 Task: Research Airbnb accommodation in Zahirabad, India from 5th December, 2023 to 11th December, 2023 for 2 adults.2 bedrooms having 2 beds and 1 bathroom. Property type can be flat. Amenities needed are: washing machine. Booking option can be shelf check-in. Look for 3 properties as per requirement.
Action: Mouse moved to (511, 109)
Screenshot: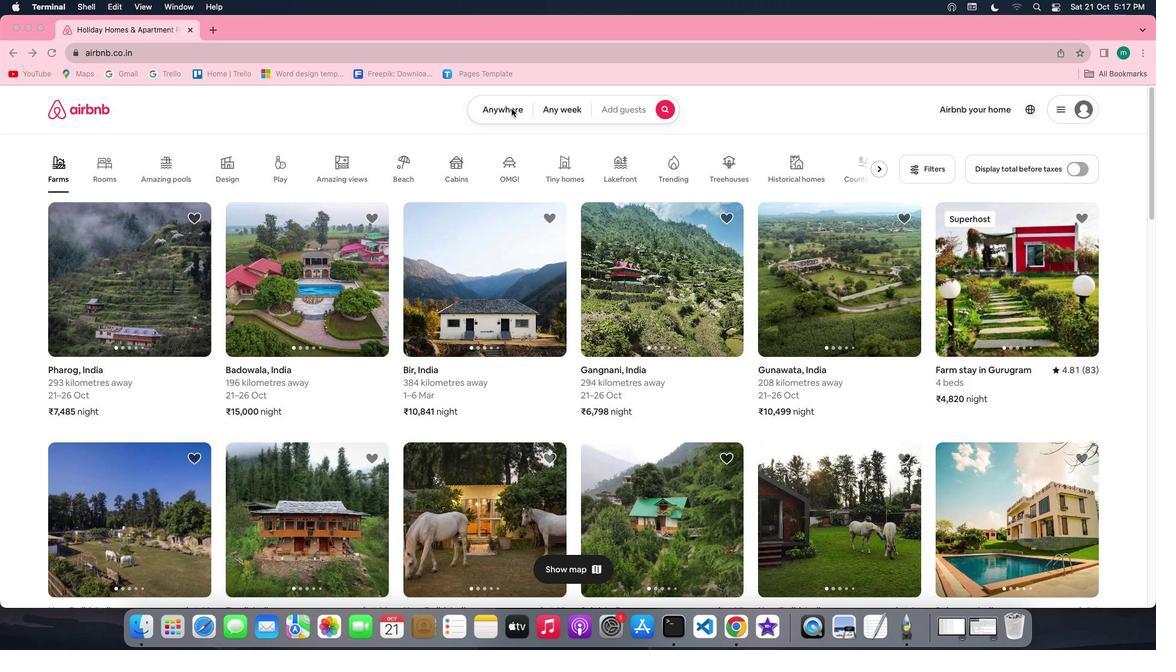 
Action: Mouse pressed left at (511, 109)
Screenshot: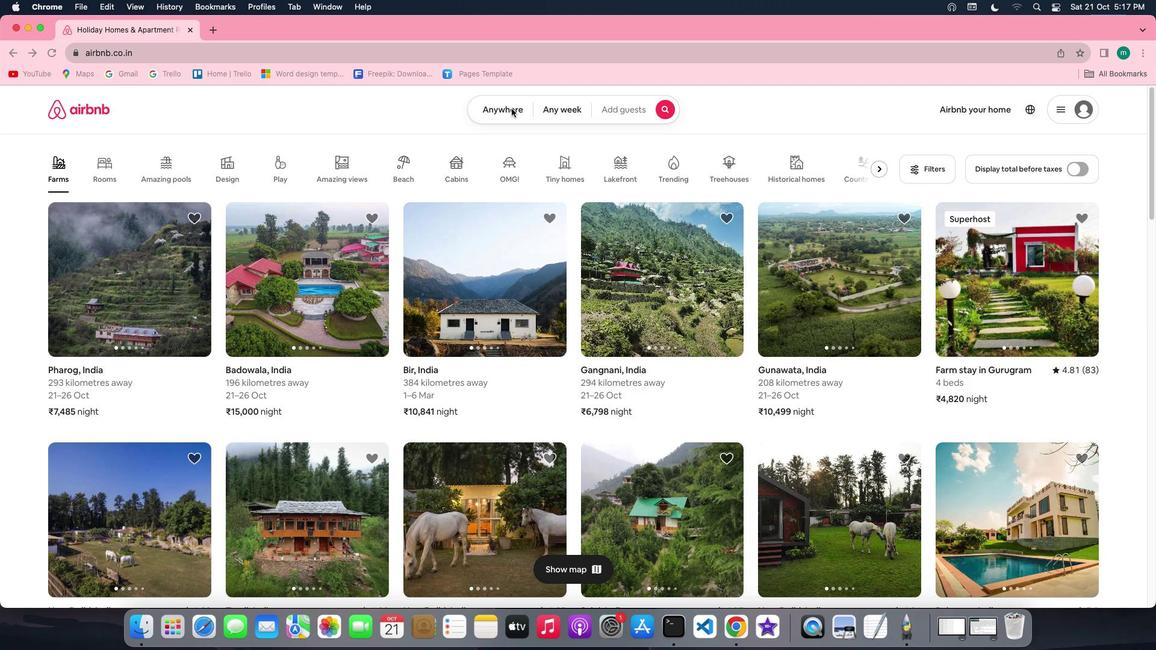 
Action: Mouse pressed left at (511, 109)
Screenshot: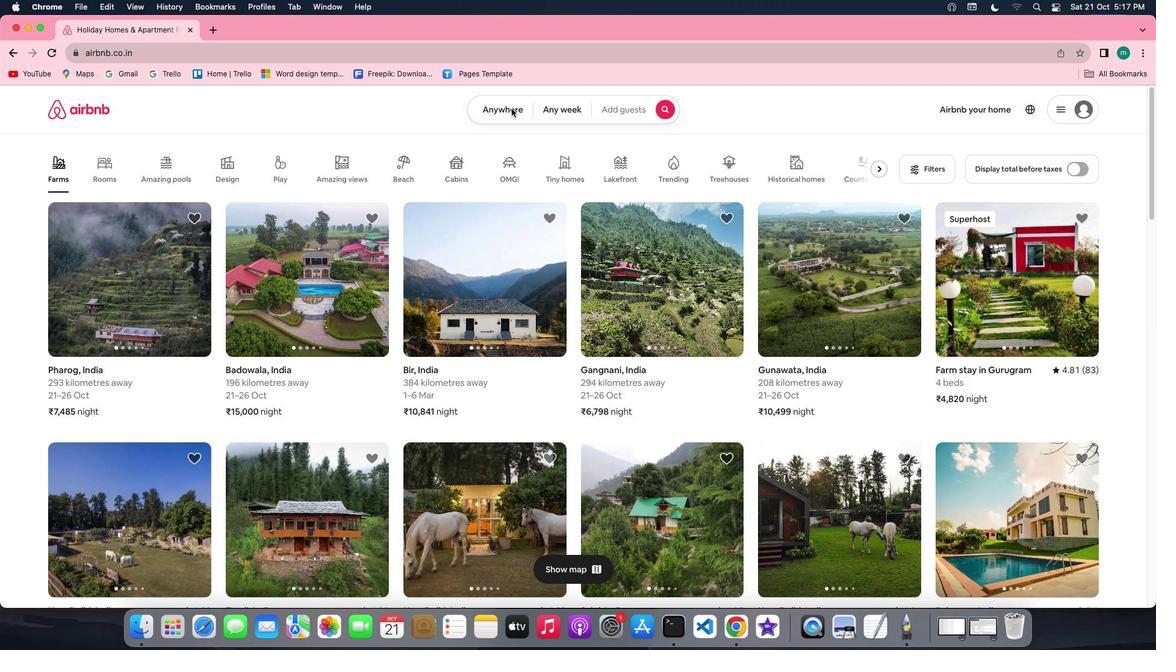 
Action: Mouse moved to (448, 148)
Screenshot: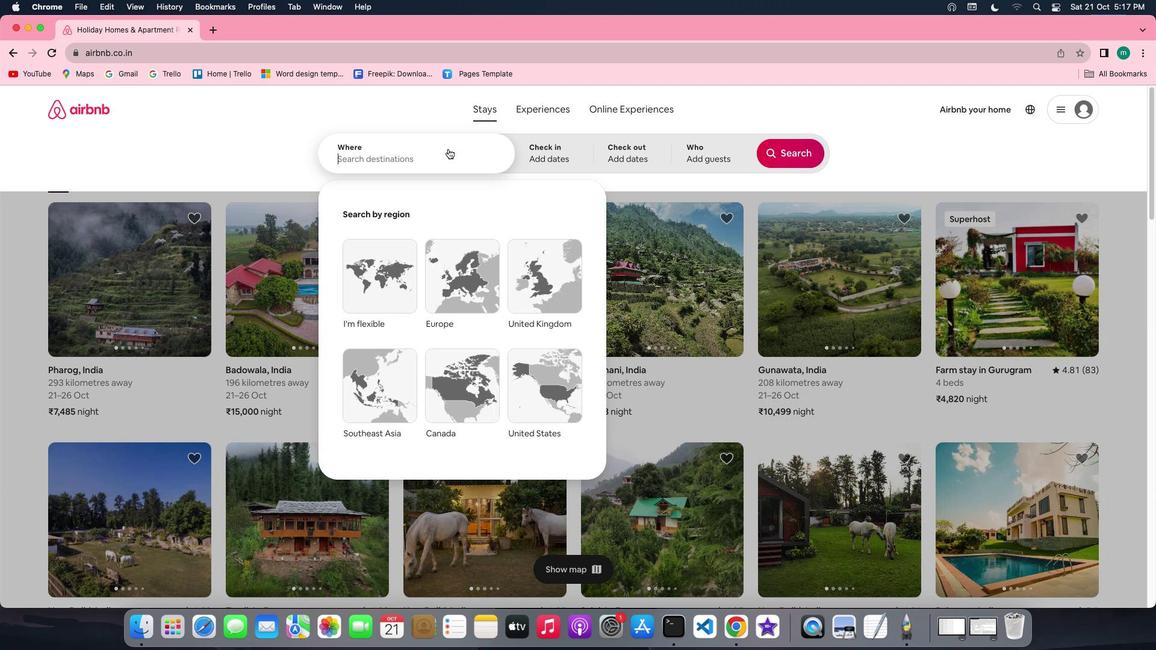 
Action: Key pressed Key.shift'Z''a''h''i''r''a''b''a''d'','Key.spaceKey.shift'i''n''d''i''a'
Screenshot: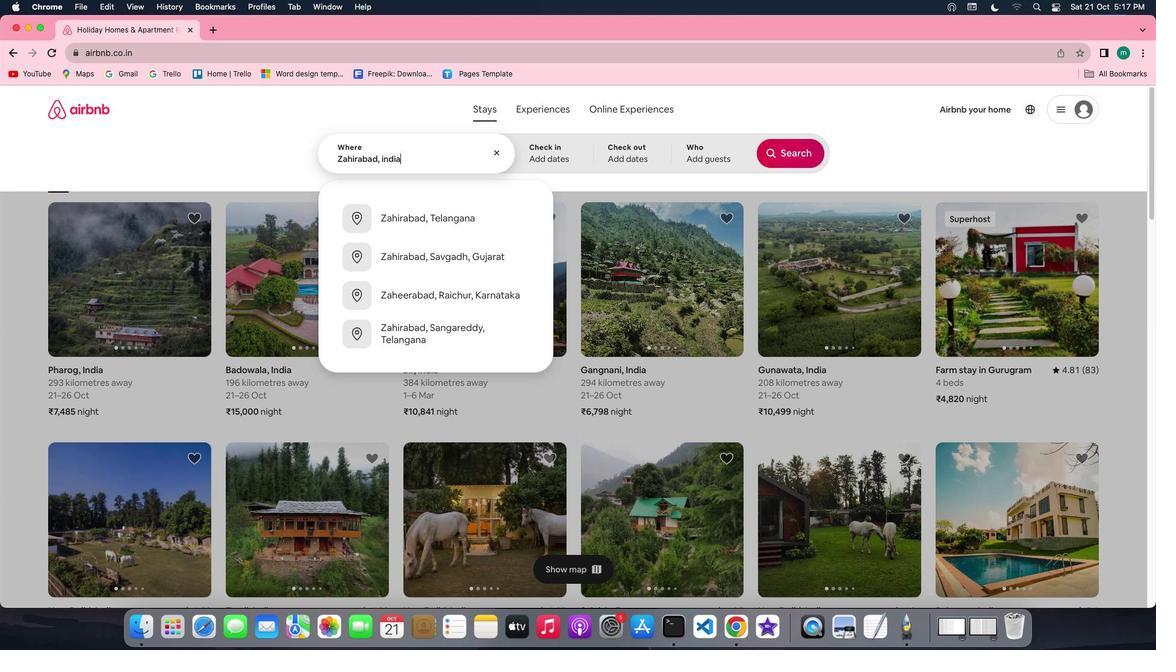 
Action: Mouse moved to (537, 144)
Screenshot: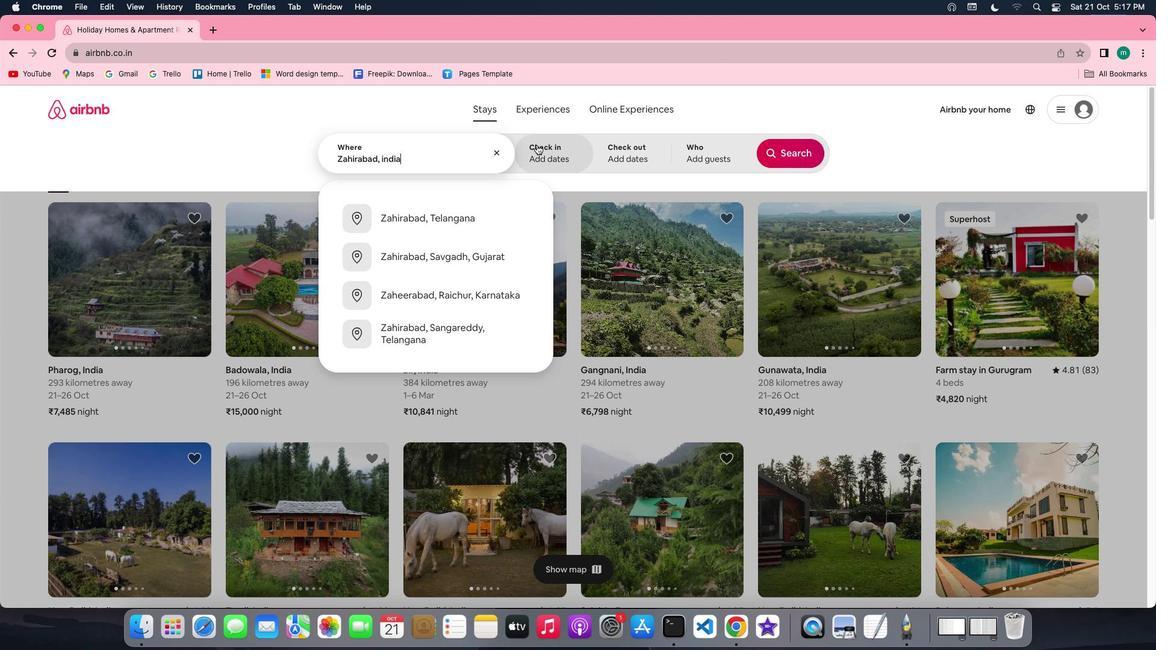 
Action: Mouse pressed left at (537, 144)
Screenshot: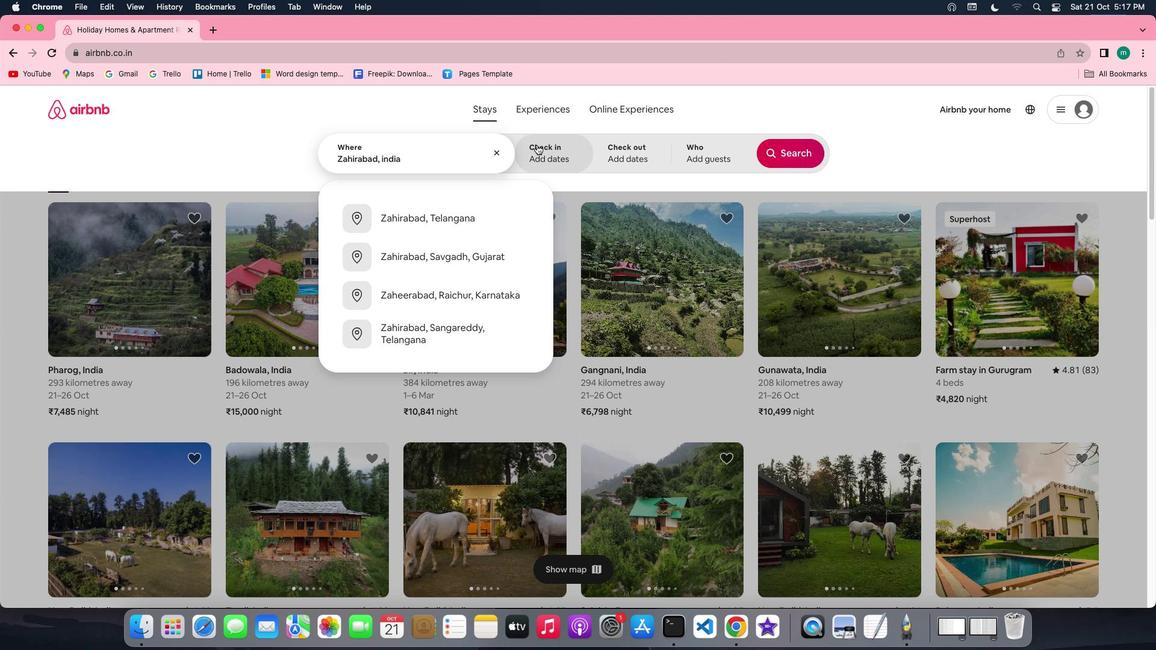 
Action: Mouse moved to (783, 257)
Screenshot: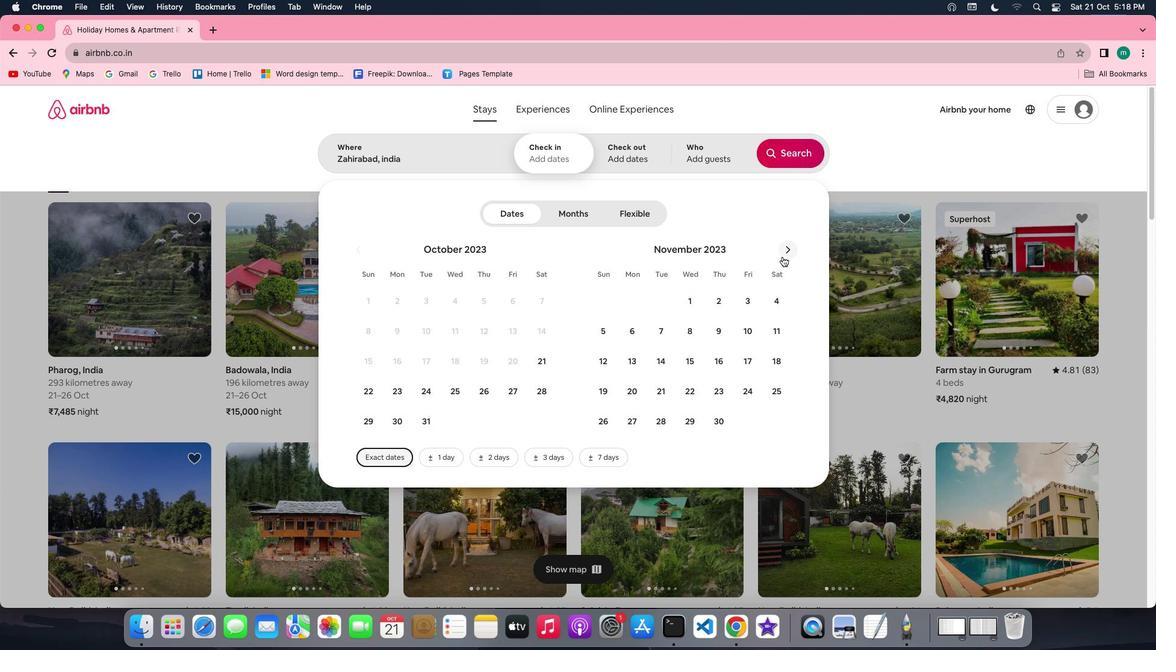 
Action: Mouse pressed left at (783, 257)
Screenshot: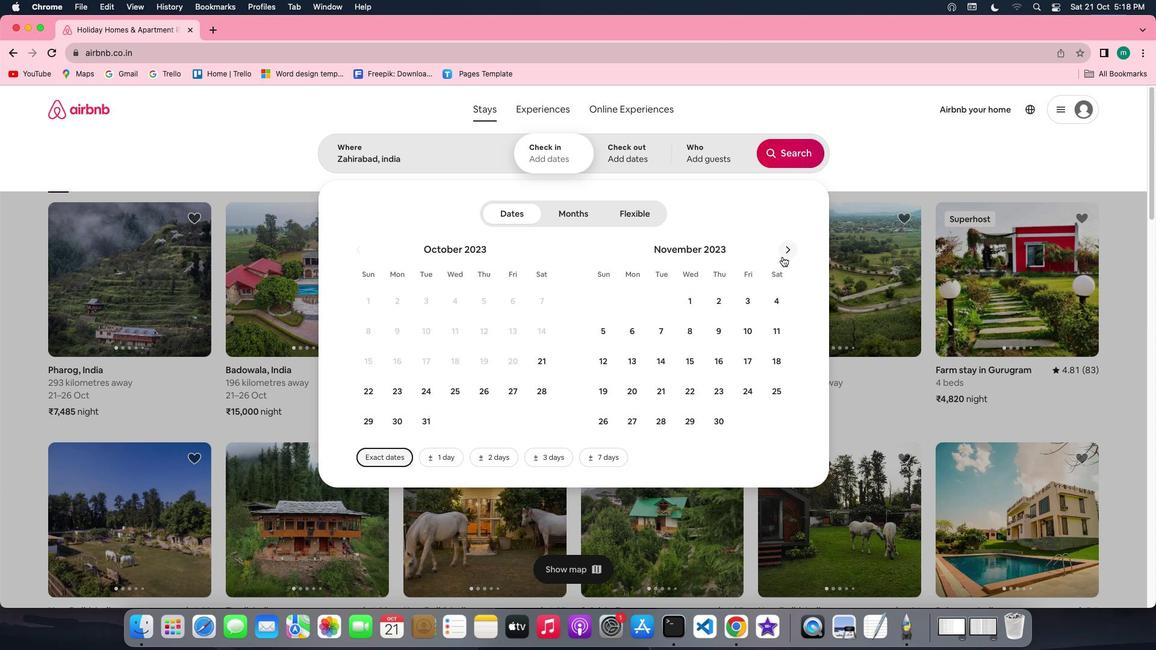 
Action: Mouse moved to (652, 336)
Screenshot: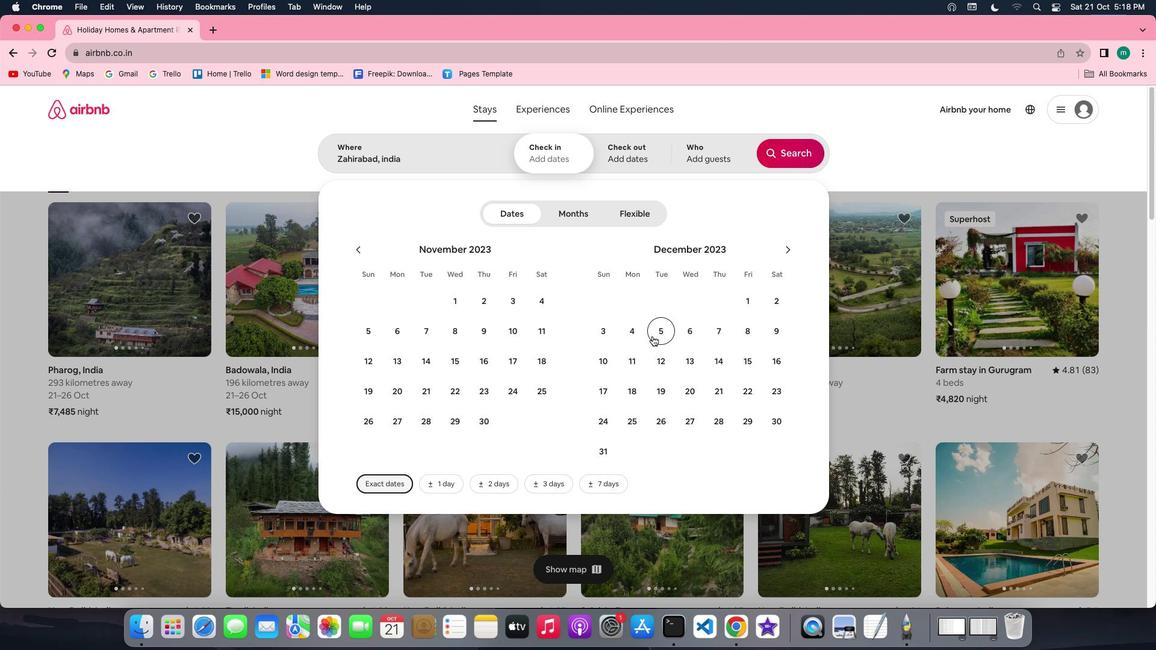 
Action: Mouse pressed left at (652, 336)
Screenshot: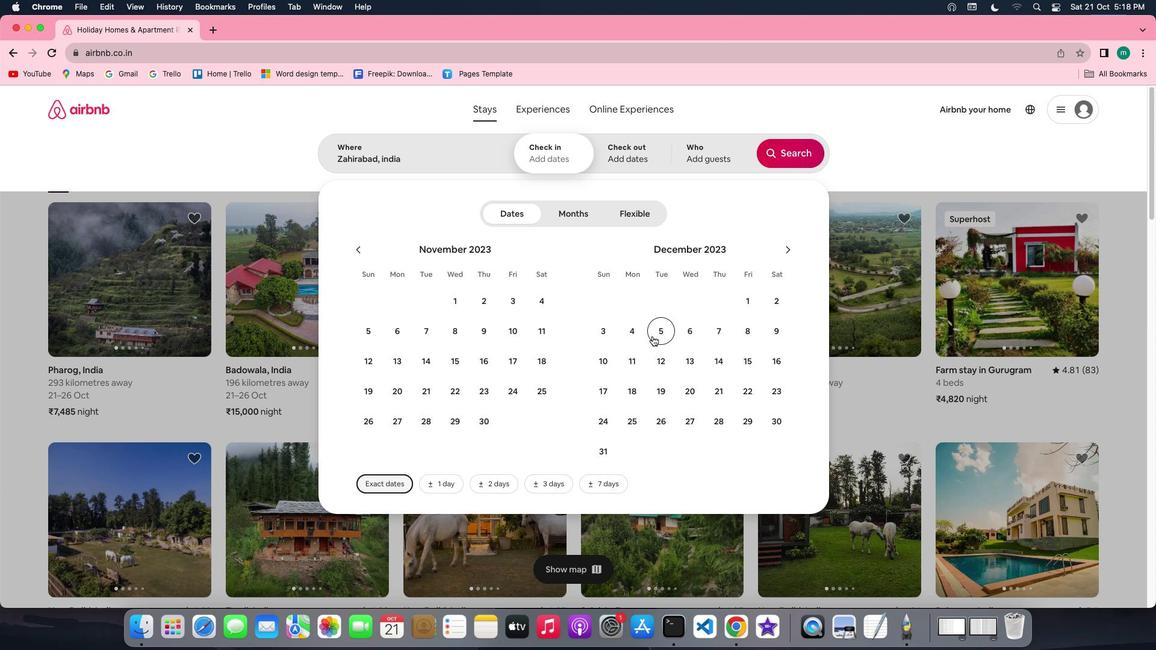 
Action: Mouse moved to (634, 363)
Screenshot: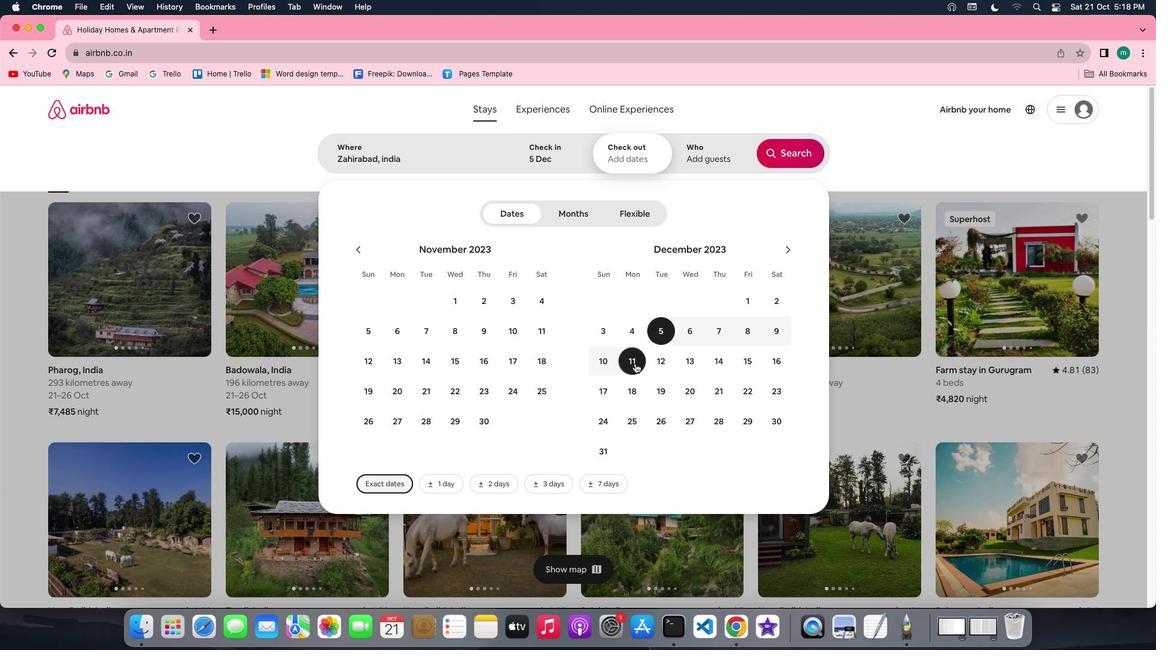 
Action: Mouse pressed left at (634, 363)
Screenshot: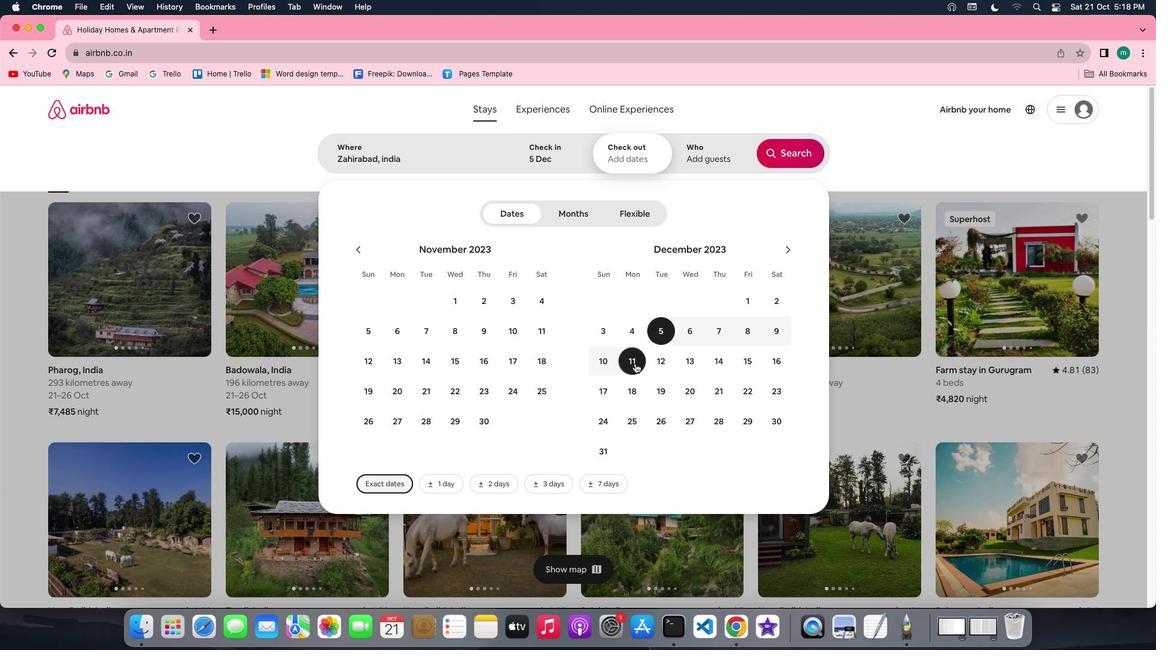 
Action: Mouse moved to (681, 152)
Screenshot: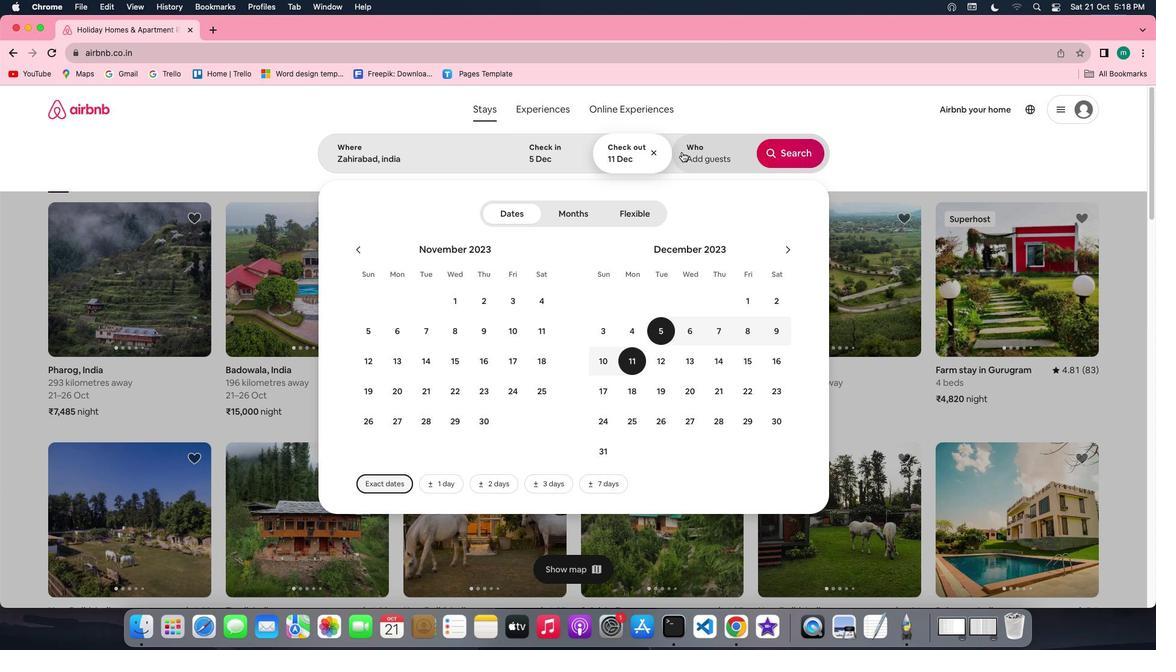 
Action: Mouse pressed left at (681, 152)
Screenshot: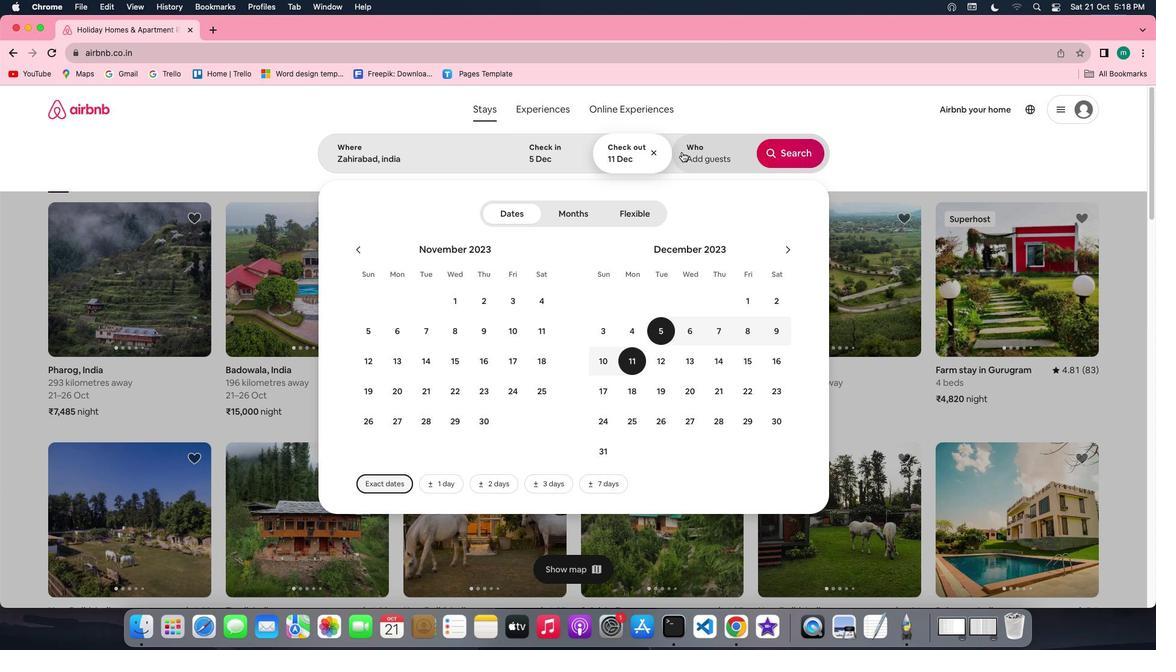 
Action: Mouse moved to (791, 215)
Screenshot: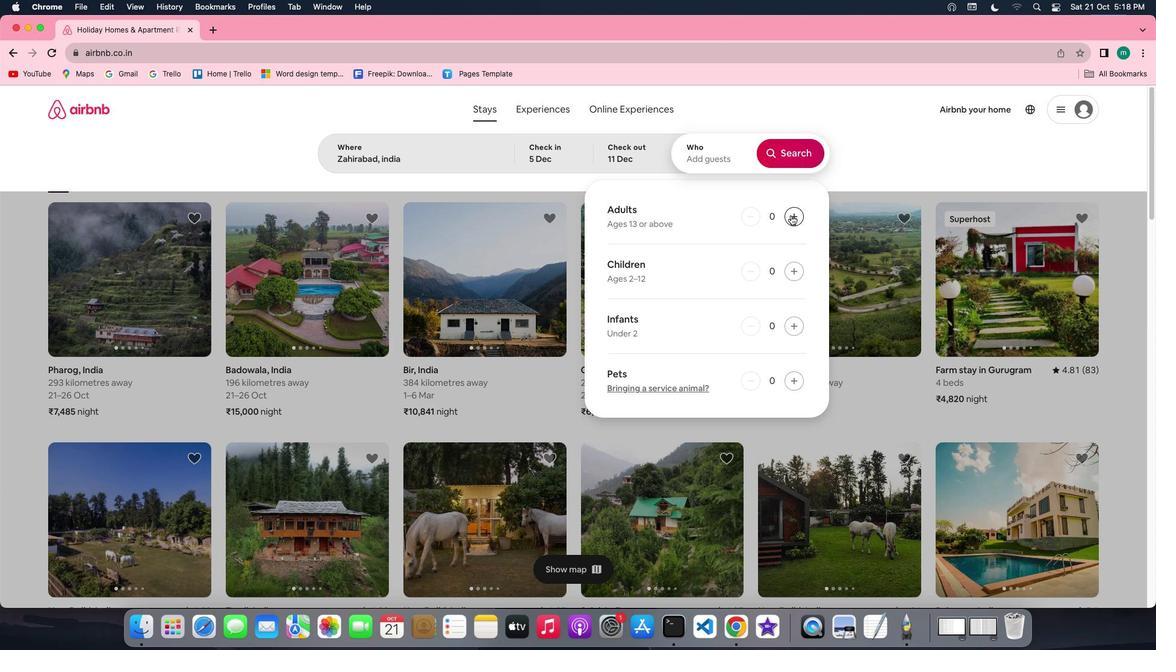 
Action: Mouse pressed left at (791, 215)
Screenshot: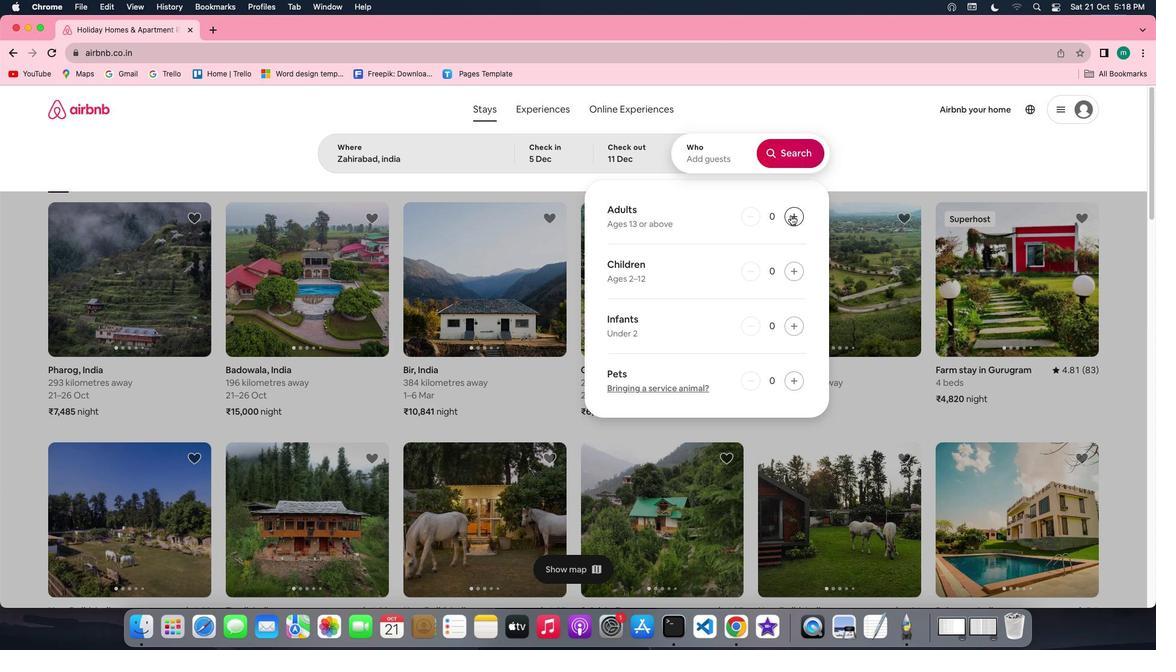 
Action: Mouse pressed left at (791, 215)
Screenshot: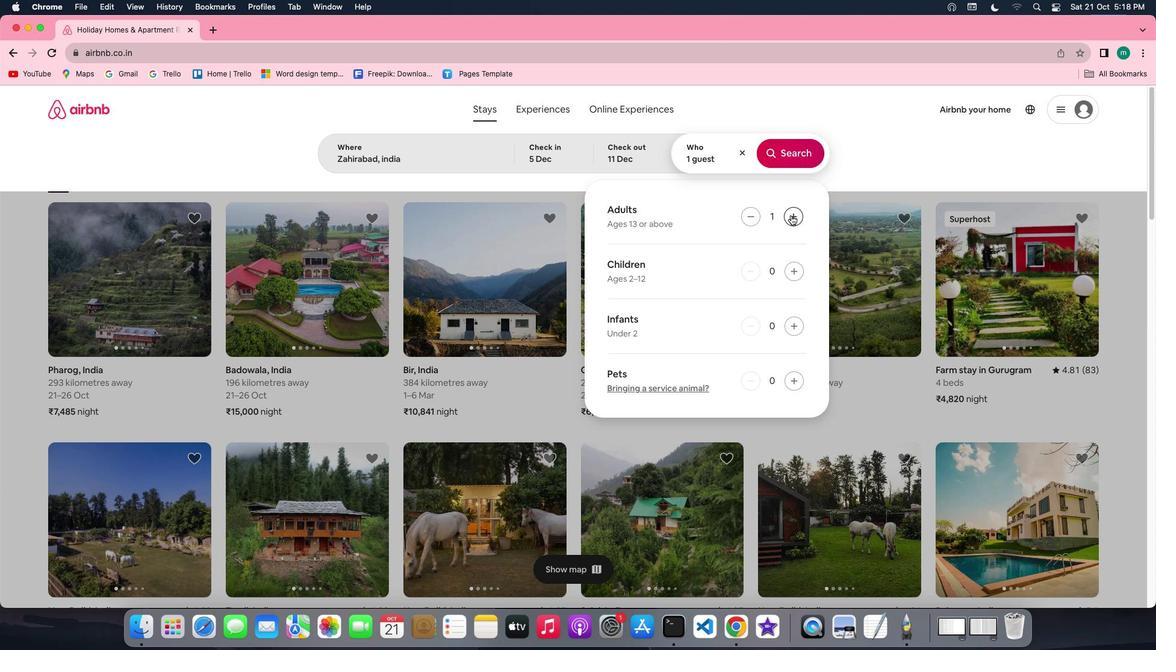 
Action: Mouse moved to (789, 146)
Screenshot: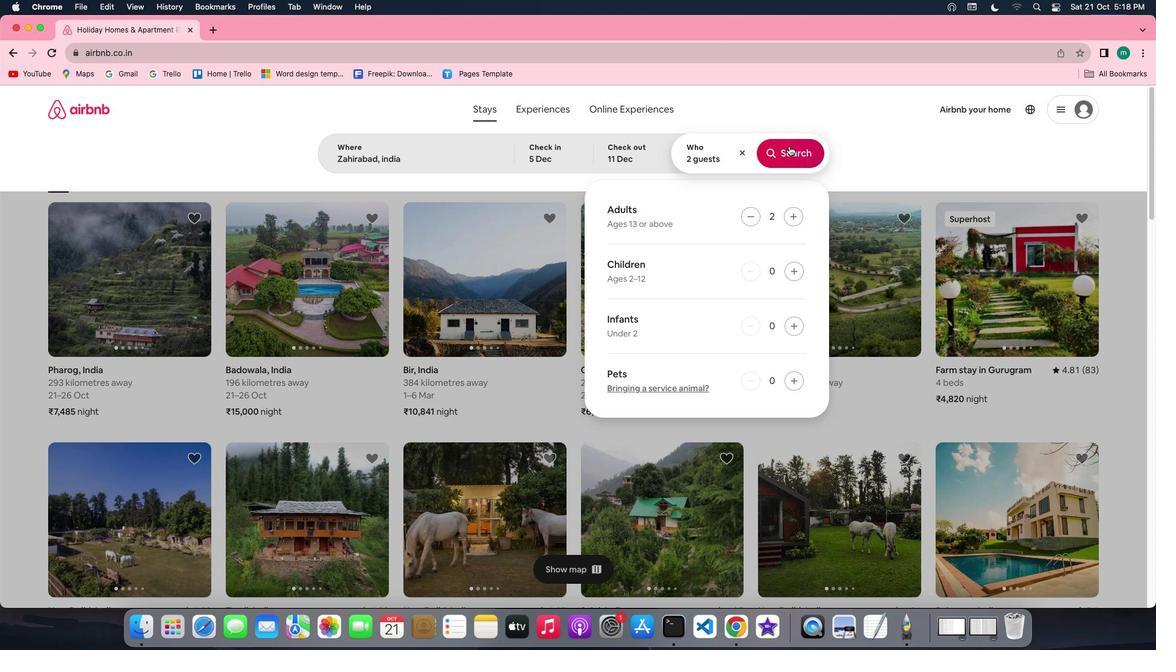 
Action: Mouse pressed left at (789, 146)
Screenshot: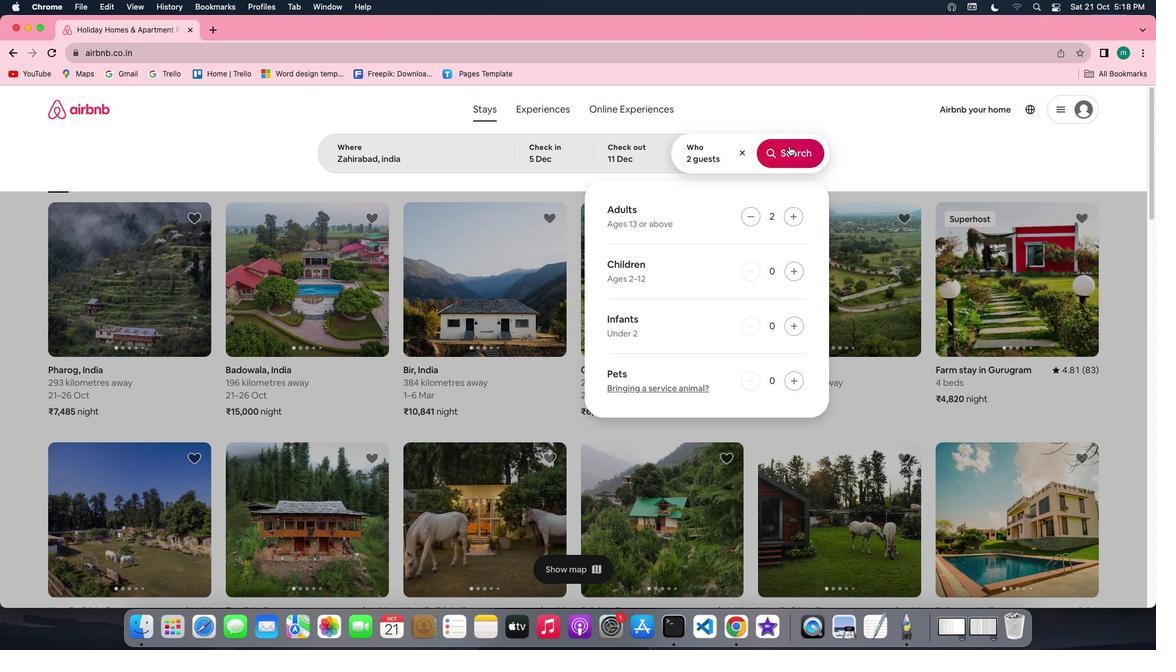 
Action: Mouse moved to (955, 156)
Screenshot: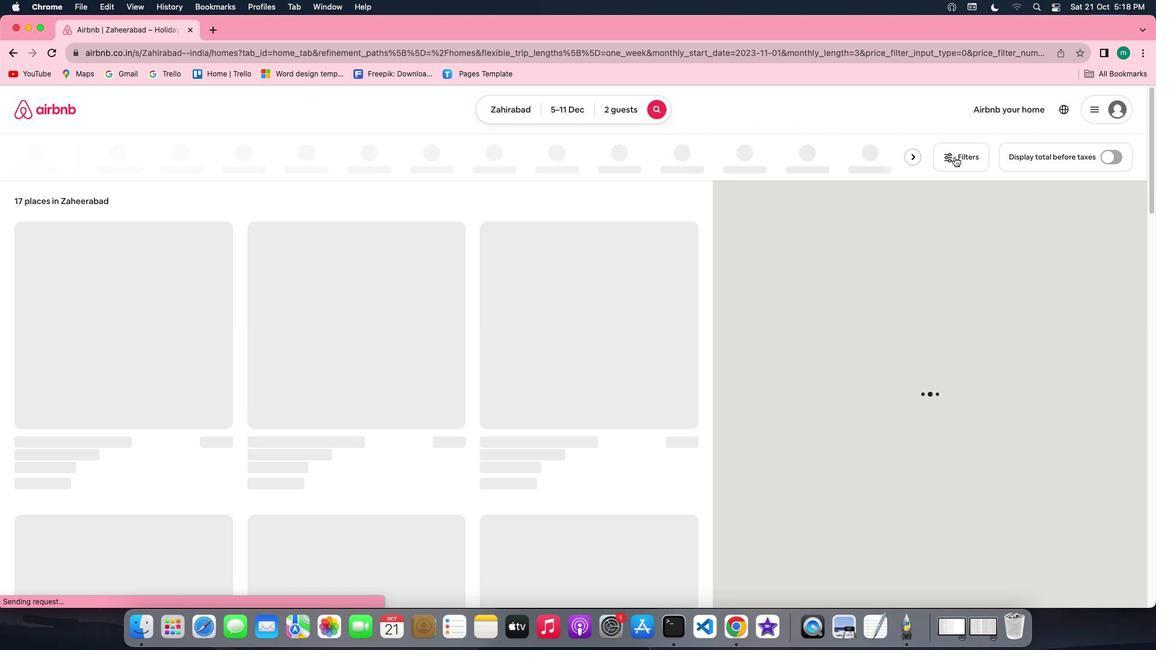 
Action: Mouse pressed left at (955, 156)
Screenshot: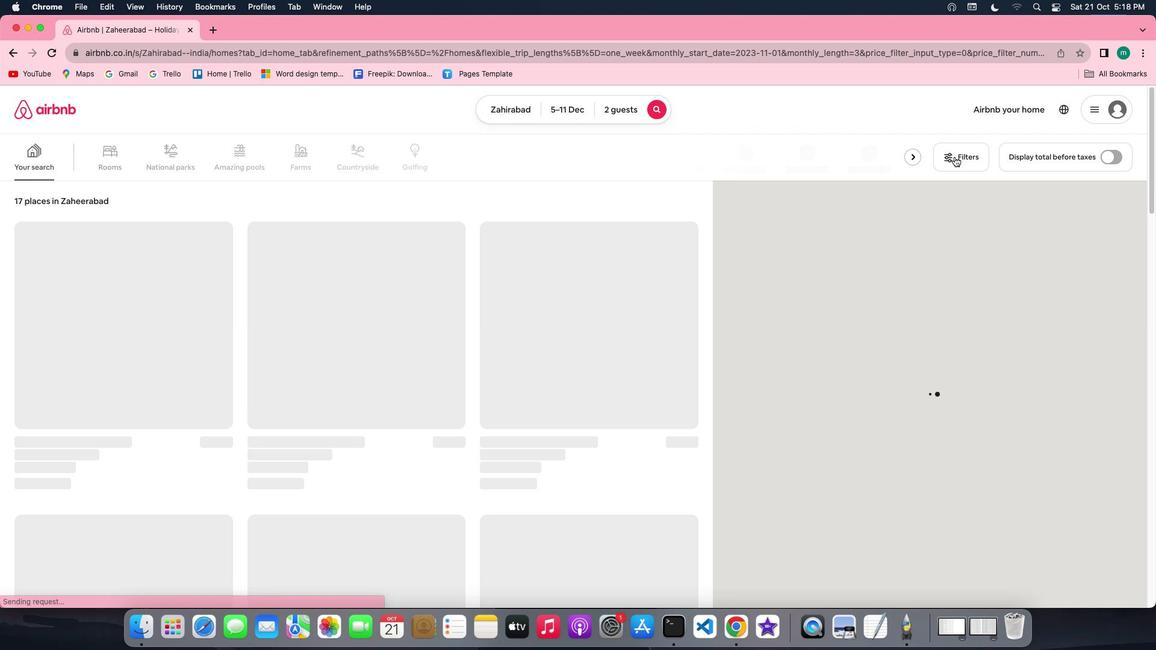 
Action: Mouse moved to (561, 318)
Screenshot: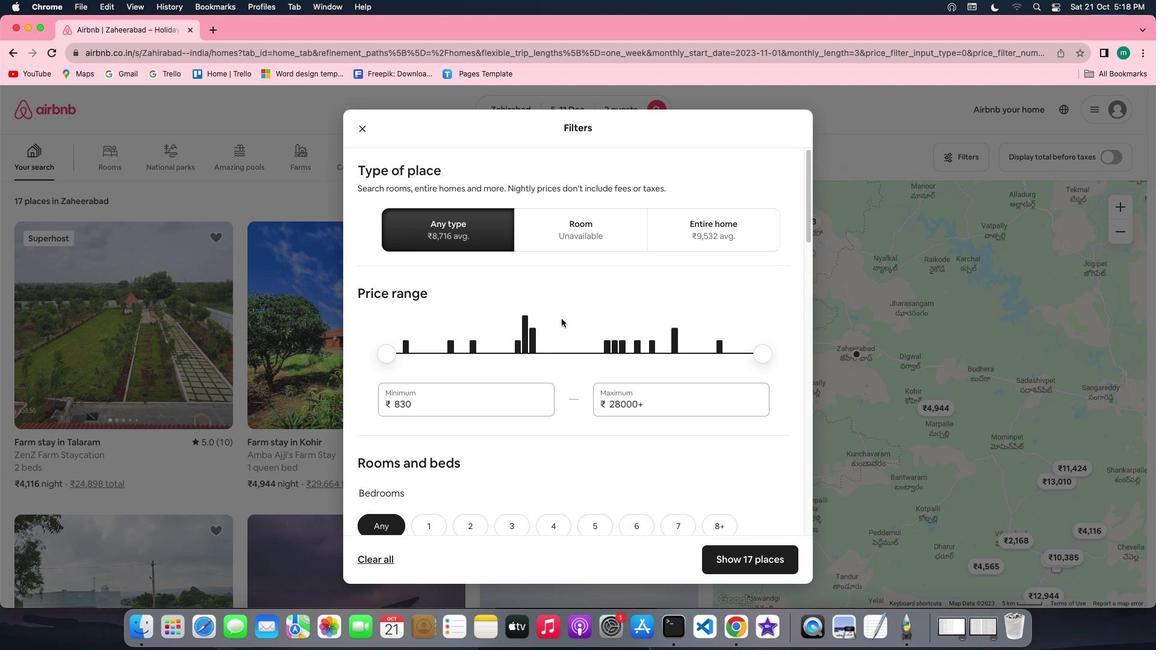 
Action: Mouse scrolled (561, 318) with delta (0, 0)
Screenshot: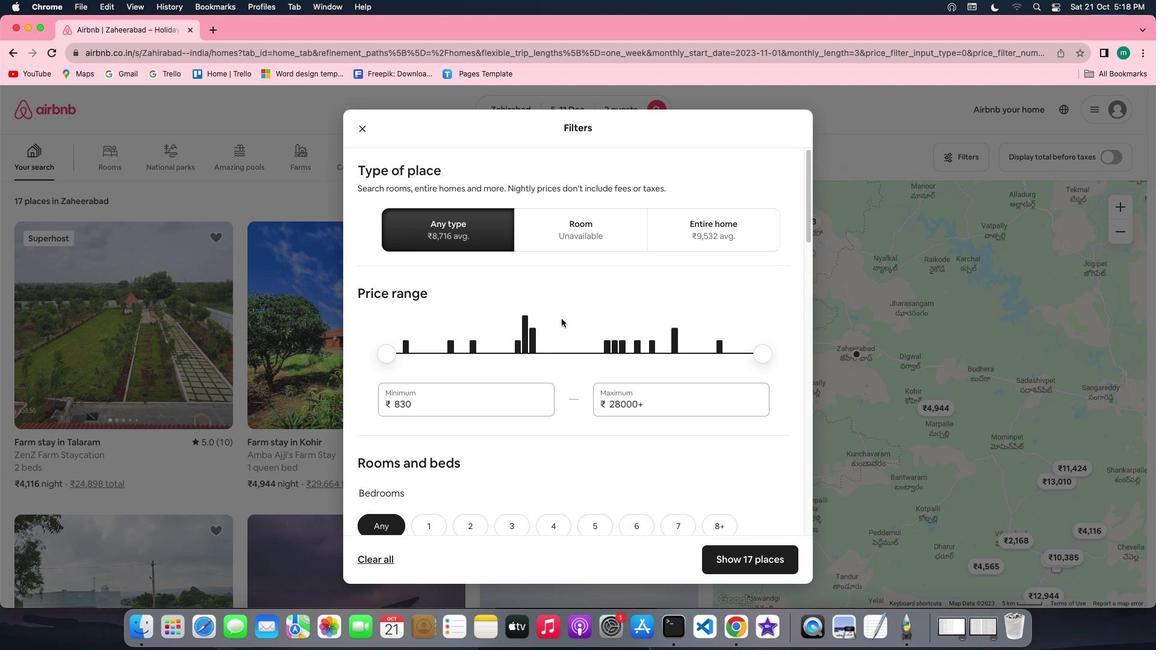 
Action: Mouse scrolled (561, 318) with delta (0, 0)
Screenshot: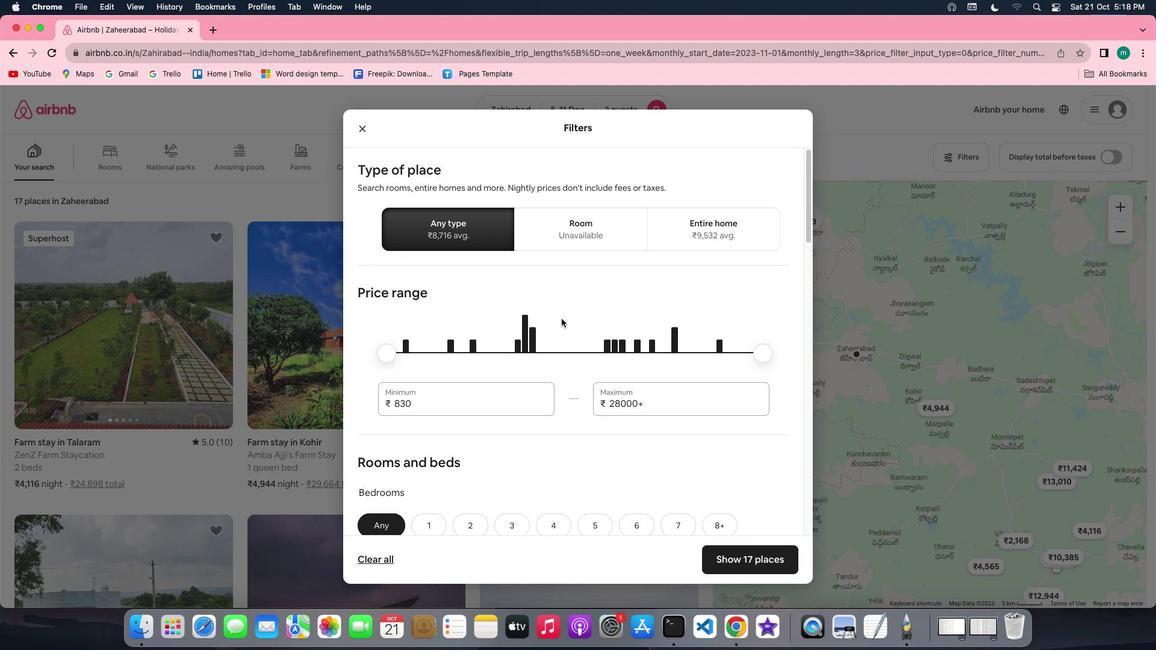 
Action: Mouse scrolled (561, 318) with delta (0, -1)
Screenshot: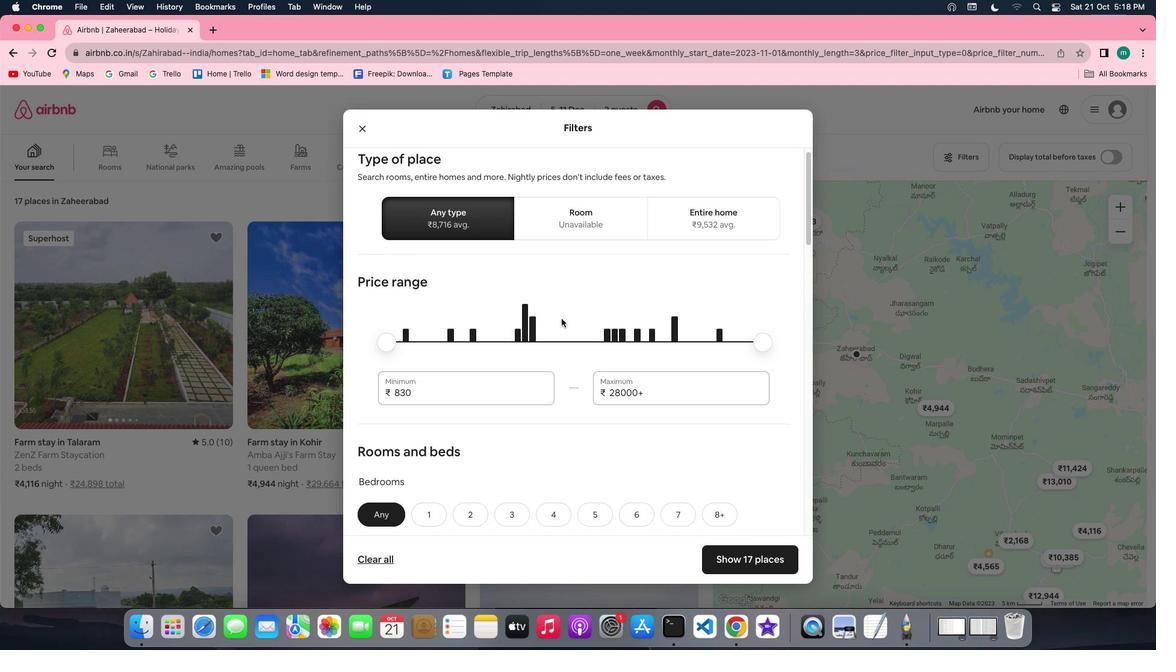 
Action: Mouse scrolled (561, 318) with delta (0, 0)
Screenshot: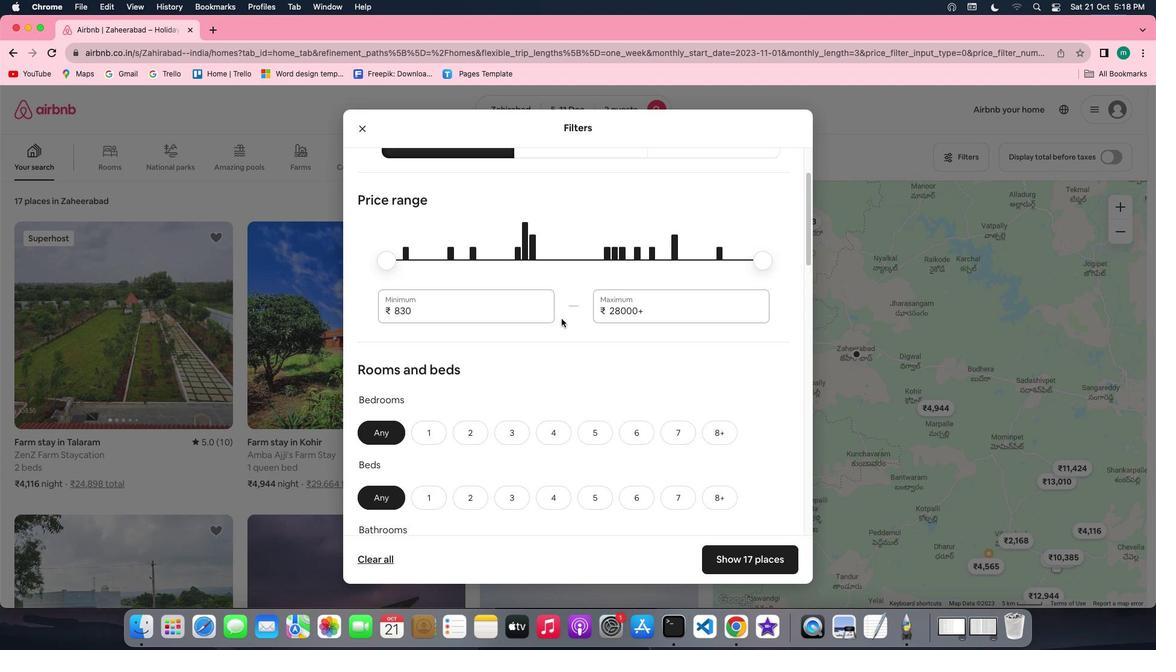 
Action: Mouse scrolled (561, 318) with delta (0, 0)
Screenshot: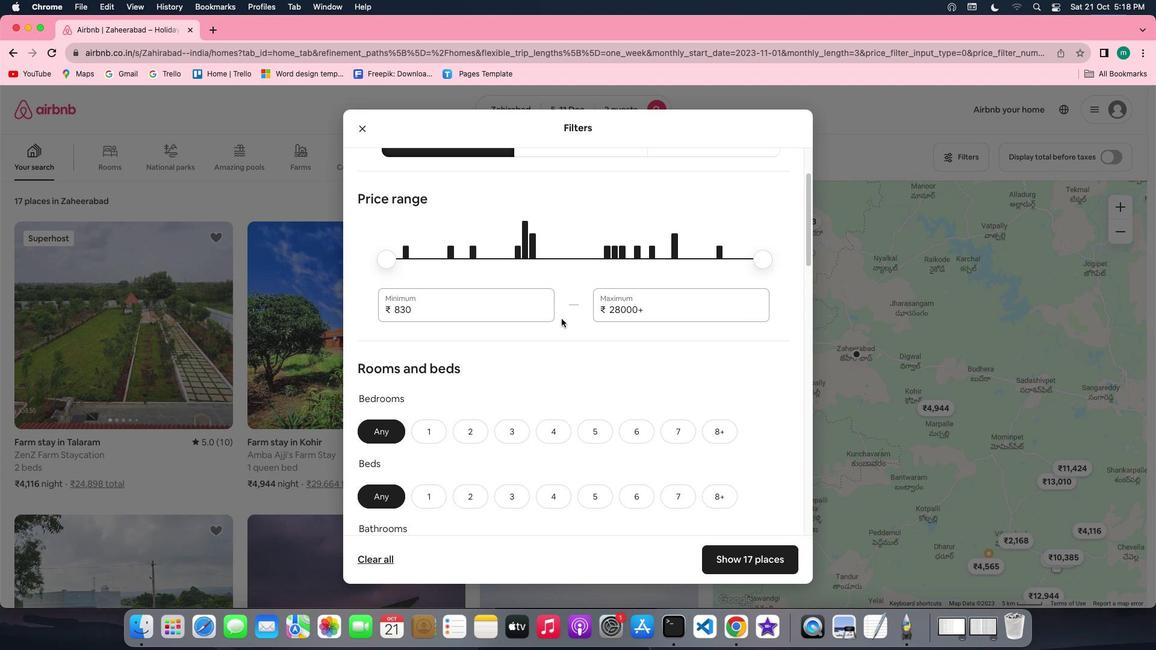 
Action: Mouse scrolled (561, 318) with delta (0, 0)
Screenshot: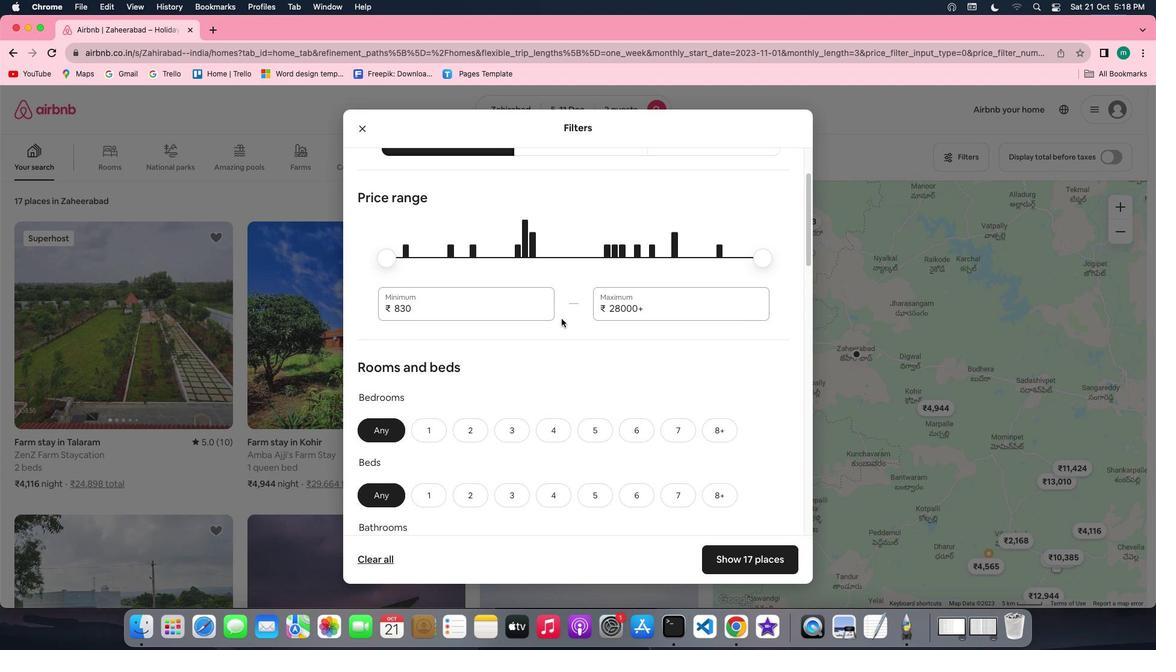 
Action: Mouse scrolled (561, 318) with delta (0, 0)
Screenshot: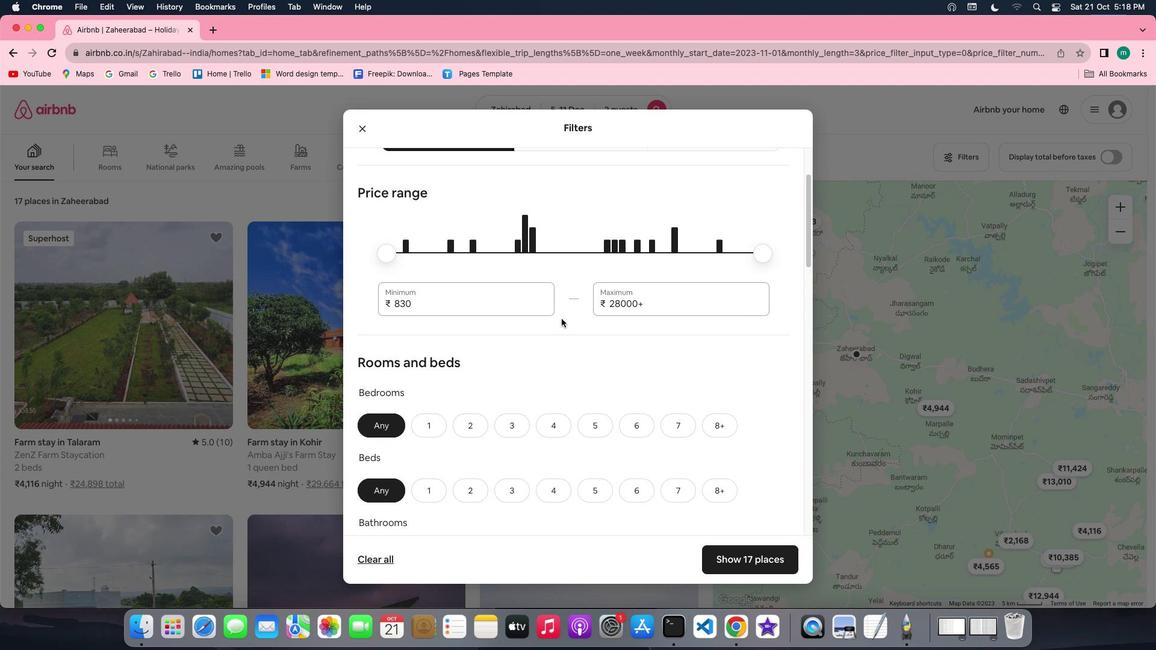 
Action: Mouse scrolled (561, 318) with delta (0, 0)
Screenshot: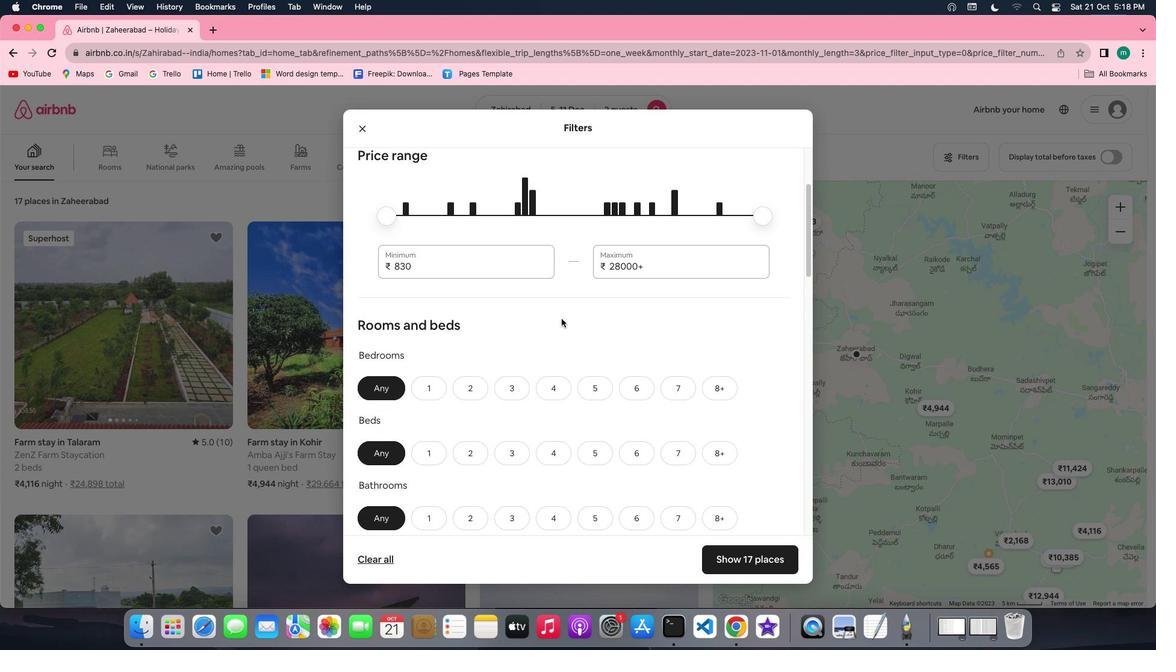 
Action: Mouse scrolled (561, 318) with delta (0, 0)
Screenshot: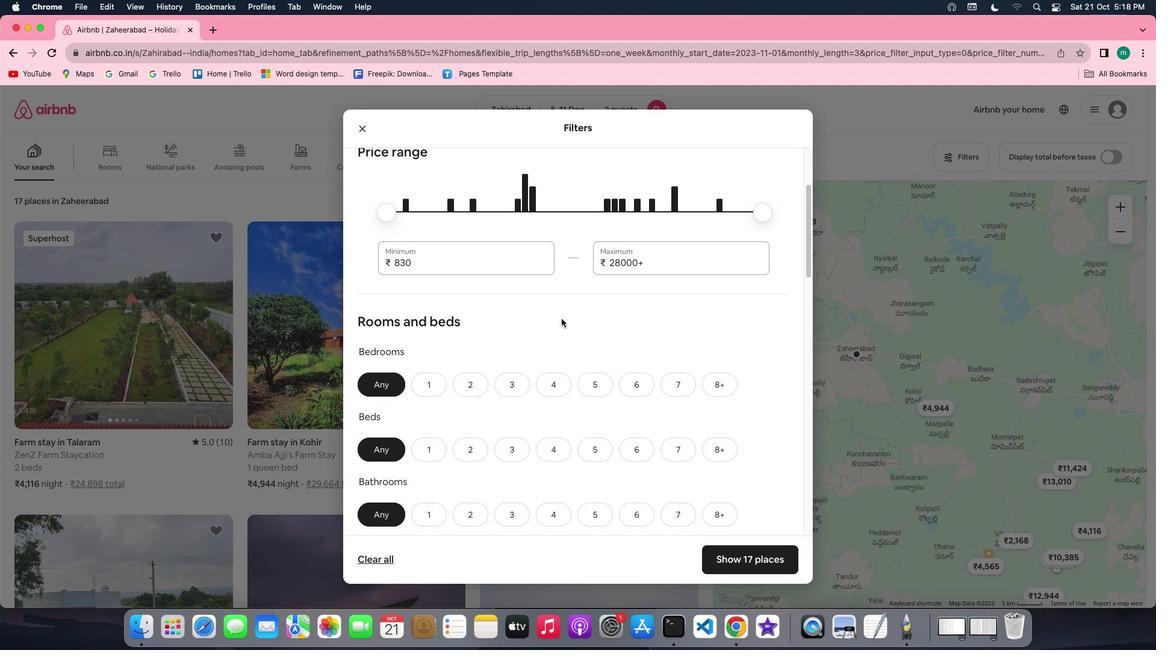 
Action: Mouse scrolled (561, 318) with delta (0, 0)
Screenshot: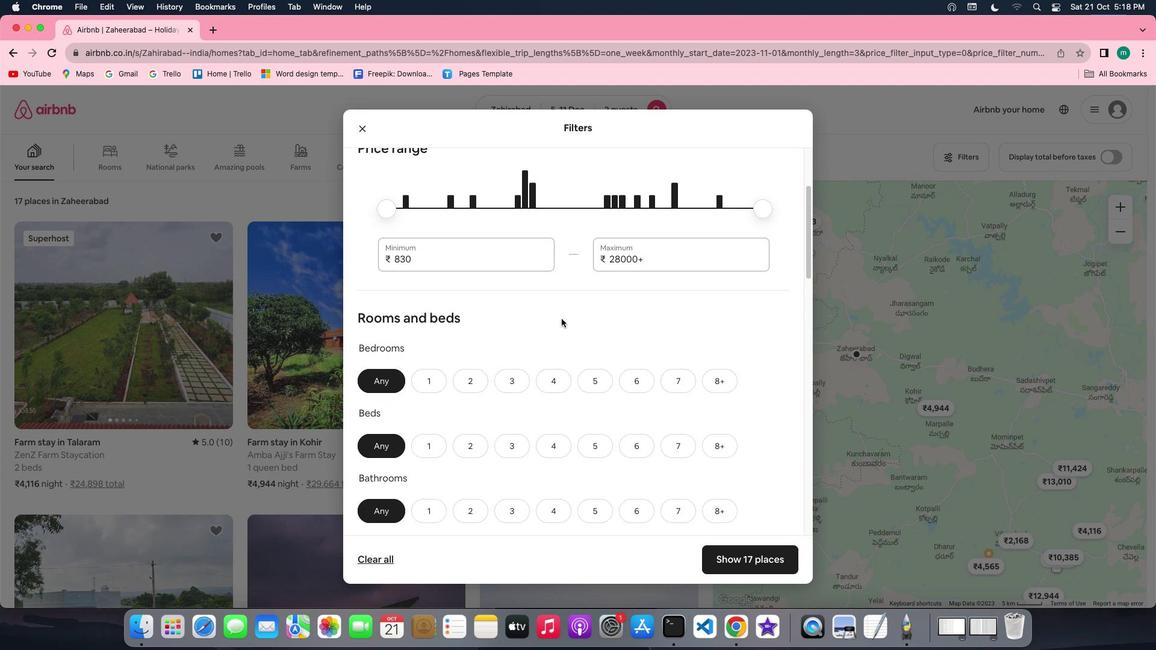 
Action: Mouse scrolled (561, 318) with delta (0, 0)
Screenshot: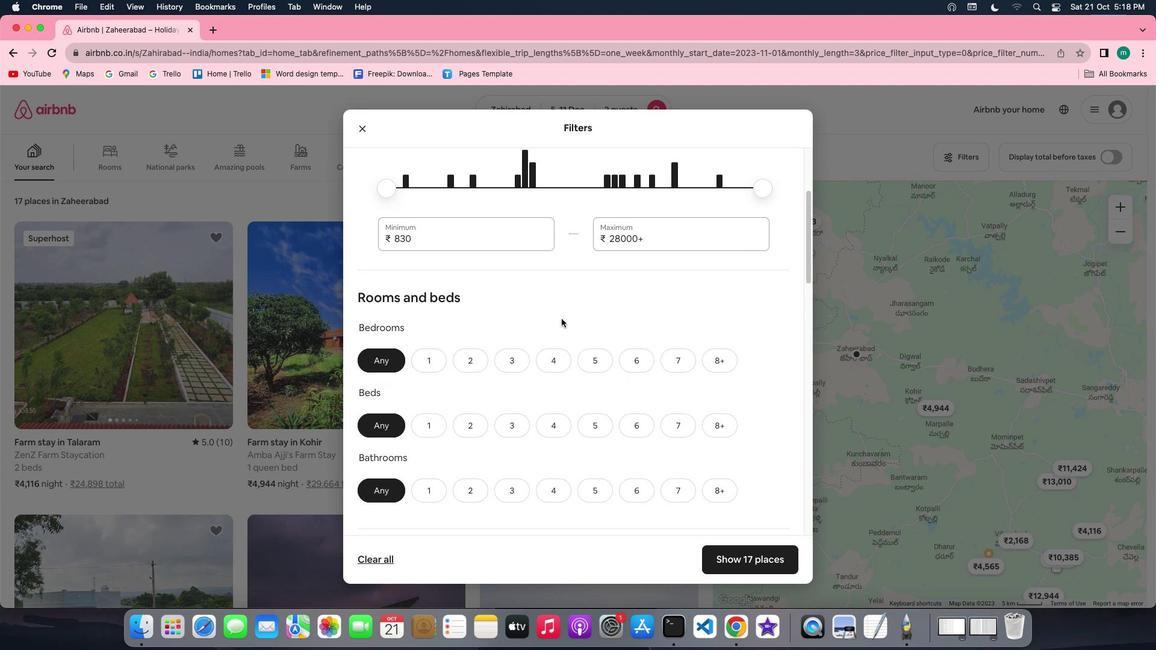 
Action: Mouse scrolled (561, 318) with delta (0, 0)
Screenshot: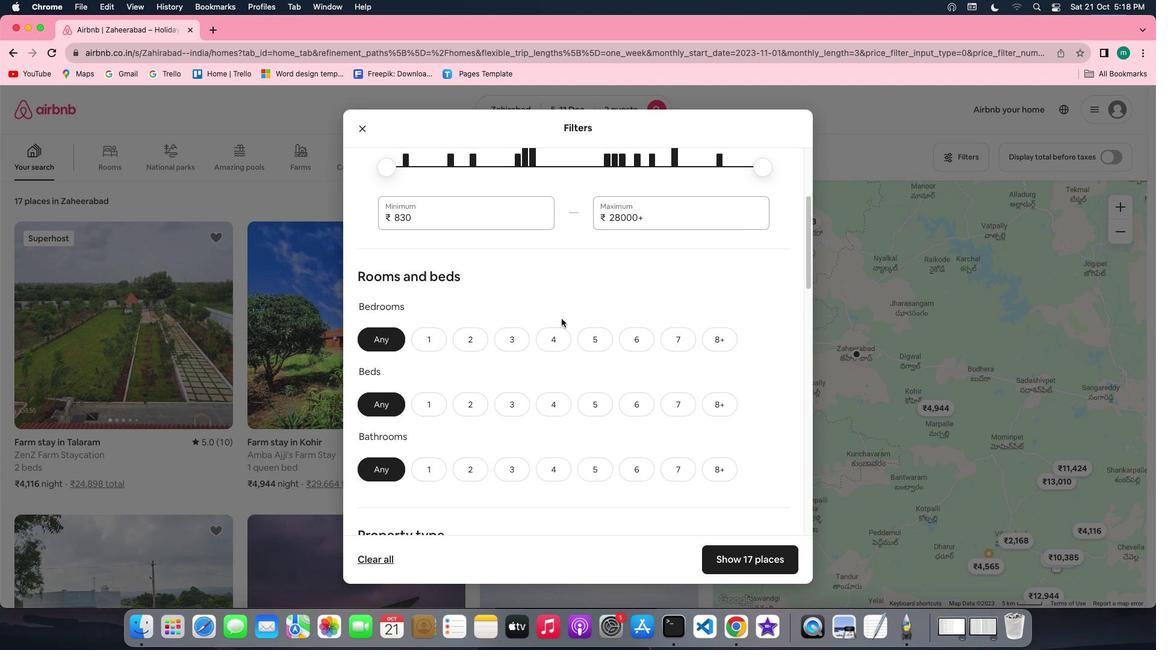 
Action: Mouse scrolled (561, 318) with delta (0, 0)
Screenshot: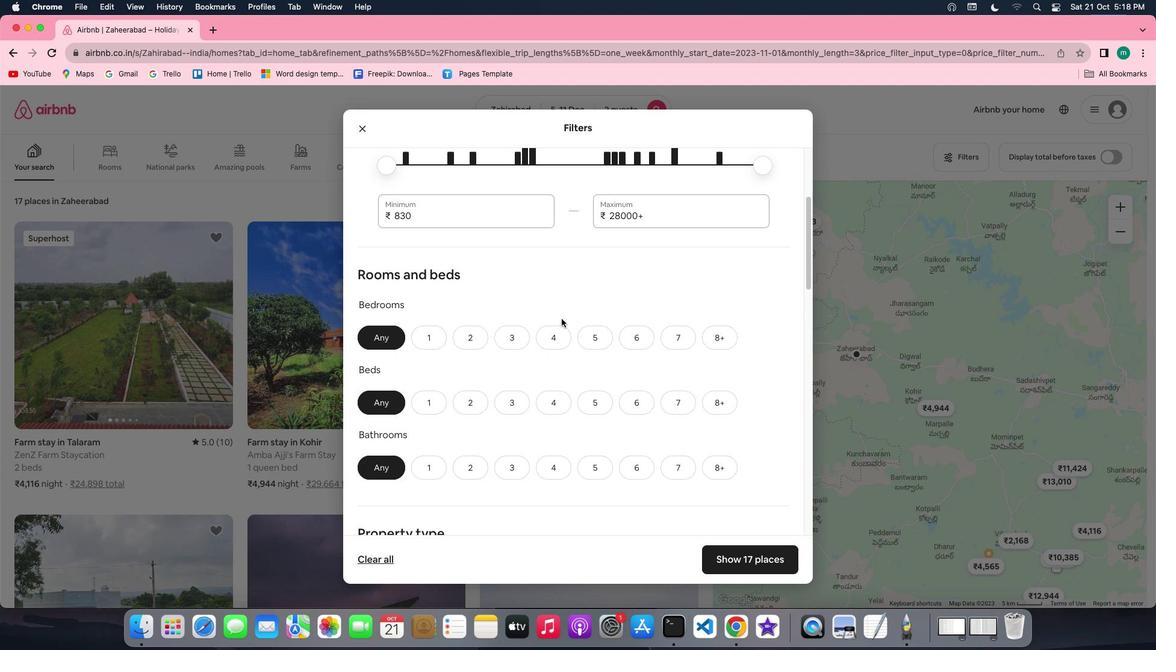 
Action: Mouse scrolled (561, 318) with delta (0, 0)
Screenshot: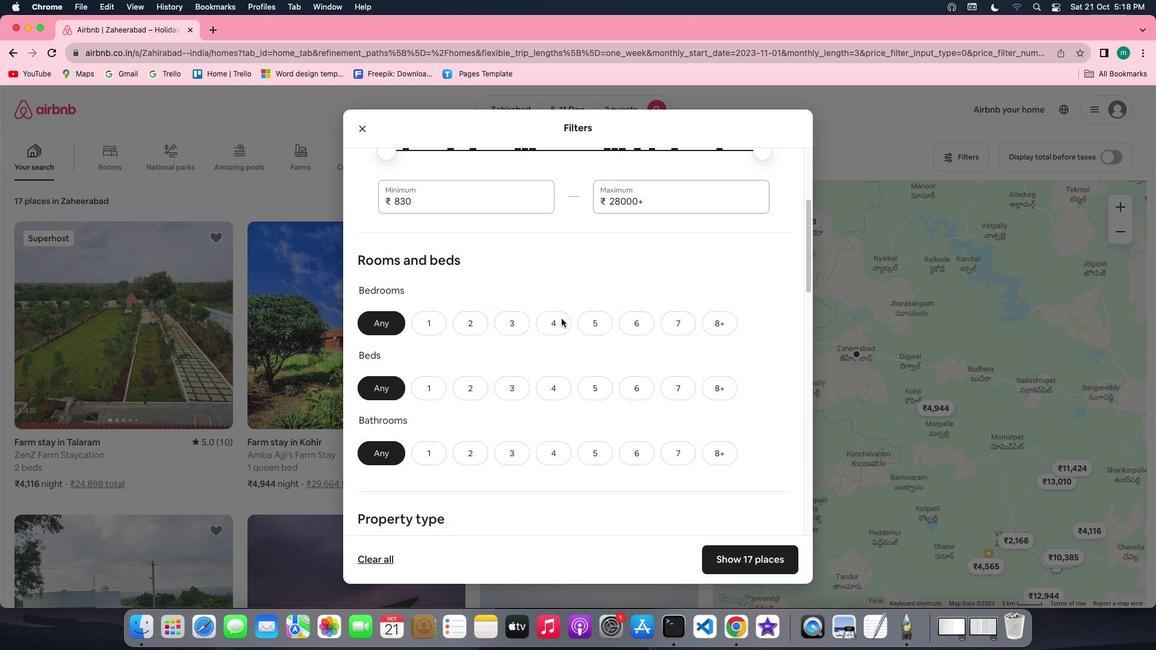 
Action: Mouse scrolled (561, 318) with delta (0, 0)
Screenshot: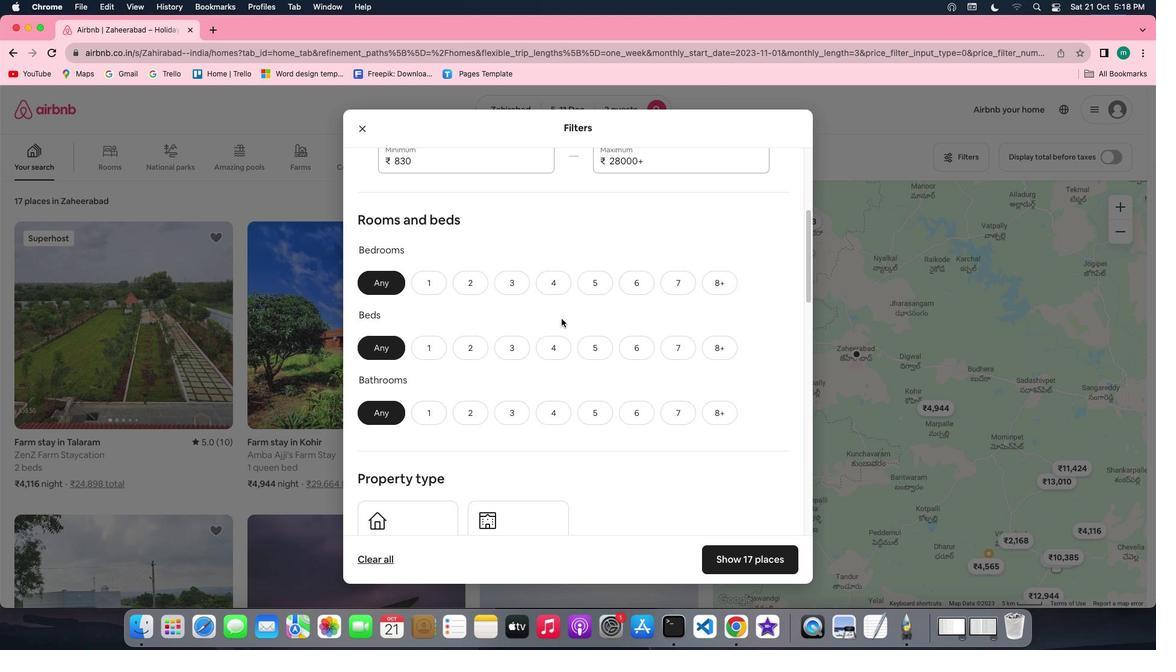 
Action: Mouse scrolled (561, 318) with delta (0, 0)
Screenshot: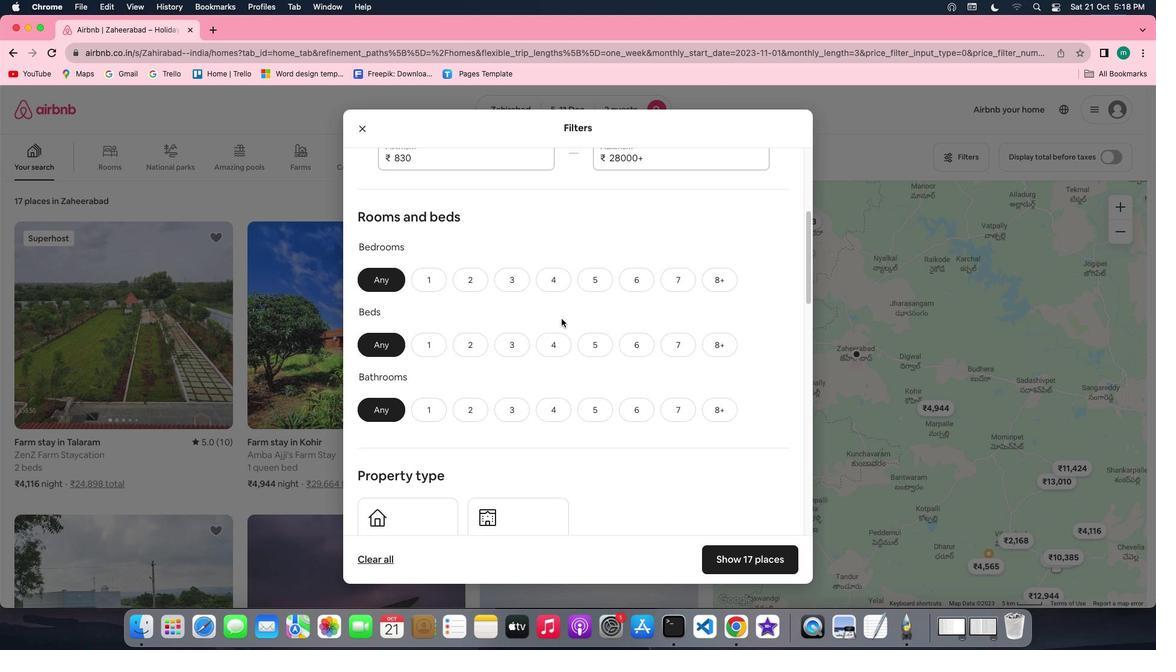 
Action: Mouse scrolled (561, 318) with delta (0, 0)
Screenshot: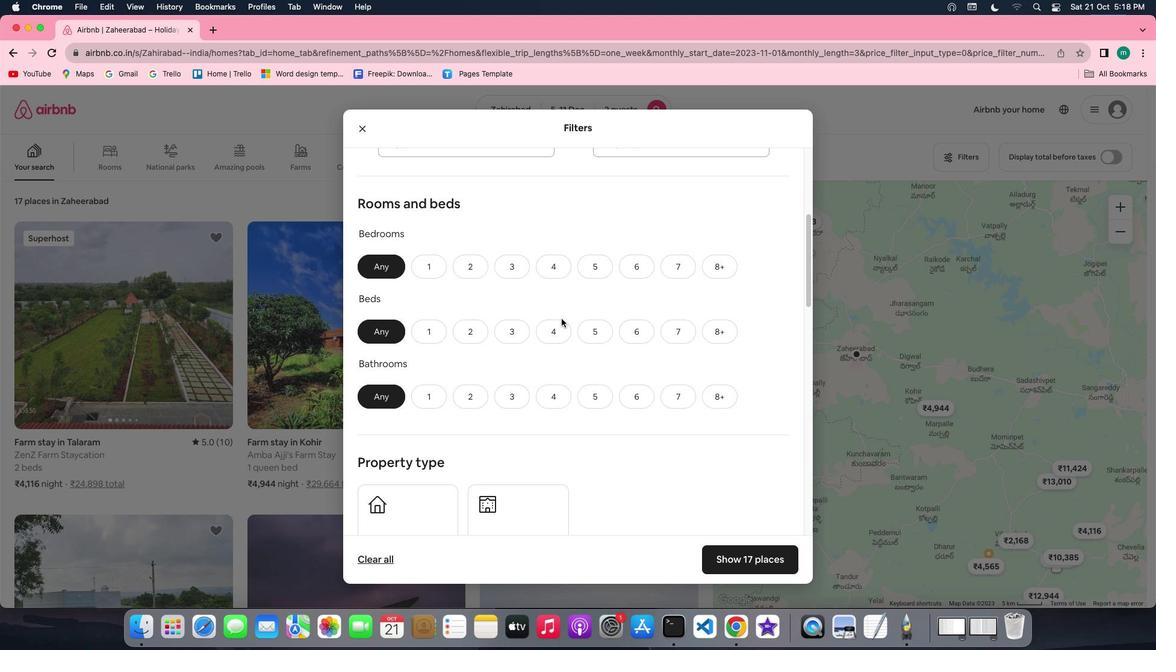 
Action: Mouse scrolled (561, 318) with delta (0, 0)
Screenshot: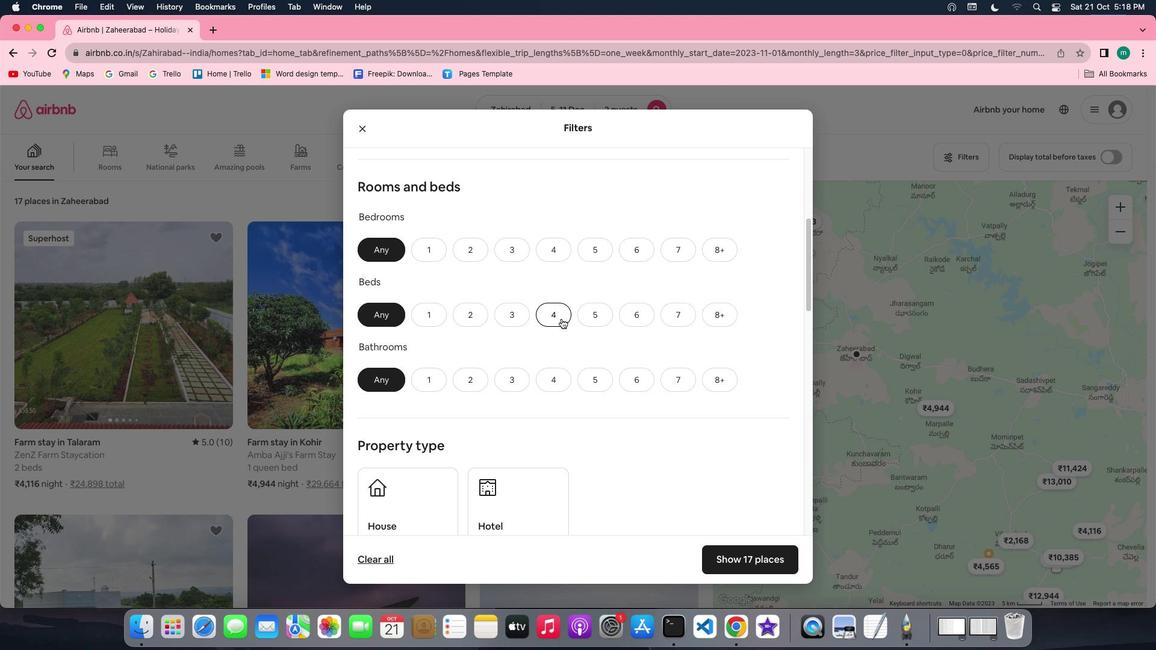 
Action: Mouse scrolled (561, 318) with delta (0, 0)
Screenshot: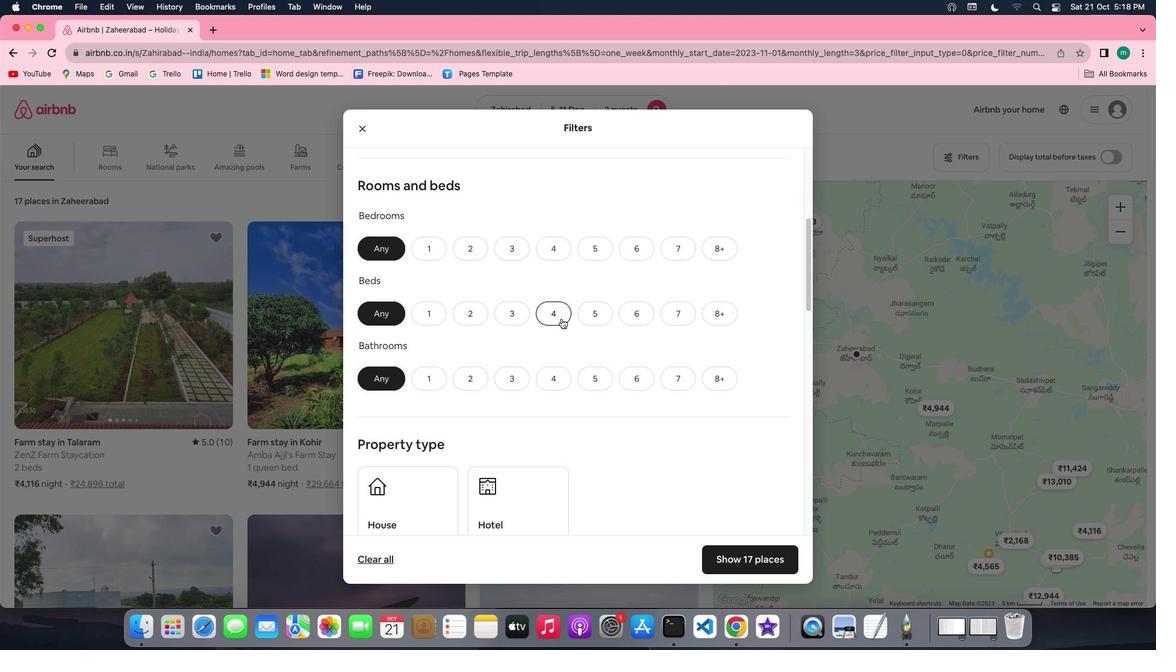 
Action: Mouse scrolled (561, 318) with delta (0, 0)
Screenshot: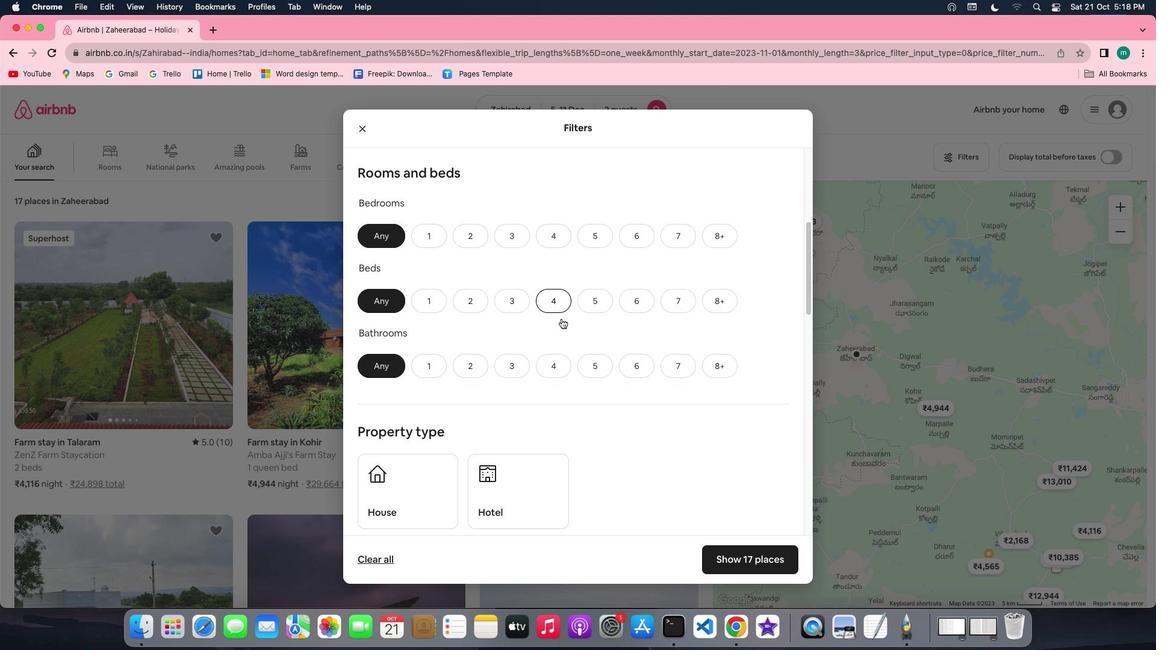 
Action: Mouse scrolled (561, 318) with delta (0, 0)
Screenshot: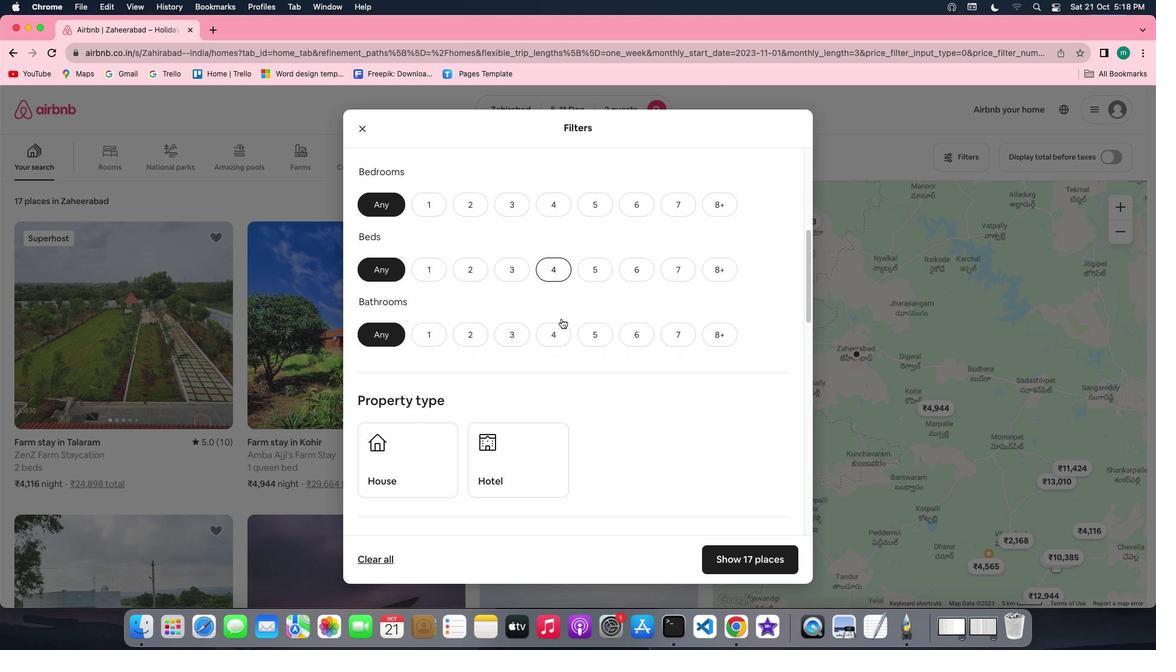 
Action: Mouse scrolled (561, 318) with delta (0, 0)
Screenshot: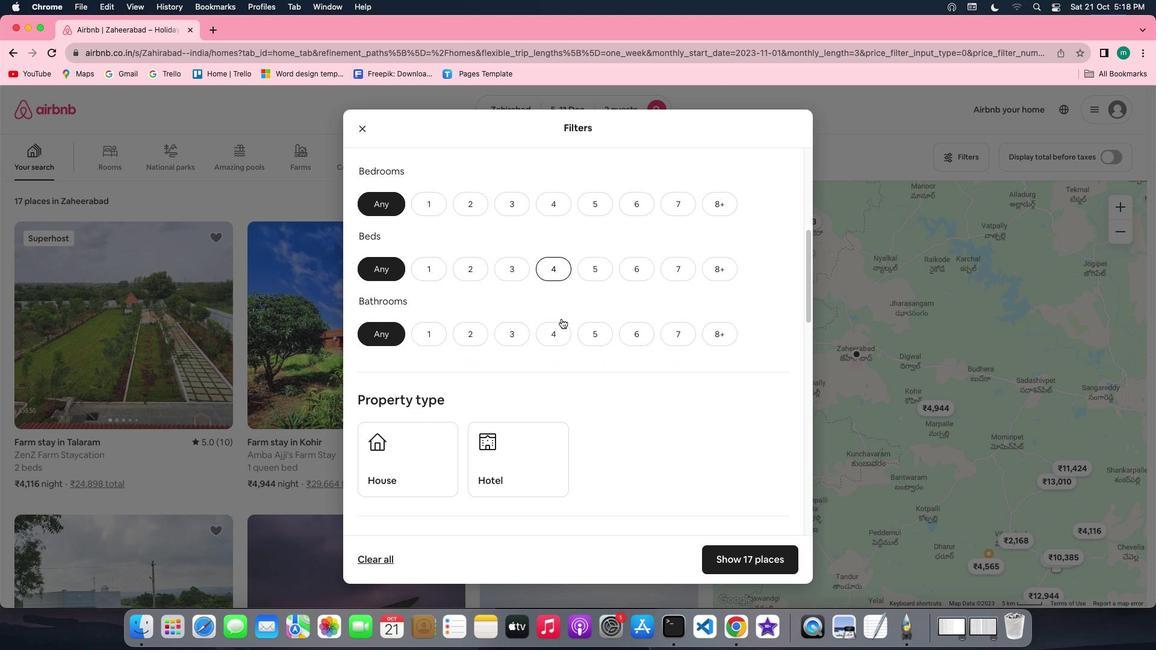 
Action: Mouse scrolled (561, 318) with delta (0, 0)
Screenshot: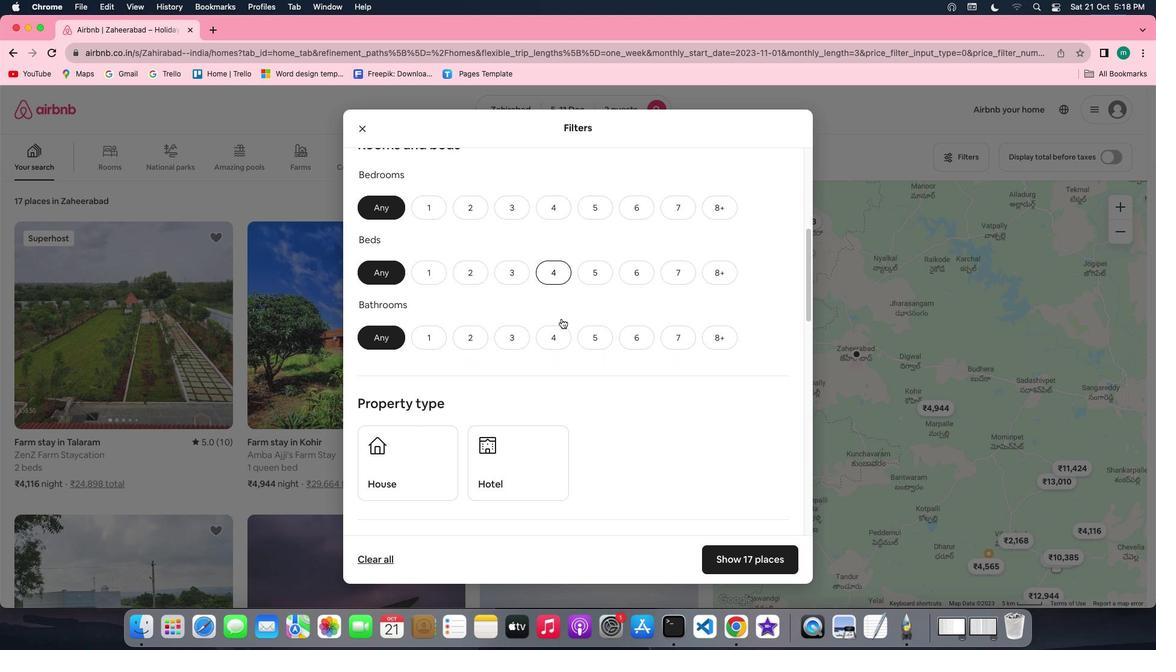 
Action: Mouse moved to (469, 218)
Screenshot: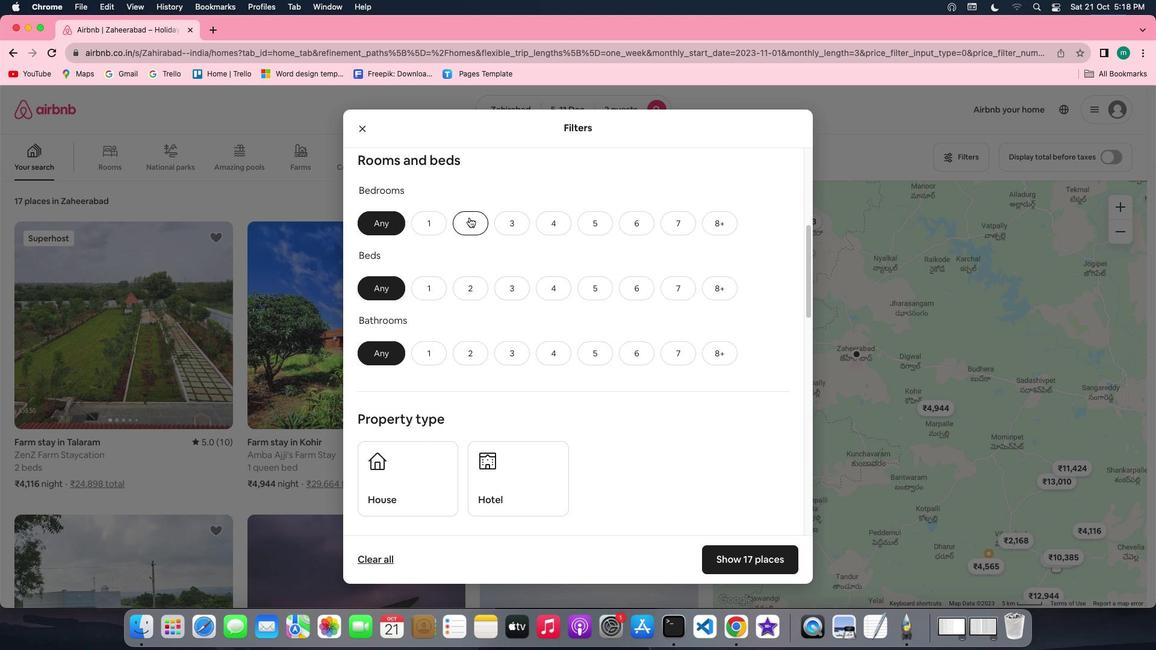 
Action: Mouse pressed left at (469, 218)
Screenshot: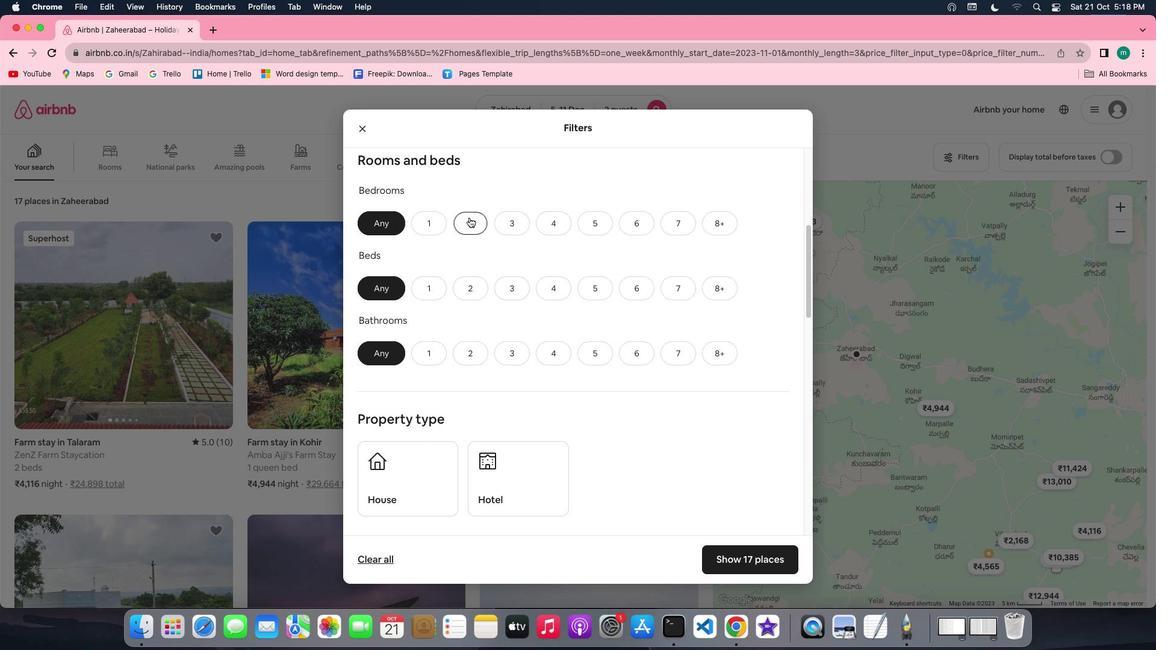 
Action: Mouse moved to (472, 280)
Screenshot: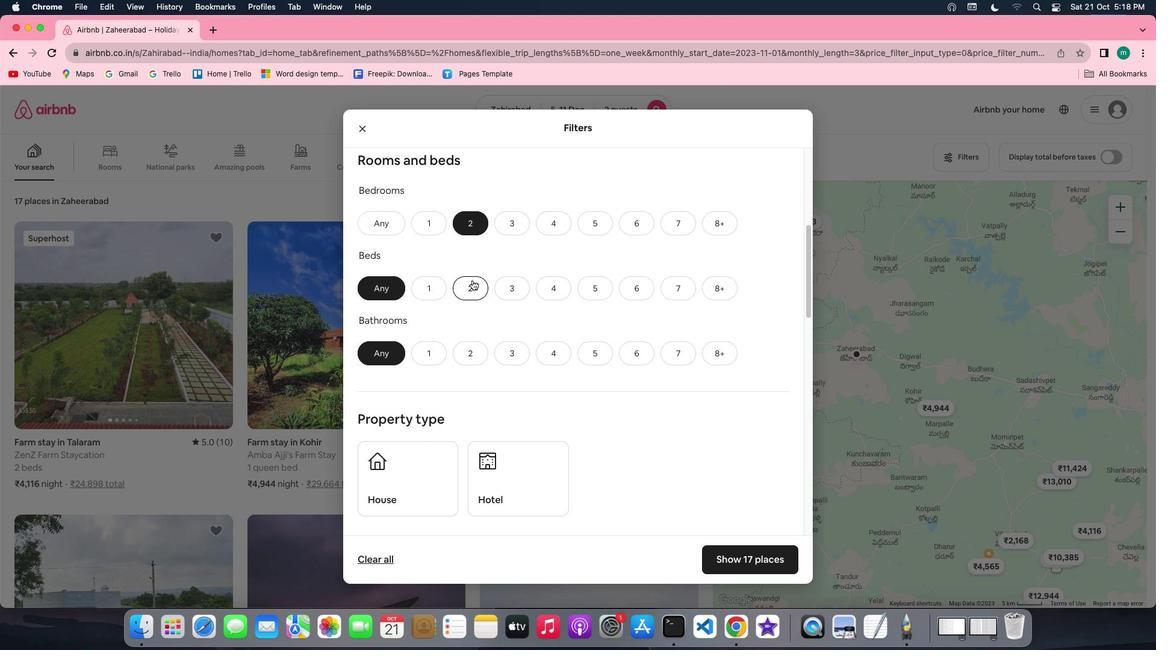 
Action: Mouse pressed left at (472, 280)
Screenshot: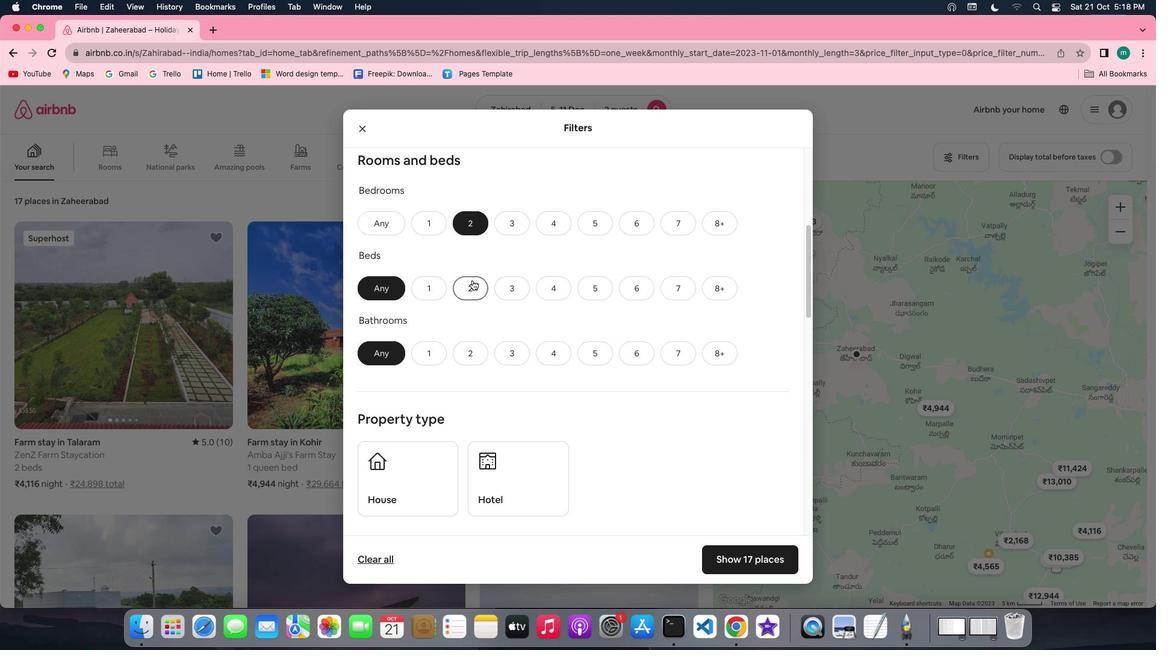 
Action: Mouse moved to (437, 357)
Screenshot: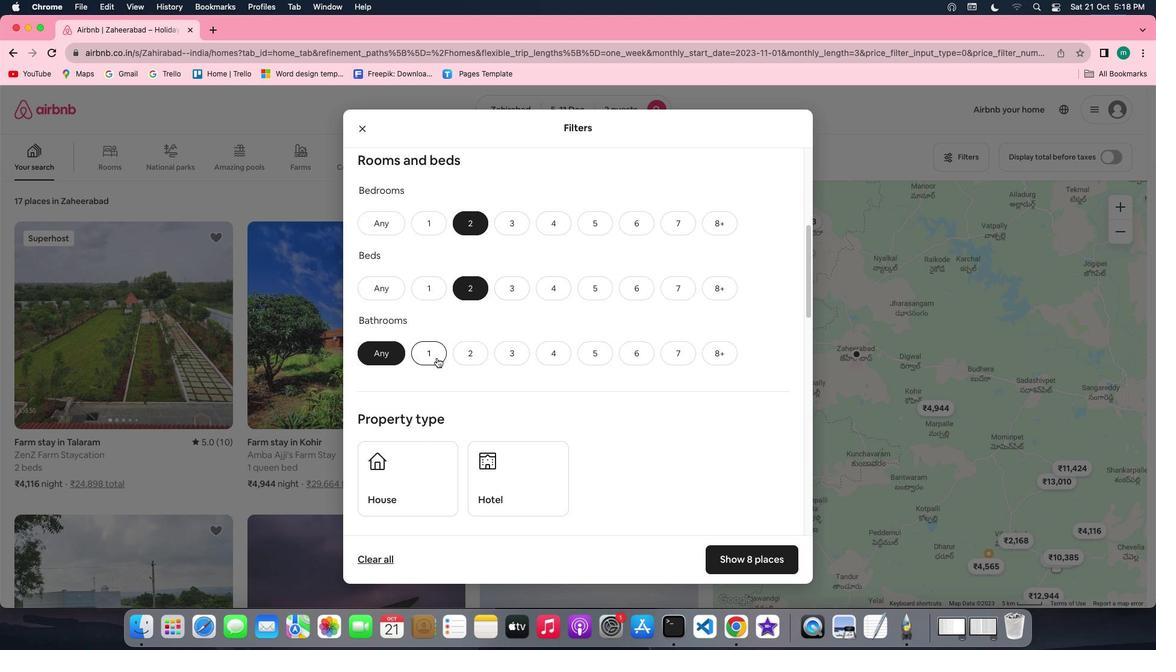 
Action: Mouse pressed left at (437, 357)
Screenshot: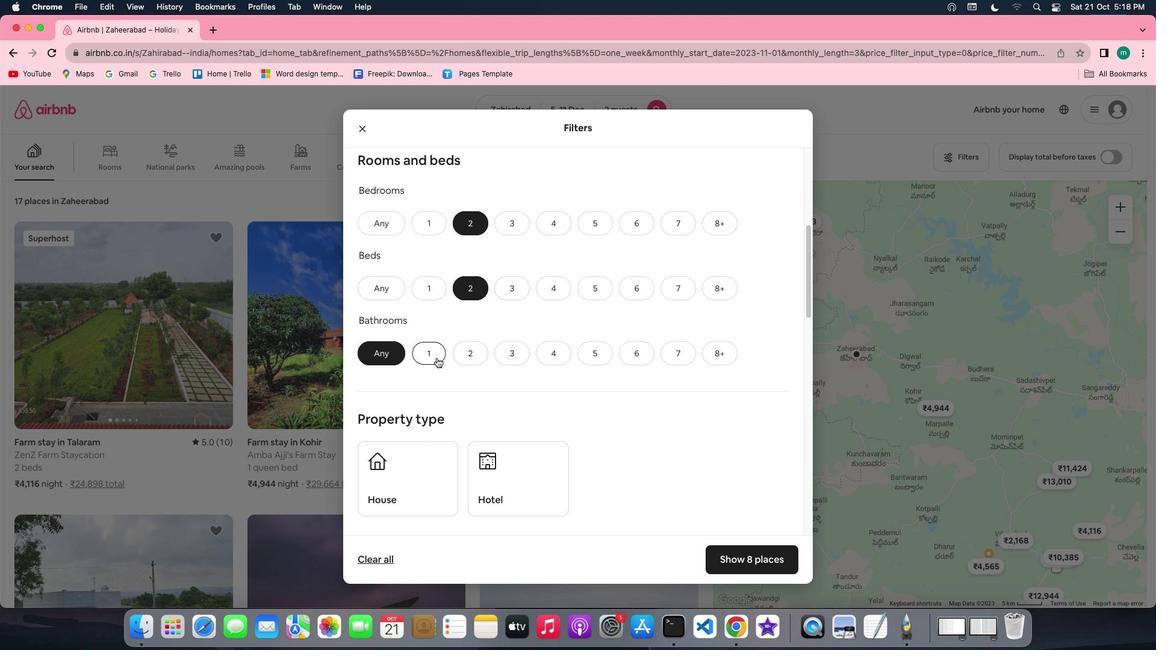 
Action: Mouse moved to (598, 391)
Screenshot: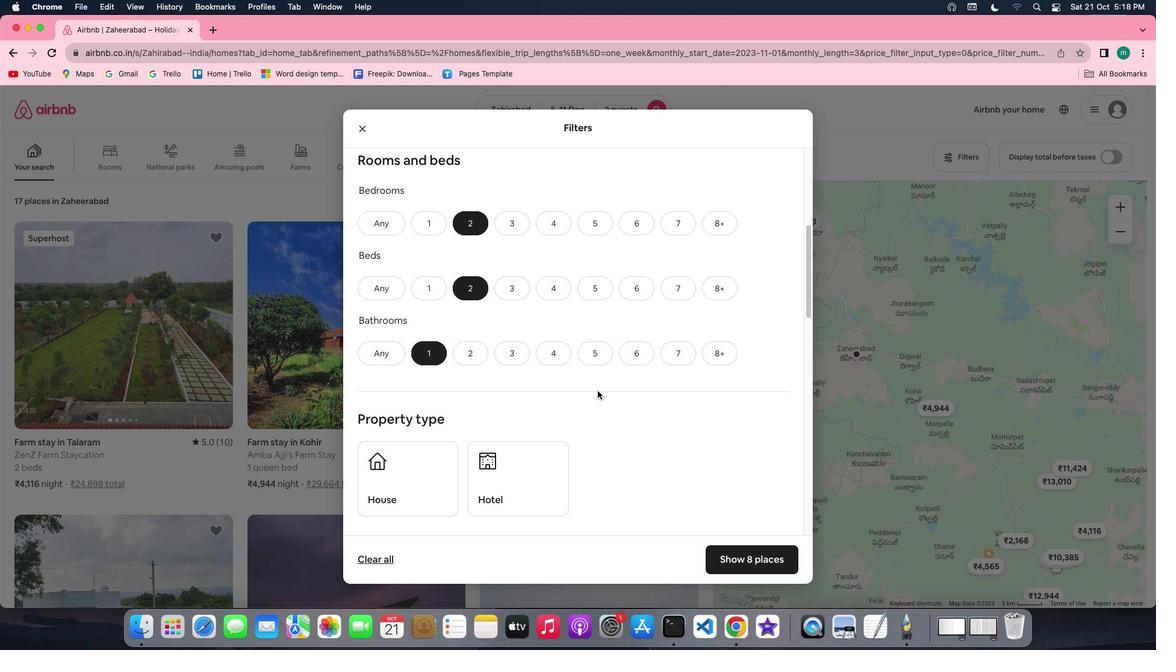 
Action: Mouse scrolled (598, 391) with delta (0, 0)
Screenshot: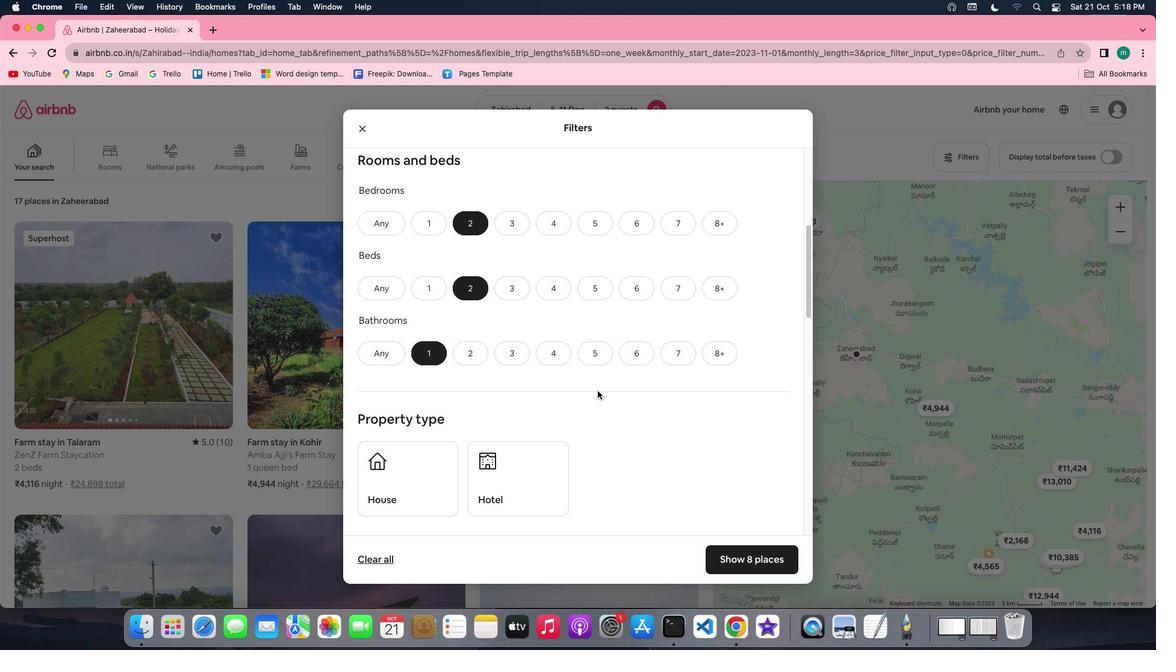
Action: Mouse scrolled (598, 391) with delta (0, 0)
Screenshot: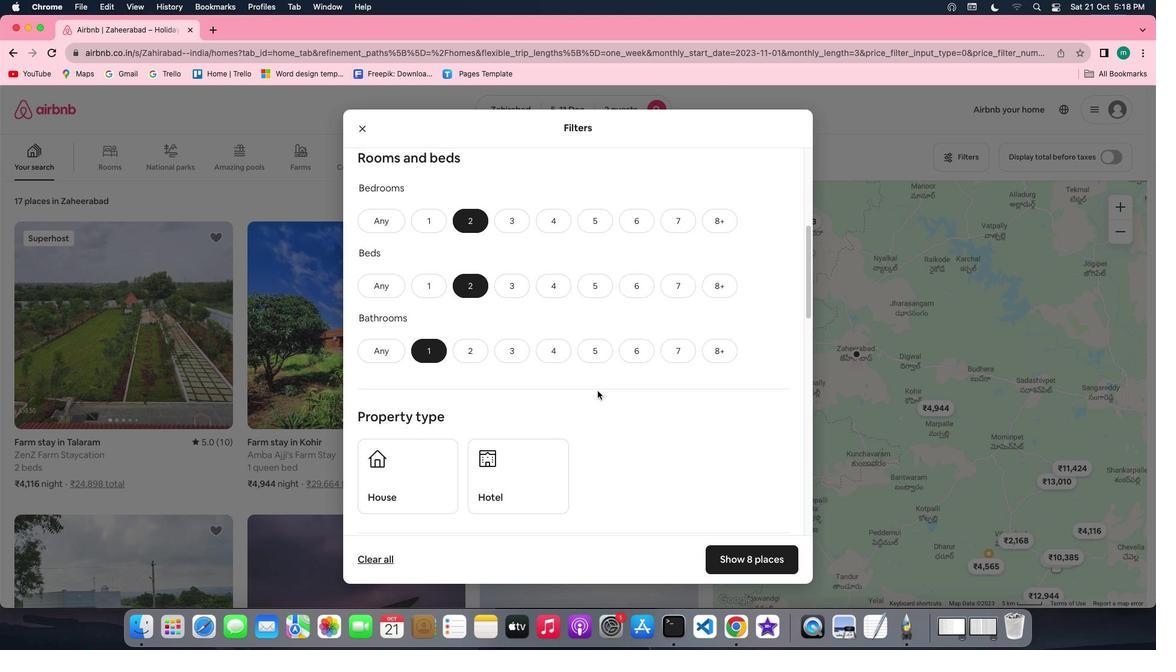 
Action: Mouse scrolled (598, 391) with delta (0, -1)
Screenshot: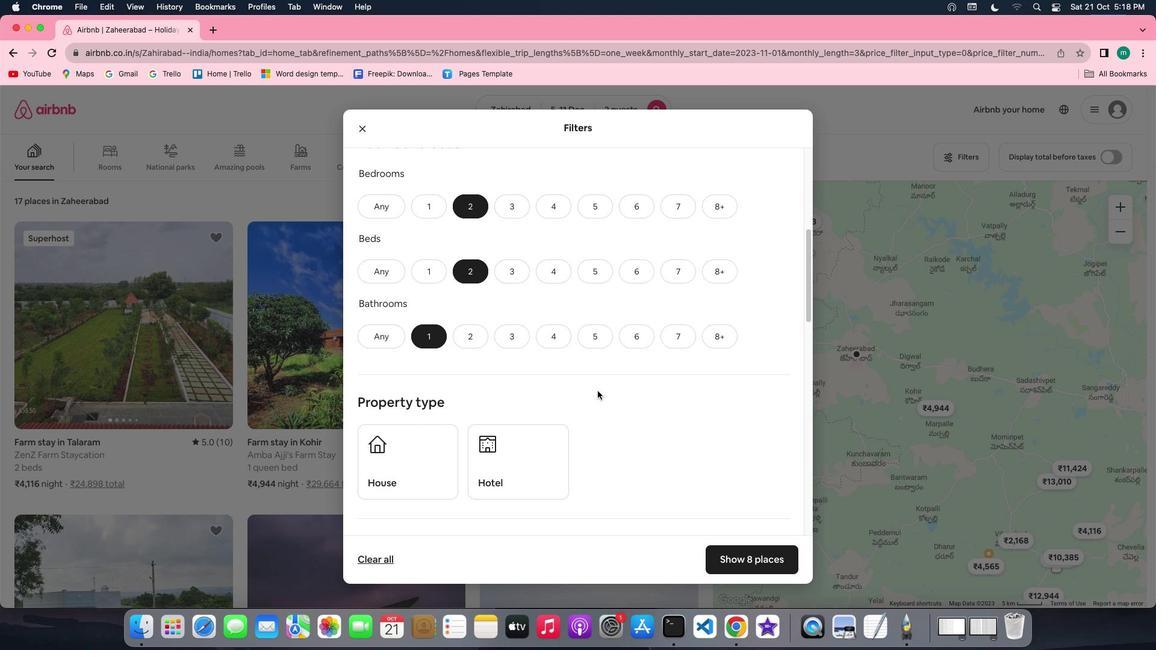 
Action: Mouse scrolled (598, 391) with delta (0, 0)
Screenshot: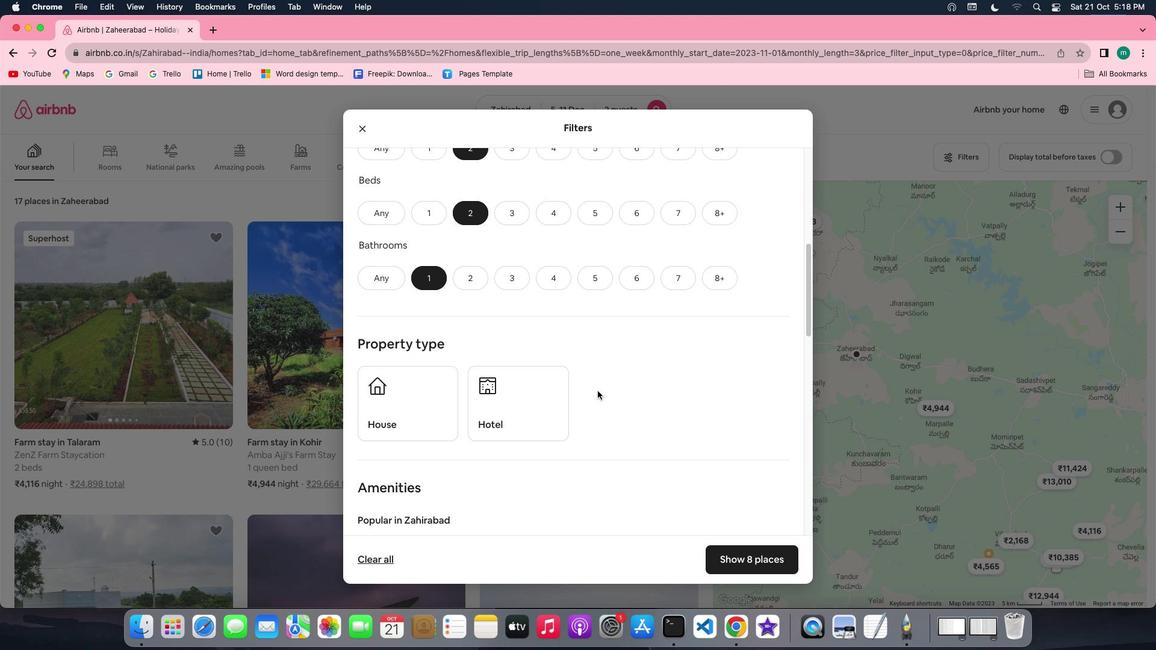 
Action: Mouse scrolled (598, 391) with delta (0, 0)
Screenshot: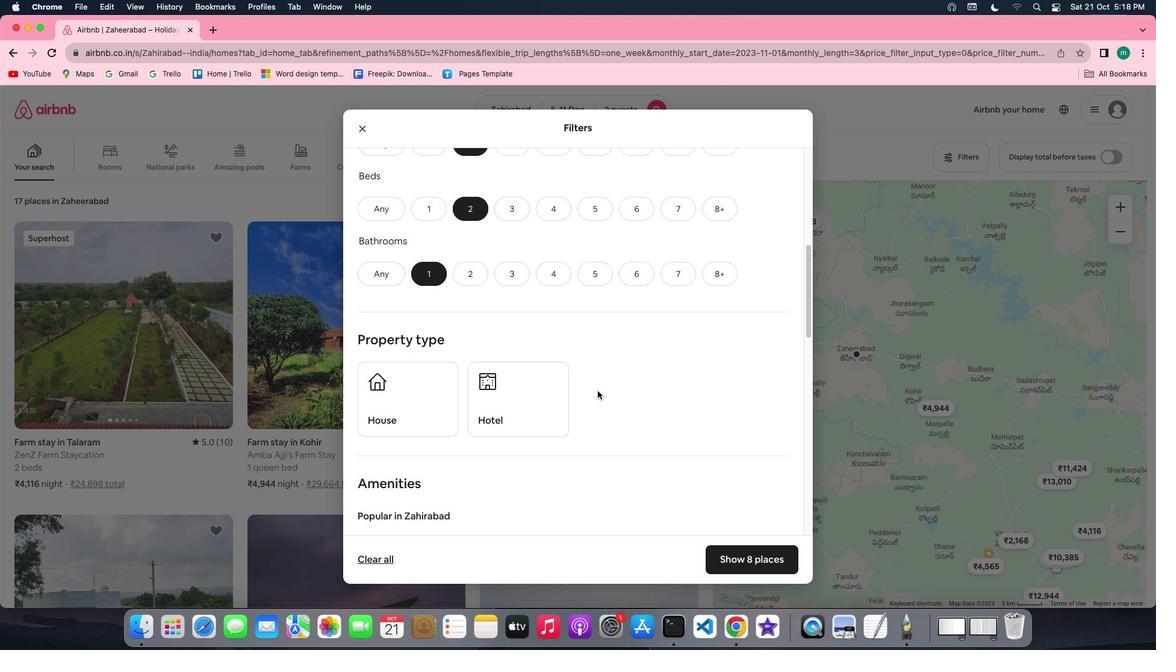 
Action: Mouse scrolled (598, 391) with delta (0, 0)
Screenshot: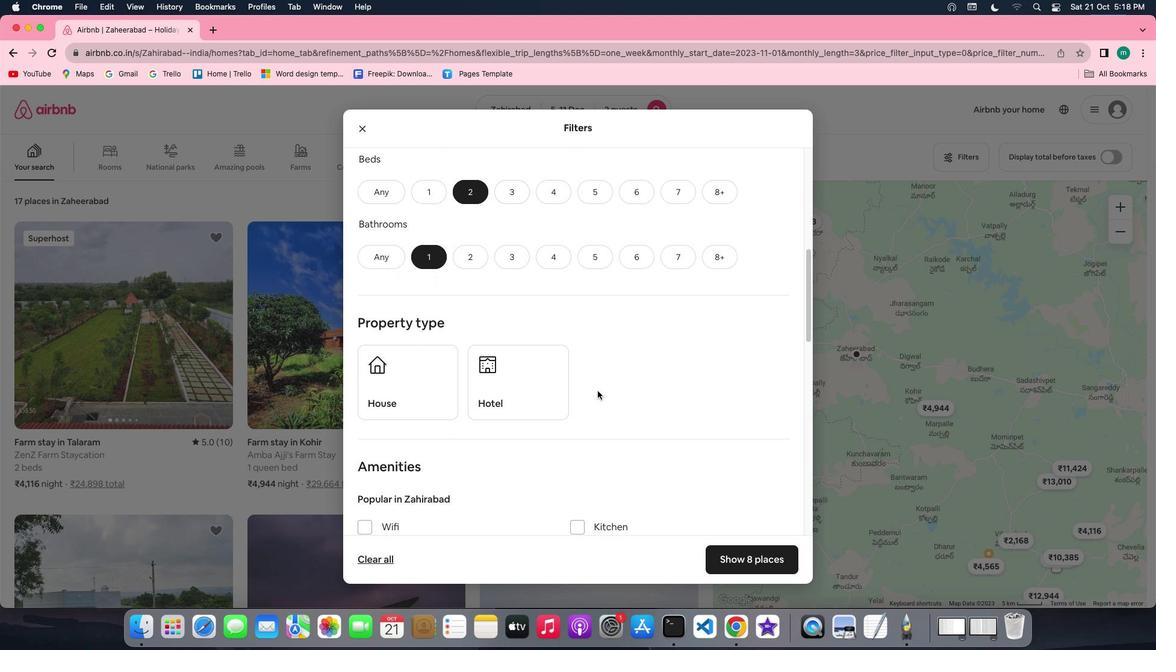 
Action: Mouse scrolled (598, 391) with delta (0, 0)
Screenshot: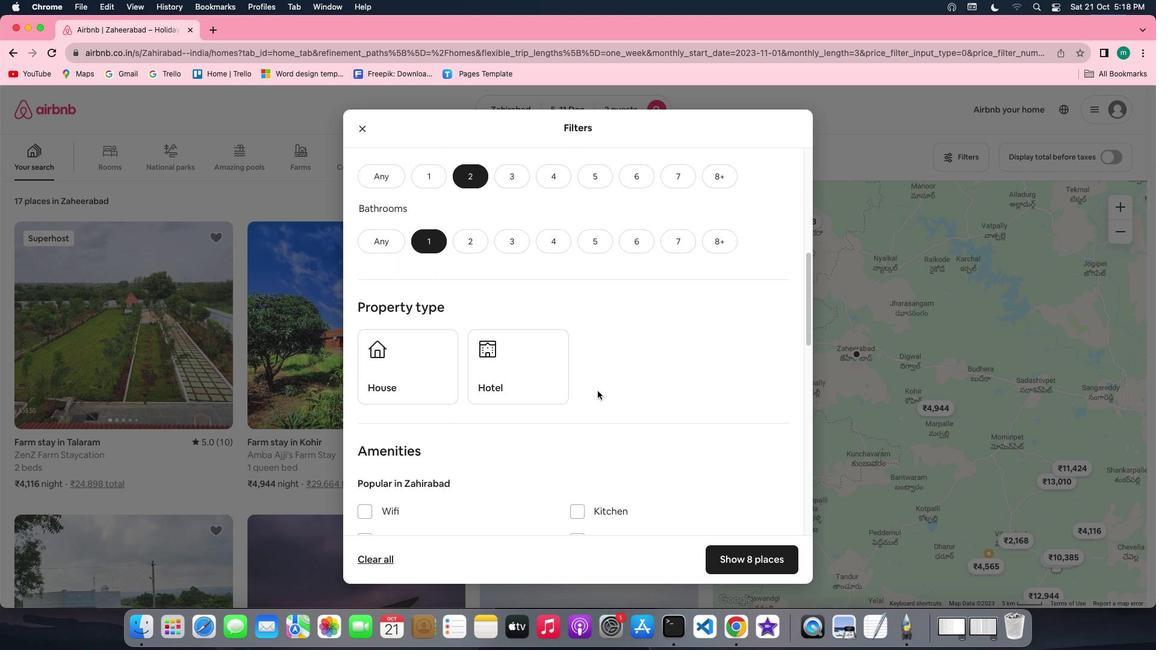 
Action: Mouse scrolled (598, 391) with delta (0, 0)
Screenshot: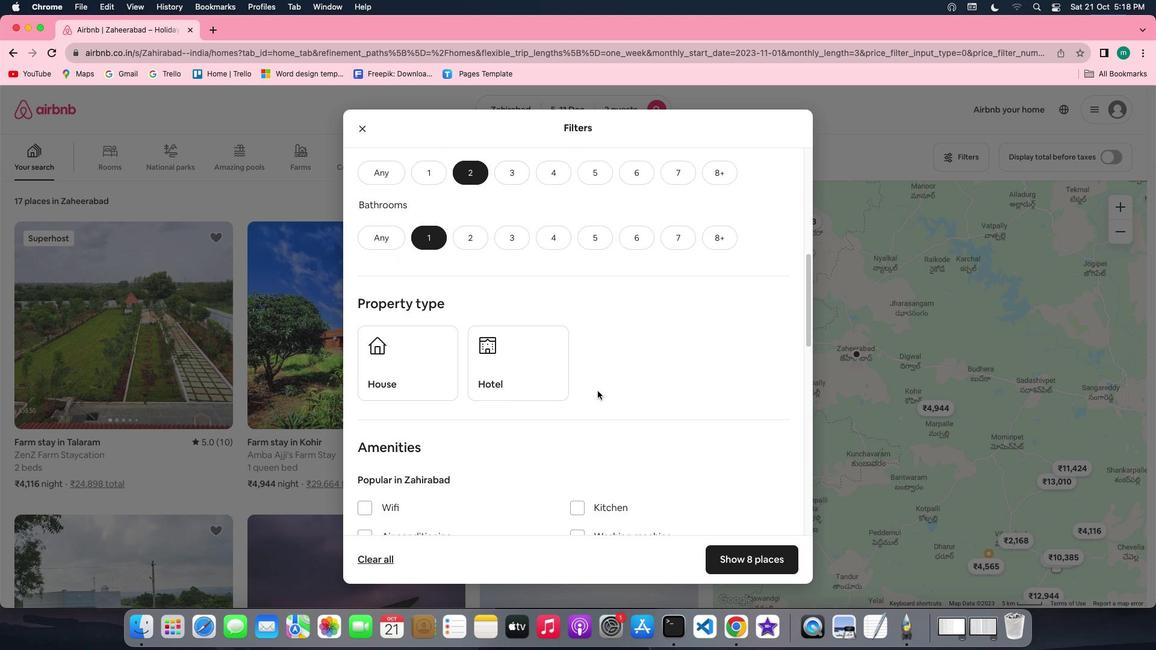 
Action: Mouse scrolled (598, 391) with delta (0, 0)
Screenshot: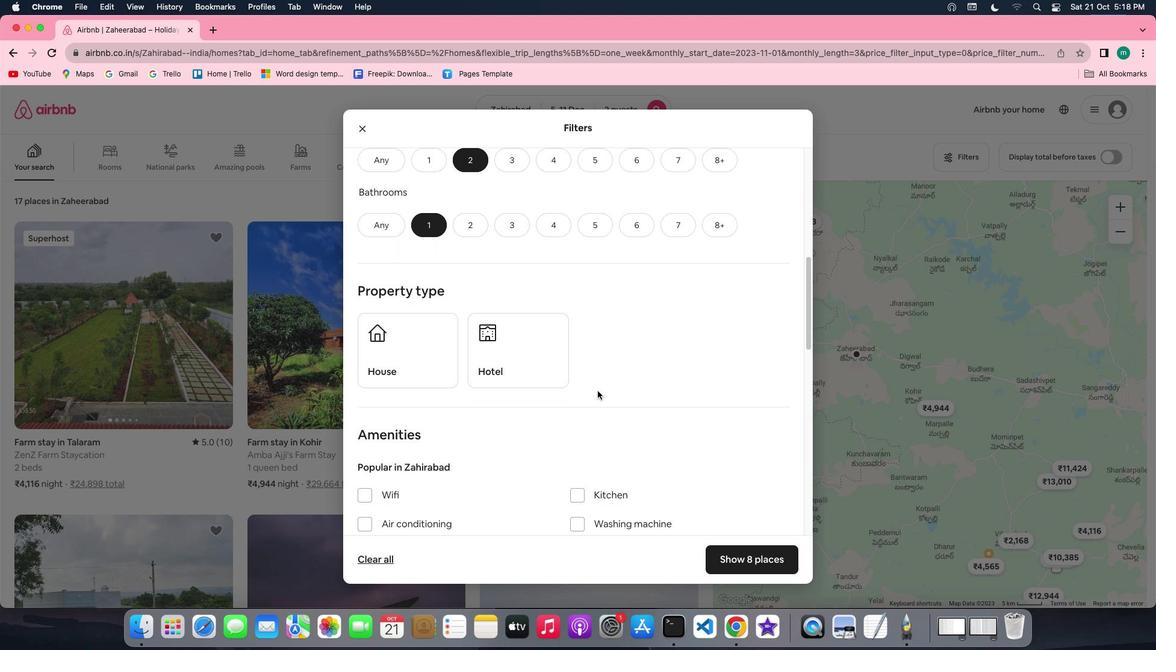 
Action: Mouse scrolled (598, 391) with delta (0, 0)
Screenshot: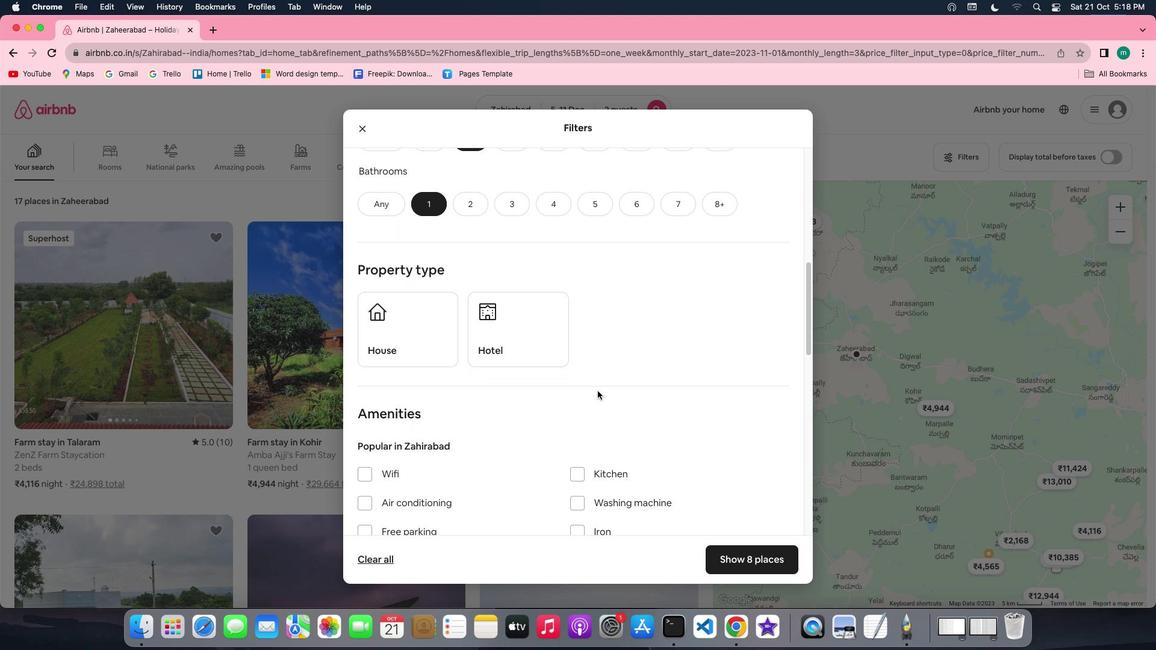 
Action: Mouse scrolled (598, 391) with delta (0, 0)
Screenshot: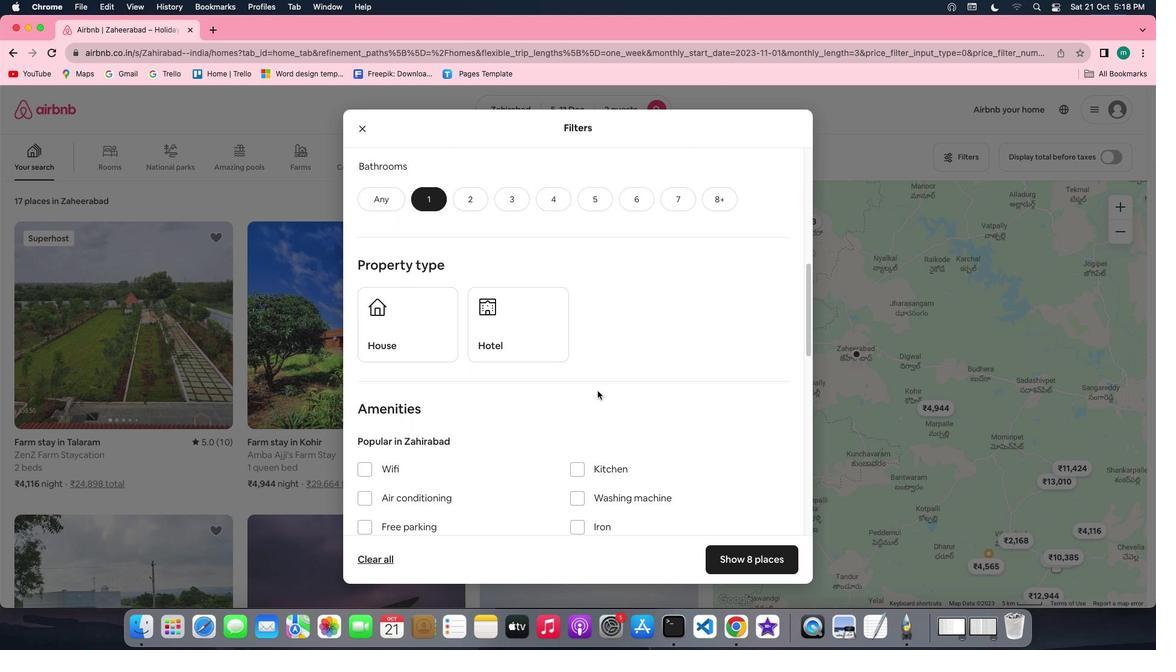 
Action: Mouse scrolled (598, 391) with delta (0, 0)
Screenshot: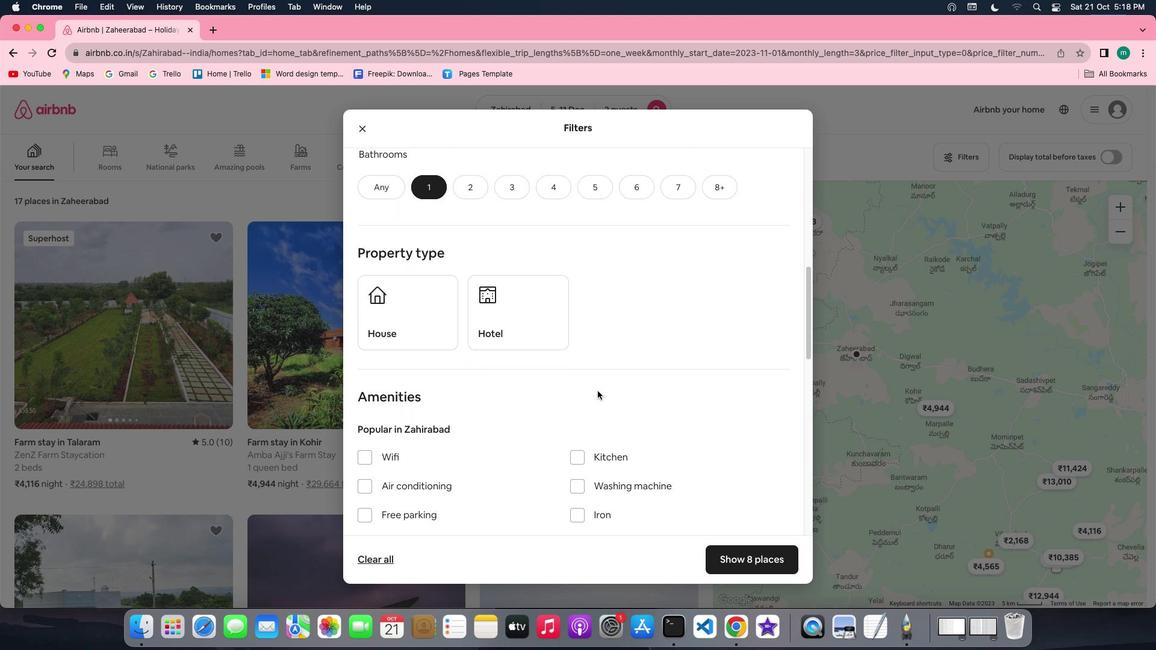 
Action: Mouse scrolled (598, 391) with delta (0, 0)
Screenshot: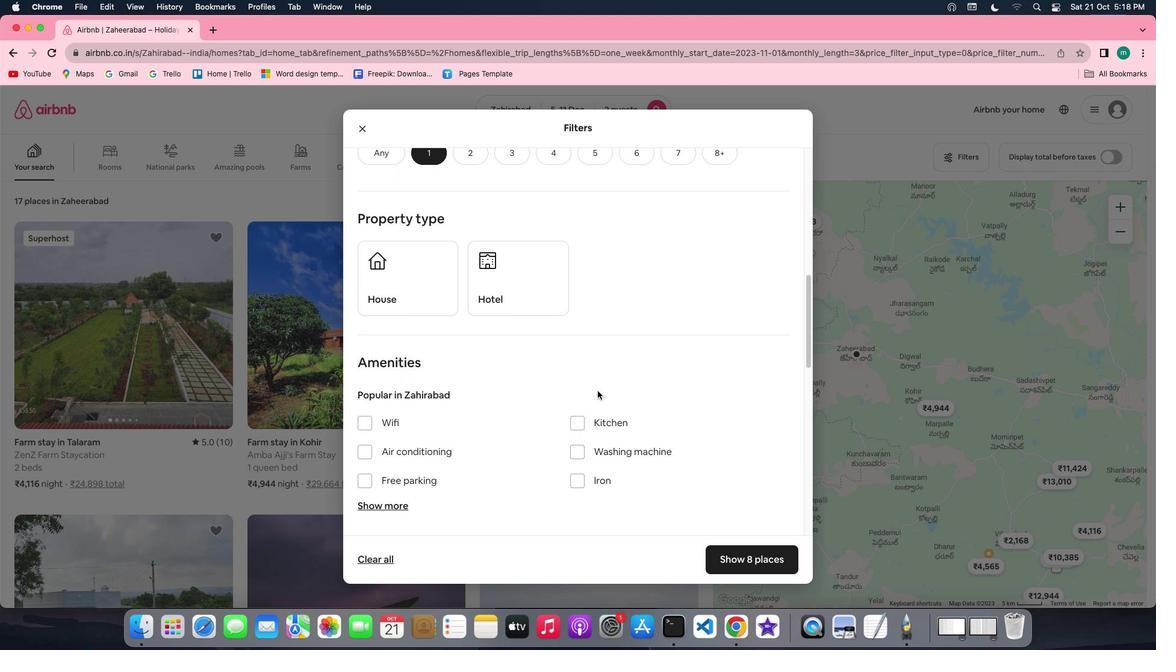 
Action: Mouse scrolled (598, 391) with delta (0, 0)
Screenshot: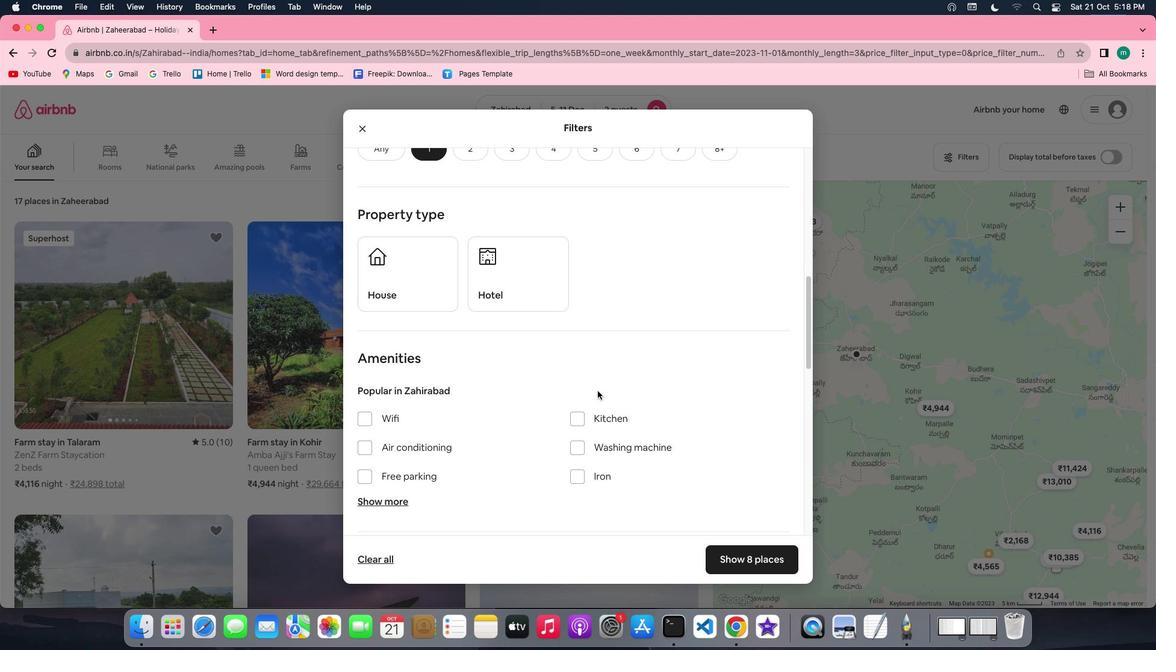 
Action: Mouse scrolled (598, 391) with delta (0, 0)
Screenshot: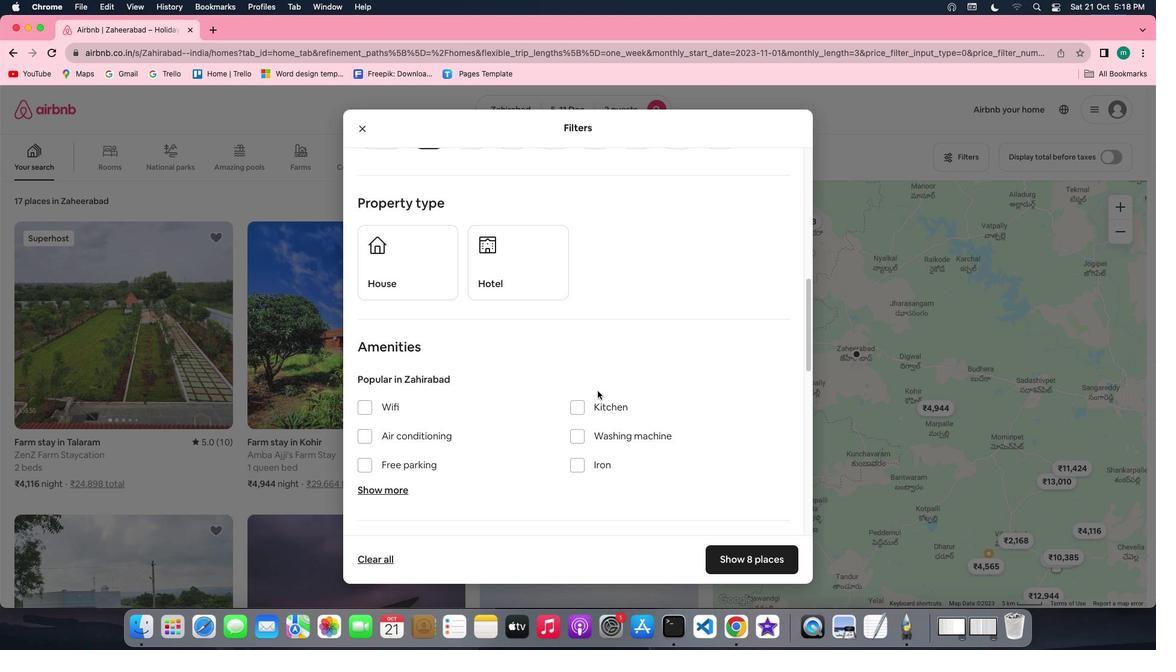 
Action: Mouse scrolled (598, 391) with delta (0, 0)
Screenshot: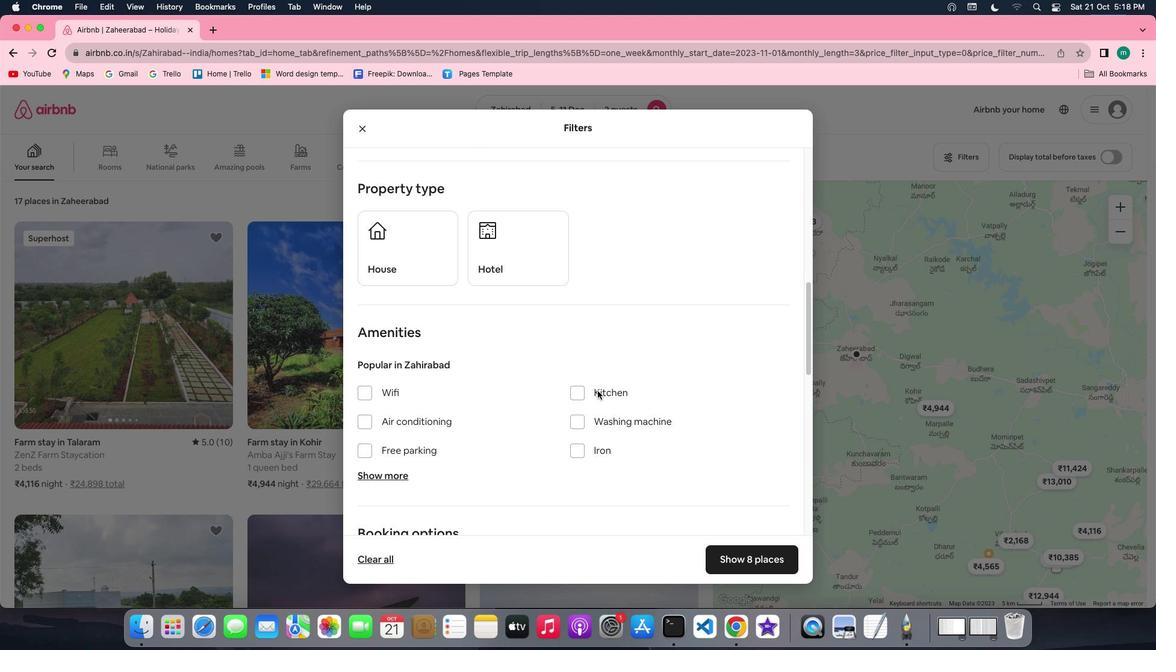 
Action: Mouse scrolled (598, 391) with delta (0, 0)
Screenshot: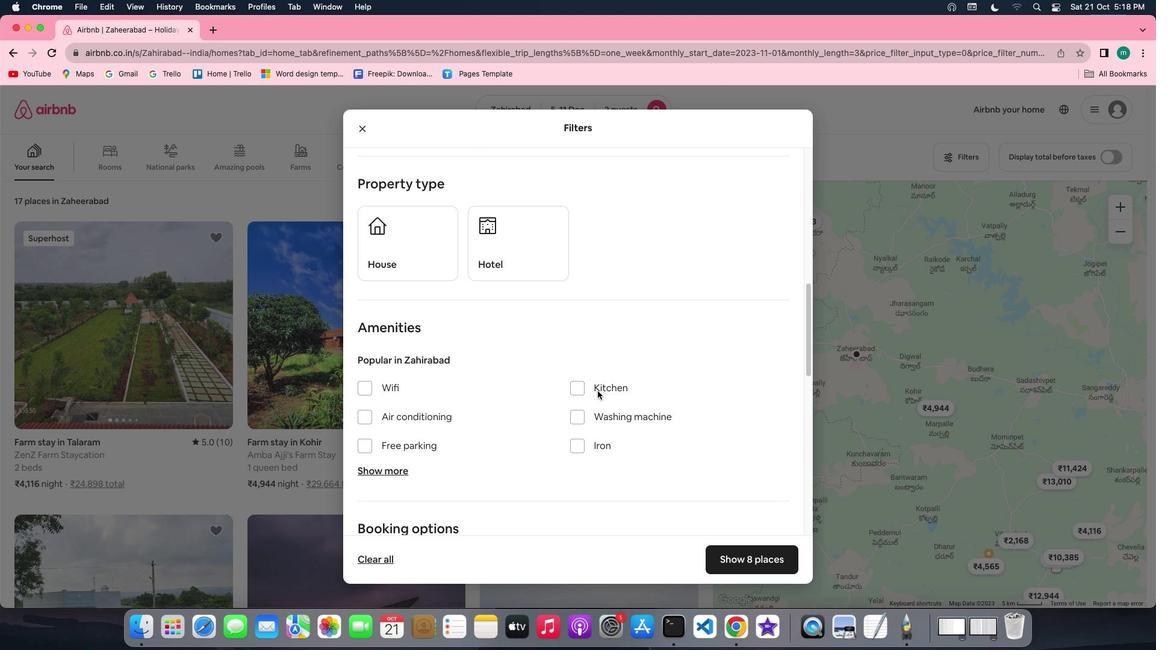 
Action: Mouse scrolled (598, 391) with delta (0, 0)
Screenshot: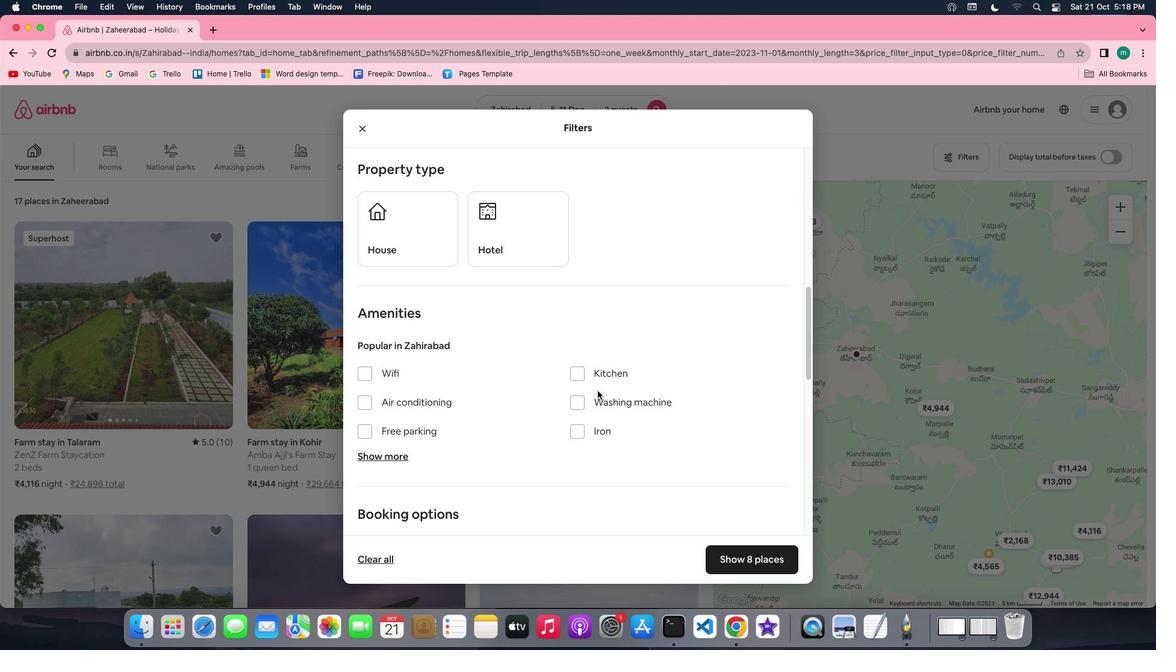 
Action: Mouse scrolled (598, 391) with delta (0, 0)
Screenshot: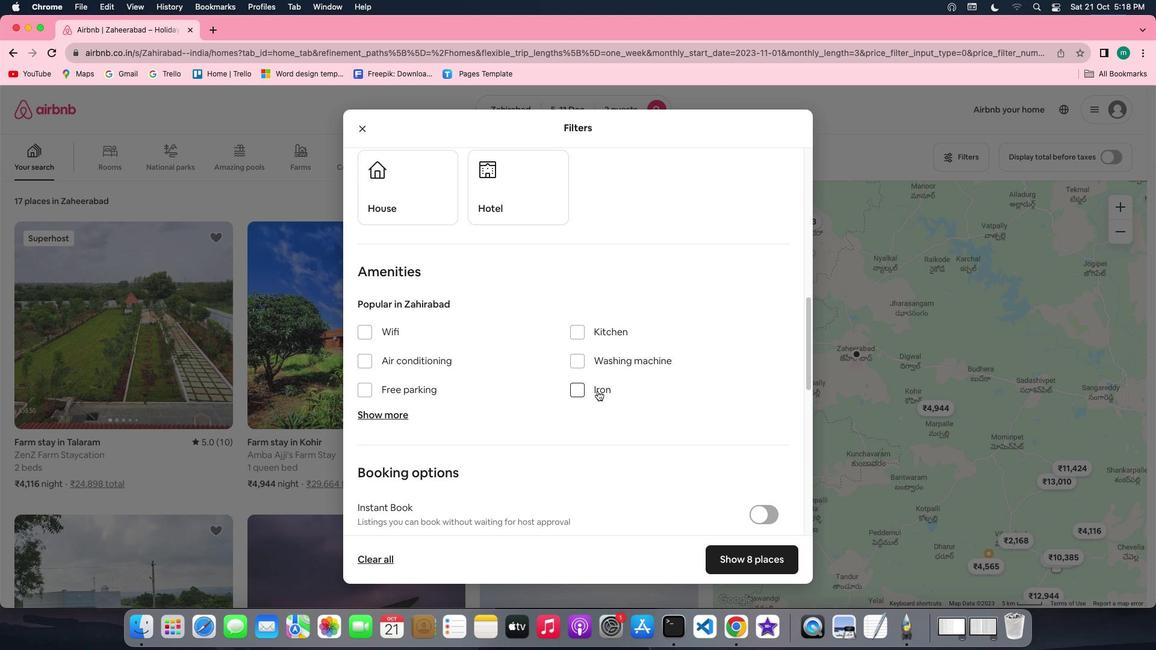 
Action: Mouse scrolled (598, 391) with delta (0, 0)
Screenshot: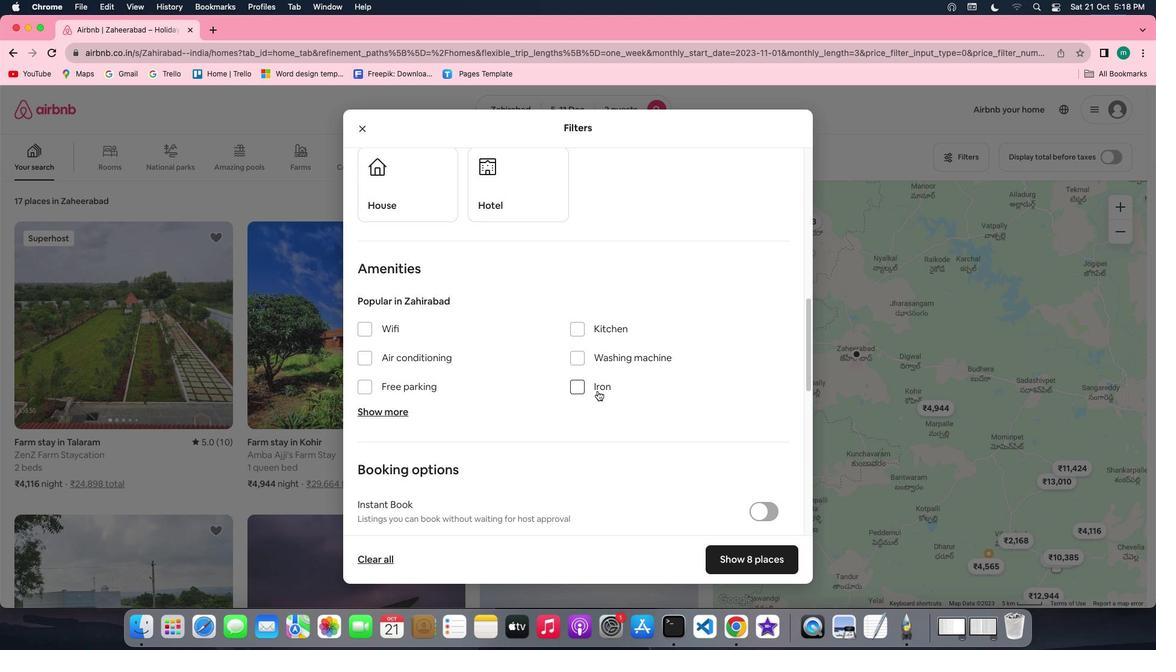 
Action: Mouse scrolled (598, 391) with delta (0, 0)
Screenshot: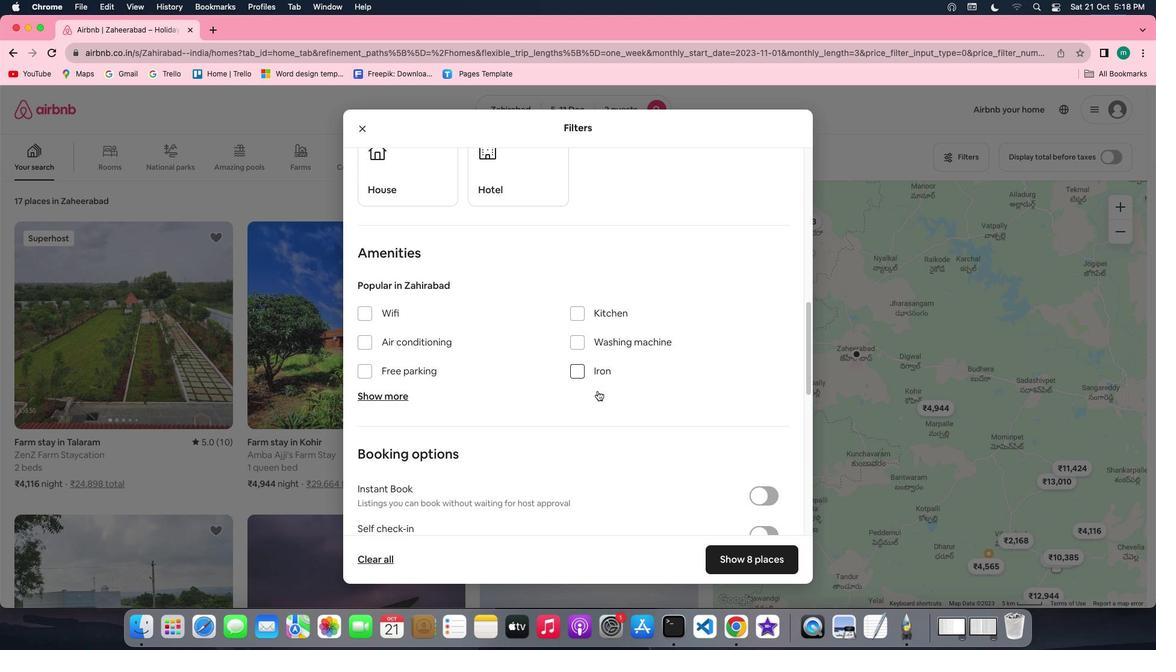 
Action: Mouse scrolled (598, 391) with delta (0, 0)
Screenshot: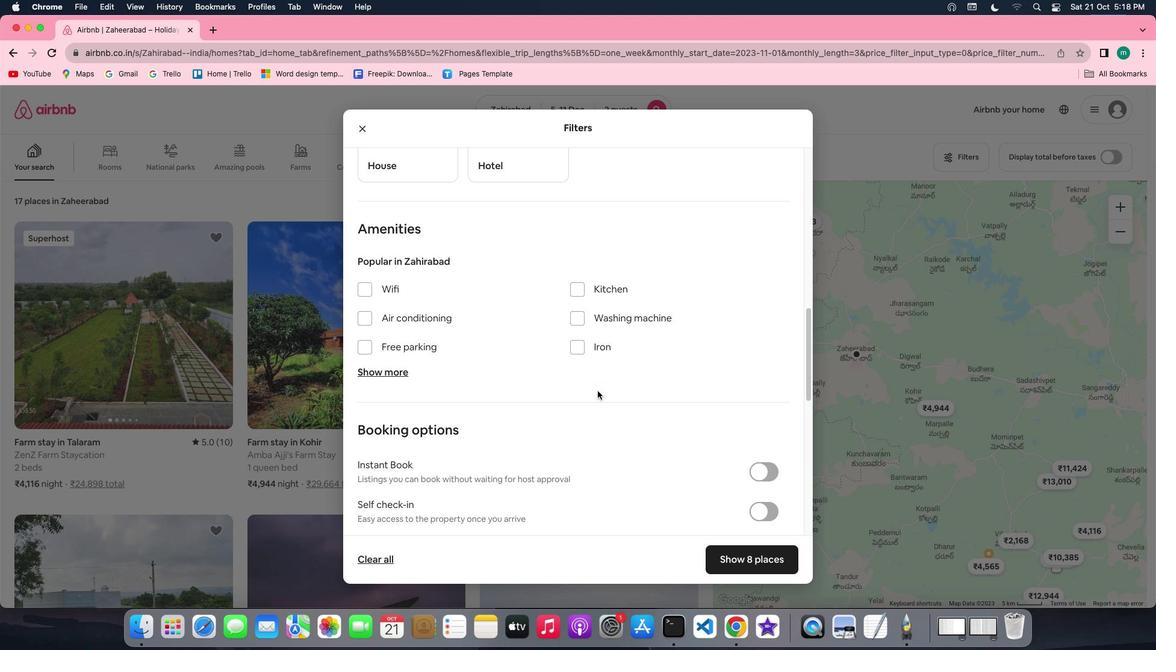 
Action: Mouse scrolled (598, 391) with delta (0, 0)
Screenshot: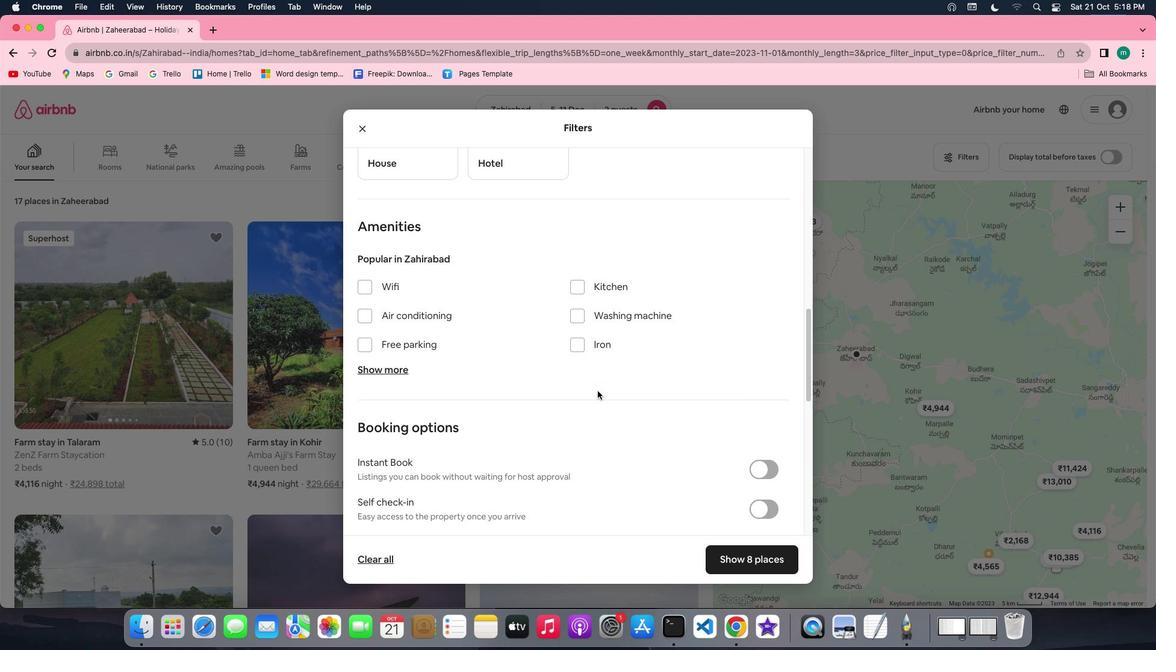
Action: Mouse scrolled (598, 391) with delta (0, 0)
Screenshot: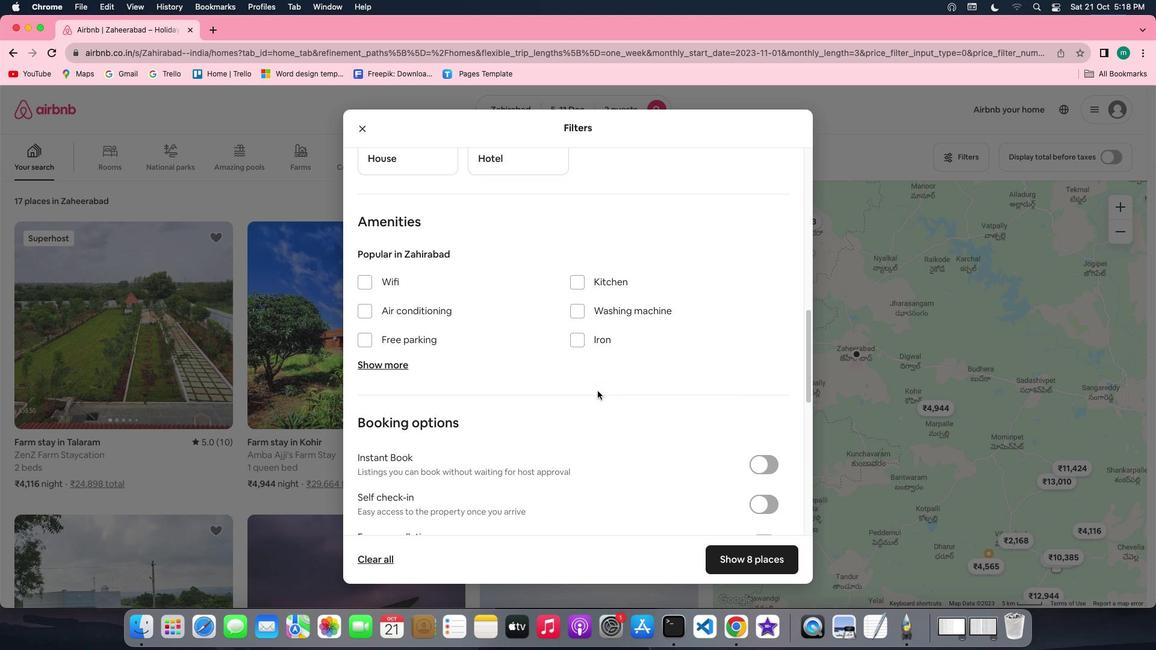 
Action: Mouse moved to (614, 304)
Screenshot: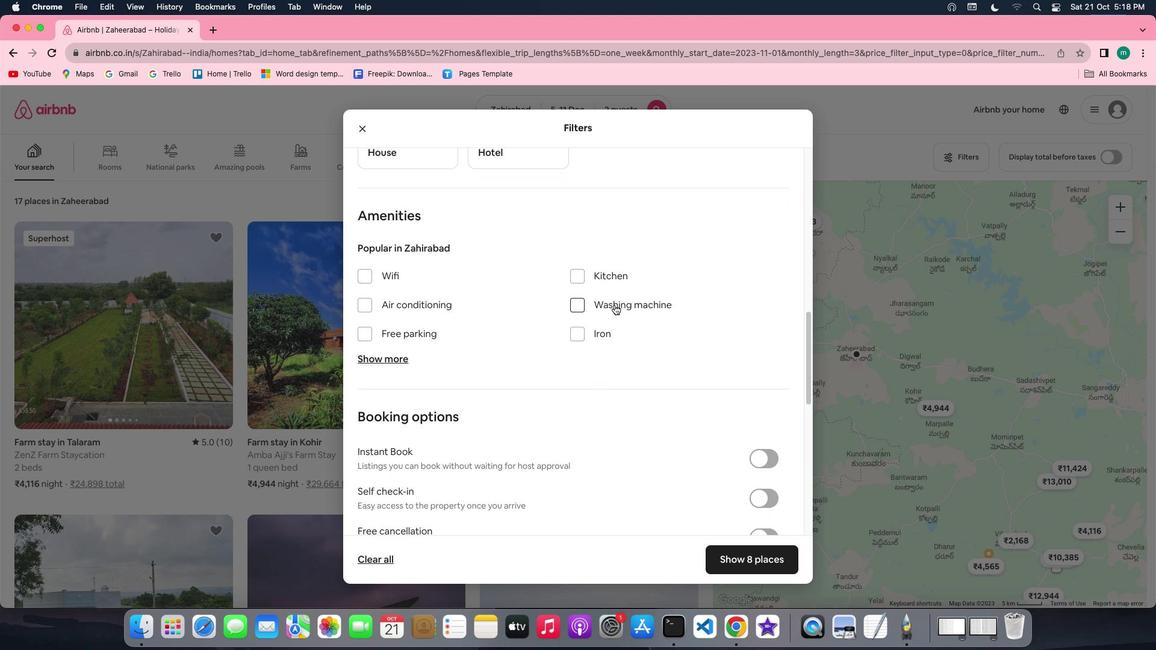 
Action: Mouse pressed left at (614, 304)
Screenshot: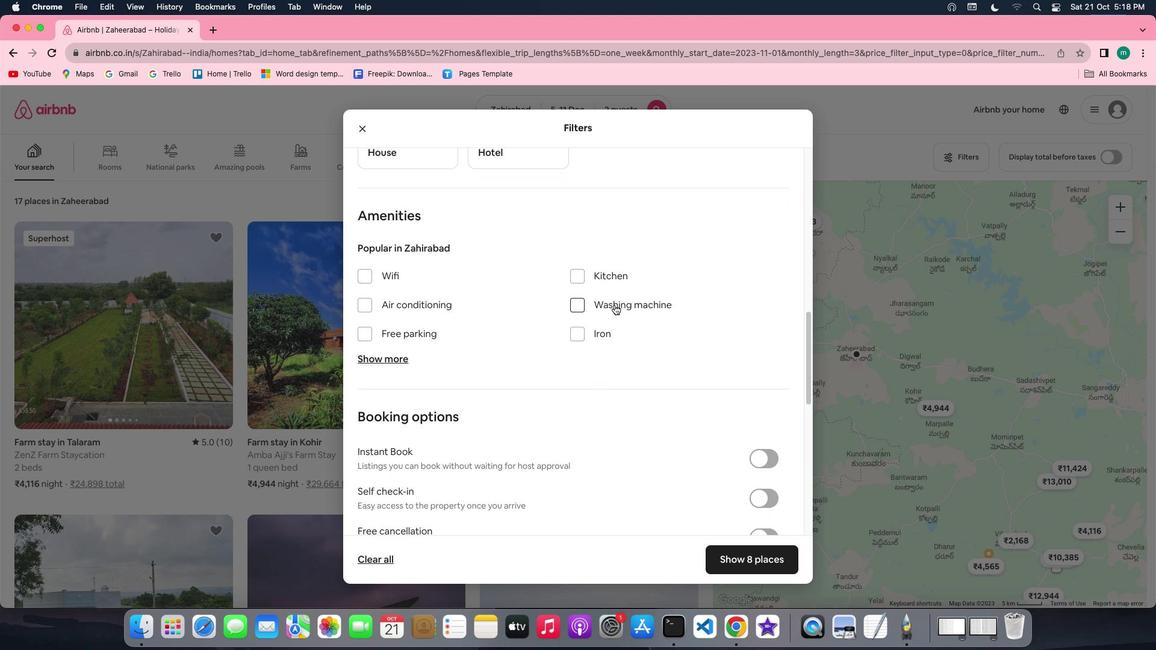 
Action: Mouse moved to (704, 404)
Screenshot: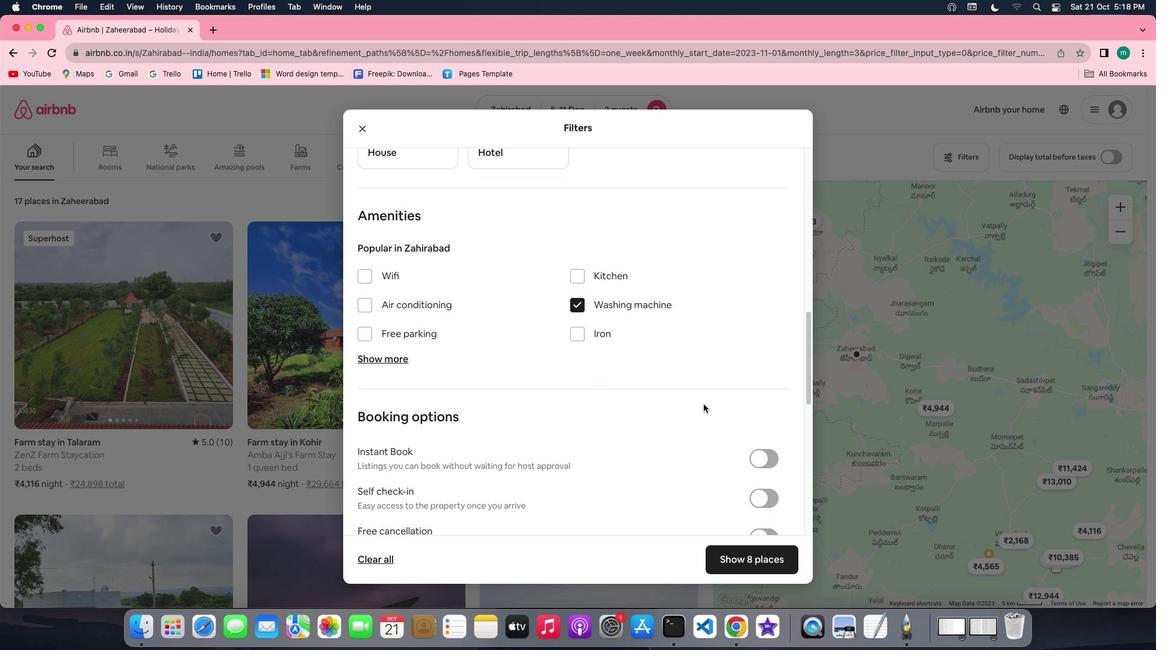 
Action: Mouse scrolled (704, 404) with delta (0, 0)
Screenshot: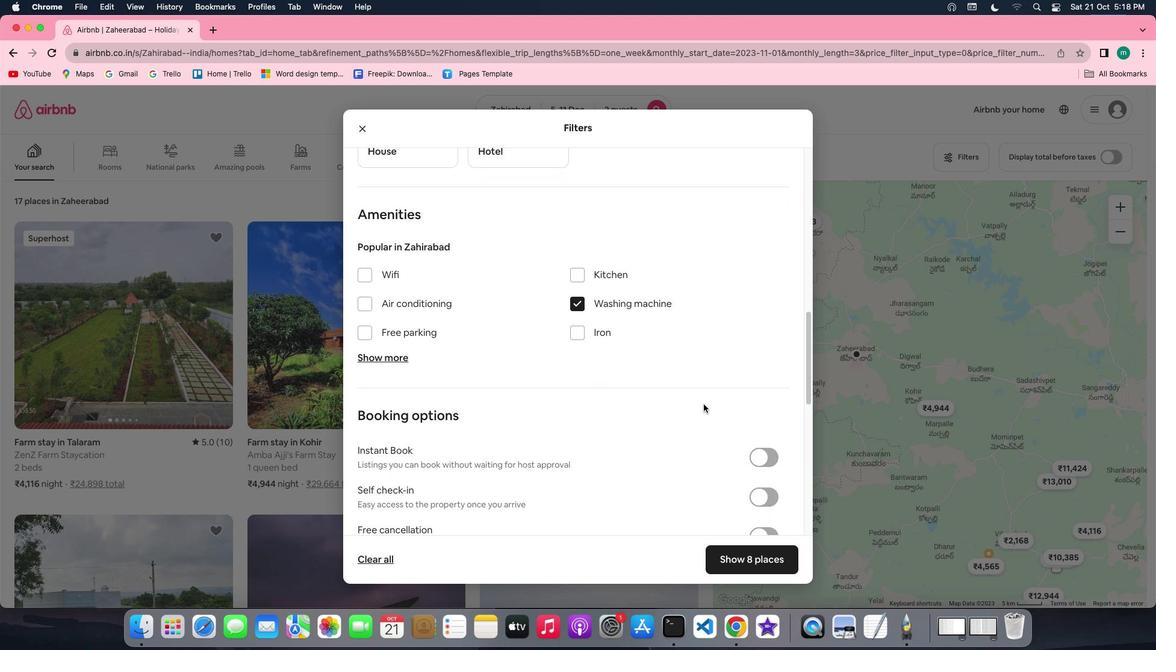 
Action: Mouse scrolled (704, 404) with delta (0, 0)
Screenshot: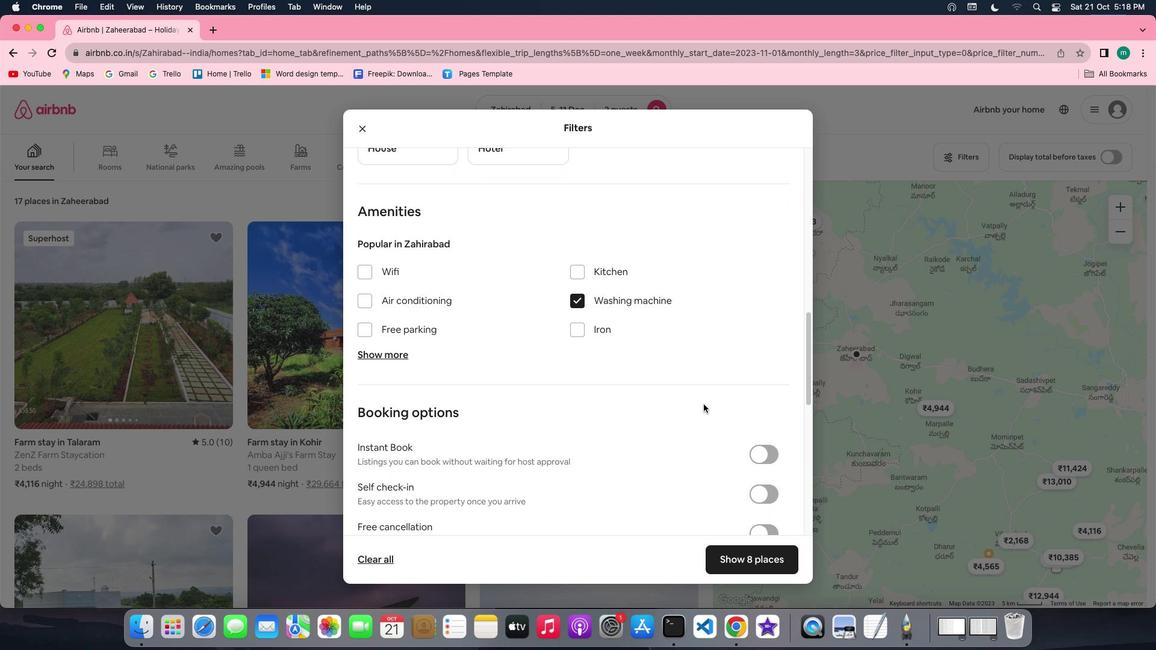 
Action: Mouse scrolled (704, 404) with delta (0, -1)
Screenshot: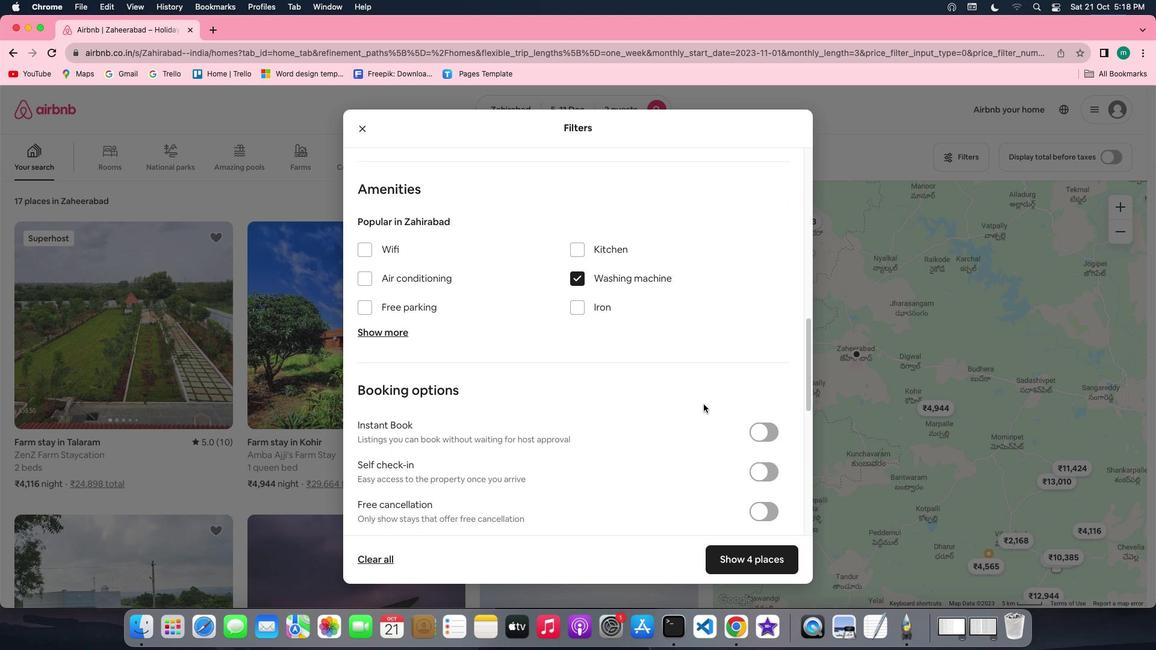 
Action: Mouse scrolled (704, 404) with delta (0, 0)
Screenshot: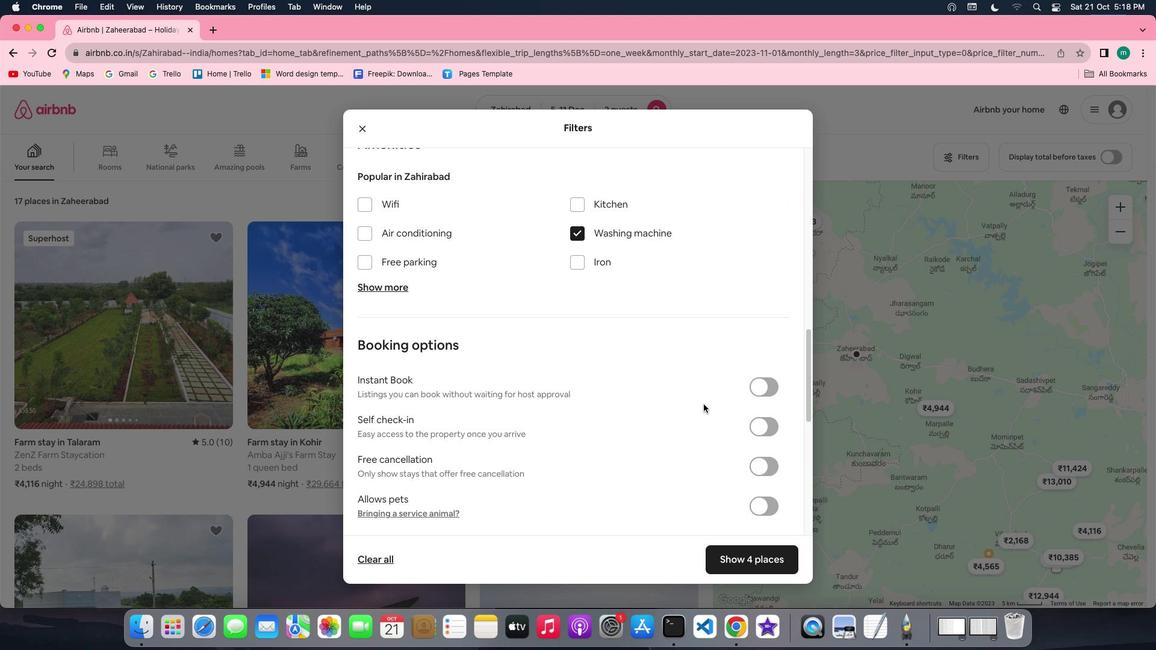 
Action: Mouse scrolled (704, 404) with delta (0, 0)
Screenshot: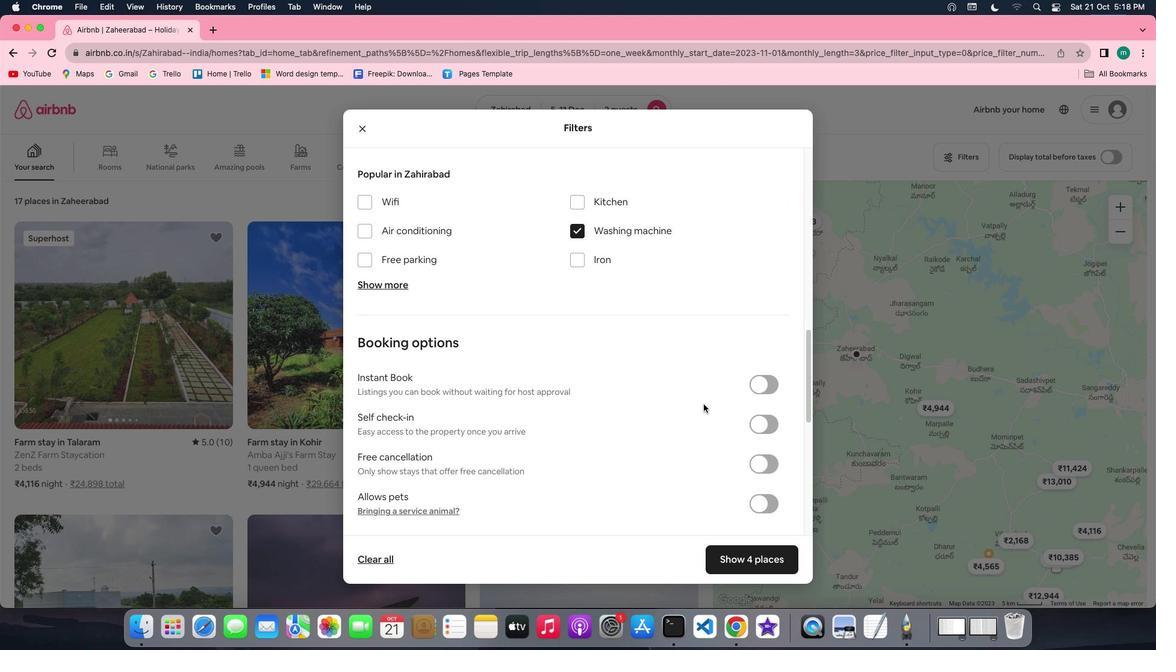 
Action: Mouse moved to (704, 404)
Screenshot: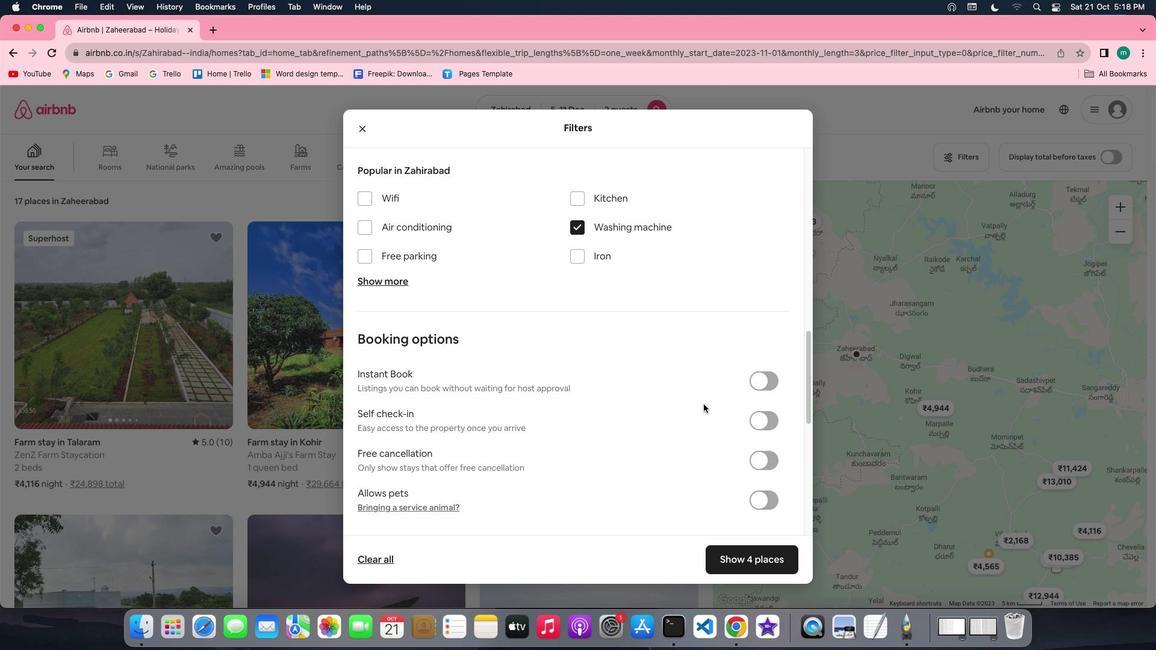 
Action: Mouse scrolled (704, 404) with delta (0, 0)
Screenshot: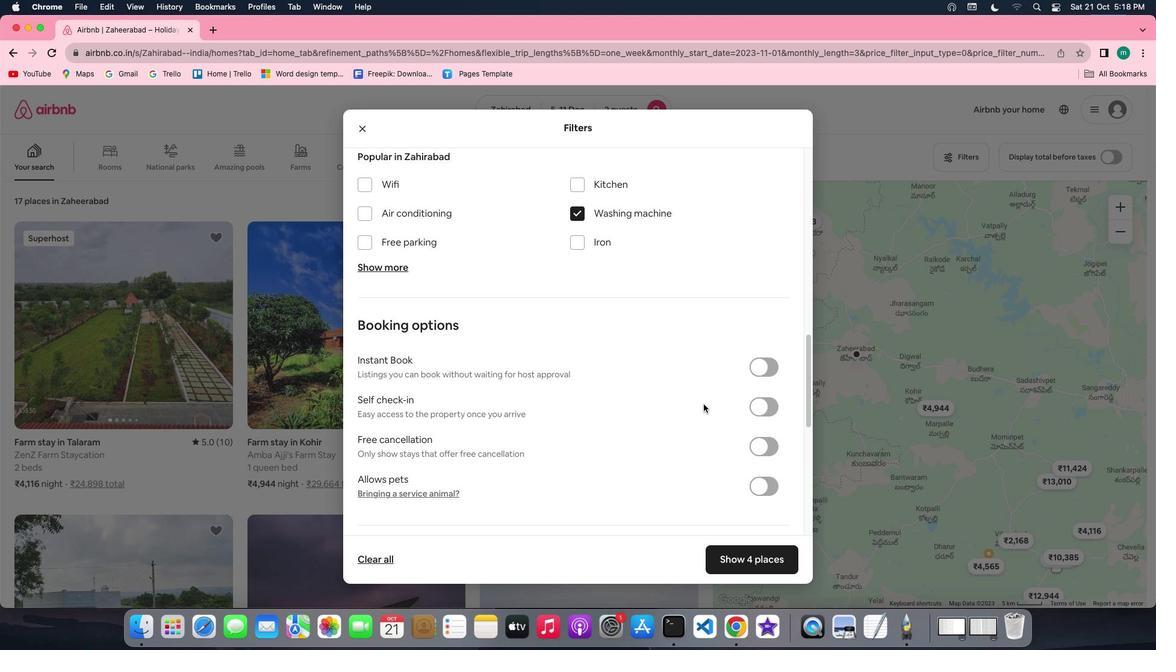 
Action: Mouse scrolled (704, 404) with delta (0, 0)
Screenshot: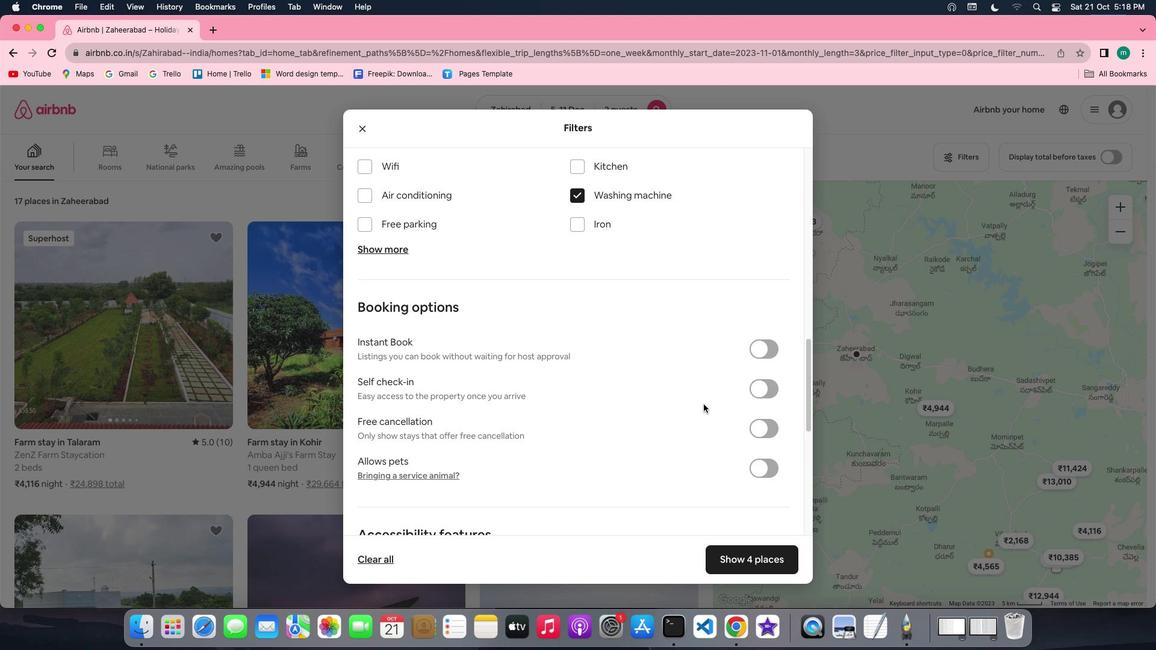 
Action: Mouse scrolled (704, 404) with delta (0, 0)
Screenshot: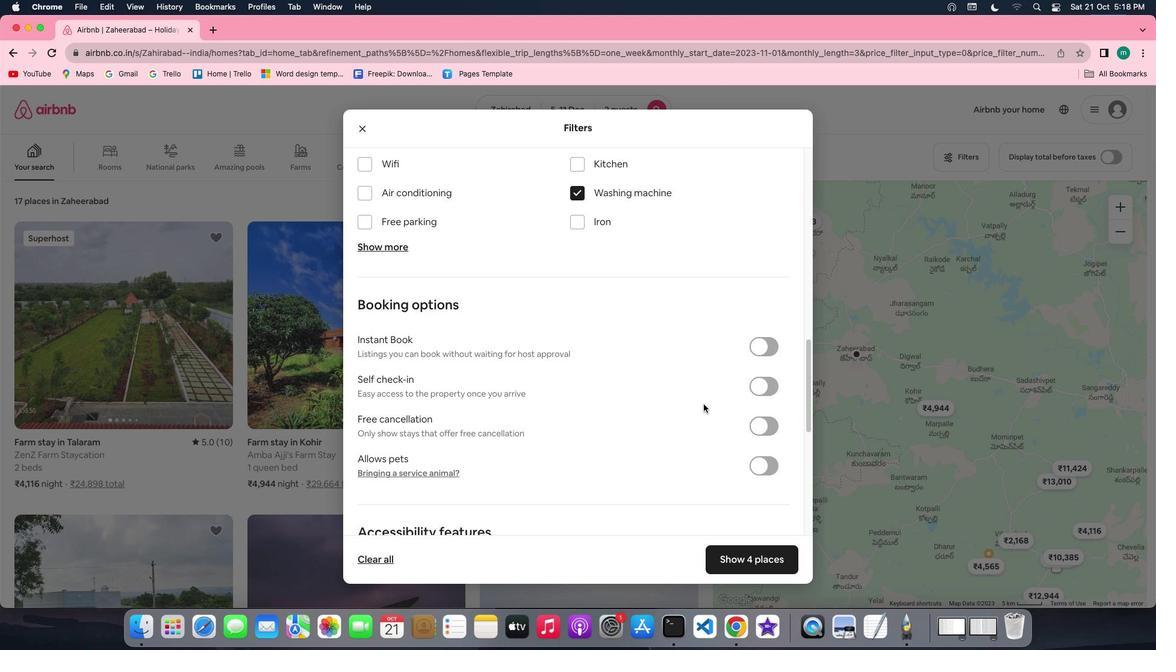 
Action: Mouse scrolled (704, 404) with delta (0, 0)
Screenshot: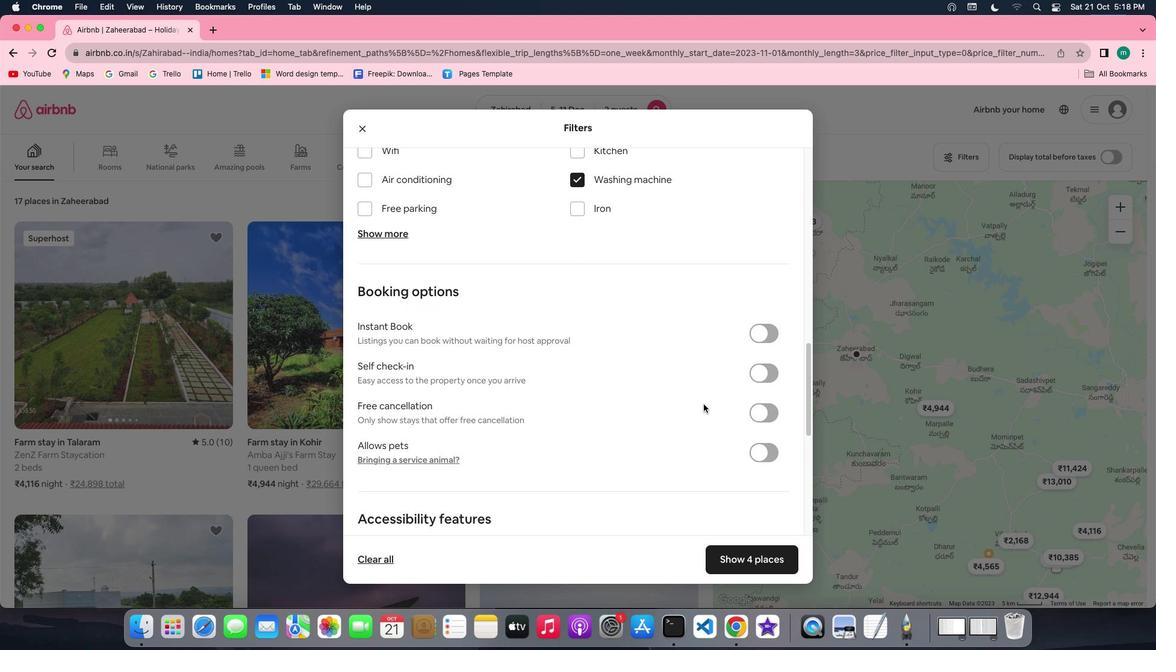 
Action: Mouse scrolled (704, 404) with delta (0, 0)
Screenshot: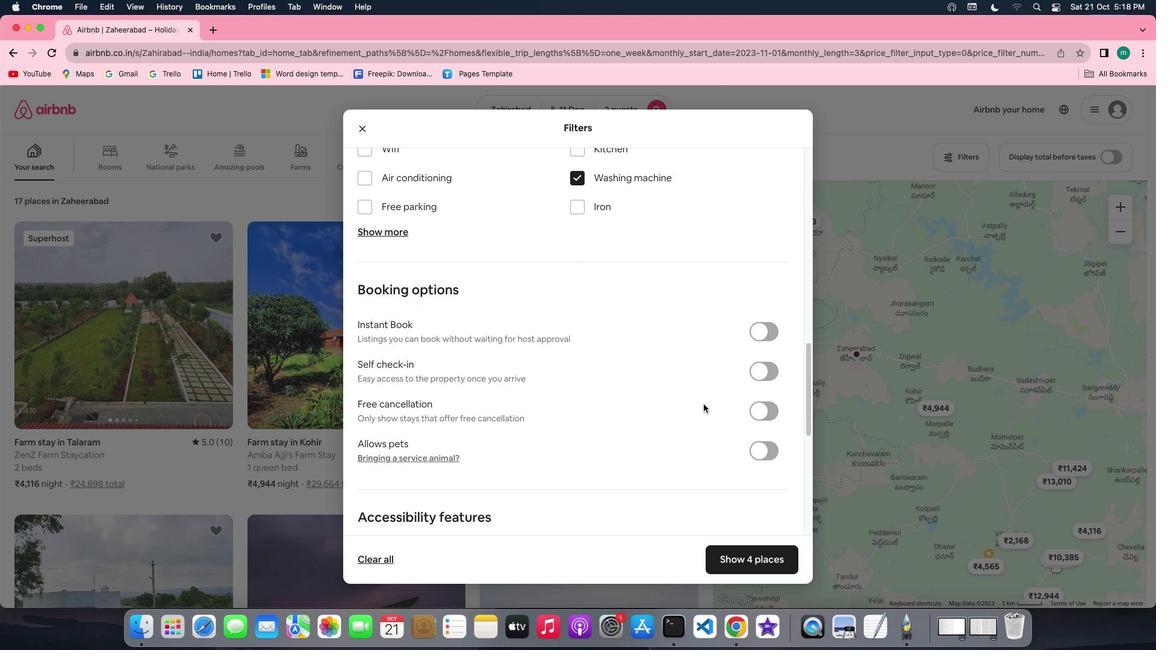 
Action: Mouse scrolled (704, 404) with delta (0, 0)
Screenshot: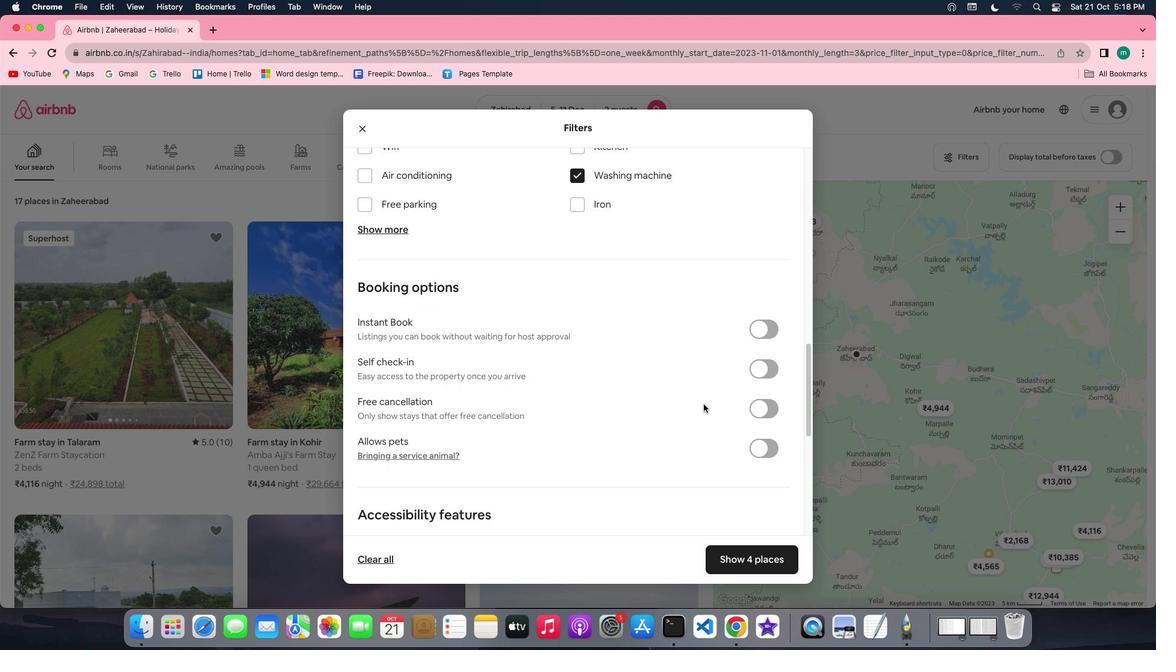
Action: Mouse scrolled (704, 404) with delta (0, 0)
Screenshot: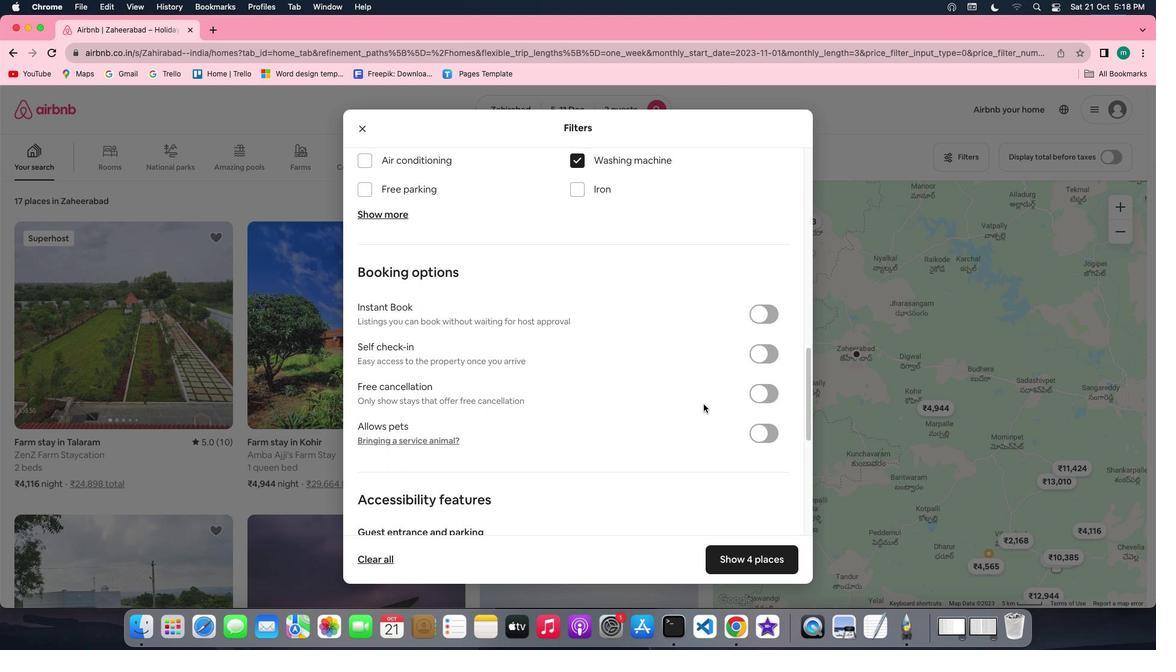 
Action: Mouse scrolled (704, 404) with delta (0, 0)
Screenshot: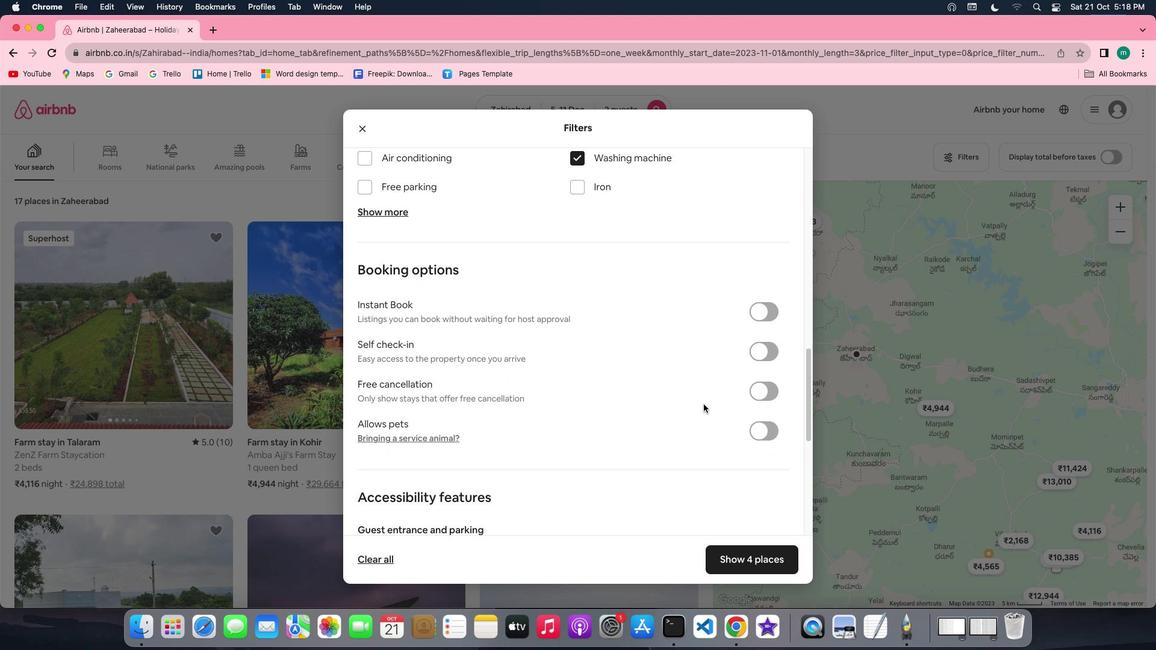 
Action: Mouse scrolled (704, 404) with delta (0, 0)
Screenshot: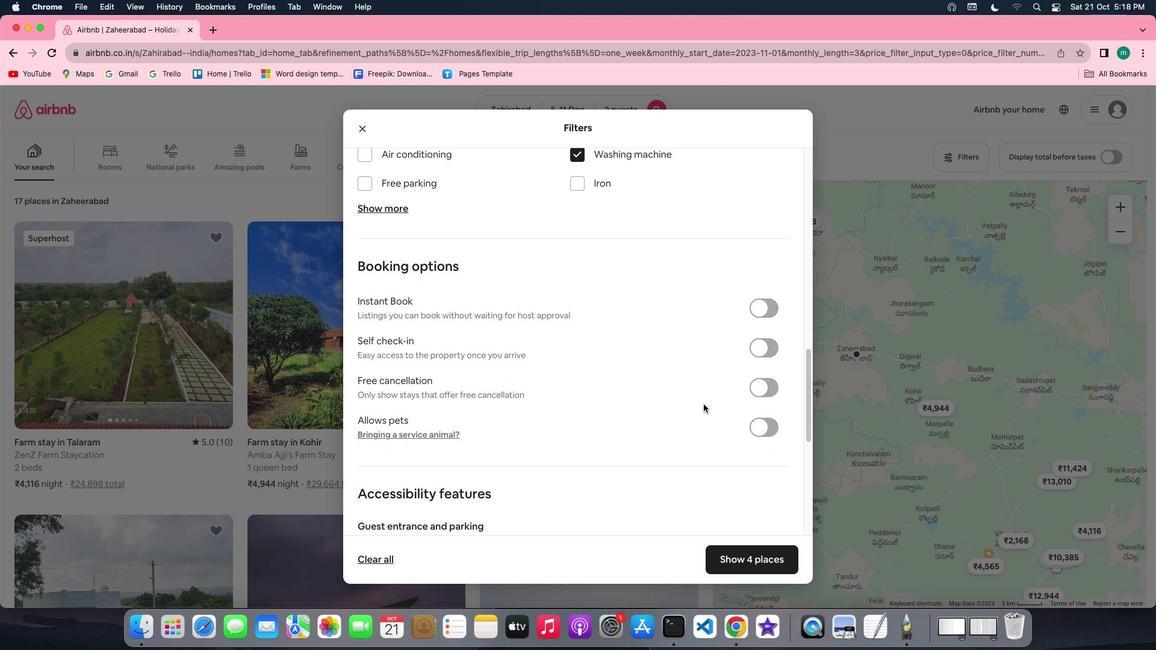 
Action: Mouse moved to (762, 334)
Screenshot: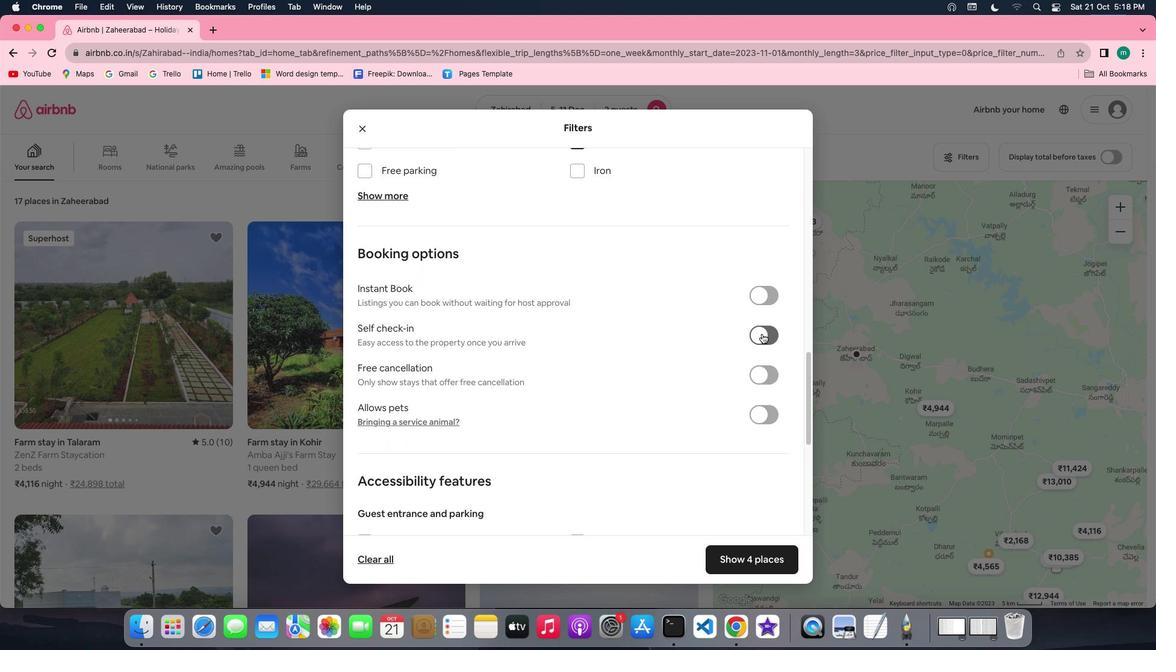 
Action: Mouse pressed left at (762, 334)
Screenshot: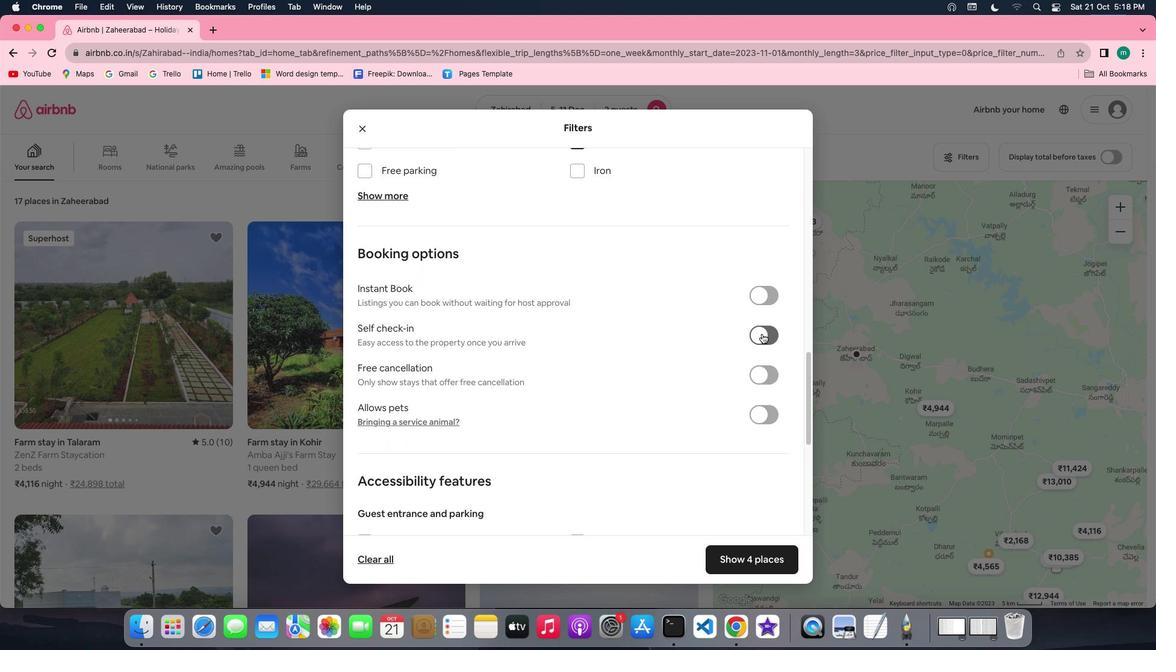 
Action: Mouse moved to (696, 421)
Screenshot: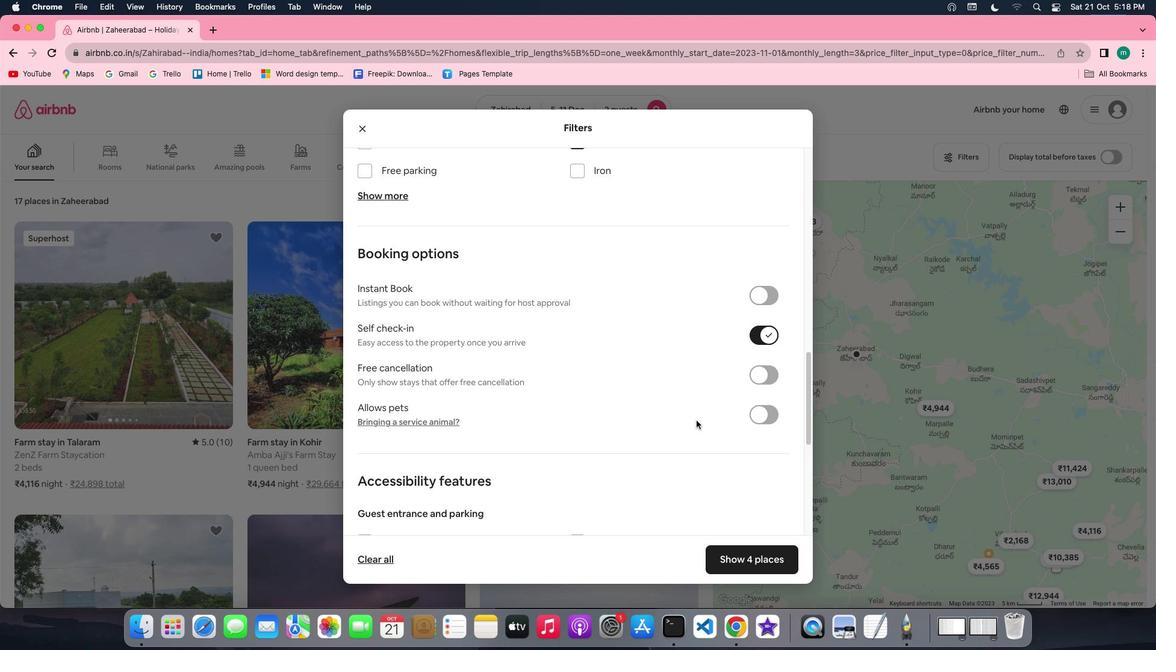 
Action: Mouse scrolled (696, 421) with delta (0, 0)
Screenshot: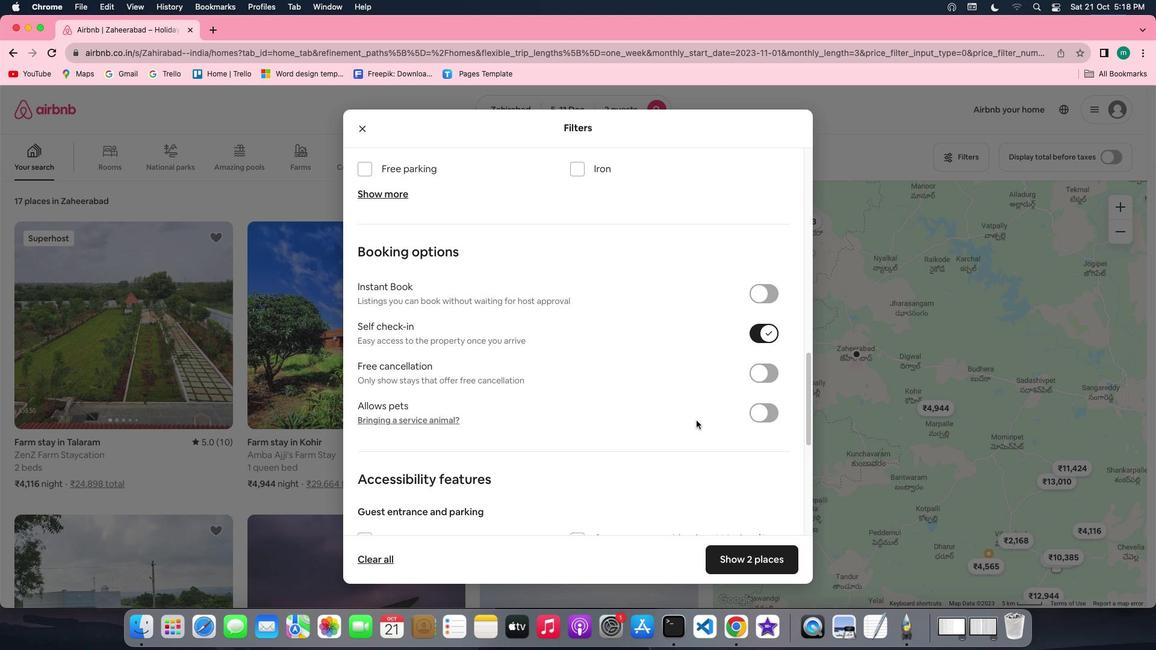
Action: Mouse scrolled (696, 421) with delta (0, 0)
Screenshot: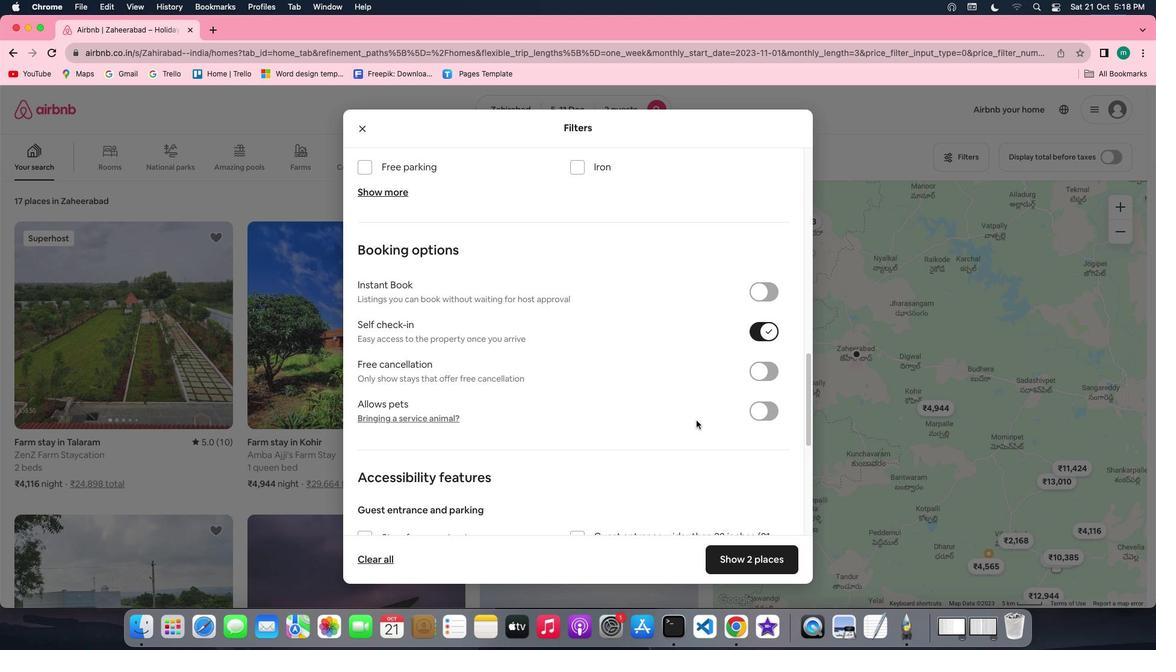 
Action: Mouse scrolled (696, 421) with delta (0, -1)
Screenshot: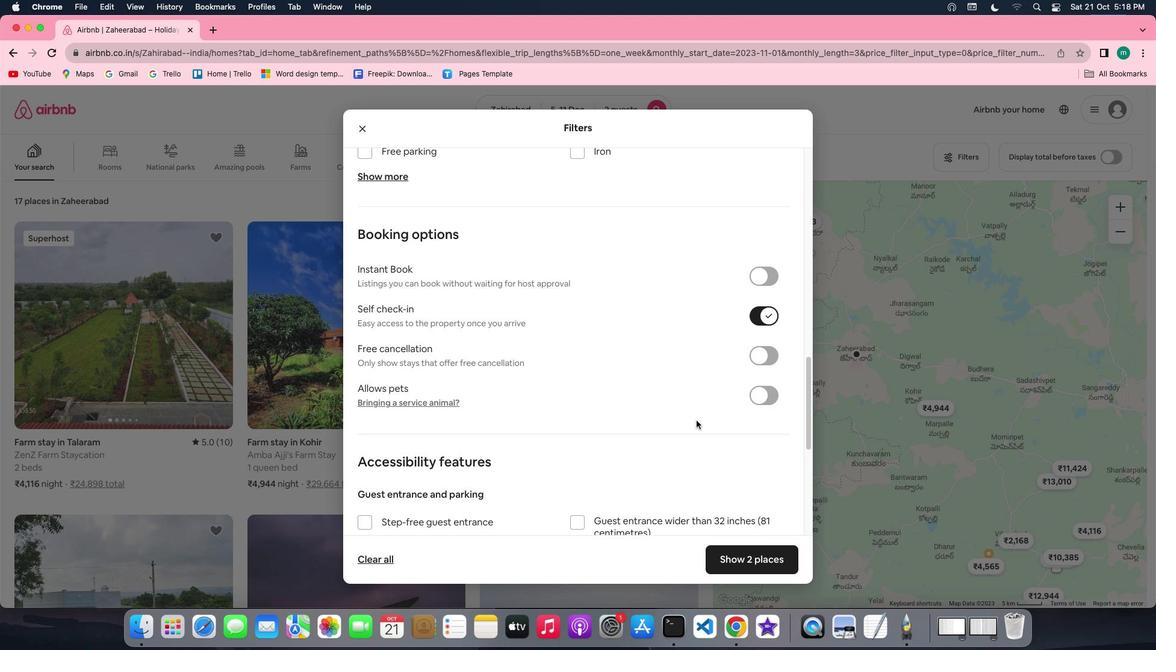 
Action: Mouse scrolled (696, 421) with delta (0, -1)
Screenshot: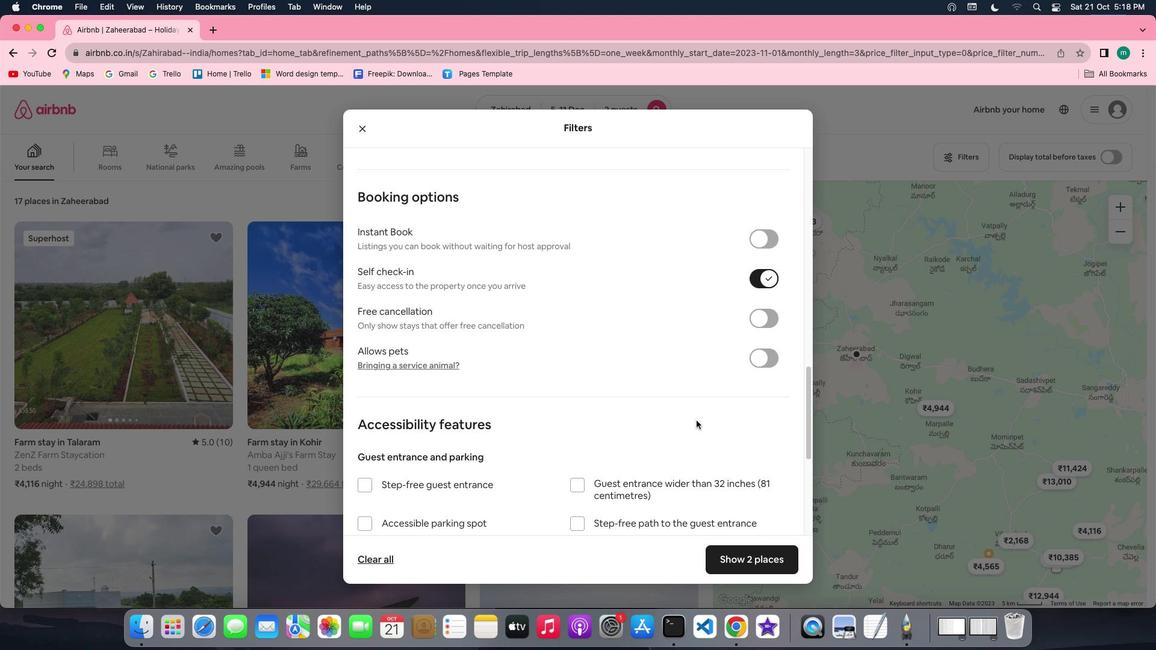 
Action: Mouse scrolled (696, 421) with delta (0, -1)
Screenshot: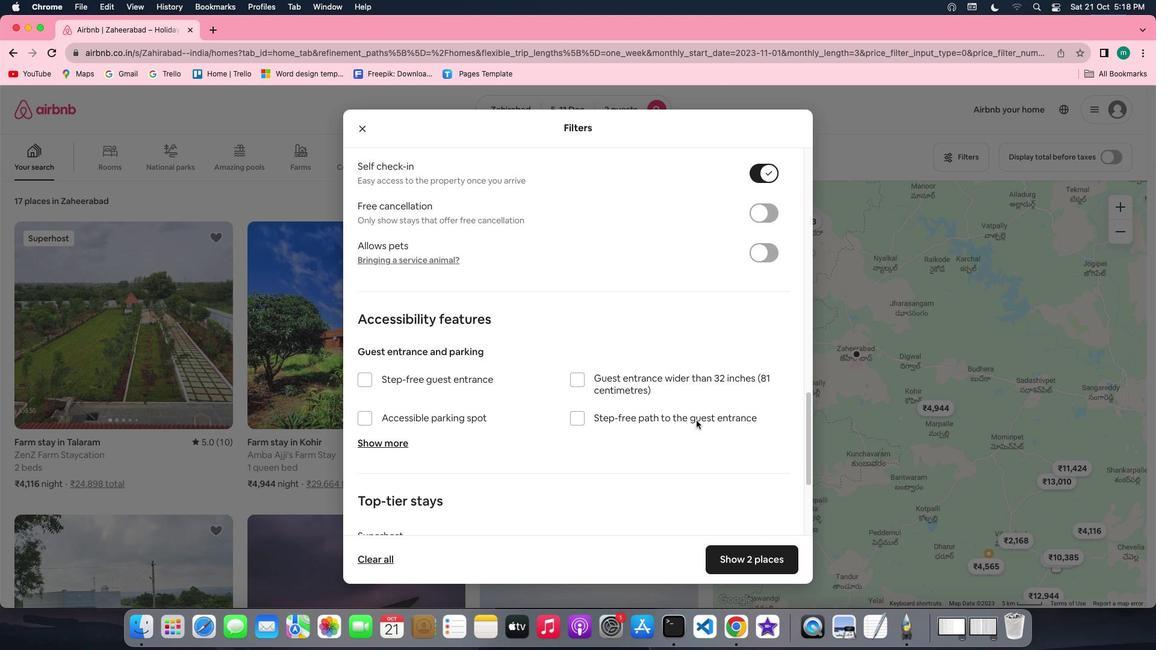 
Action: Mouse scrolled (696, 421) with delta (0, 0)
Screenshot: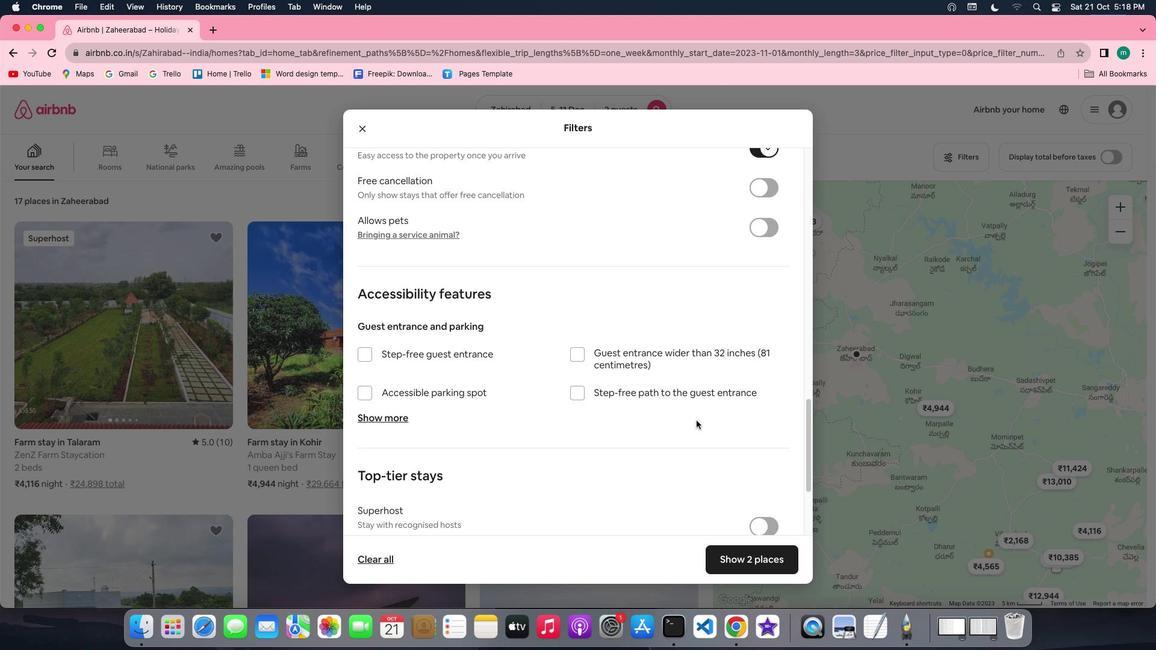 
Action: Mouse scrolled (696, 421) with delta (0, 0)
Screenshot: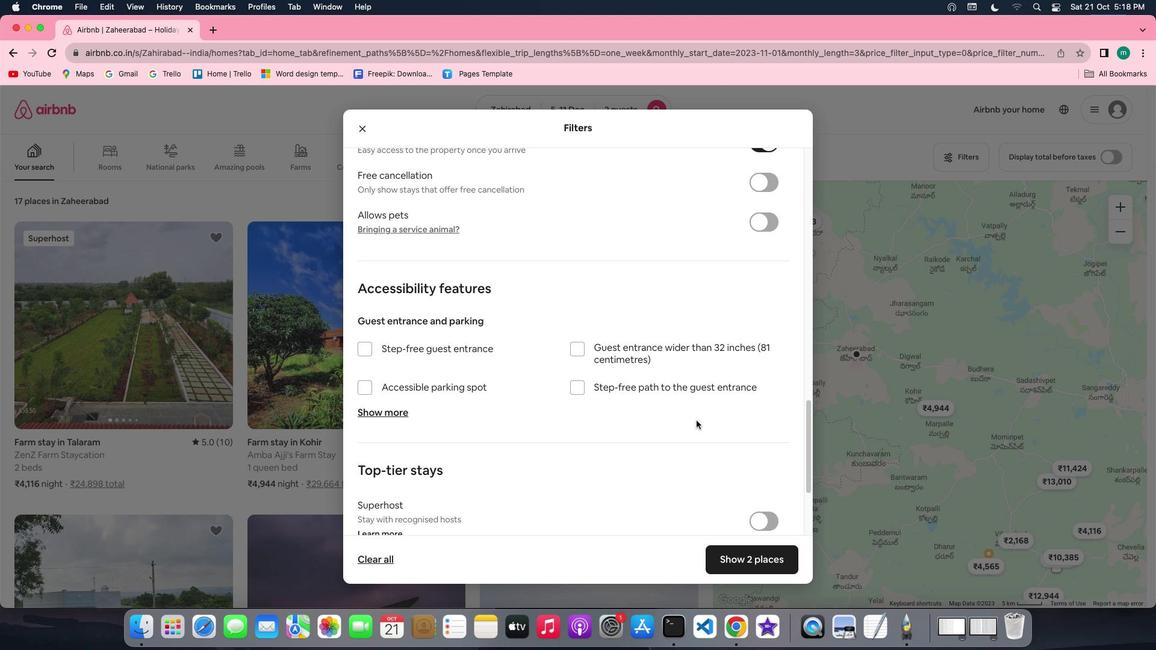 
Action: Mouse scrolled (696, 421) with delta (0, -1)
Screenshot: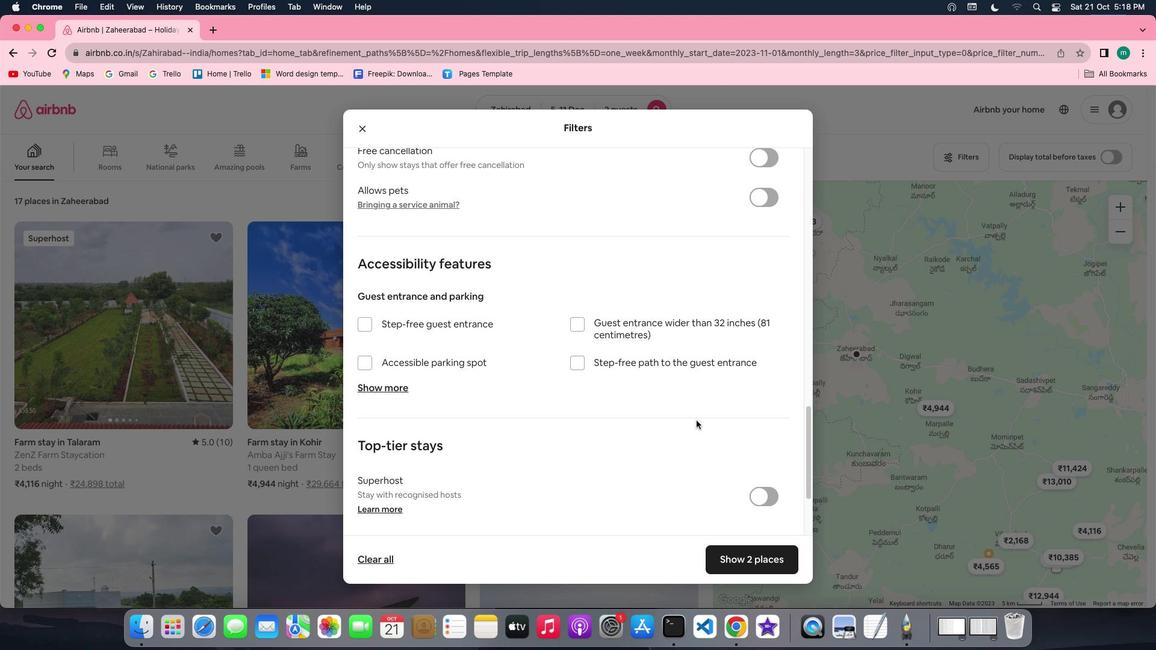 
Action: Mouse scrolled (696, 421) with delta (0, -1)
Screenshot: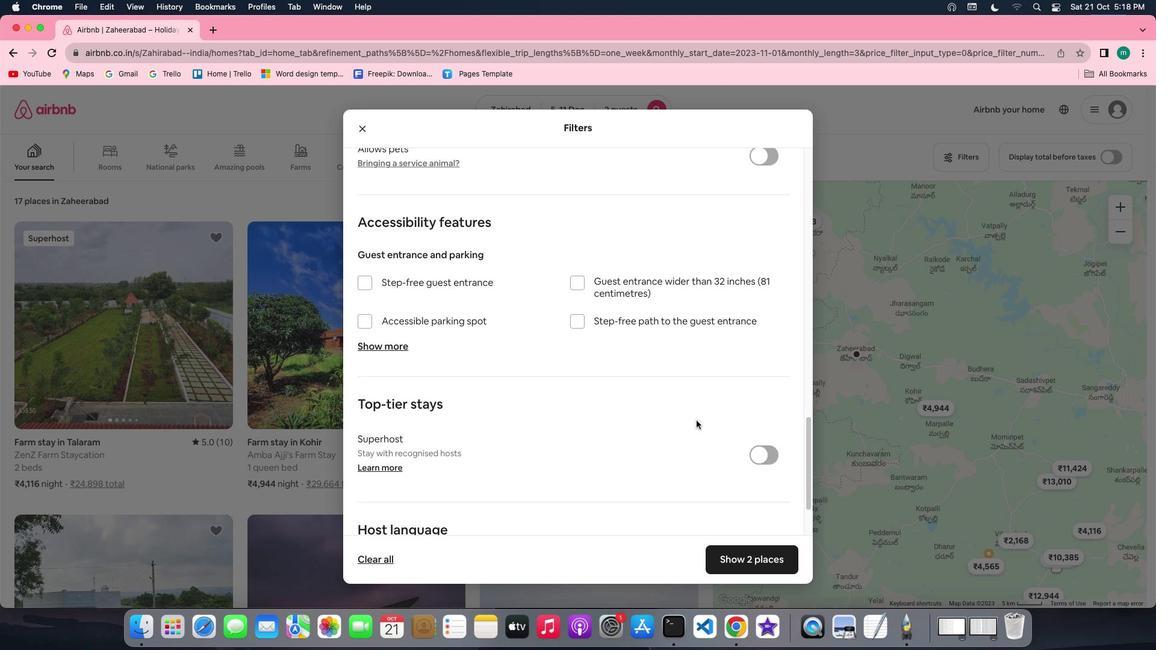 
Action: Mouse scrolled (696, 421) with delta (0, 0)
Screenshot: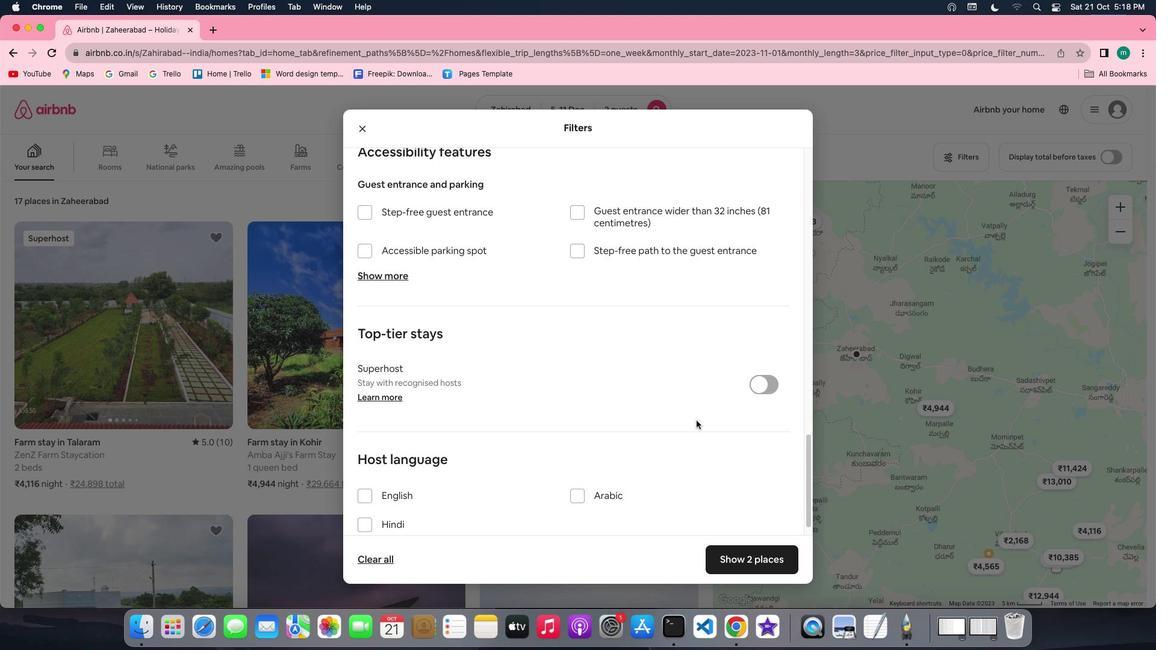 
Action: Mouse scrolled (696, 421) with delta (0, 0)
Screenshot: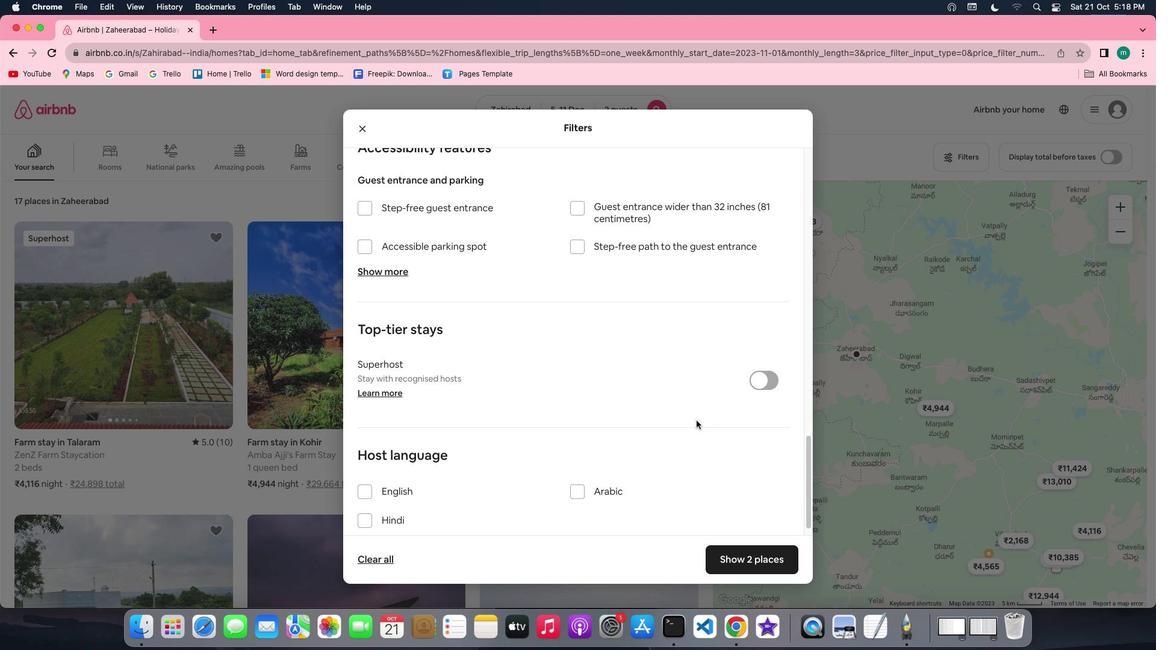 
Action: Mouse scrolled (696, 421) with delta (0, -1)
Screenshot: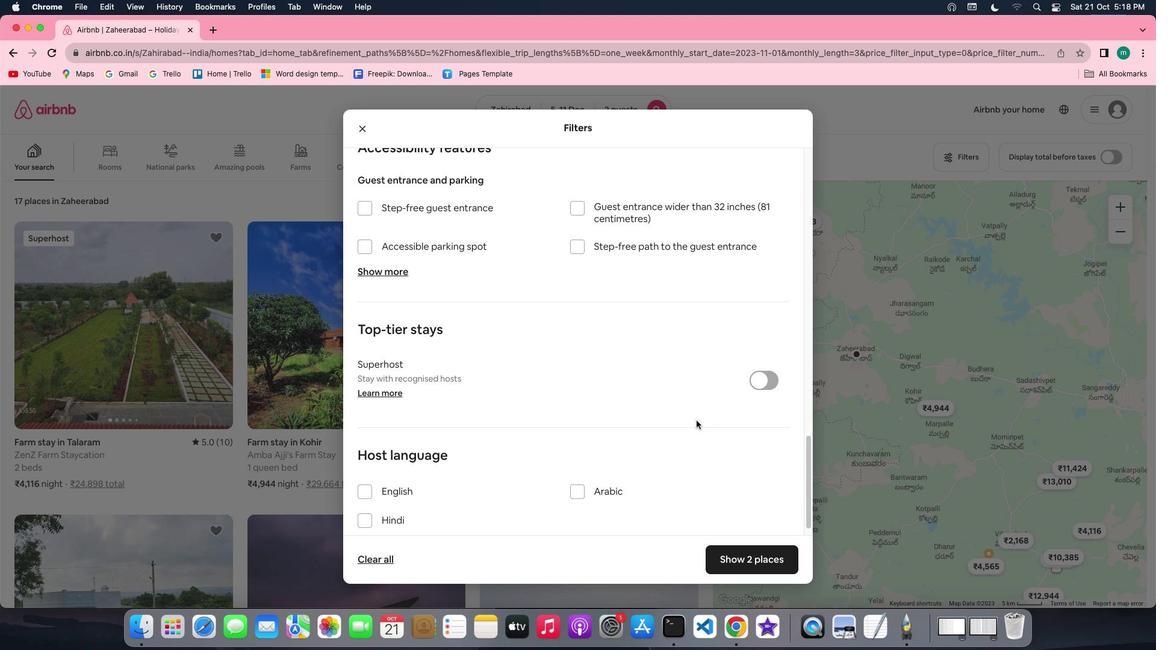 
Action: Mouse scrolled (696, 421) with delta (0, -3)
Screenshot: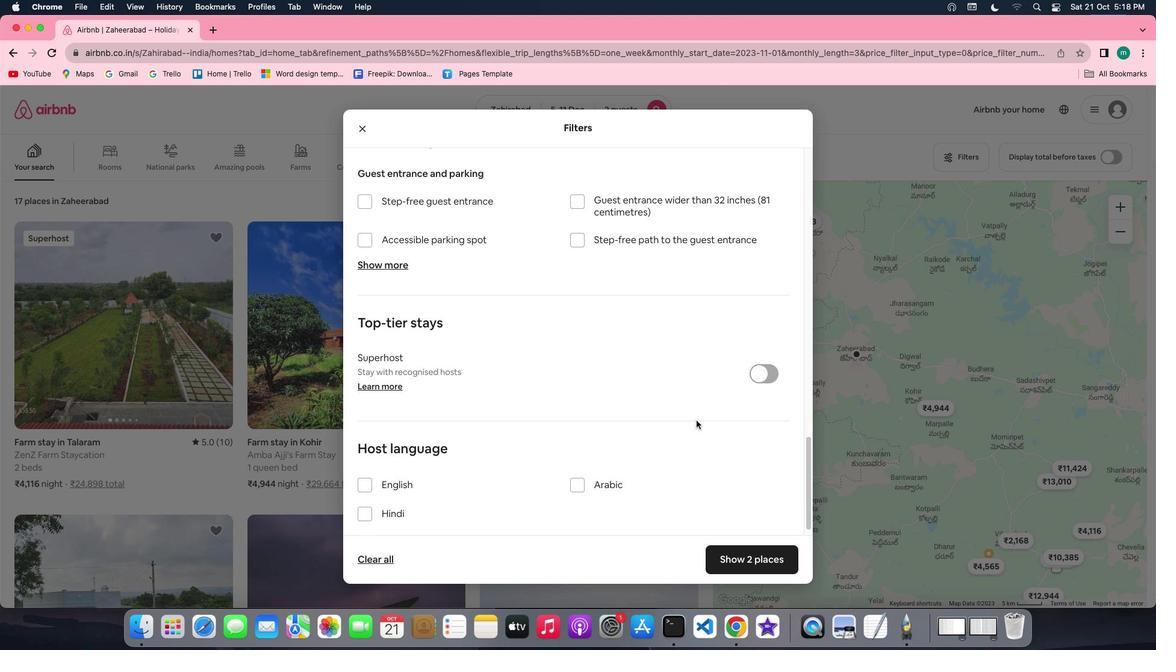 
Action: Mouse scrolled (696, 421) with delta (0, -3)
Screenshot: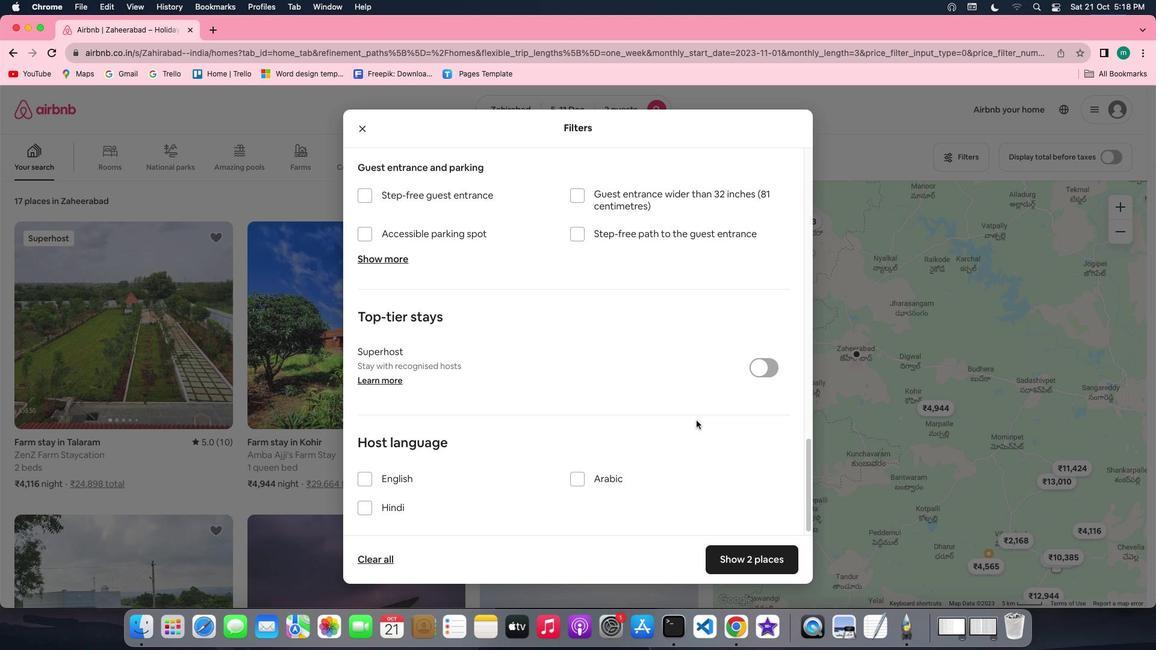 
Action: Mouse scrolled (696, 421) with delta (0, 0)
Screenshot: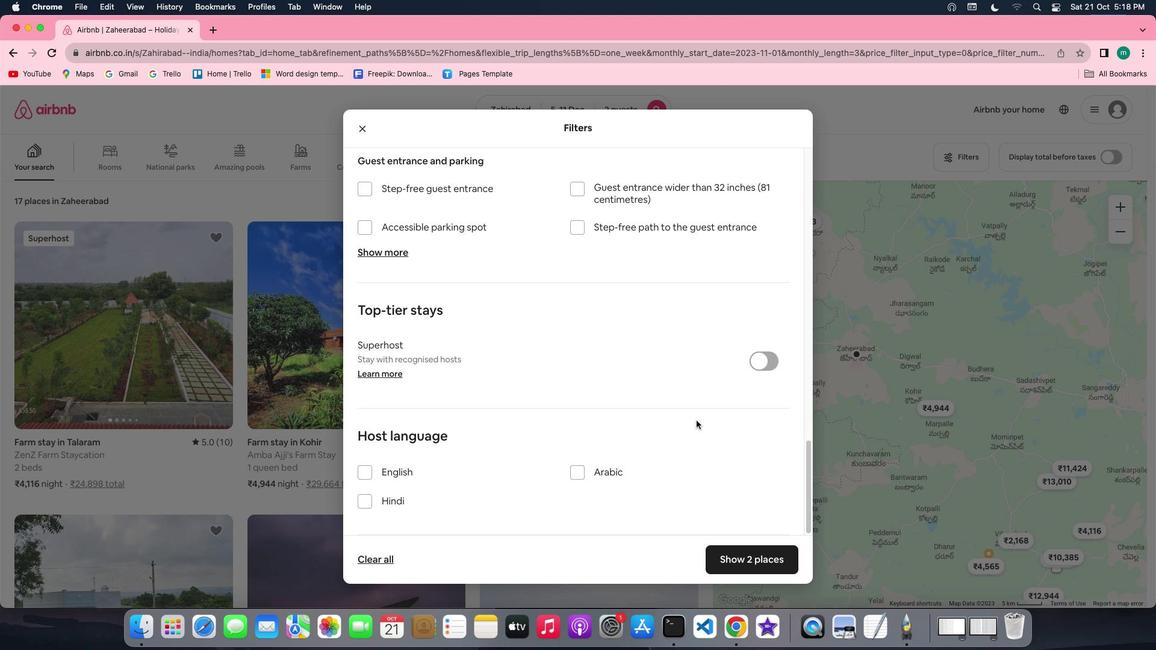 
Action: Mouse moved to (763, 555)
Screenshot: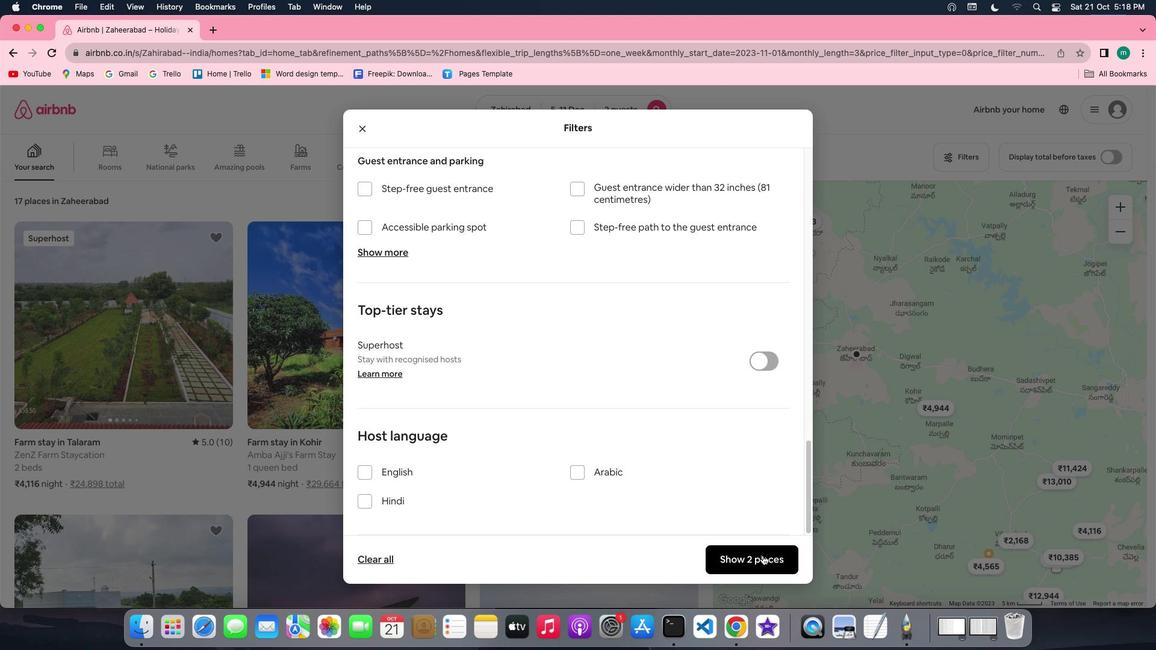 
Action: Mouse pressed left at (763, 555)
Screenshot: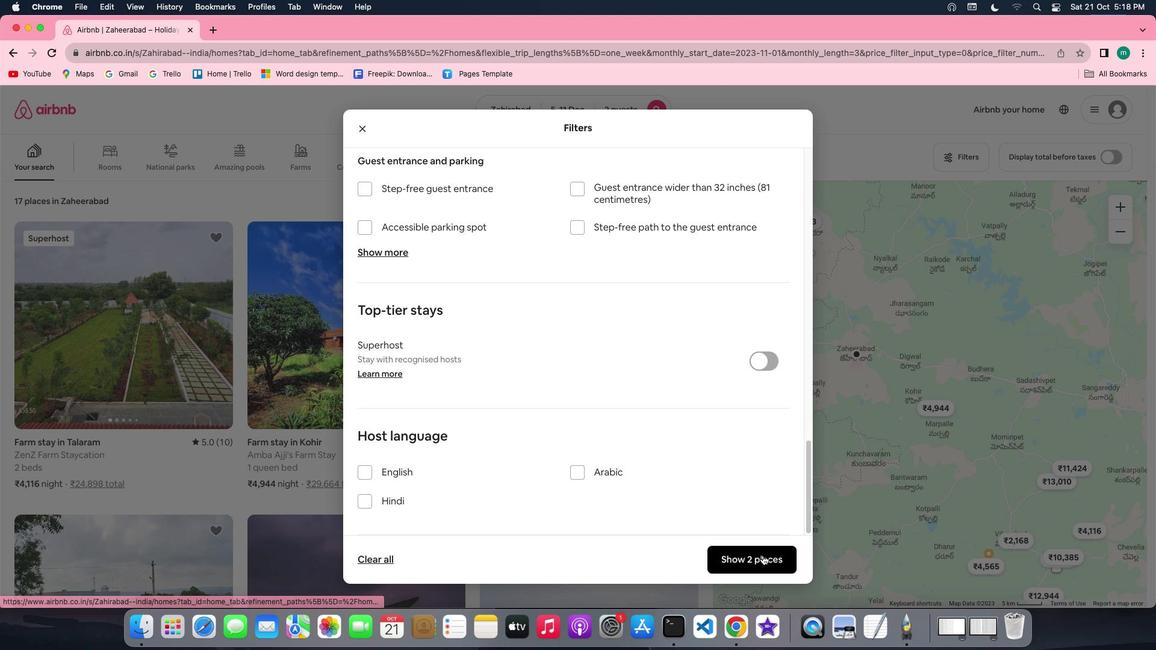 
Action: Mouse moved to (198, 408)
Screenshot: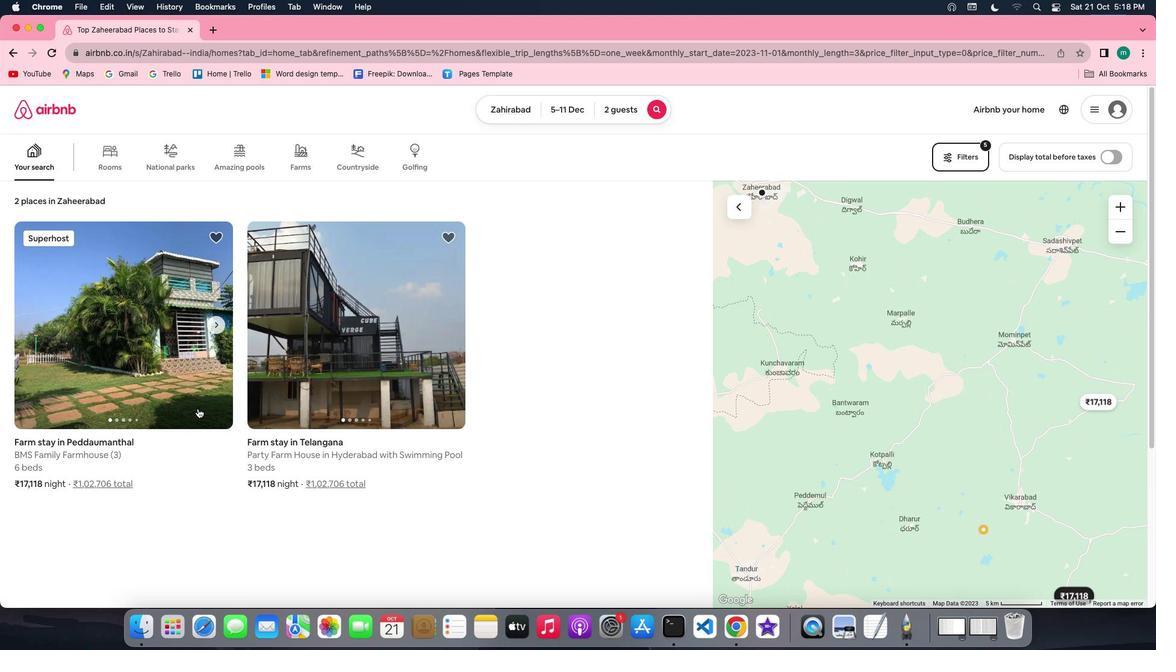 
Action: Mouse pressed left at (198, 408)
Screenshot: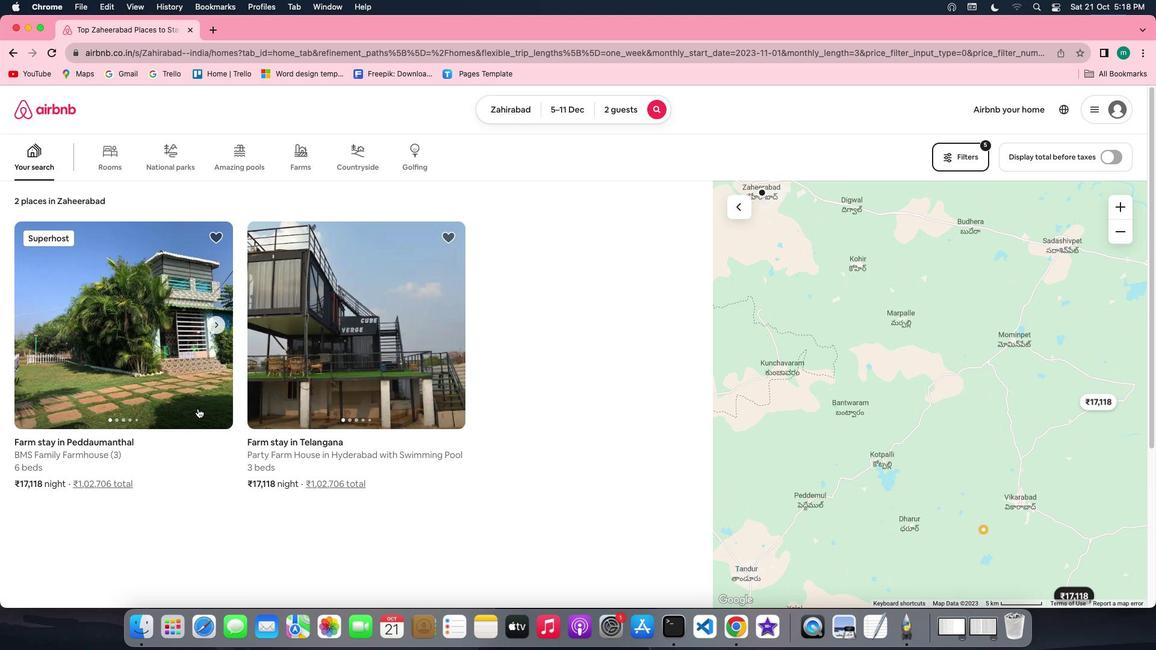 
Action: Mouse moved to (829, 446)
Screenshot: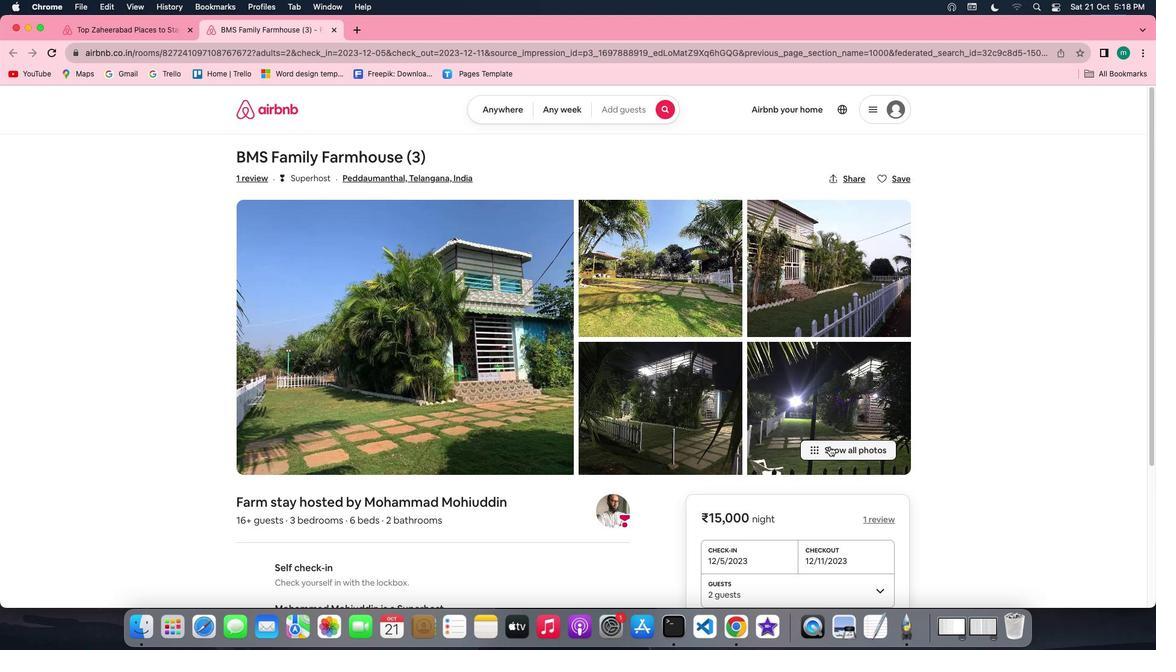 
Action: Mouse pressed left at (829, 446)
Screenshot: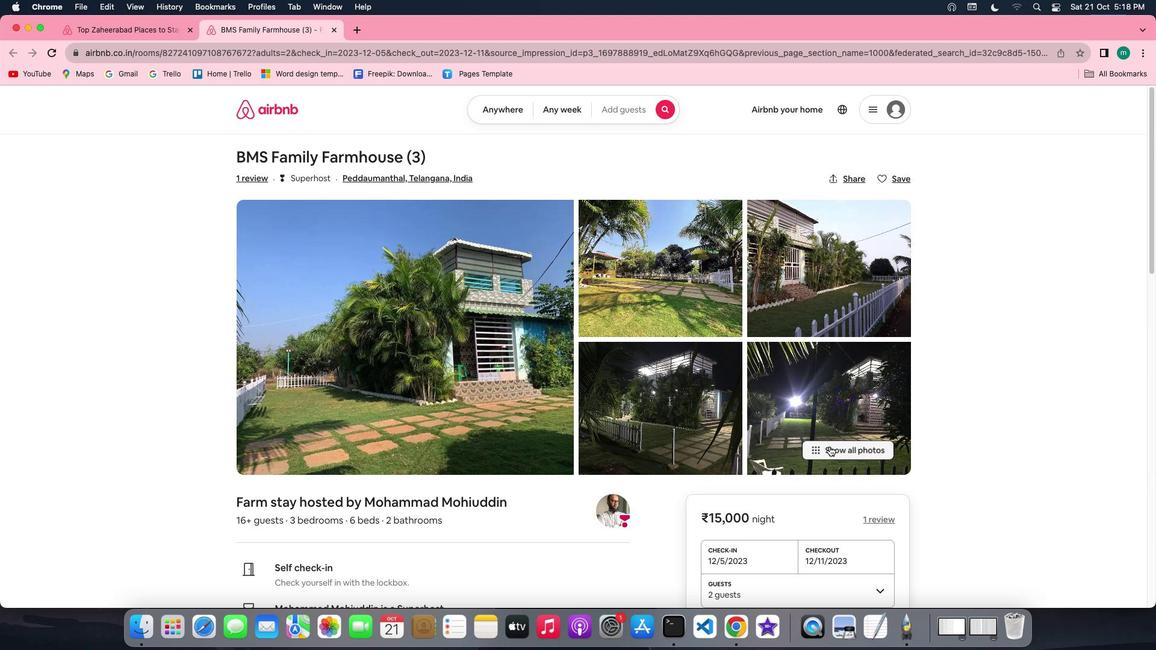 
Action: Mouse moved to (562, 484)
Screenshot: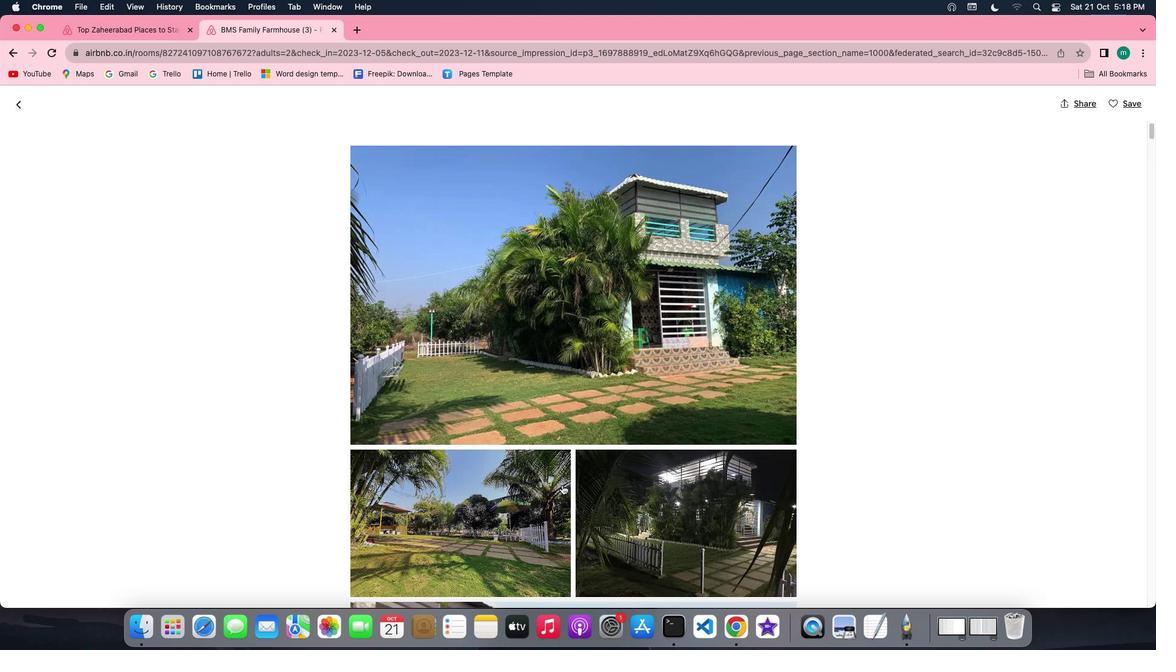 
Action: Mouse scrolled (562, 484) with delta (0, 0)
Screenshot: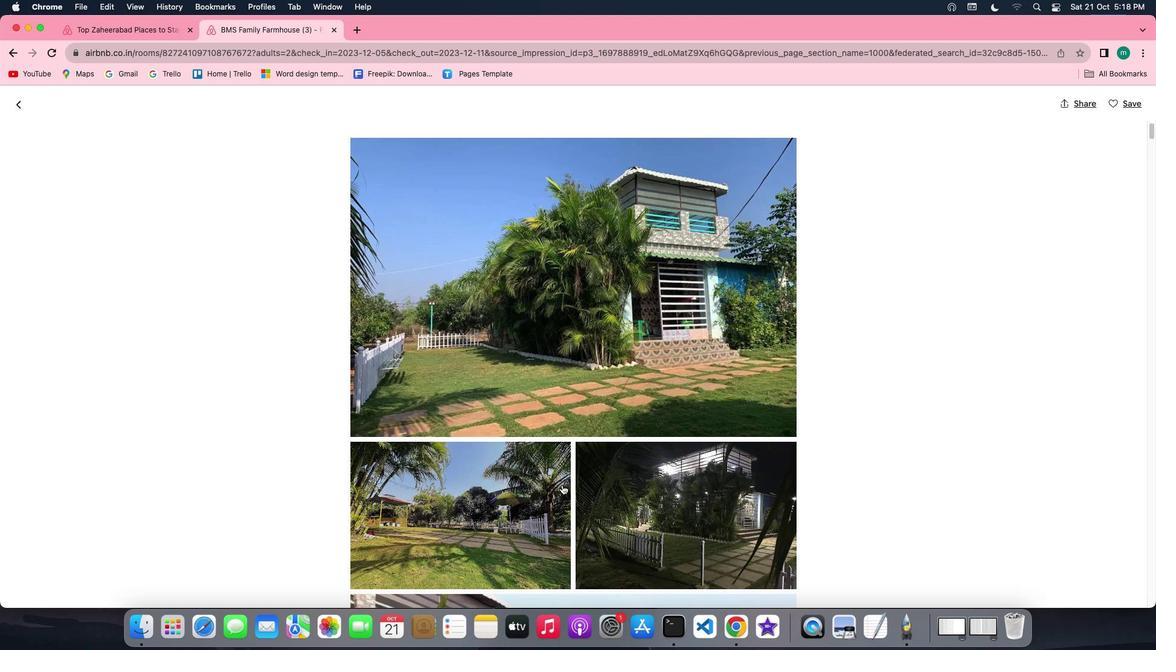 
Action: Mouse scrolled (562, 484) with delta (0, 0)
Screenshot: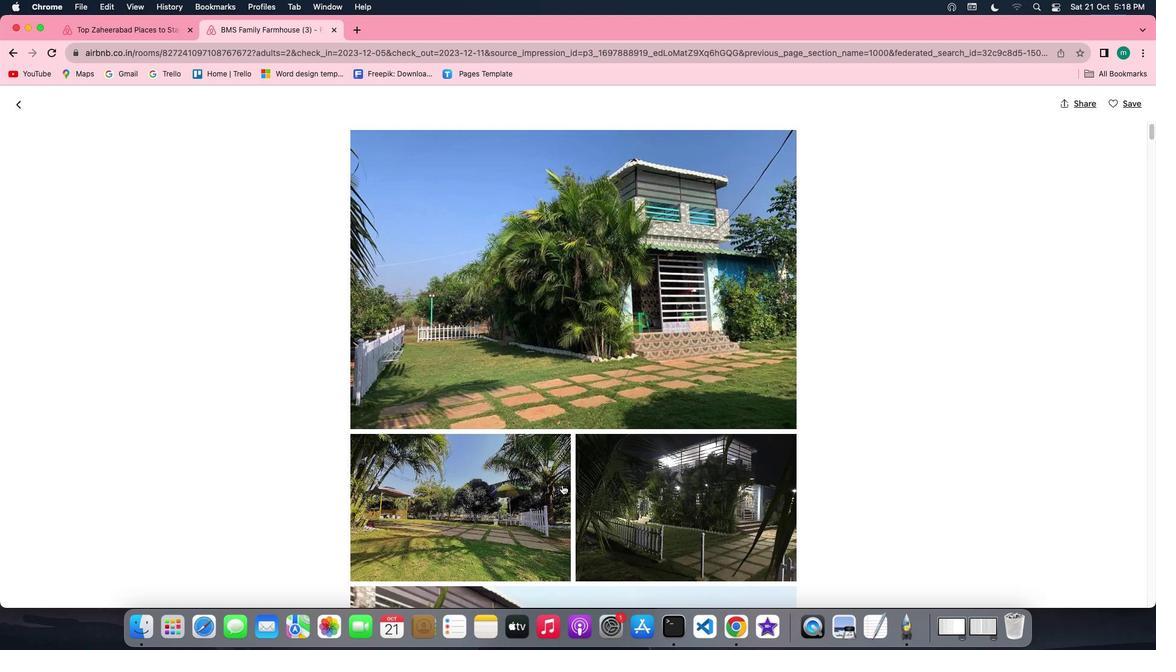 
Action: Mouse scrolled (562, 484) with delta (0, -1)
Screenshot: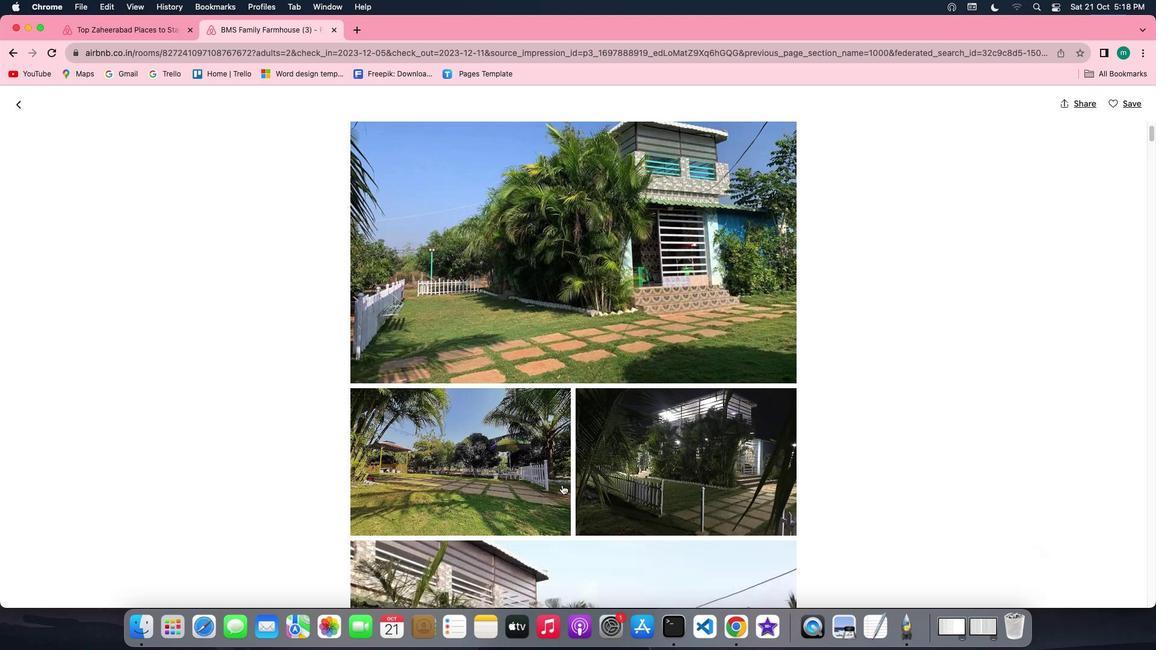 
Action: Mouse scrolled (562, 484) with delta (0, -2)
Screenshot: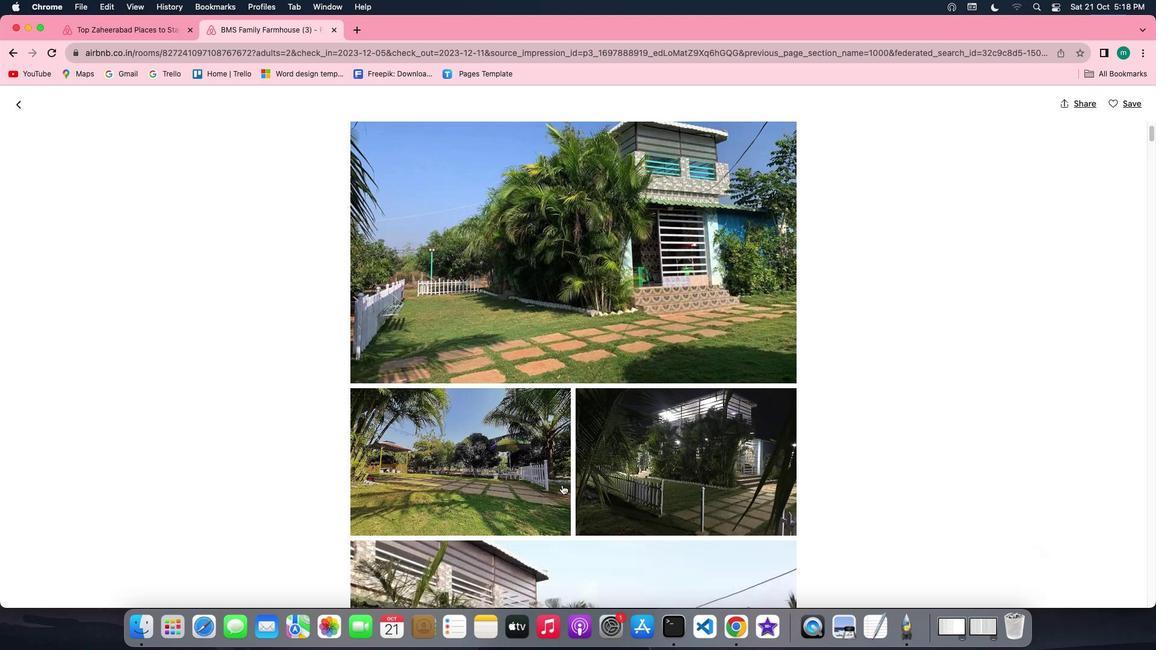 
Action: Mouse scrolled (562, 484) with delta (0, -3)
Screenshot: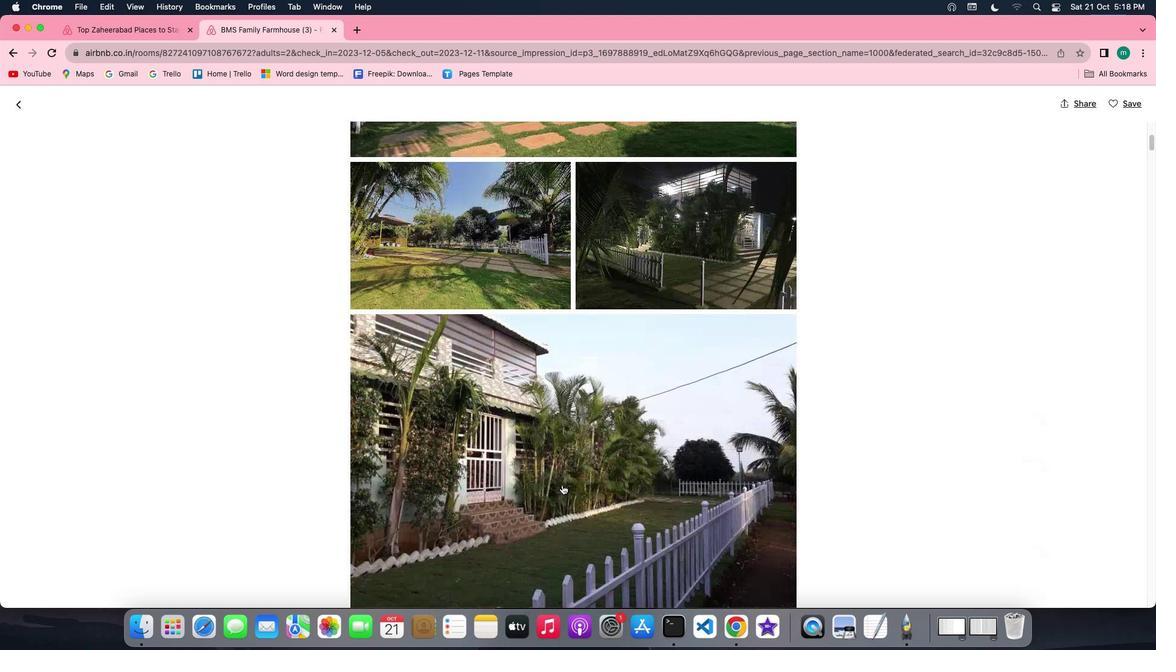 
Action: Mouse scrolled (562, 484) with delta (0, 0)
Screenshot: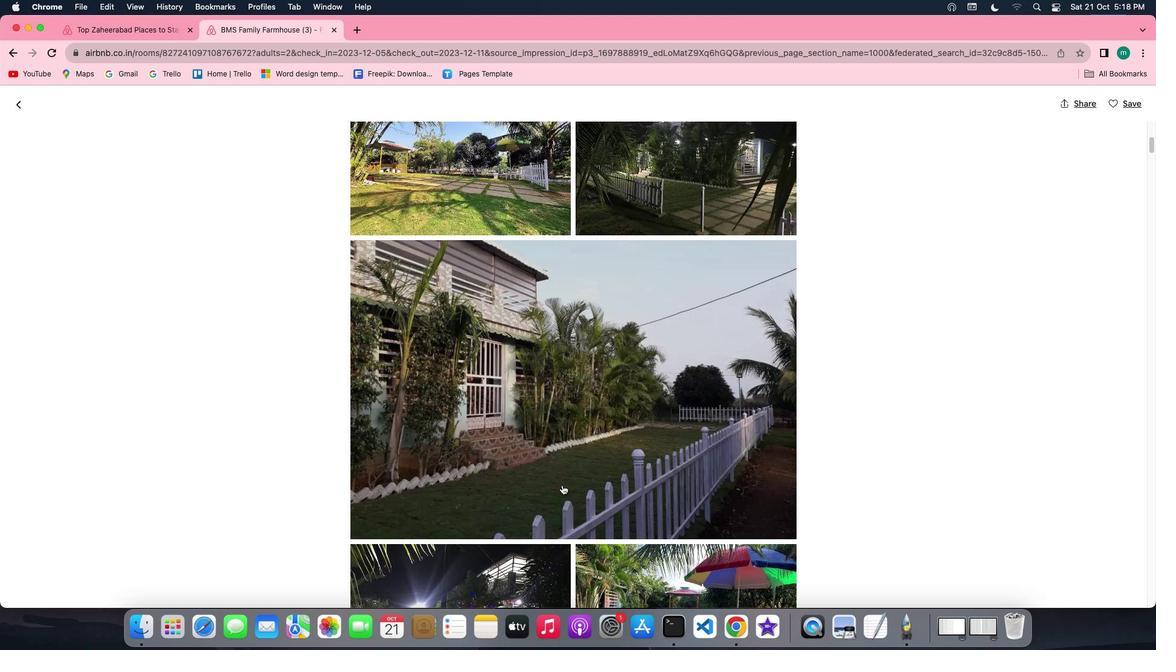 
Action: Mouse scrolled (562, 484) with delta (0, 0)
Screenshot: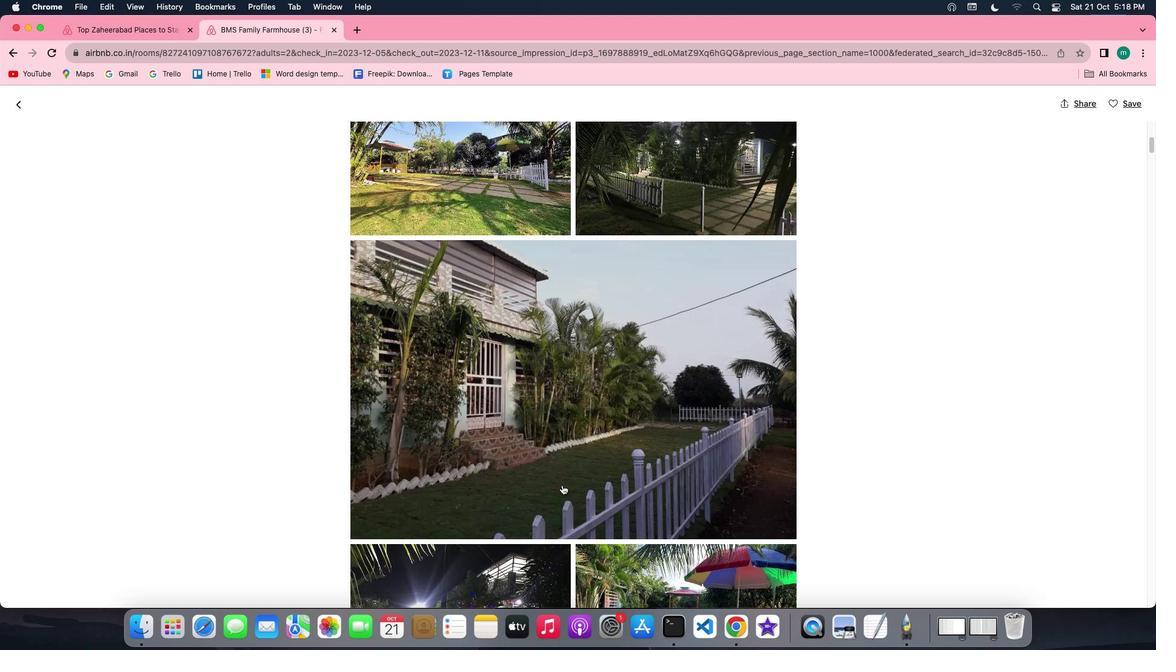 
Action: Mouse scrolled (562, 484) with delta (0, -1)
Screenshot: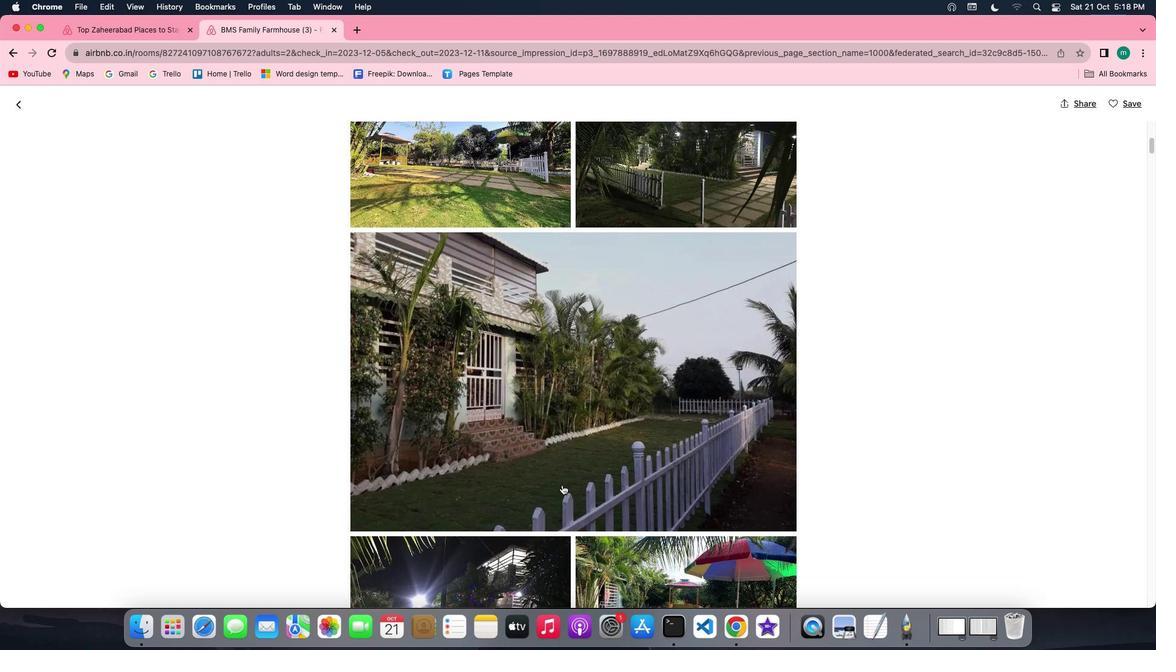 
Action: Mouse scrolled (562, 484) with delta (0, -3)
Screenshot: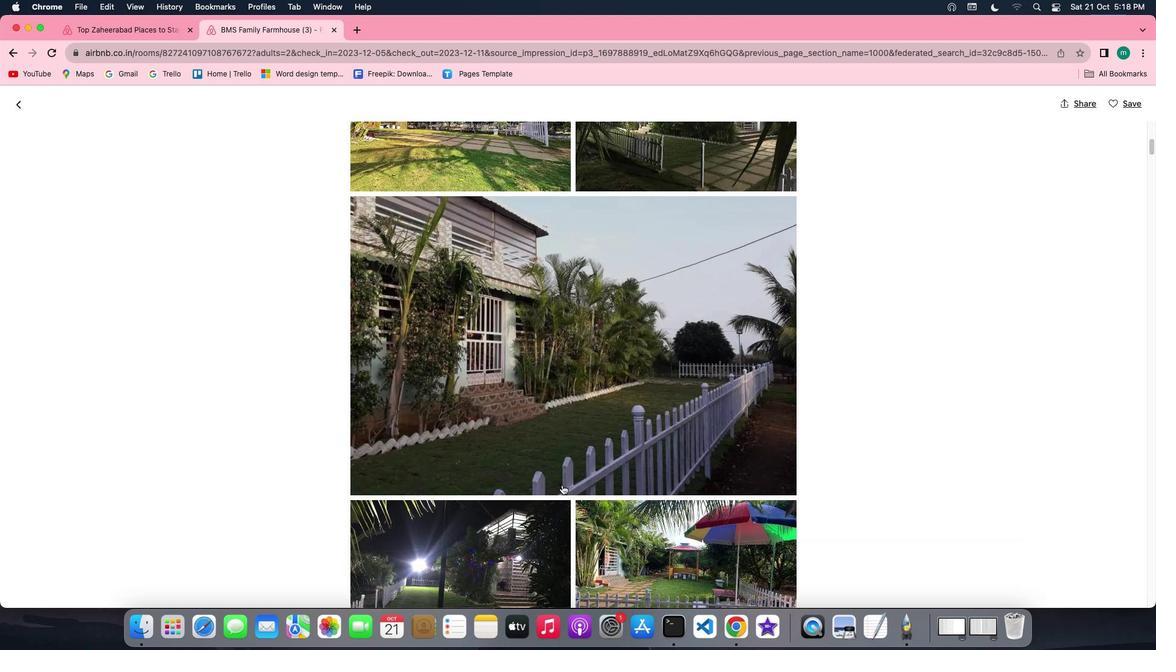 
Action: Mouse scrolled (562, 484) with delta (0, -3)
Screenshot: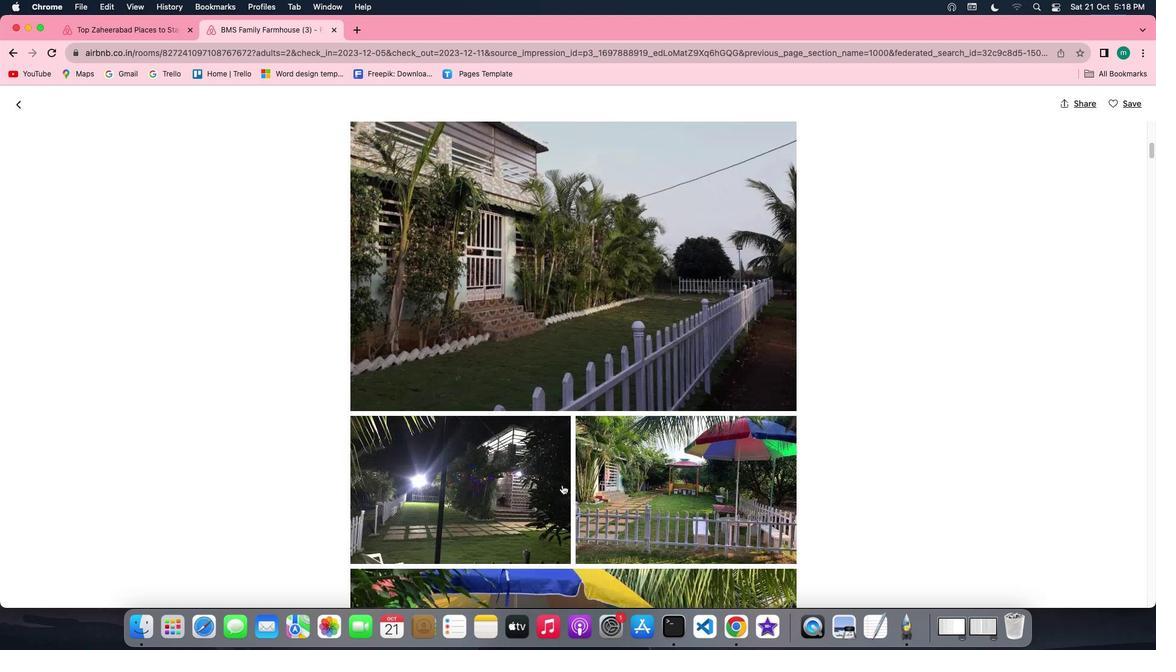 
Action: Mouse scrolled (562, 484) with delta (0, 0)
Screenshot: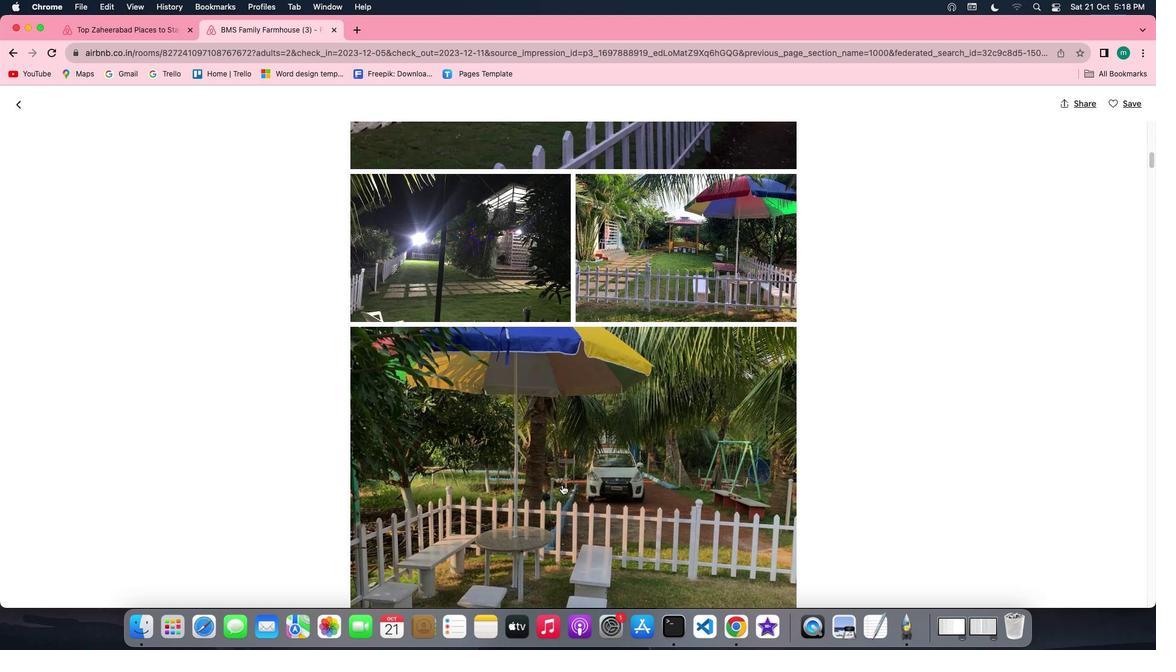 
Action: Mouse scrolled (562, 484) with delta (0, 0)
Screenshot: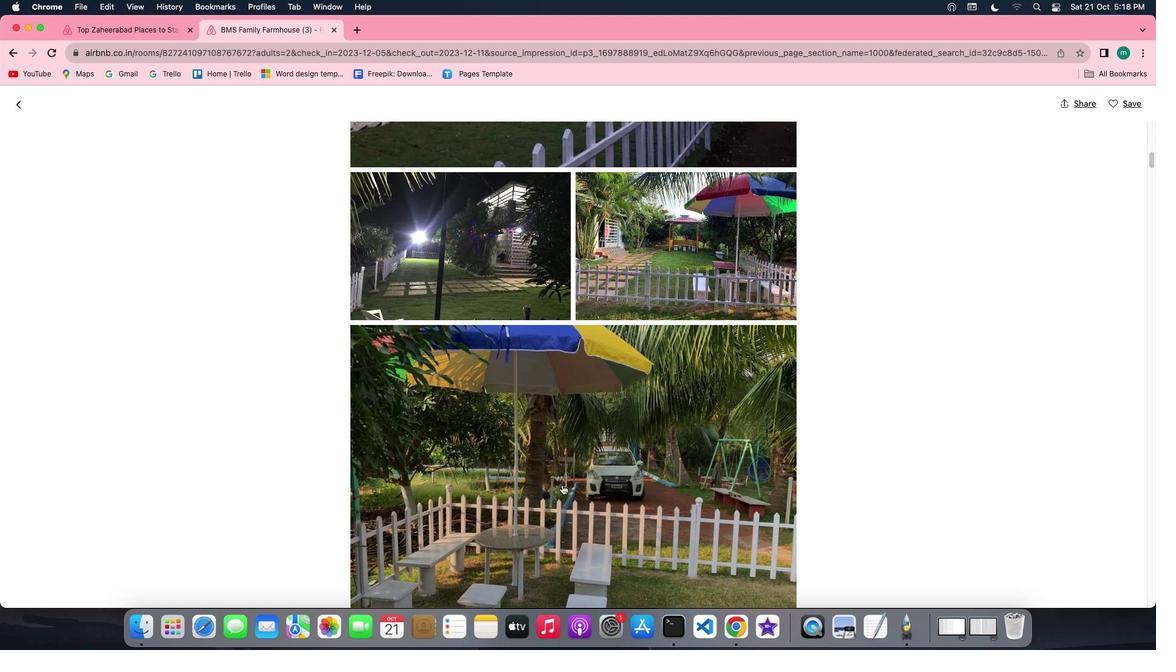 
Action: Mouse scrolled (562, 484) with delta (0, -1)
Screenshot: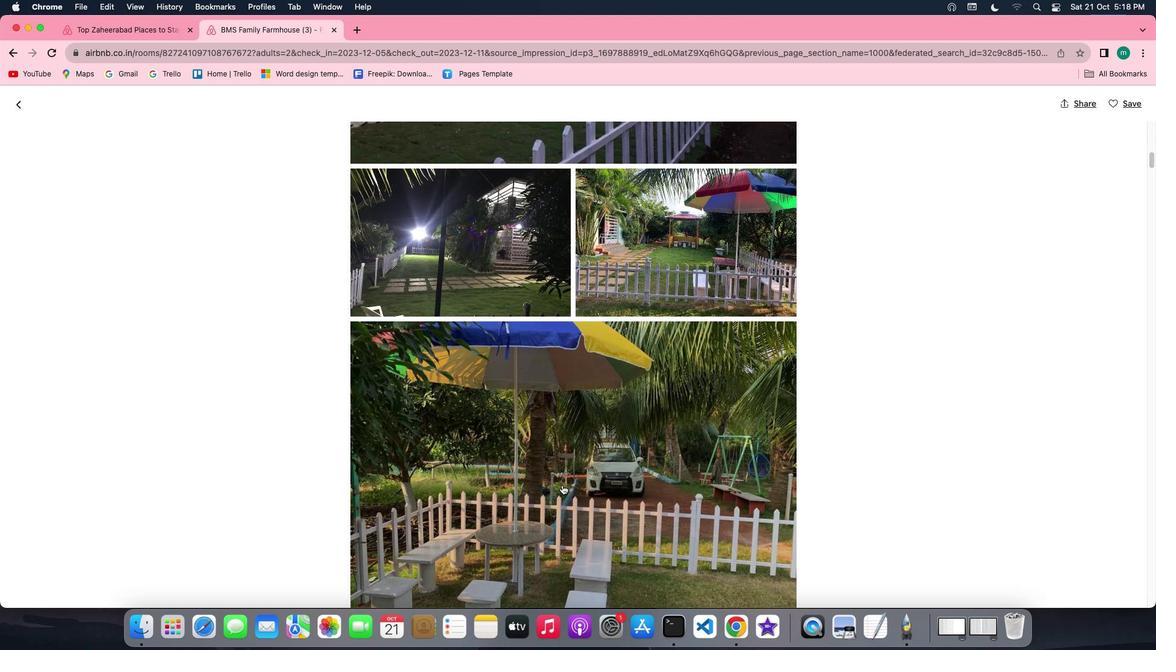 
Action: Mouse scrolled (562, 484) with delta (0, -2)
Screenshot: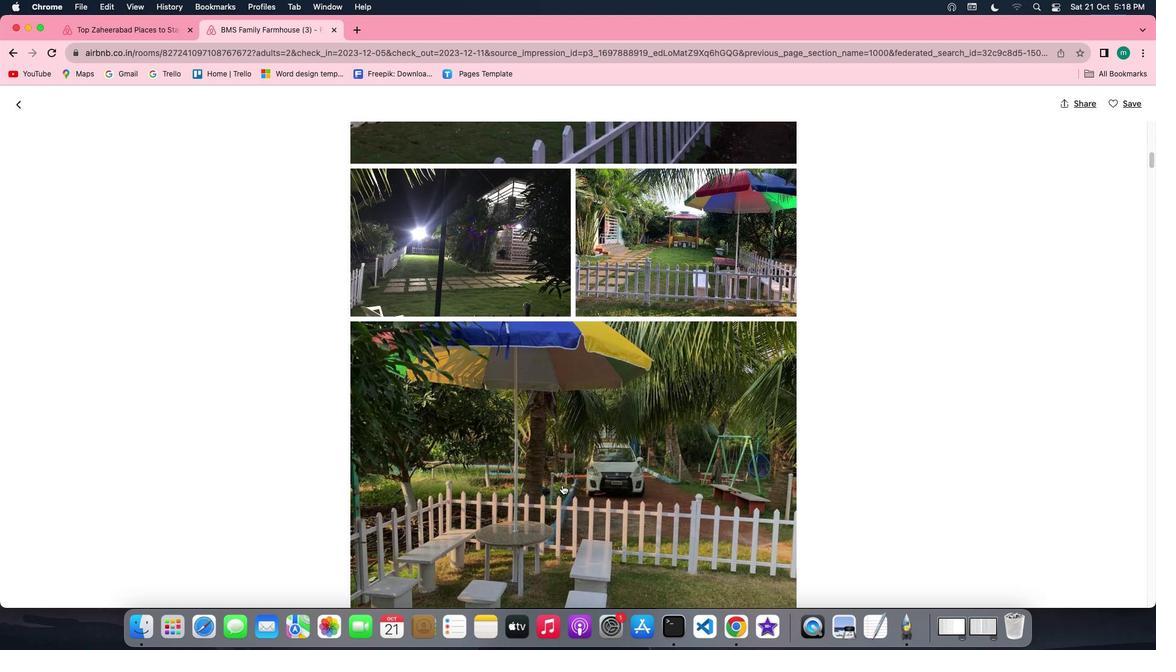 
Action: Mouse scrolled (562, 484) with delta (0, 0)
Screenshot: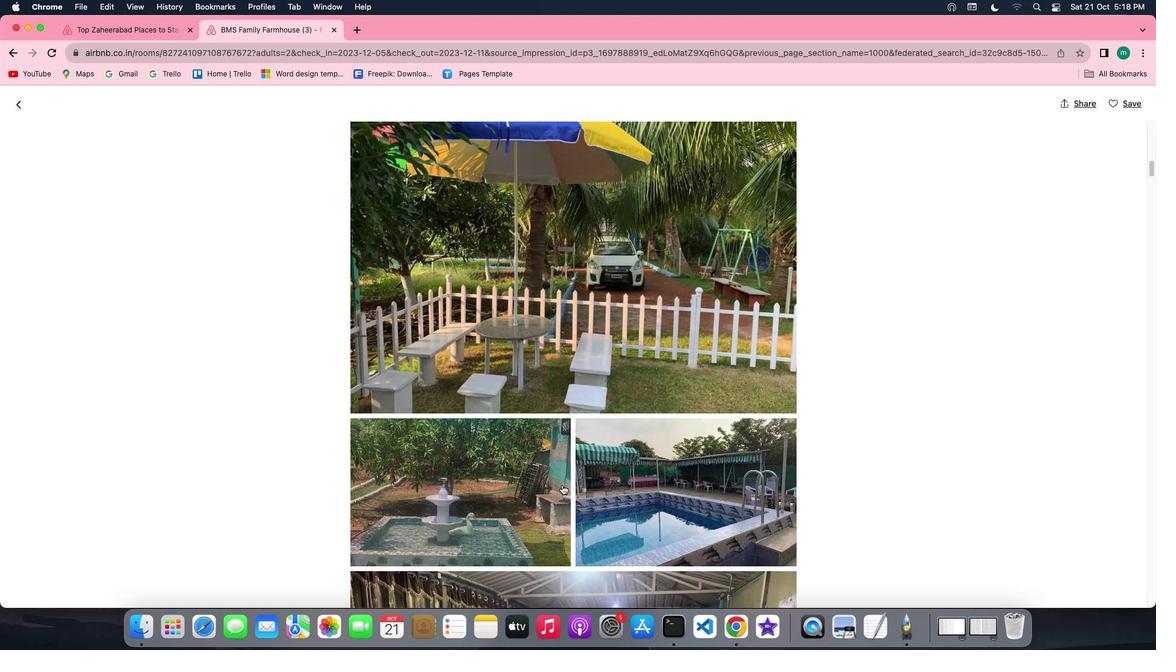 
Action: Mouse scrolled (562, 484) with delta (0, 0)
Screenshot: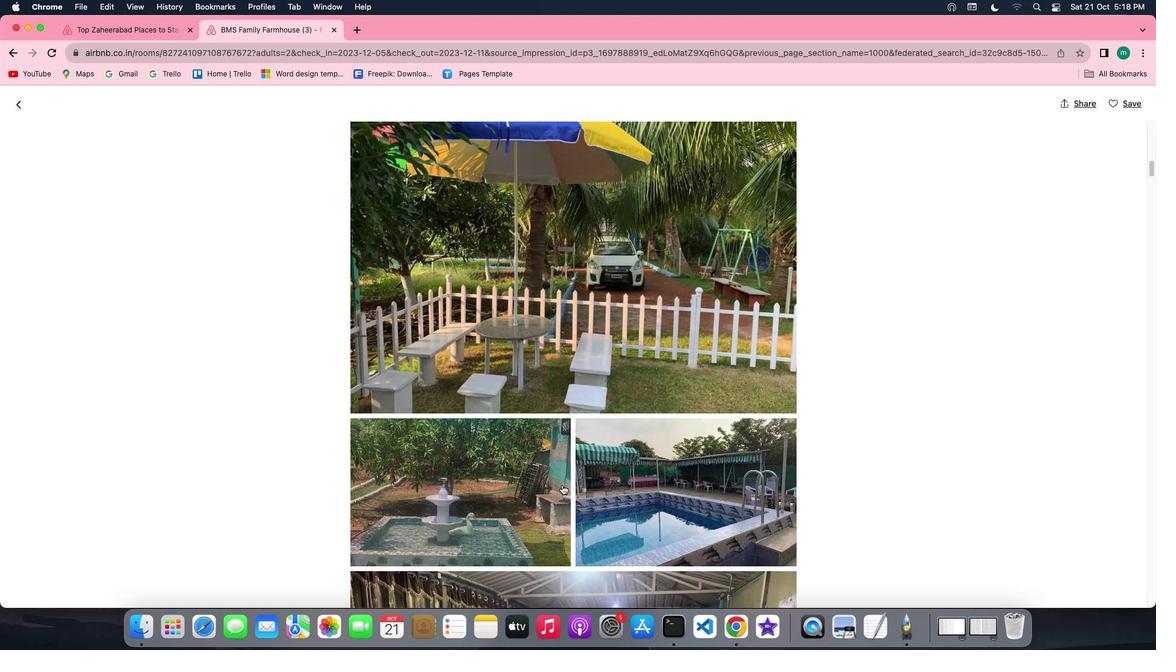 
Action: Mouse scrolled (562, 484) with delta (0, -1)
Screenshot: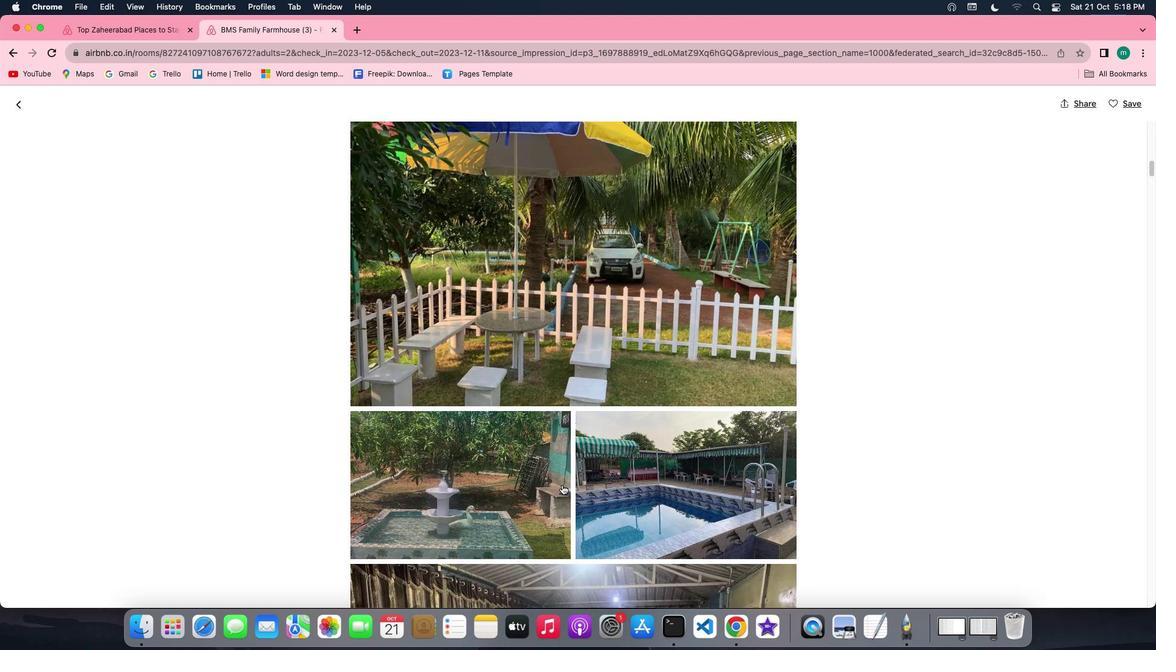 
Action: Mouse scrolled (562, 484) with delta (0, -2)
Screenshot: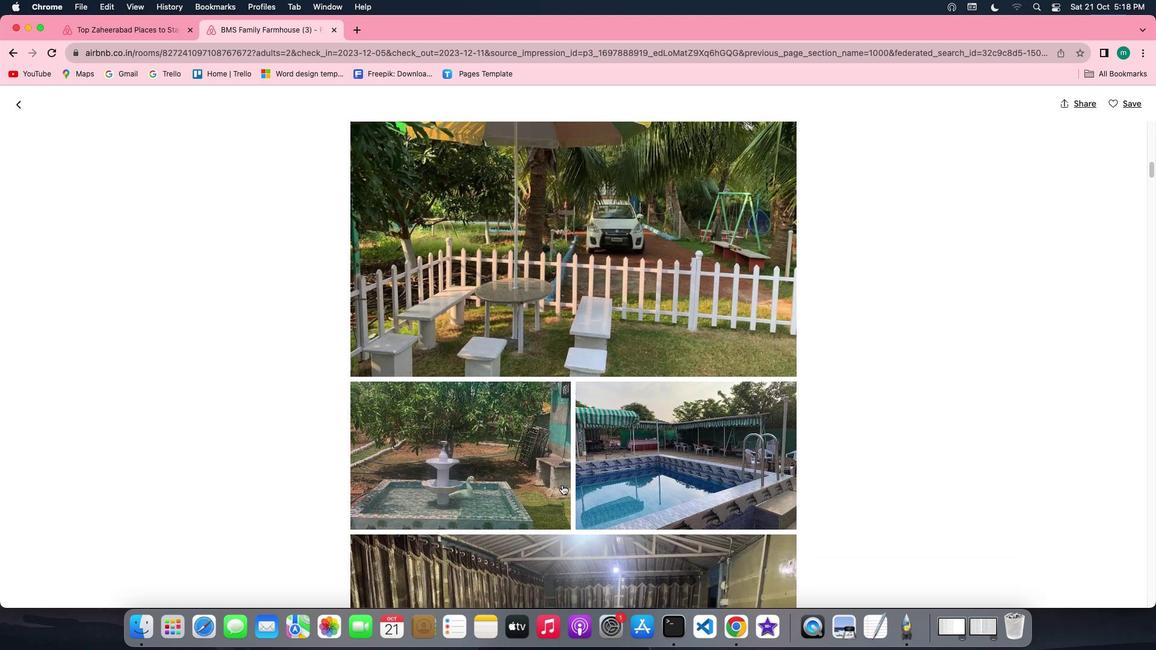 
Action: Mouse scrolled (562, 484) with delta (0, -3)
Screenshot: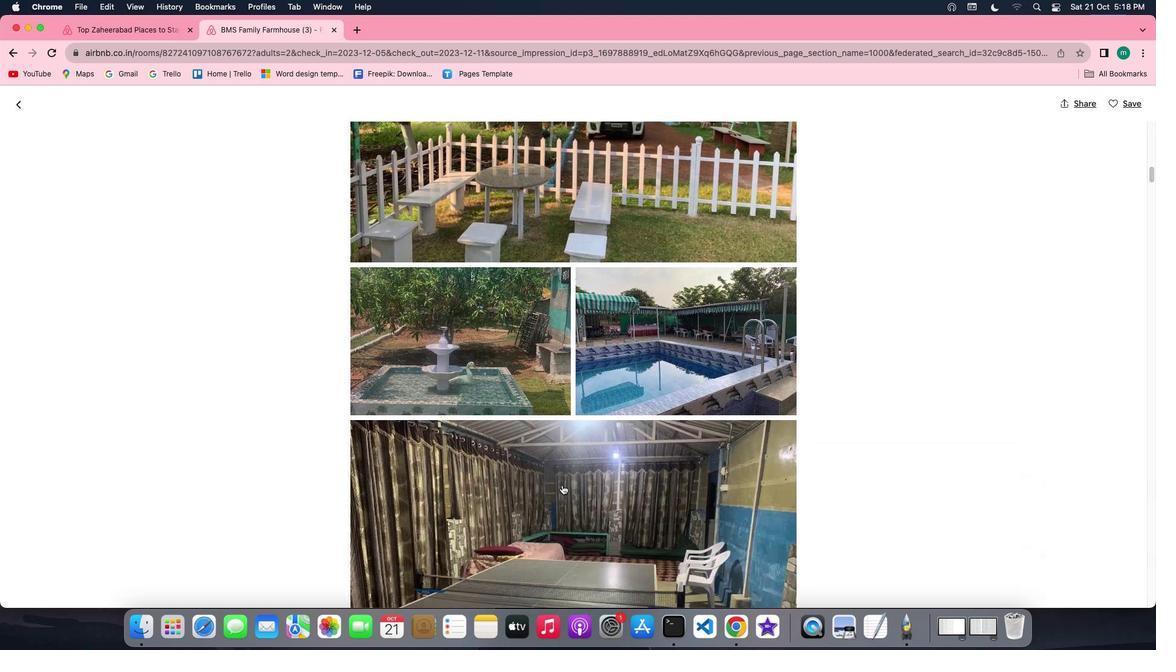 
Action: Mouse scrolled (562, 484) with delta (0, 0)
Screenshot: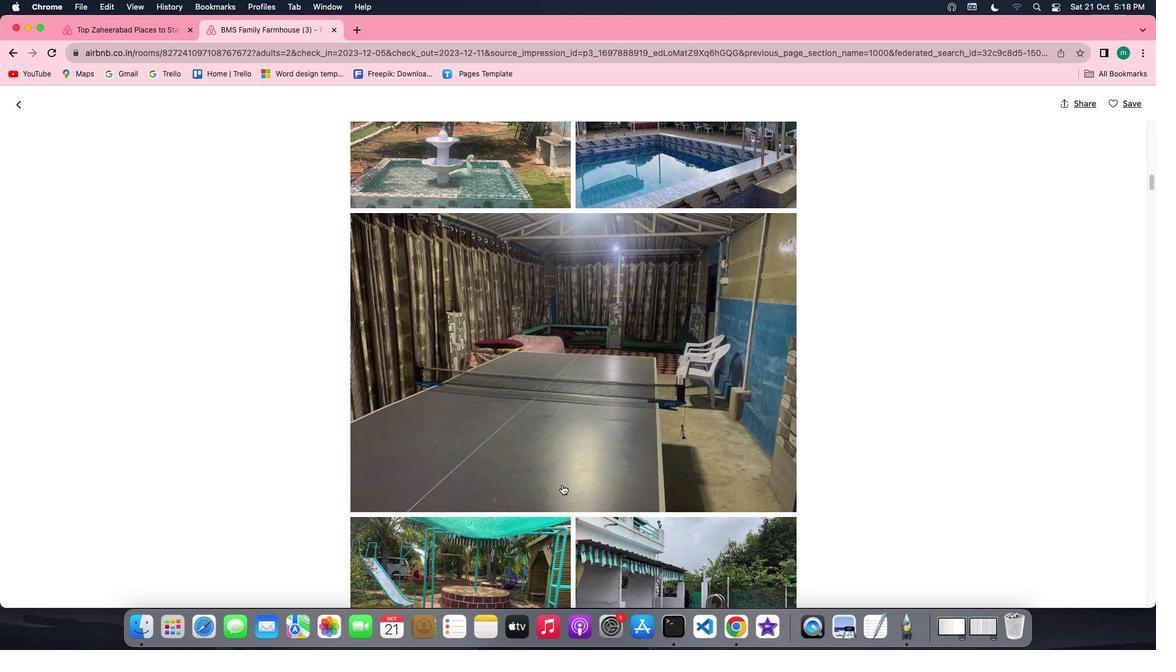
Action: Mouse scrolled (562, 484) with delta (0, 0)
Screenshot: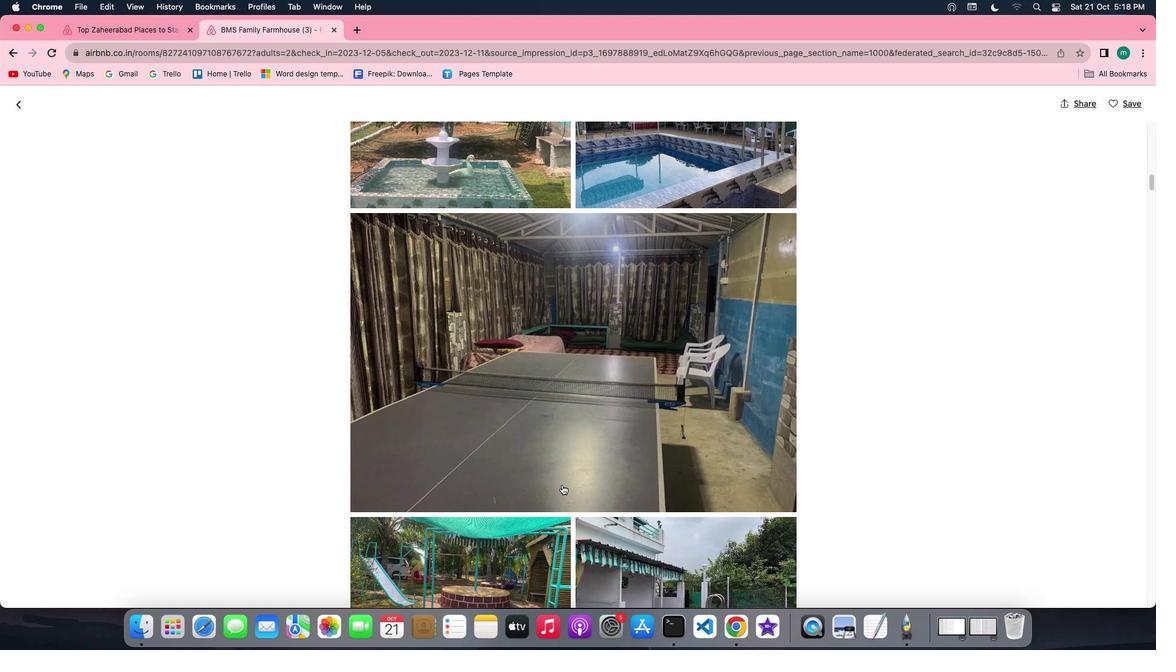 
Action: Mouse scrolled (562, 484) with delta (0, -1)
Screenshot: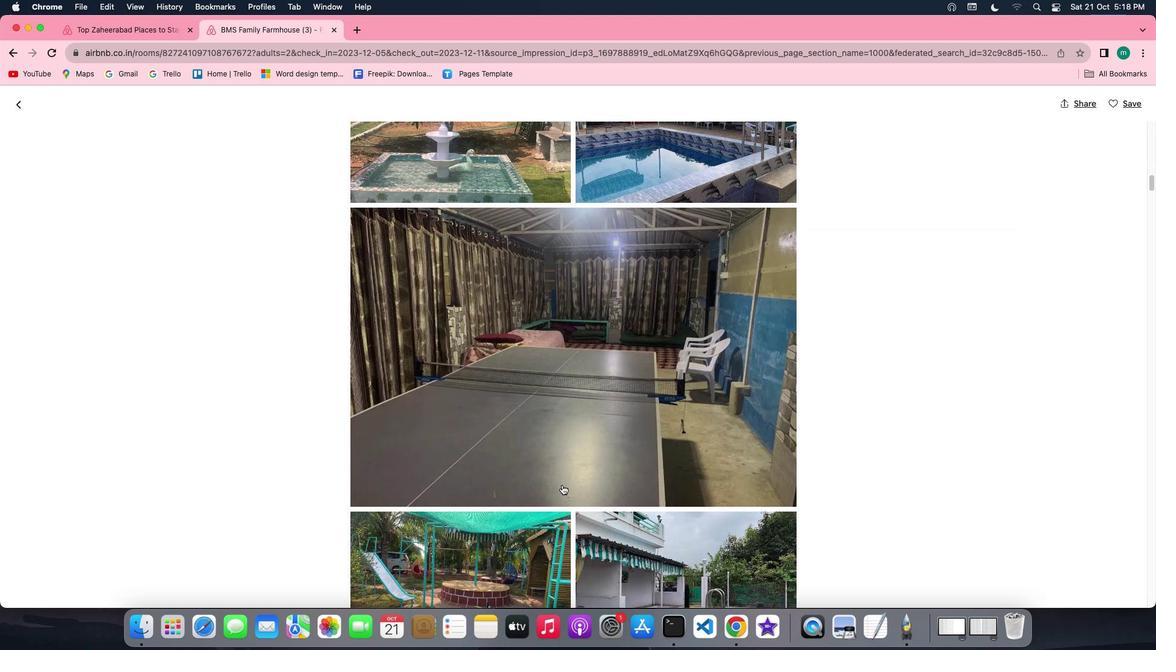 
Action: Mouse scrolled (562, 484) with delta (0, -2)
Screenshot: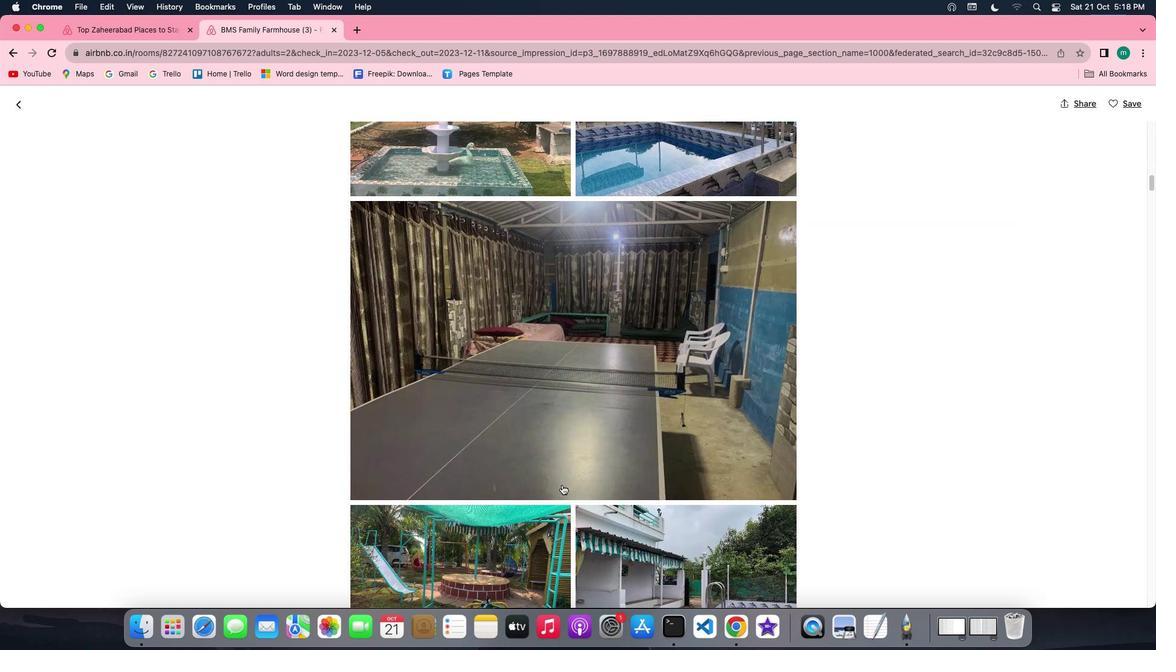 
Action: Mouse scrolled (562, 484) with delta (0, -3)
Screenshot: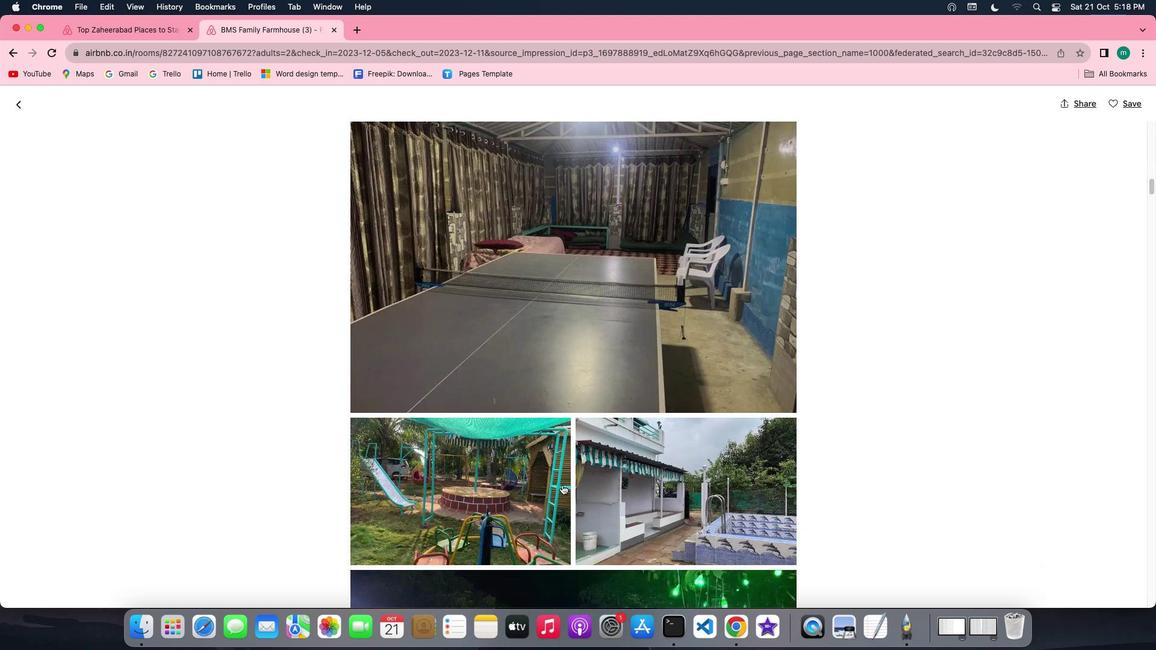 
Action: Mouse scrolled (562, 484) with delta (0, 0)
Screenshot: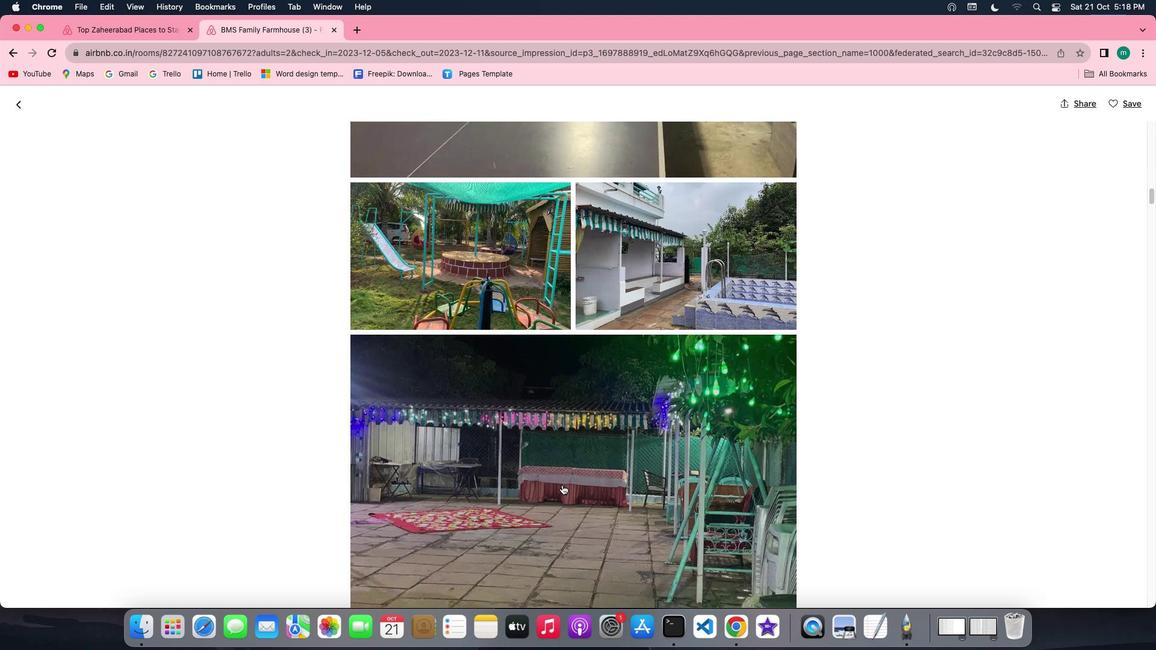 
Action: Mouse scrolled (562, 484) with delta (0, 0)
Screenshot: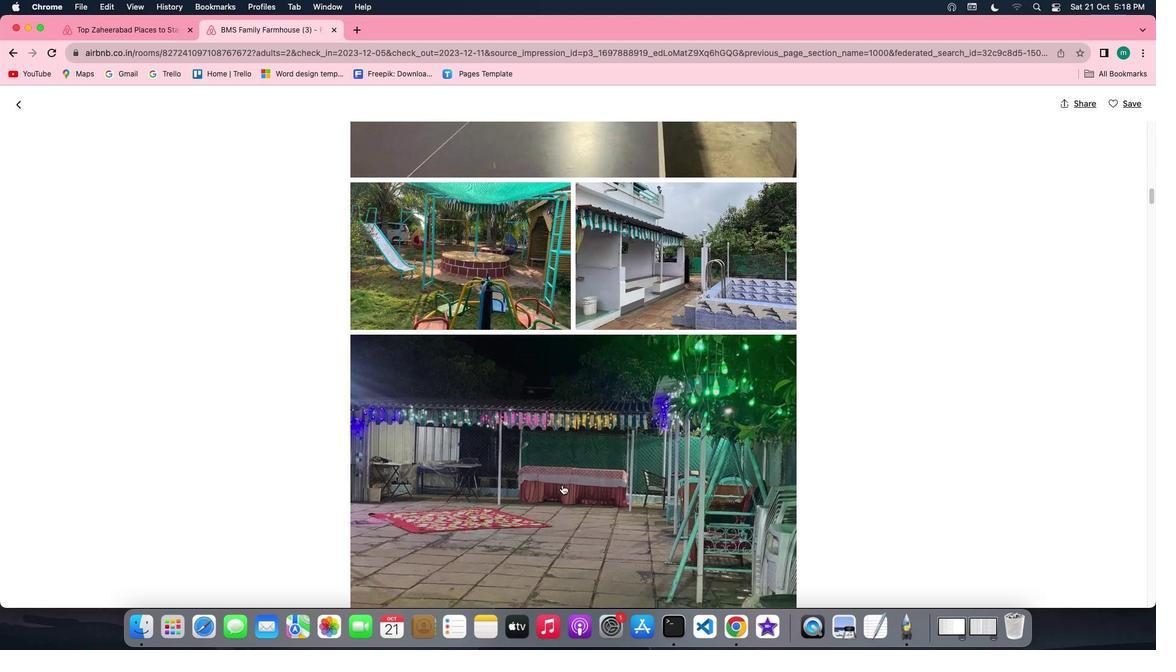 
Action: Mouse scrolled (562, 484) with delta (0, -1)
Screenshot: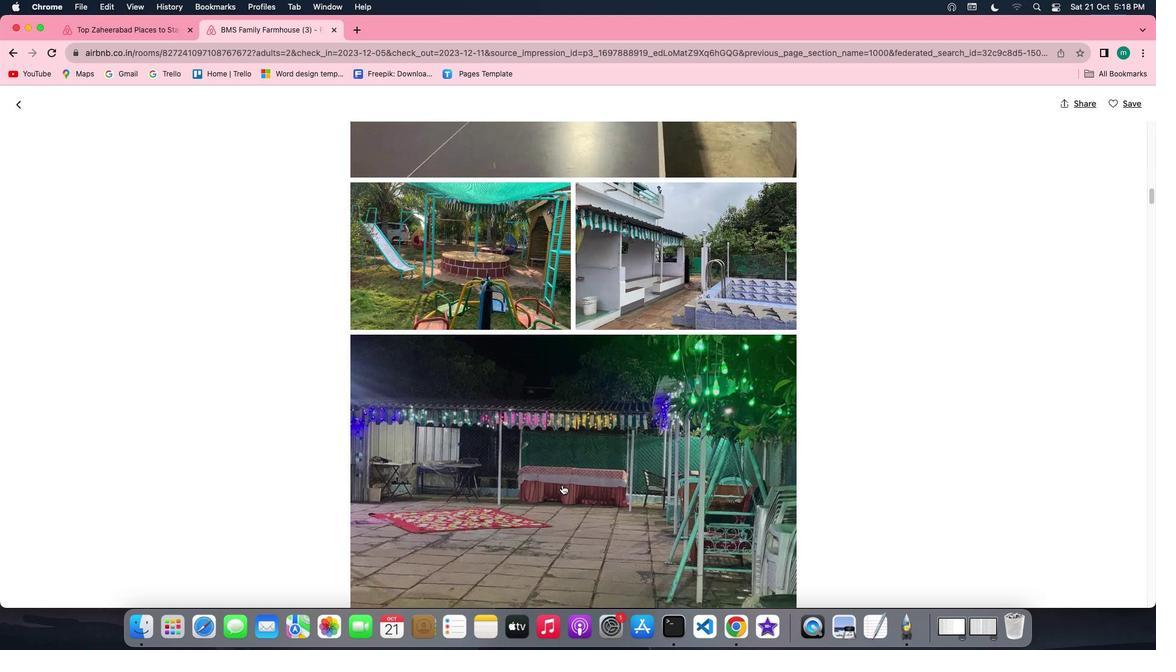
Action: Mouse scrolled (562, 484) with delta (0, -3)
Screenshot: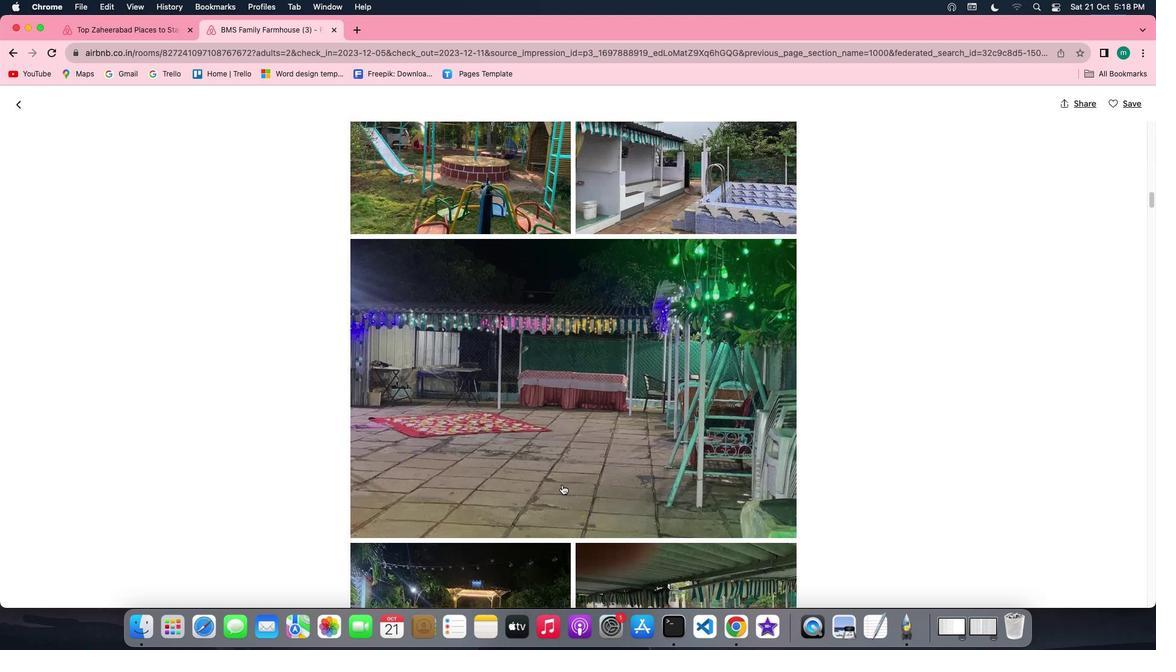 
Action: Mouse scrolled (562, 484) with delta (0, -3)
Screenshot: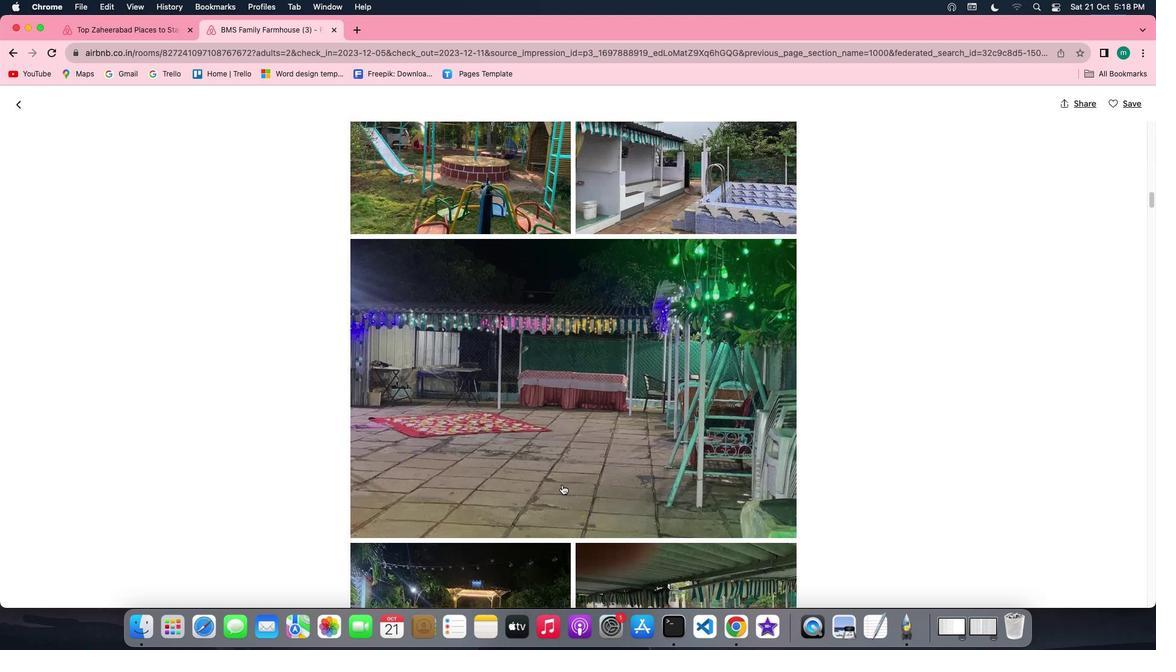 
Action: Mouse scrolled (562, 484) with delta (0, -3)
Screenshot: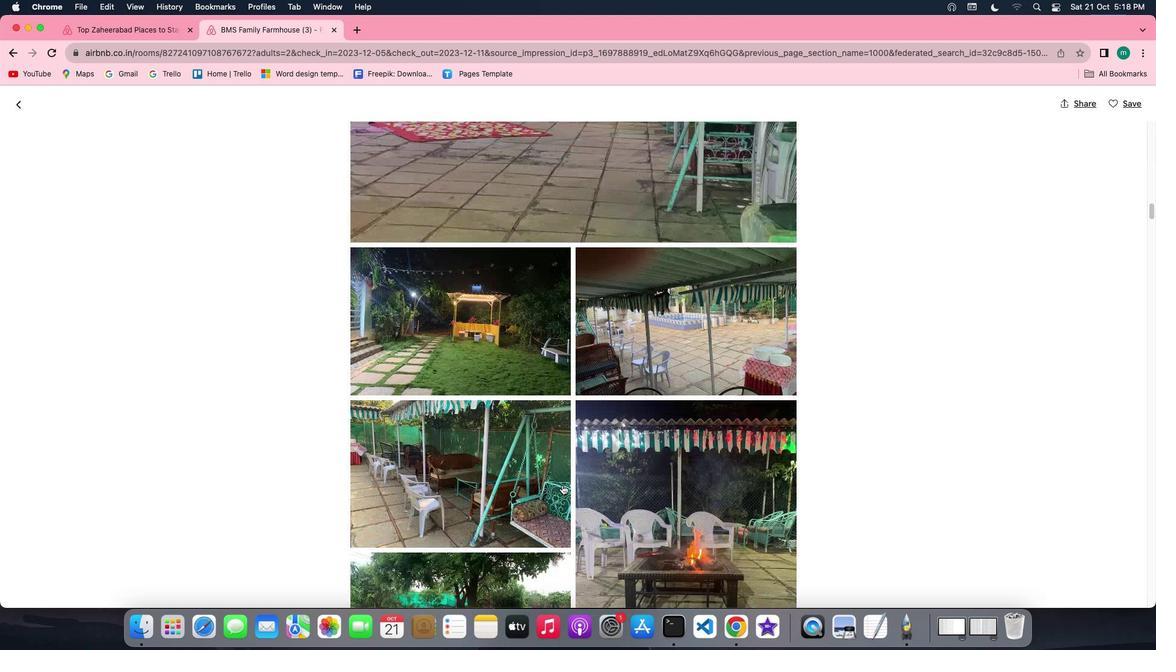 
Action: Mouse scrolled (562, 484) with delta (0, 0)
Screenshot: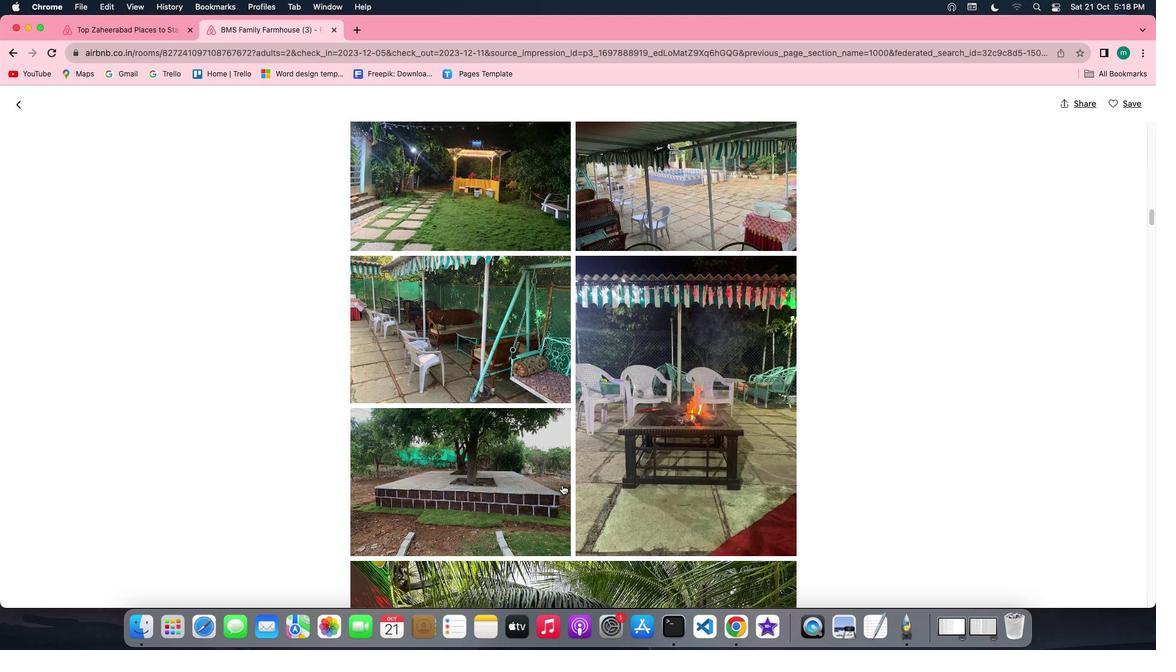 
Action: Mouse scrolled (562, 484) with delta (0, 0)
Screenshot: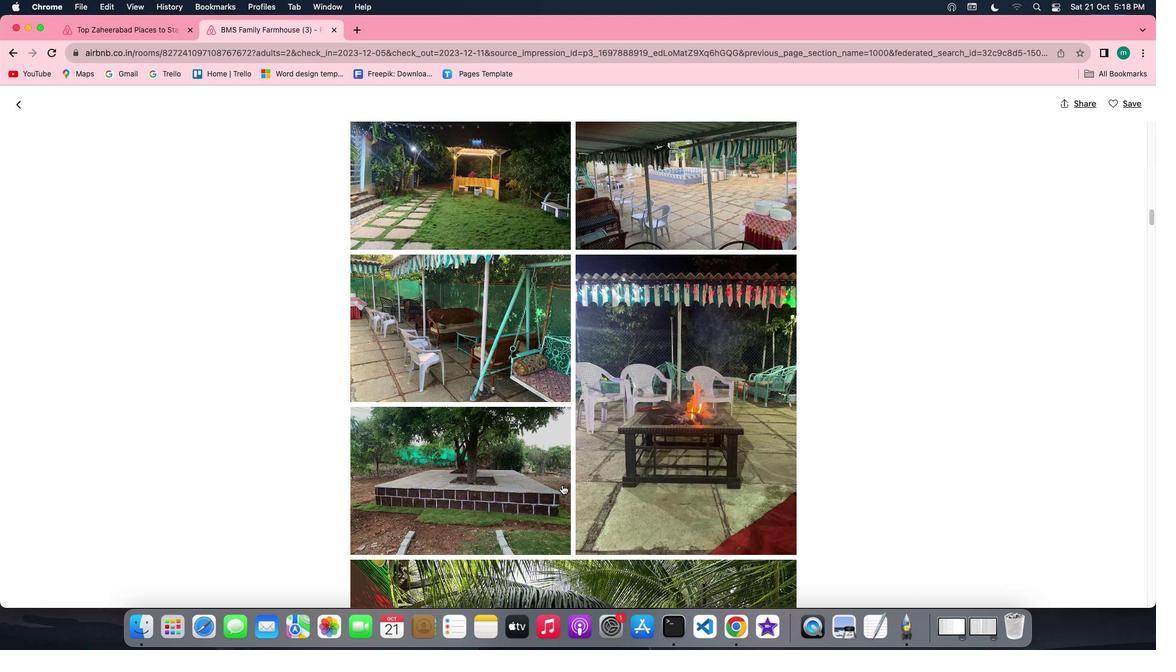 
Action: Mouse scrolled (562, 484) with delta (0, -1)
Screenshot: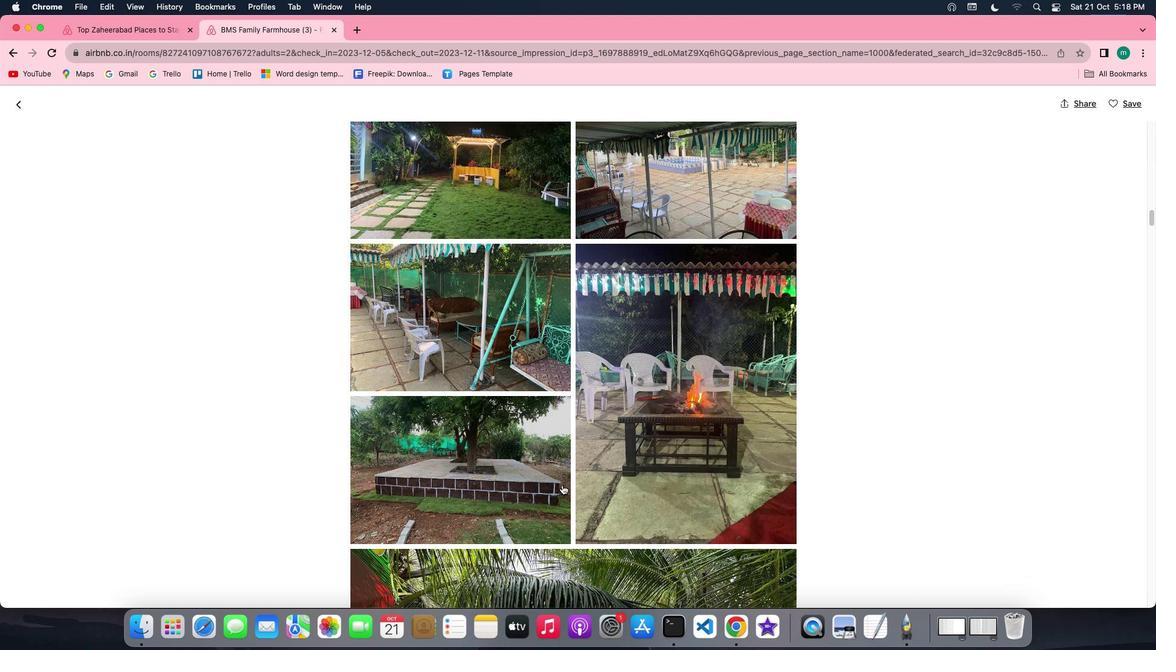 
Action: Mouse scrolled (562, 484) with delta (0, -3)
Screenshot: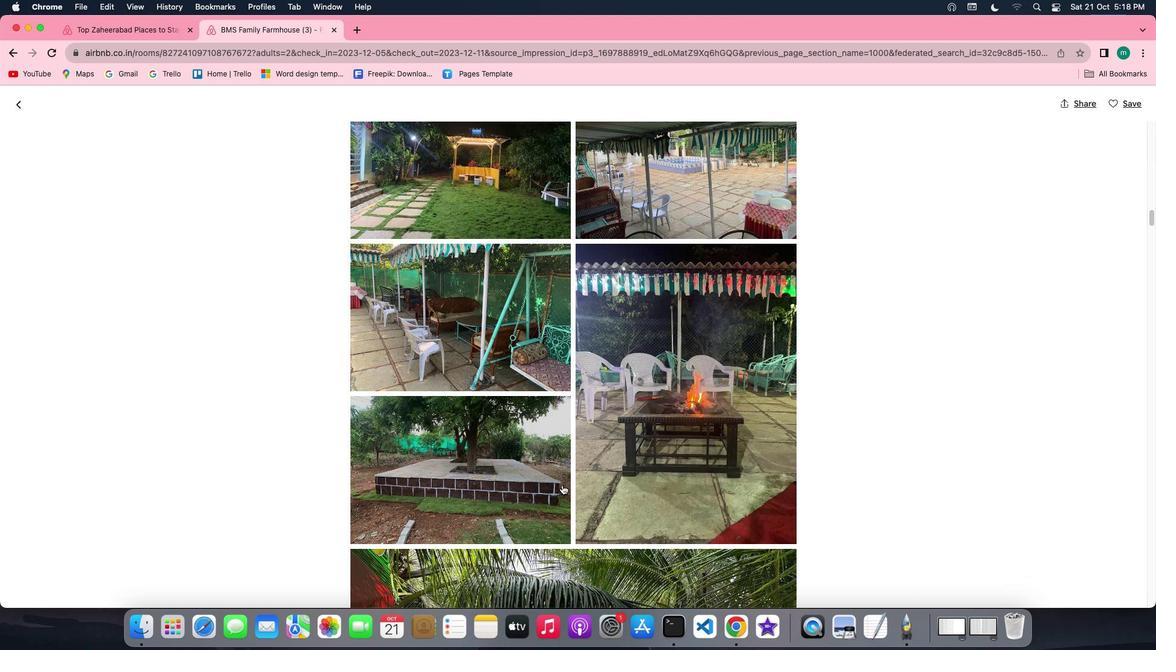 
Action: Mouse scrolled (562, 484) with delta (0, -3)
Screenshot: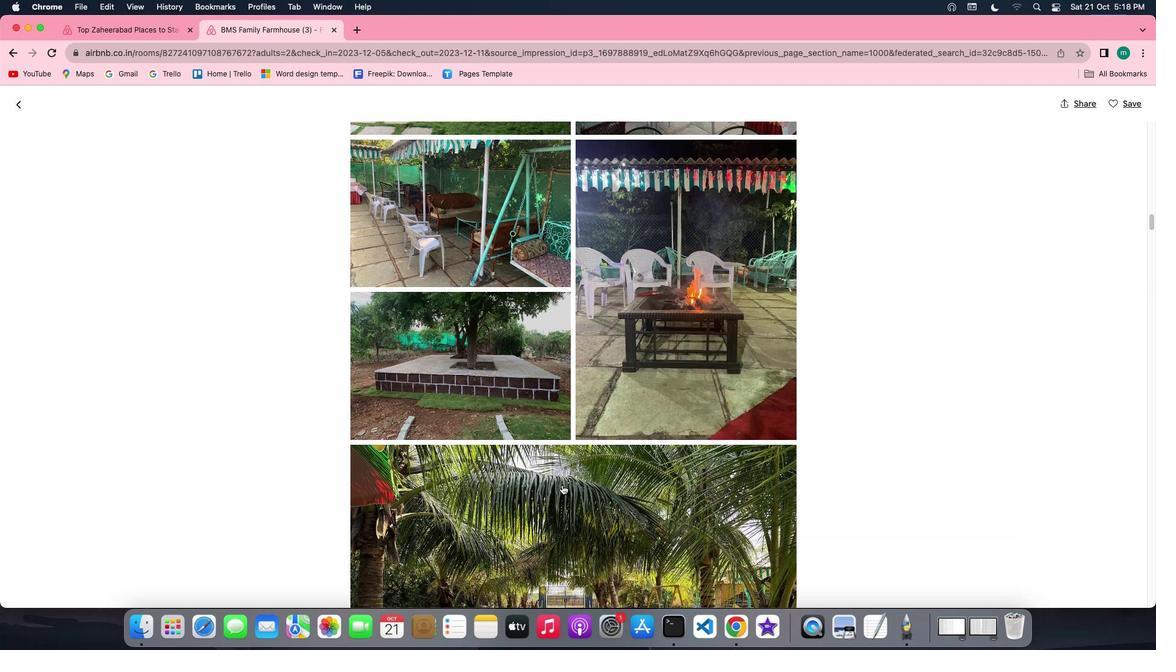 
Action: Mouse scrolled (562, 484) with delta (0, 0)
Screenshot: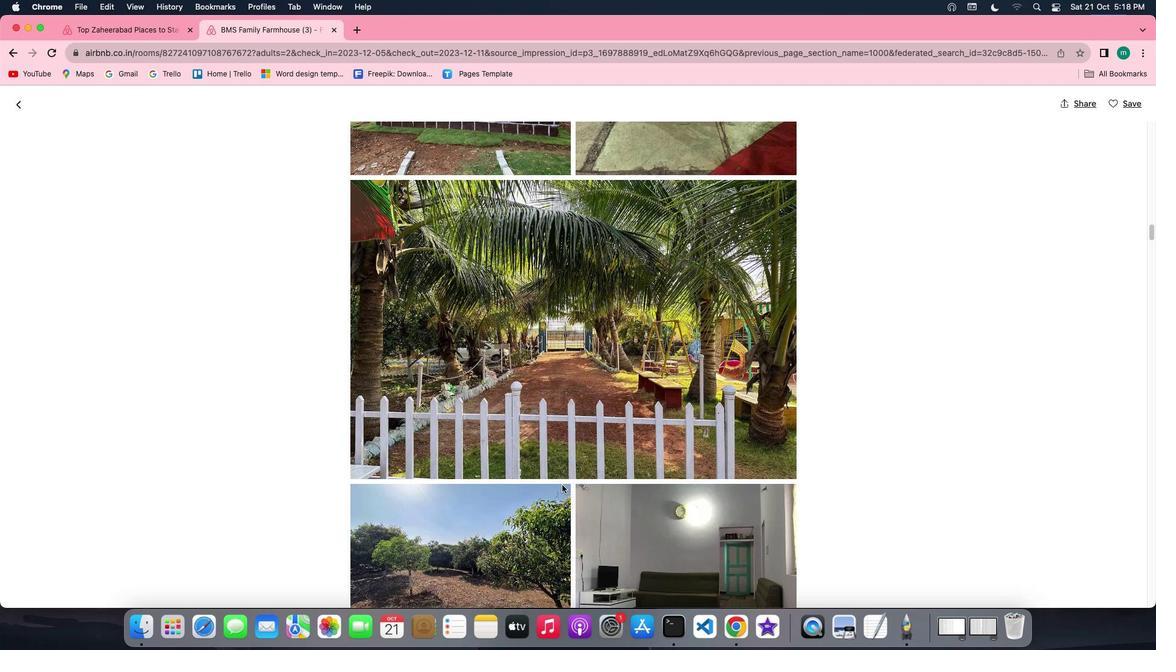
Action: Mouse scrolled (562, 484) with delta (0, 0)
Screenshot: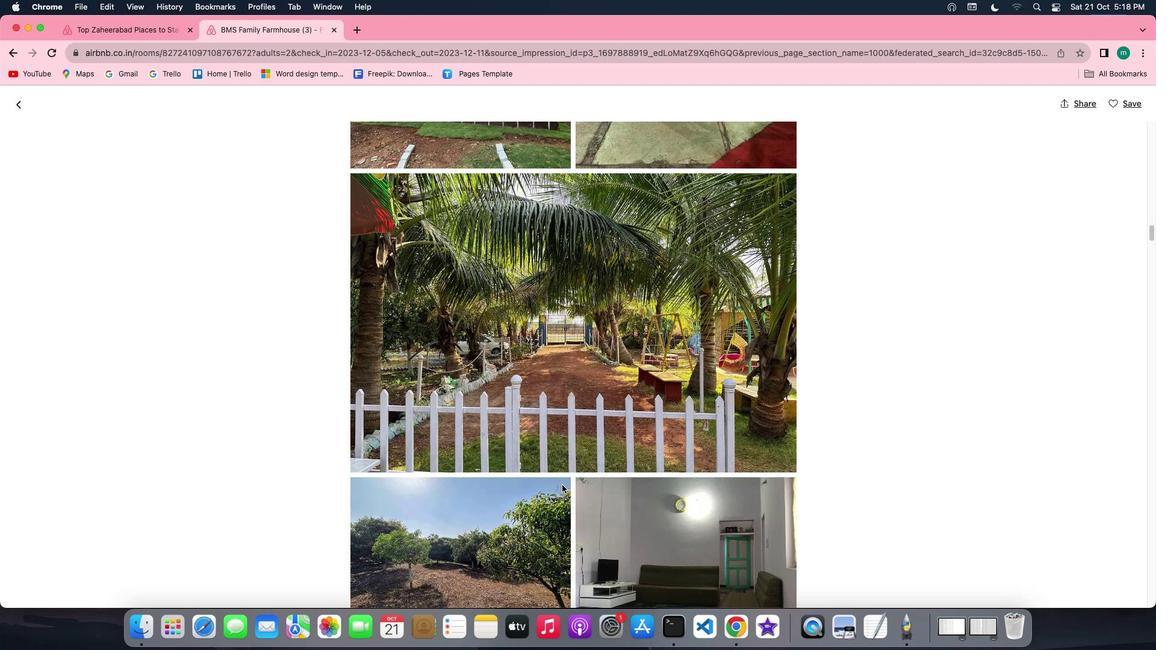 
Action: Mouse scrolled (562, 484) with delta (0, -1)
Screenshot: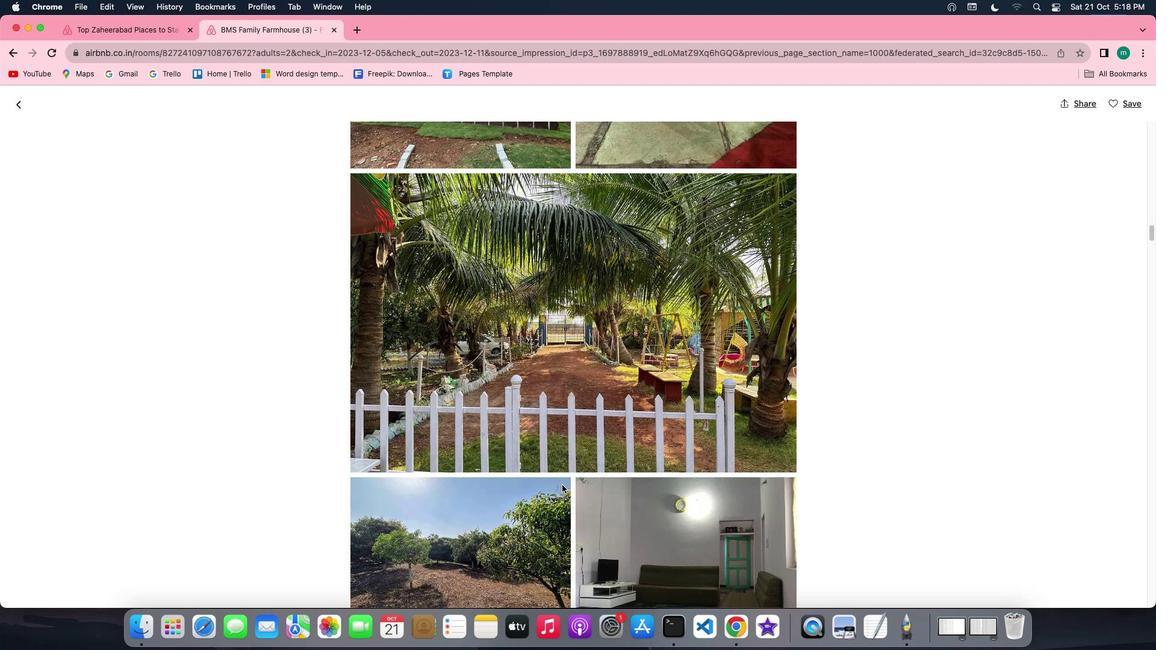 
Action: Mouse scrolled (562, 484) with delta (0, -3)
Screenshot: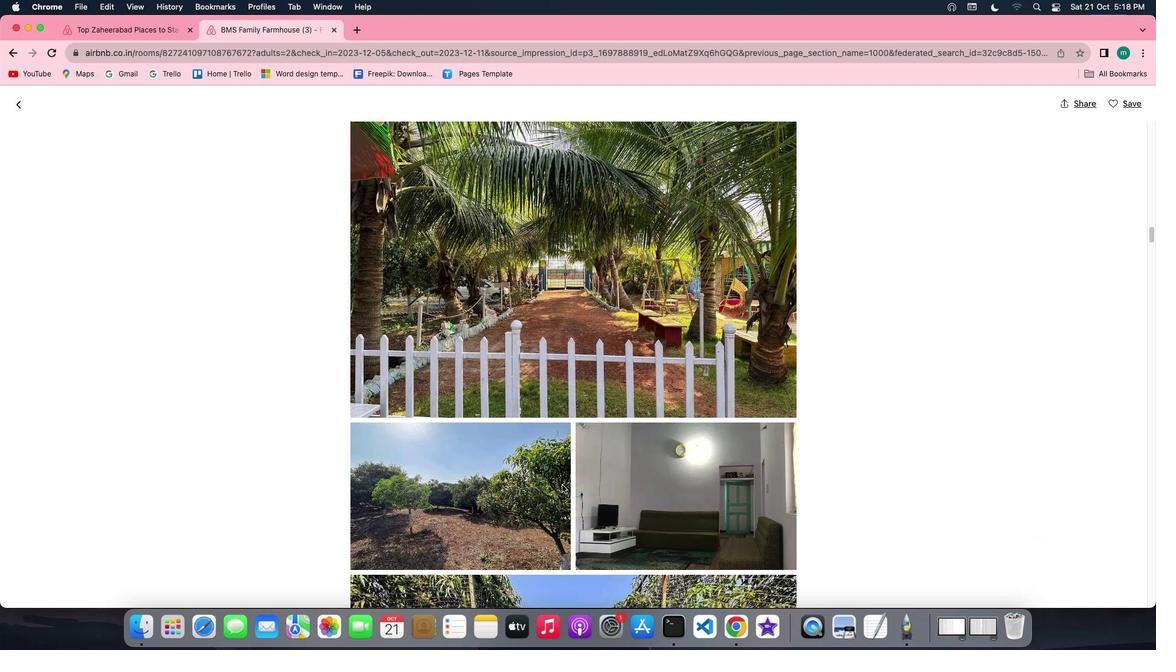 
Action: Mouse scrolled (562, 484) with delta (0, -3)
Screenshot: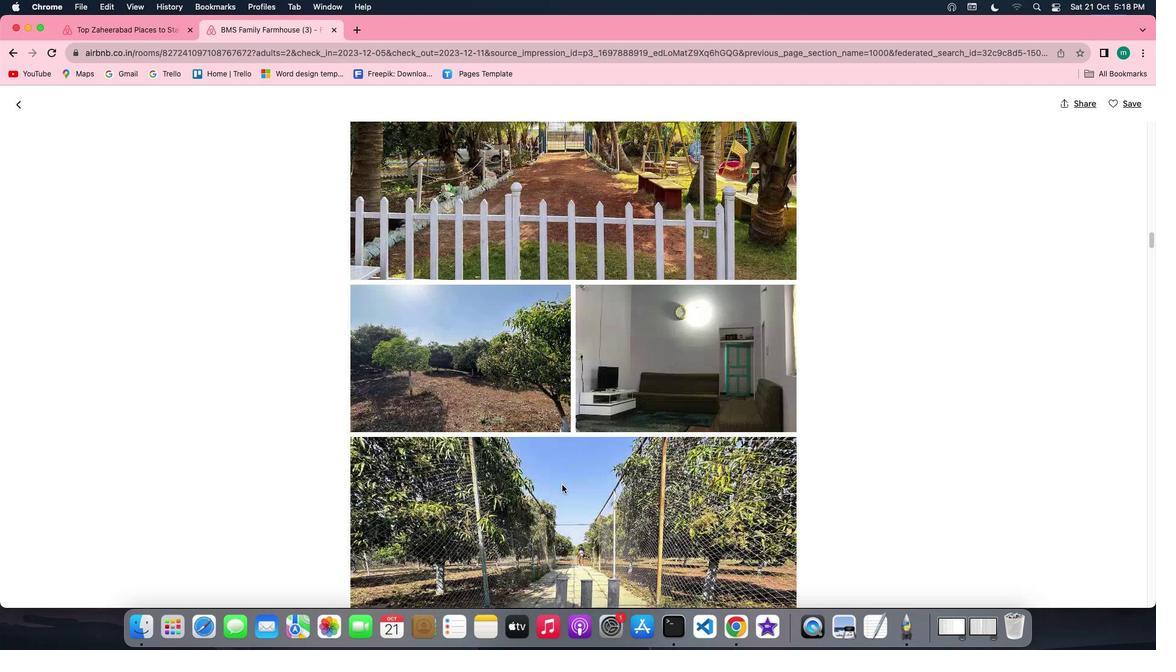 
Action: Mouse scrolled (562, 484) with delta (0, -3)
Screenshot: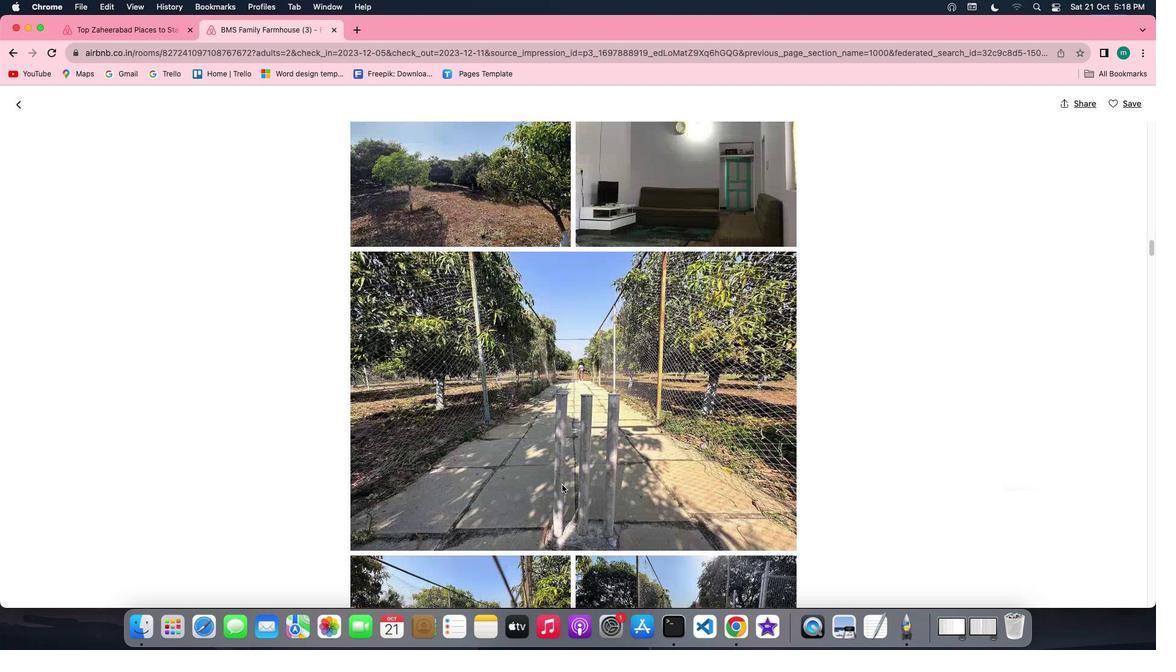 
Action: Mouse scrolled (562, 484) with delta (0, 0)
Screenshot: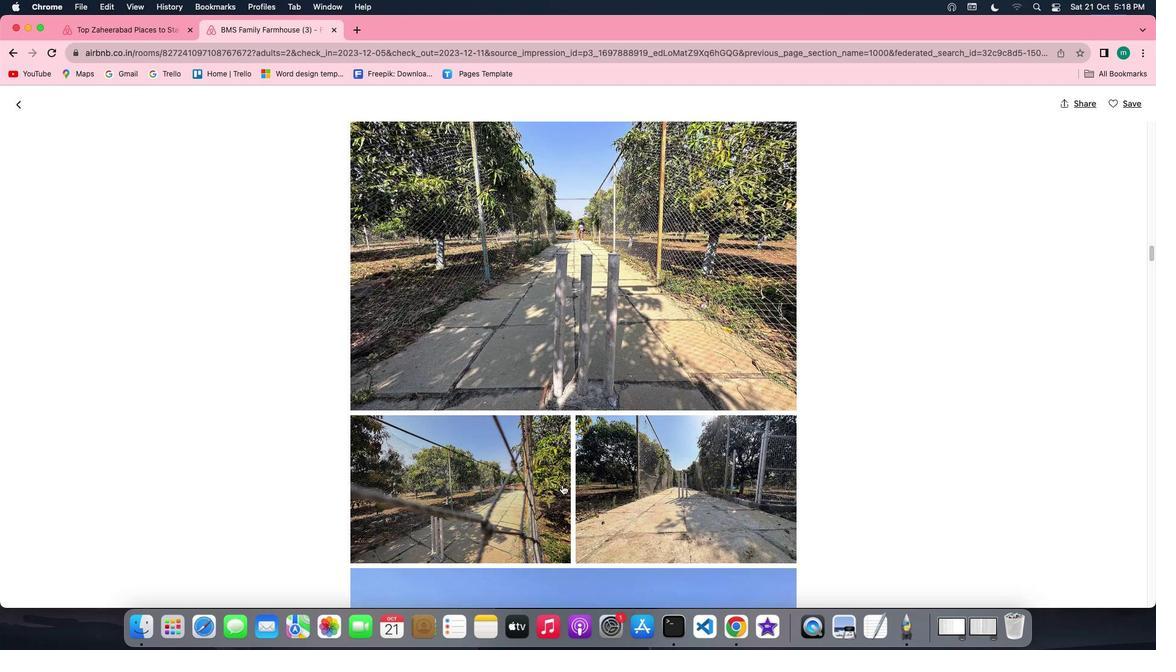
Action: Mouse scrolled (562, 484) with delta (0, 0)
Screenshot: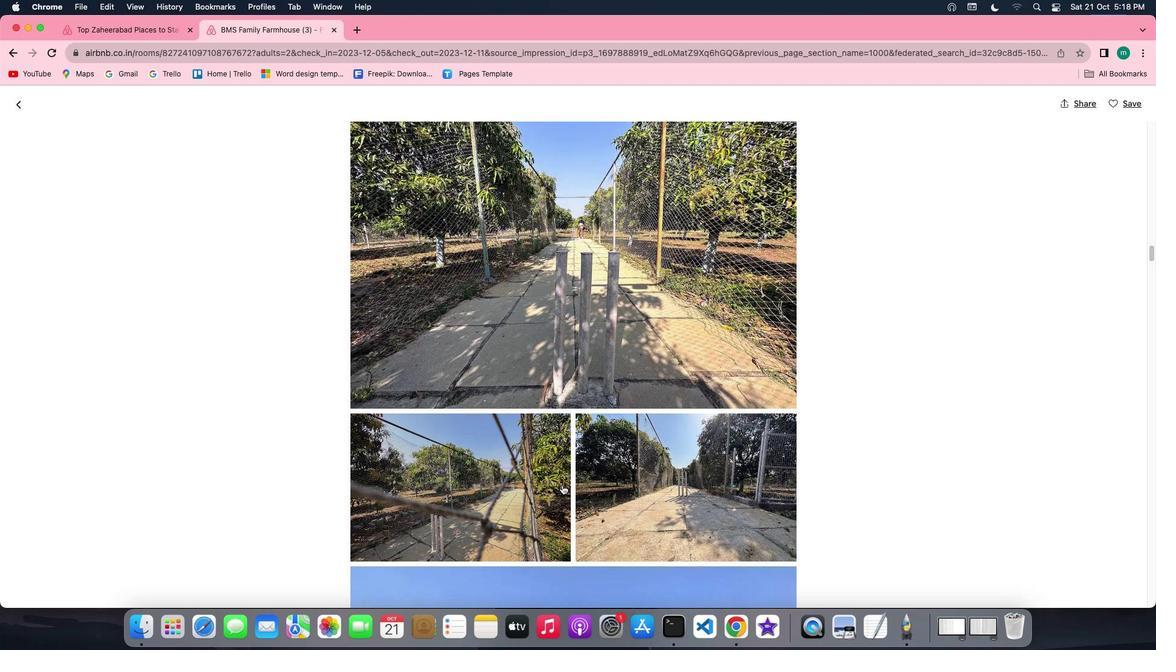
Action: Mouse scrolled (562, 484) with delta (0, -1)
Screenshot: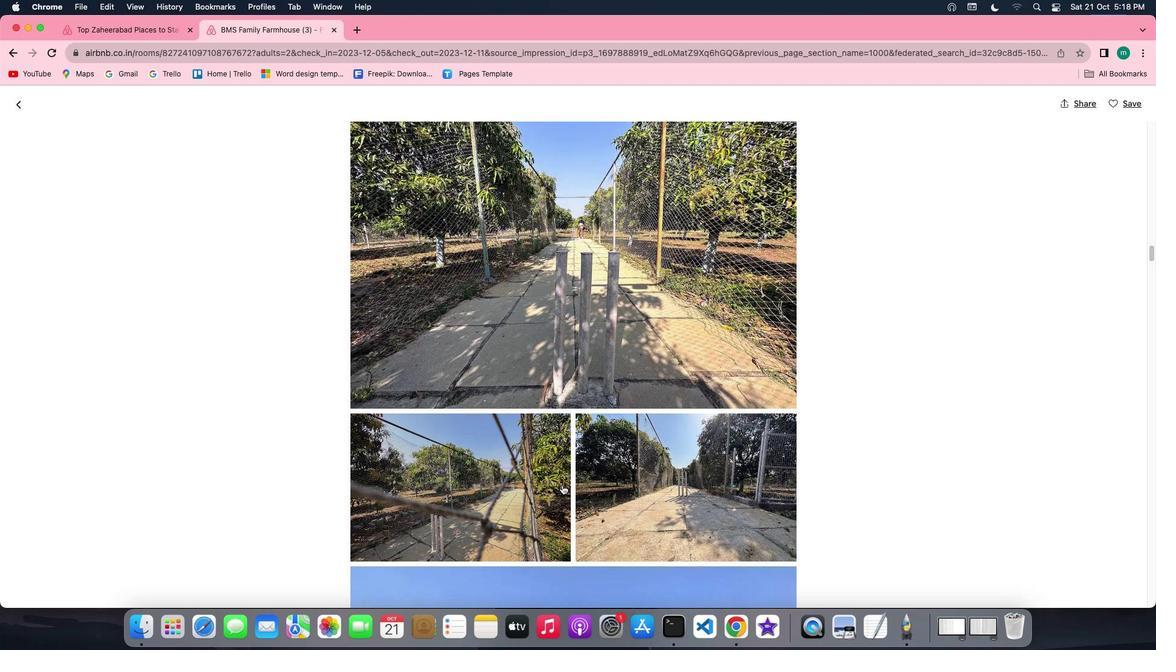 
Action: Mouse scrolled (562, 484) with delta (0, -3)
Screenshot: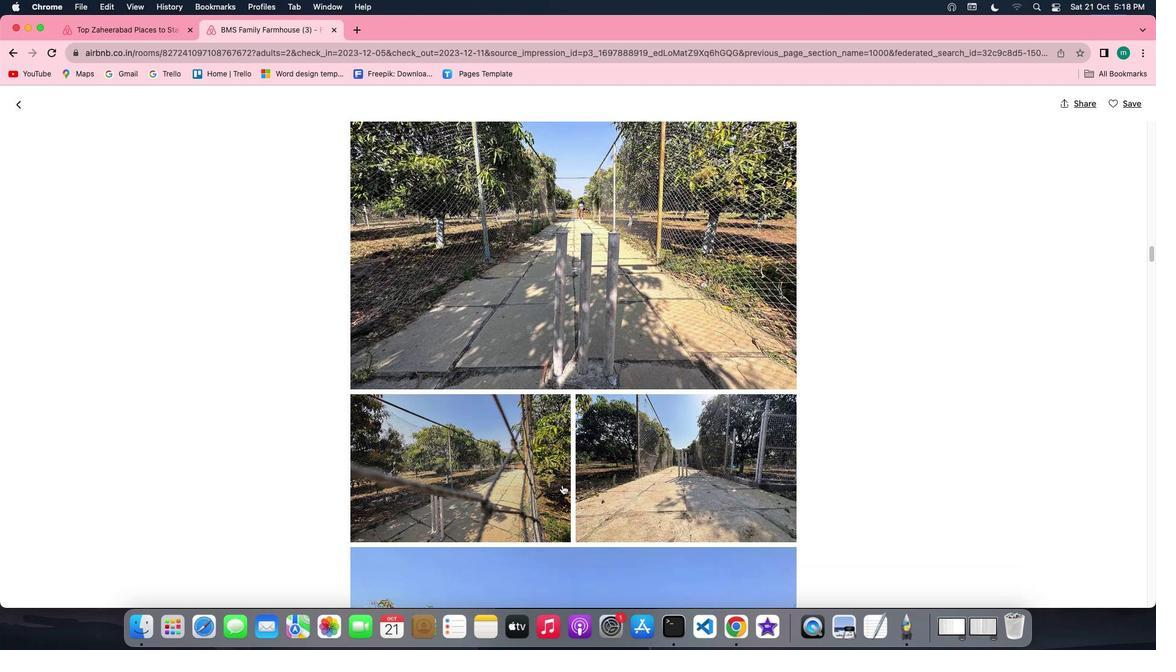 
Action: Mouse scrolled (562, 484) with delta (0, -3)
Screenshot: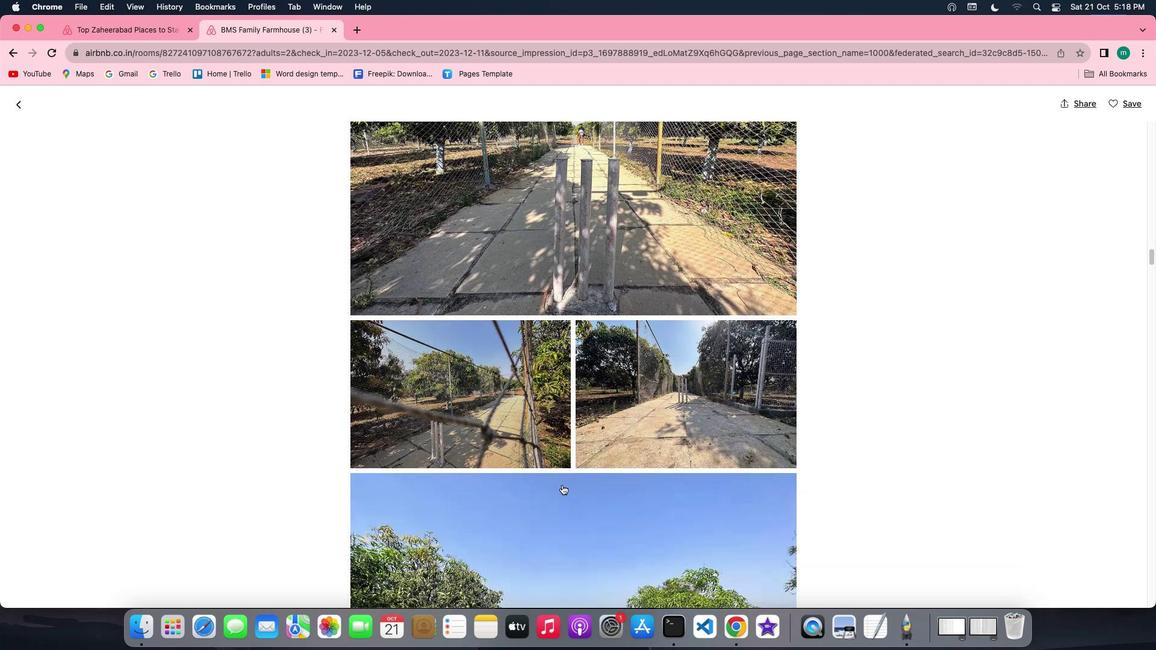 
Action: Mouse scrolled (562, 484) with delta (0, 0)
Screenshot: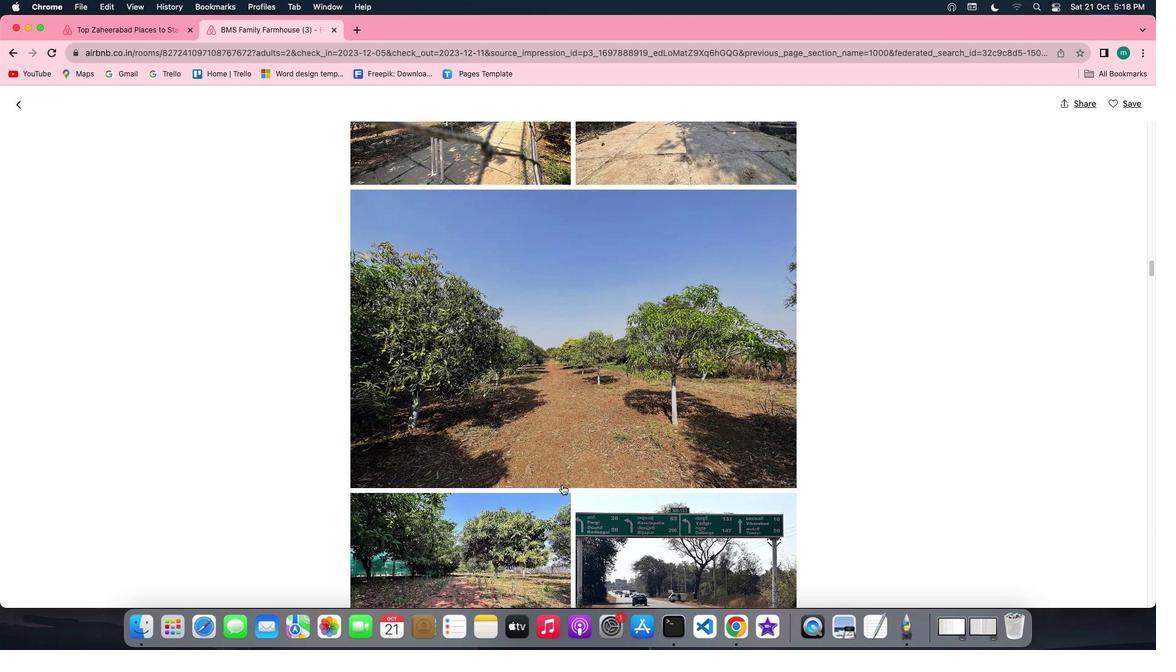 
Action: Mouse scrolled (562, 484) with delta (0, 0)
Screenshot: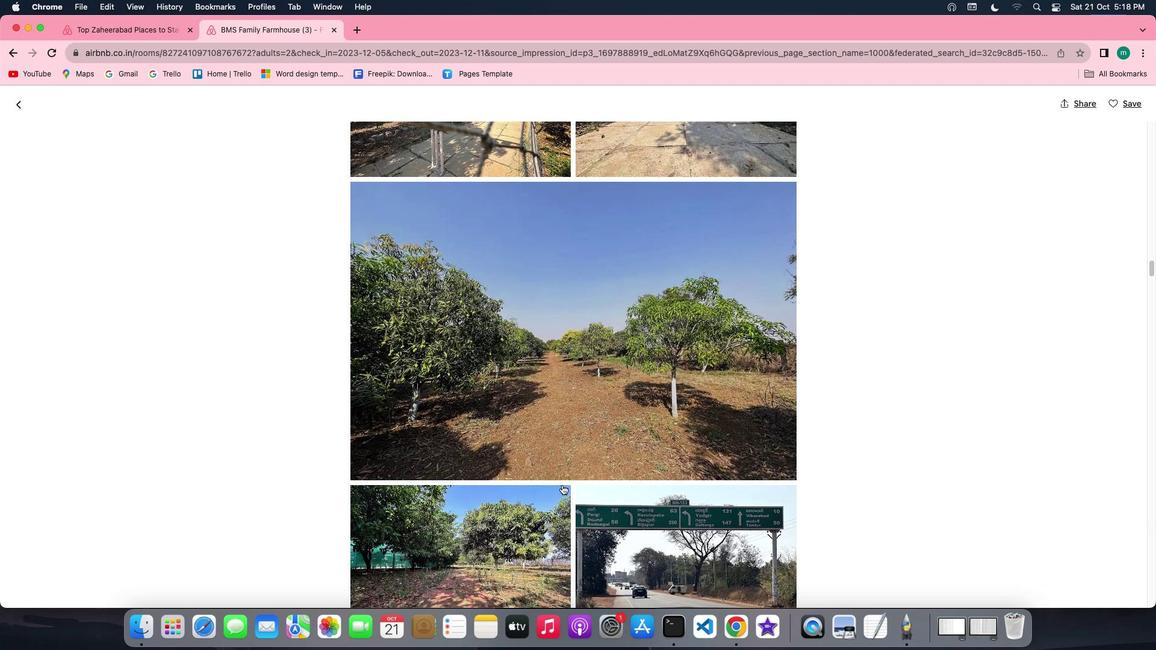 
Action: Mouse scrolled (562, 484) with delta (0, -1)
Screenshot: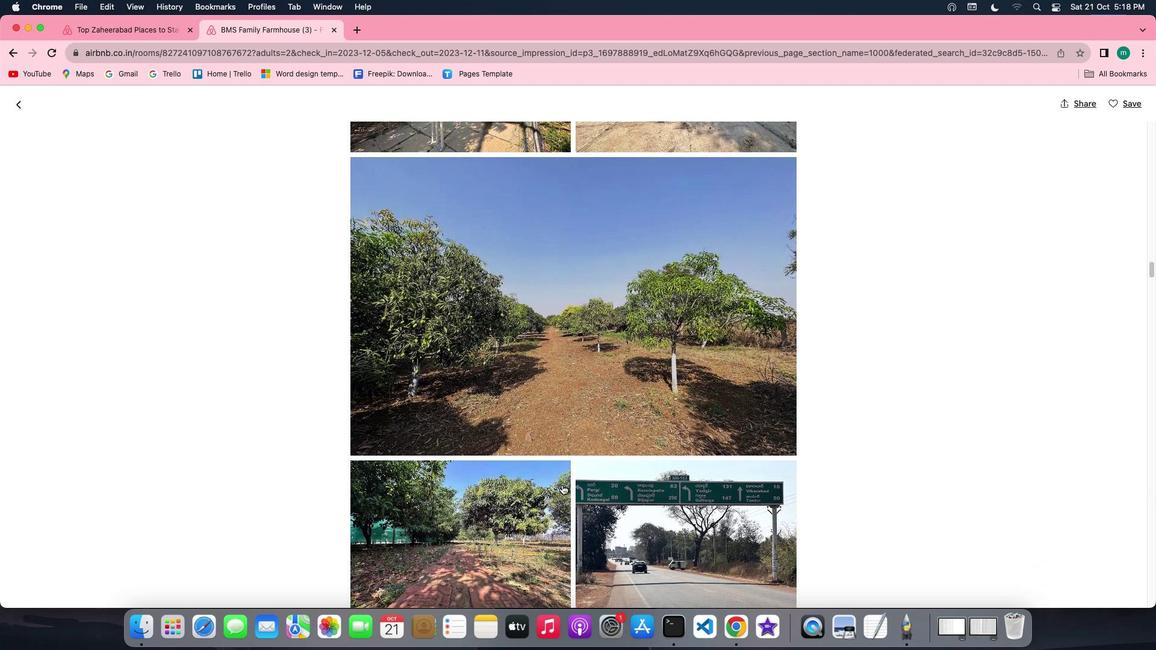 
Action: Mouse scrolled (562, 484) with delta (0, -2)
Screenshot: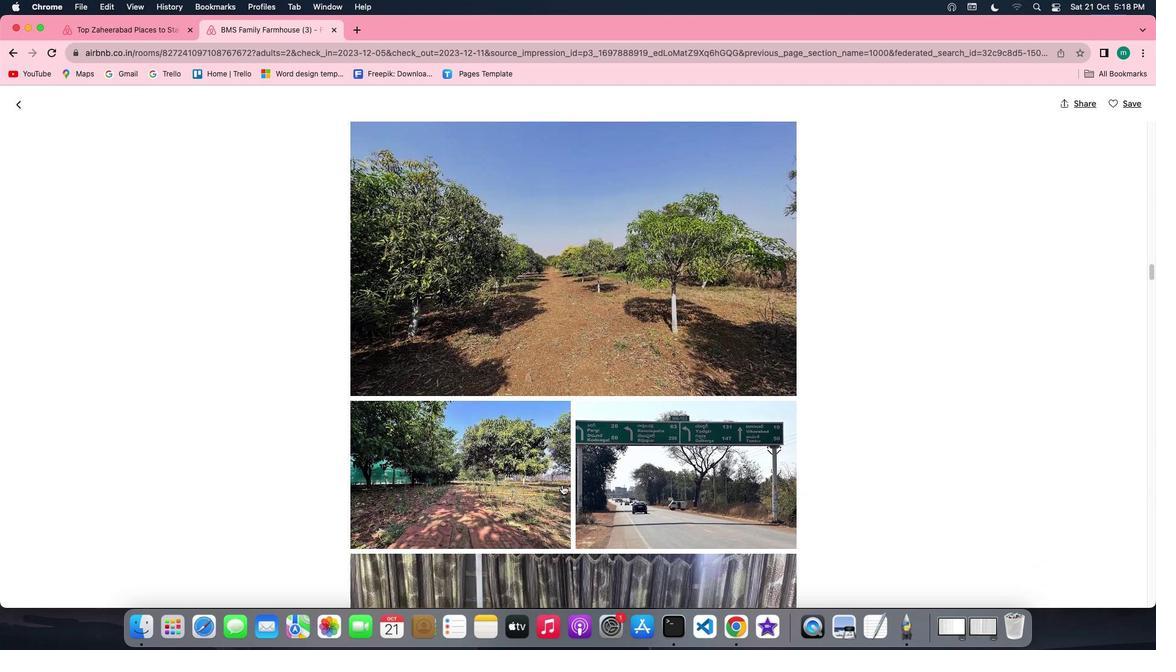 
Action: Mouse scrolled (562, 484) with delta (0, 0)
Screenshot: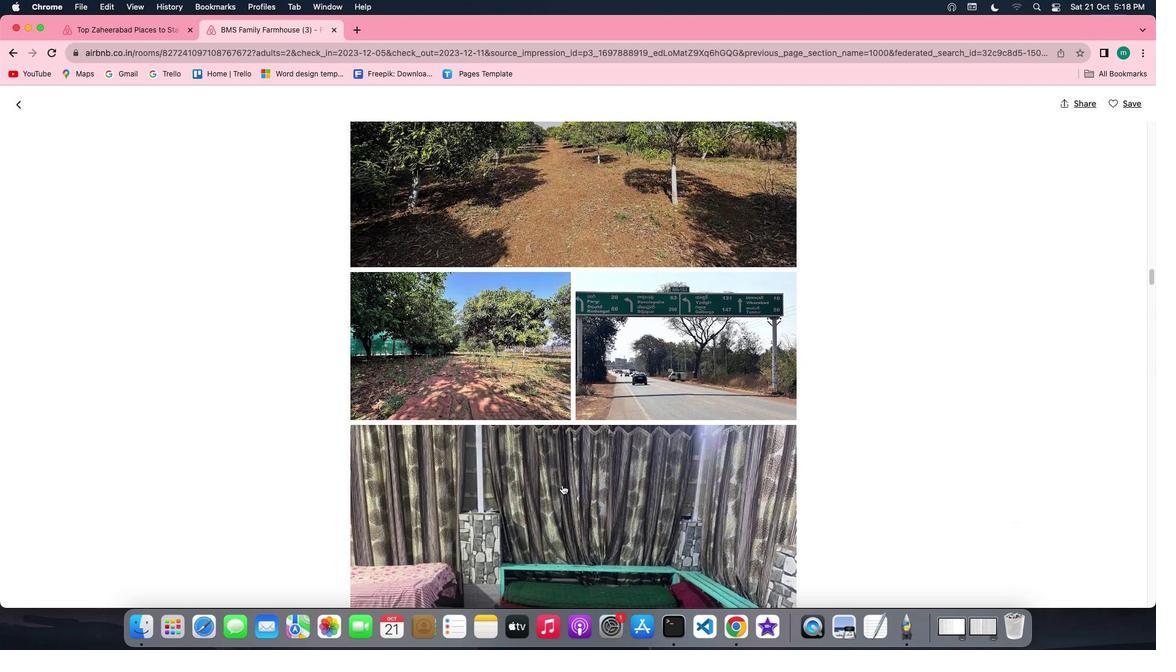 
Action: Mouse scrolled (562, 484) with delta (0, 0)
Screenshot: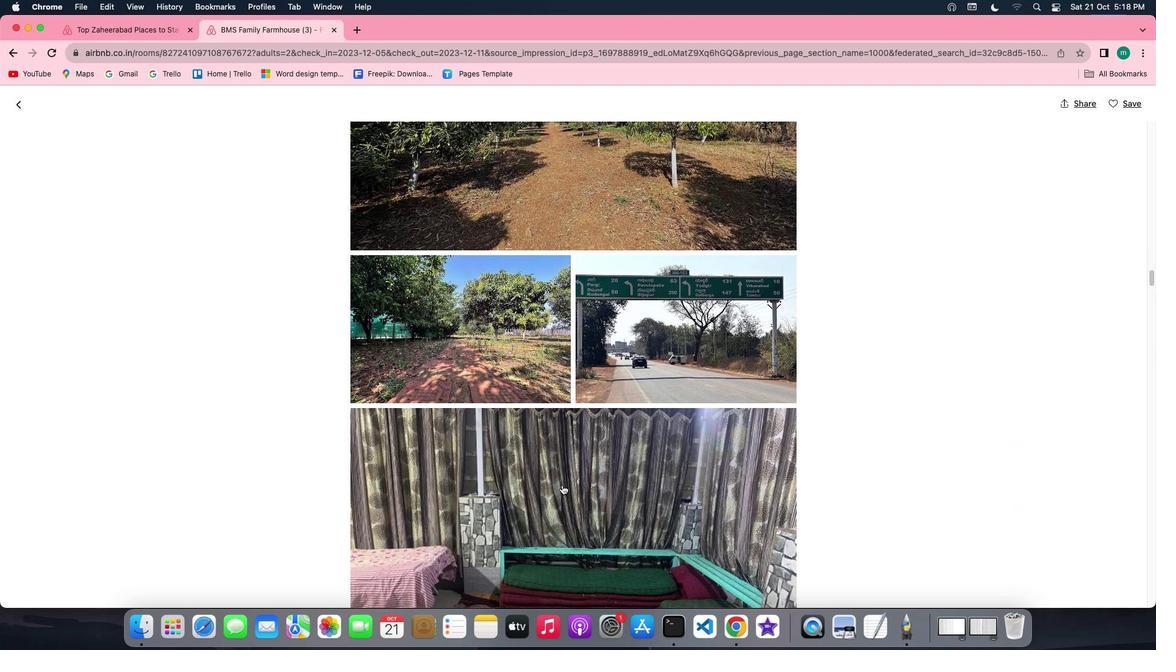 
Action: Mouse scrolled (562, 484) with delta (0, -1)
Screenshot: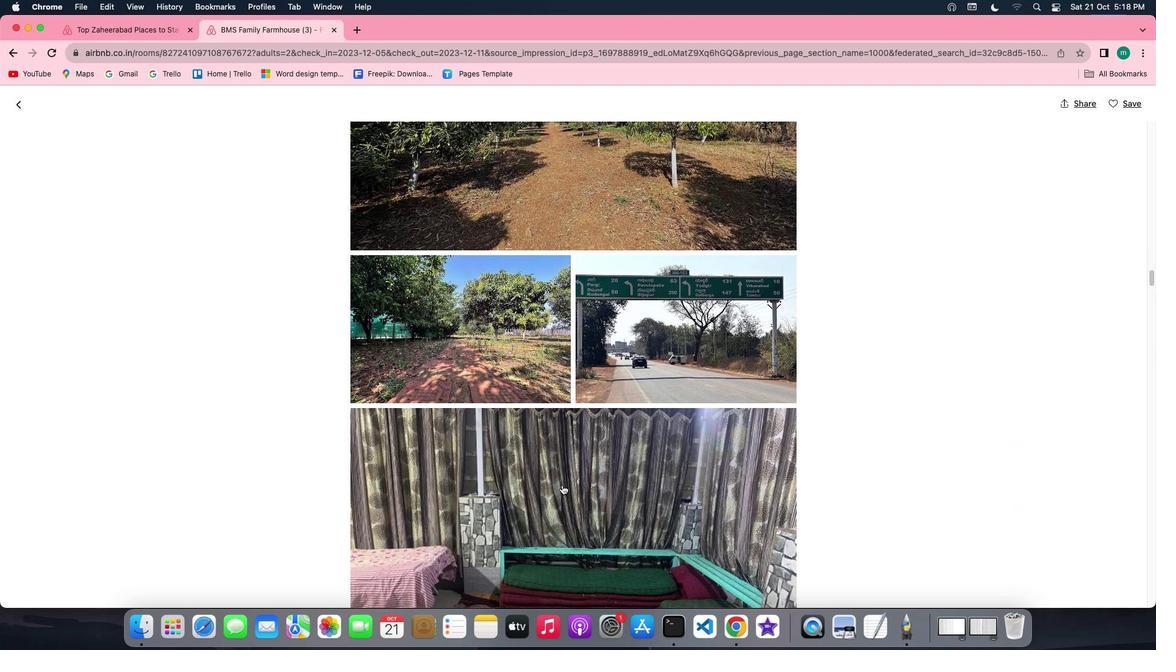 
Action: Mouse scrolled (562, 484) with delta (0, -3)
Screenshot: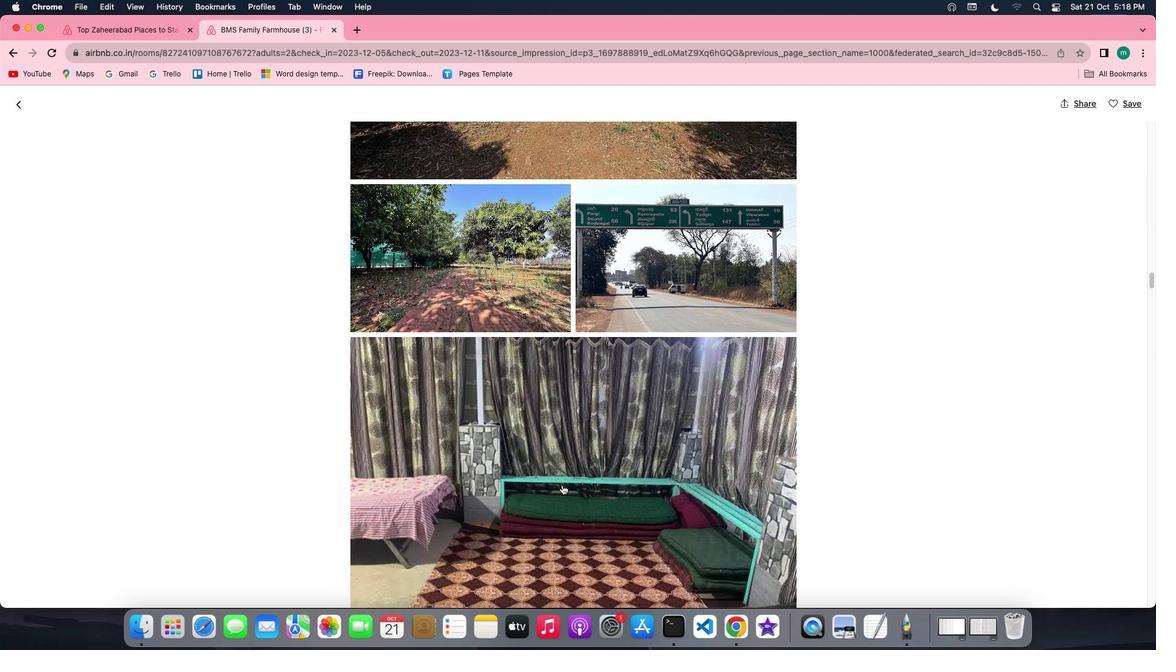 
Action: Mouse scrolled (562, 484) with delta (0, -3)
Screenshot: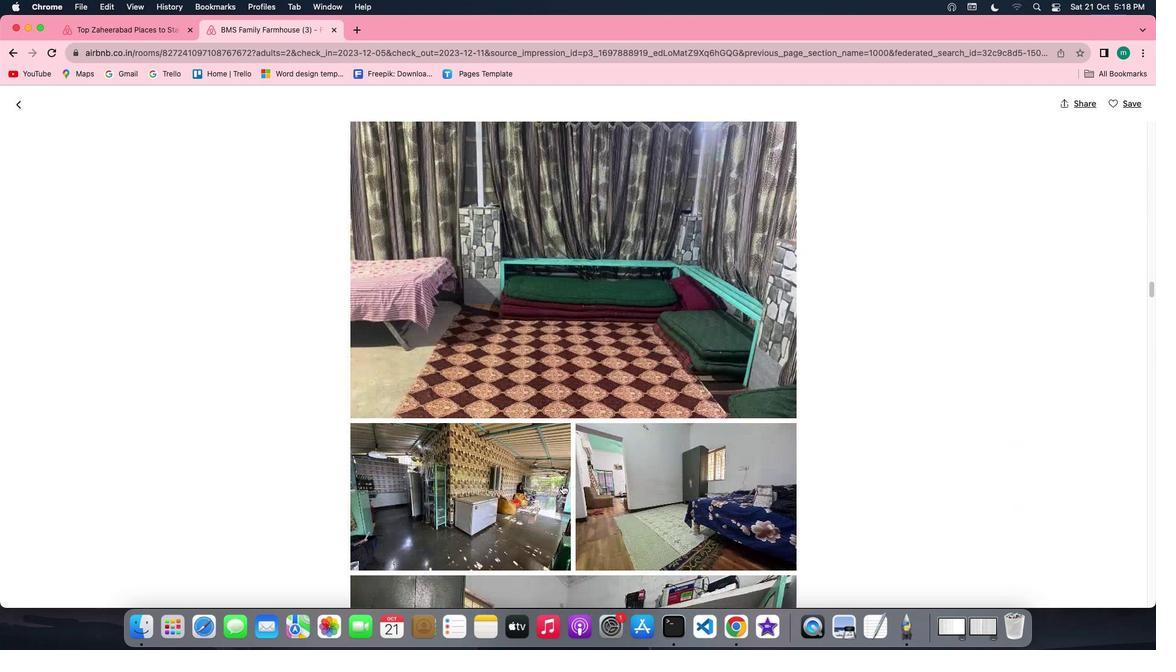 
Action: Mouse scrolled (562, 484) with delta (0, 0)
Screenshot: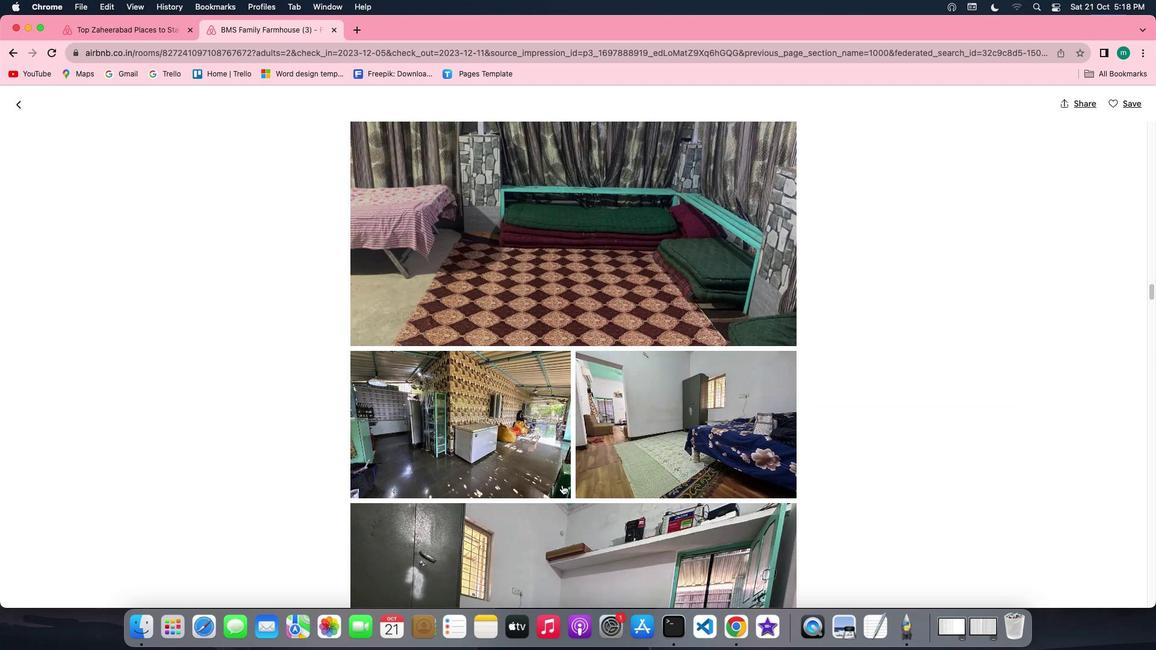 
Action: Mouse scrolled (562, 484) with delta (0, 0)
Screenshot: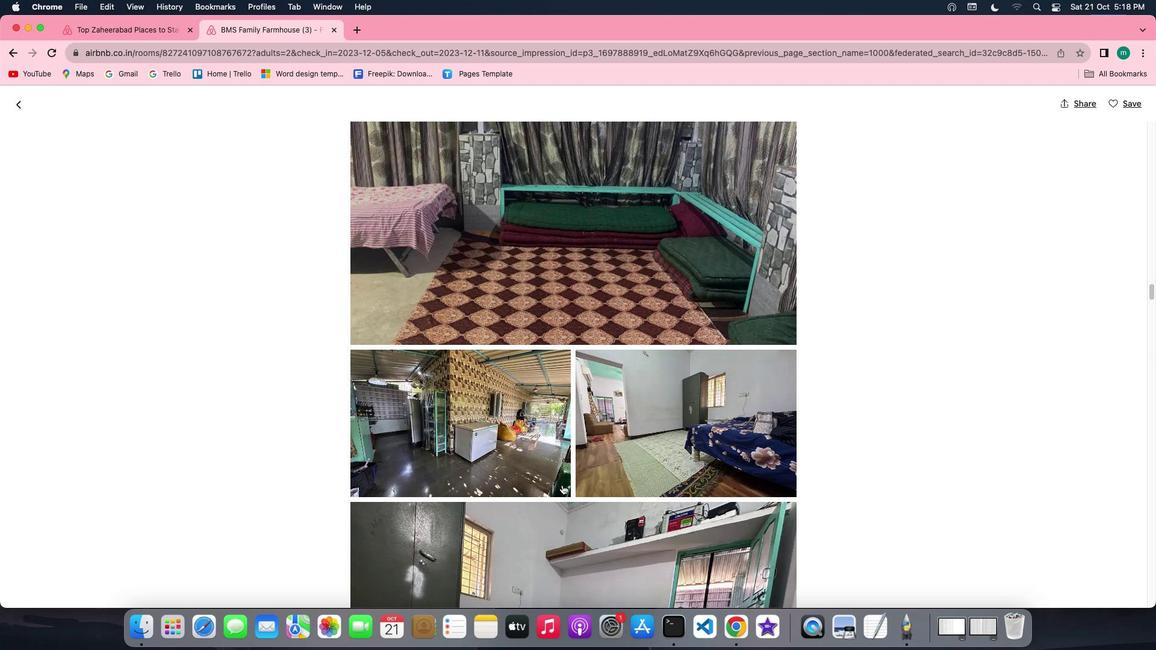 
Action: Mouse scrolled (562, 484) with delta (0, -1)
Screenshot: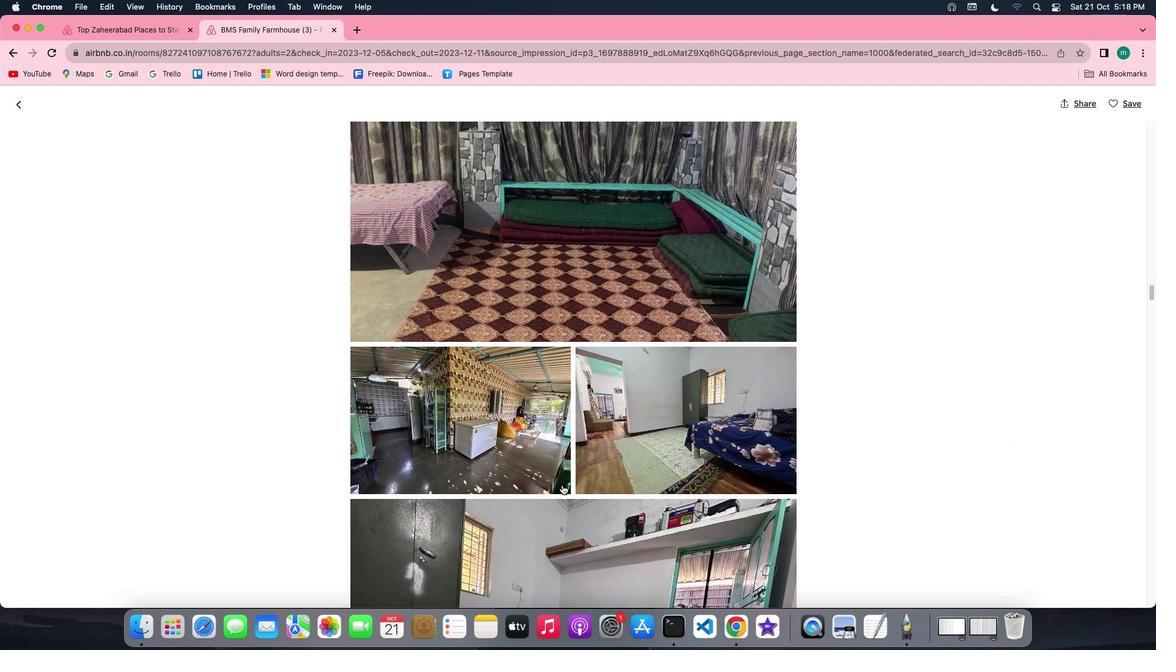 
Action: Mouse scrolled (562, 484) with delta (0, -2)
Screenshot: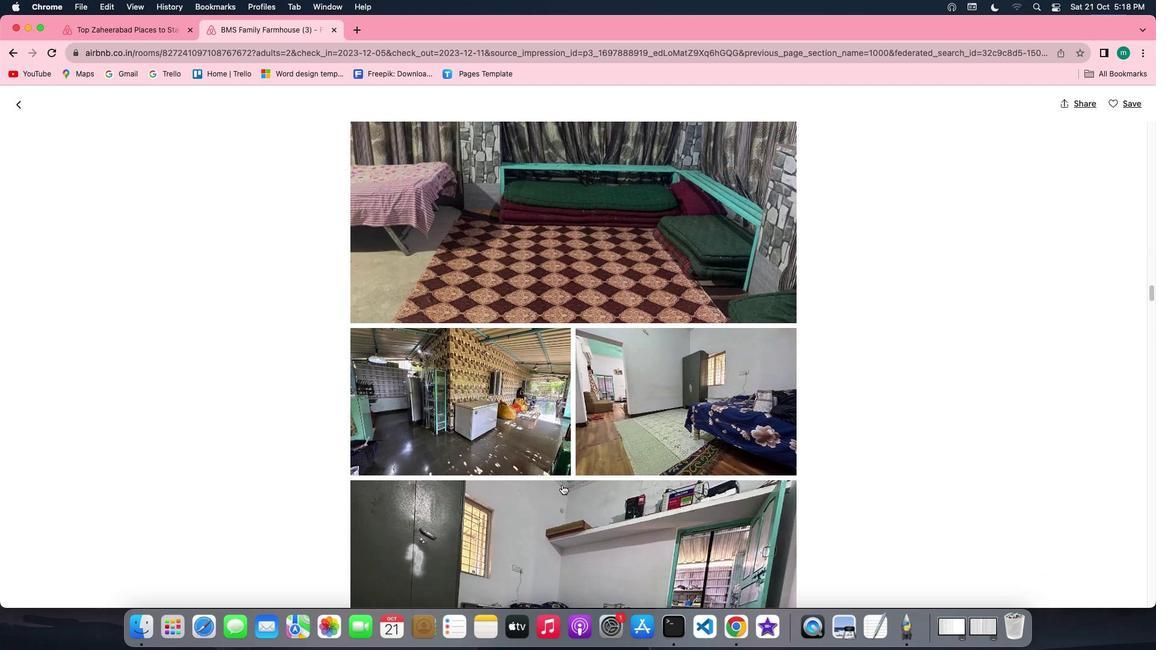 
Action: Mouse scrolled (562, 484) with delta (0, -2)
Screenshot: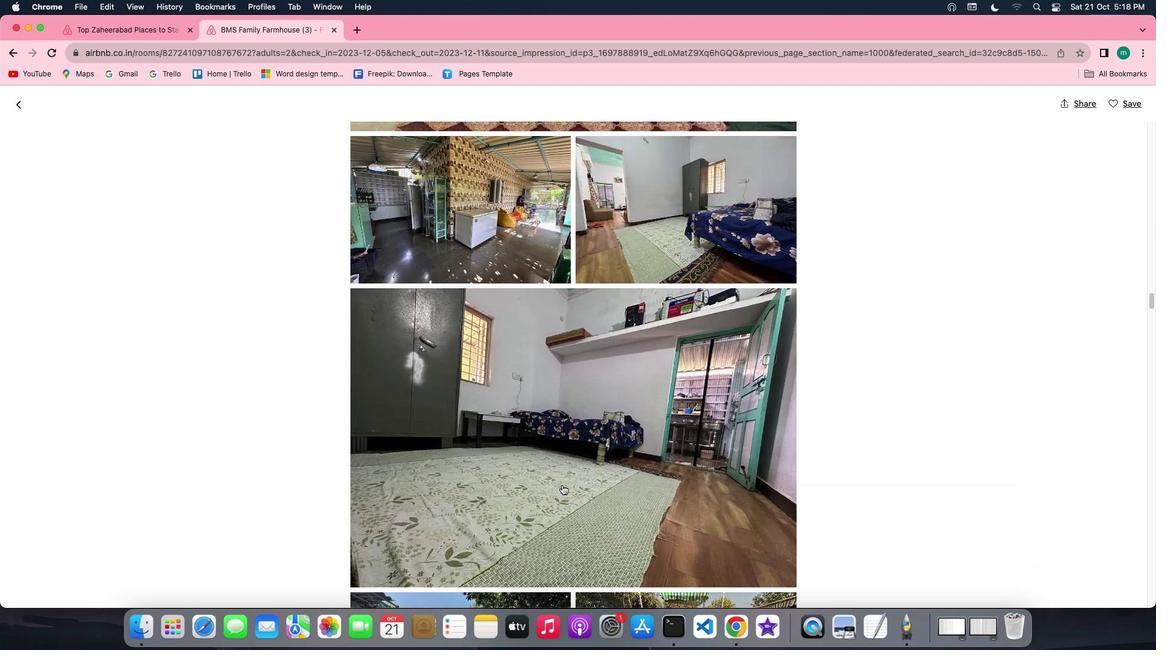 
Action: Mouse scrolled (562, 484) with delta (0, 0)
Screenshot: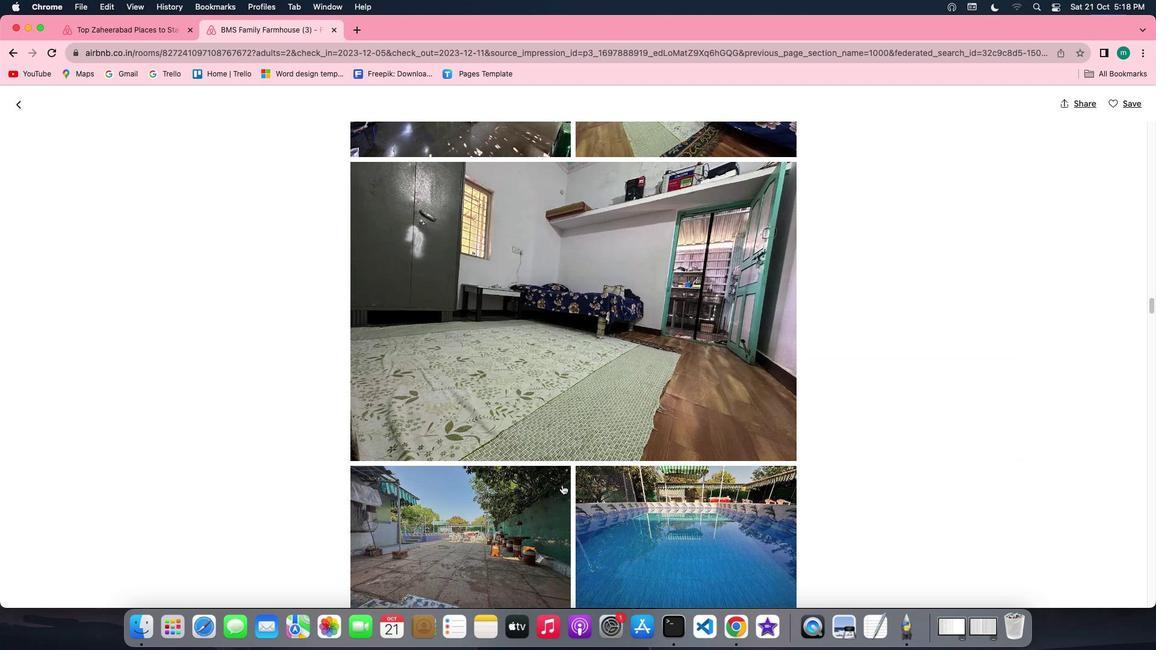 
Action: Mouse scrolled (562, 484) with delta (0, 0)
Screenshot: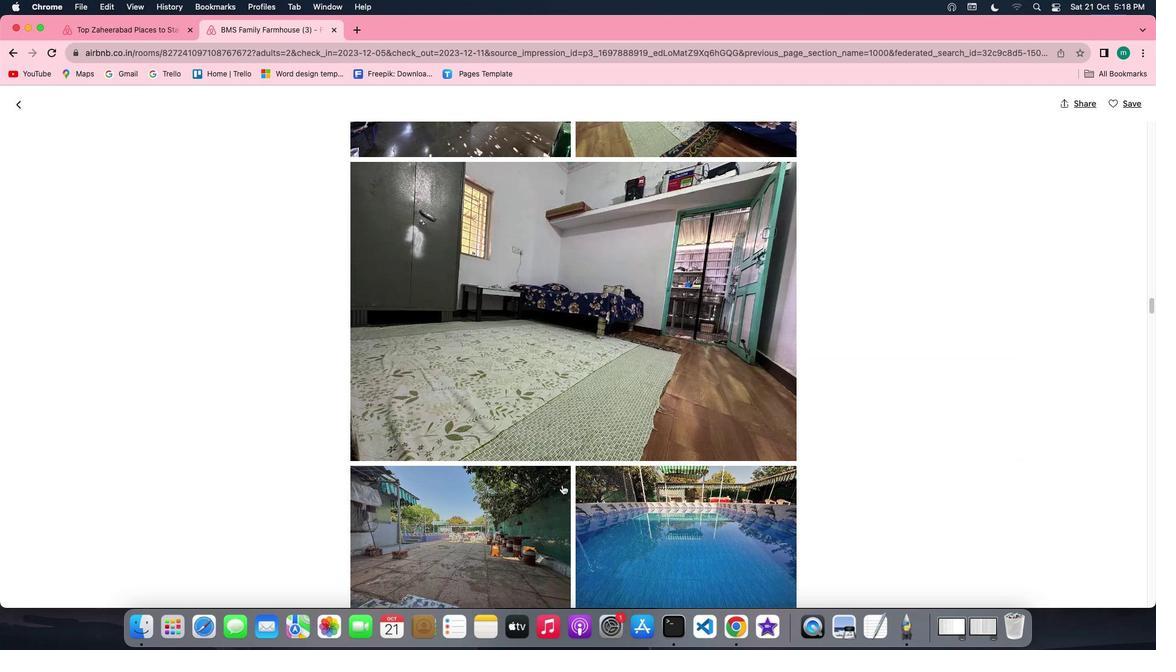 
Action: Mouse scrolled (562, 484) with delta (0, -1)
Screenshot: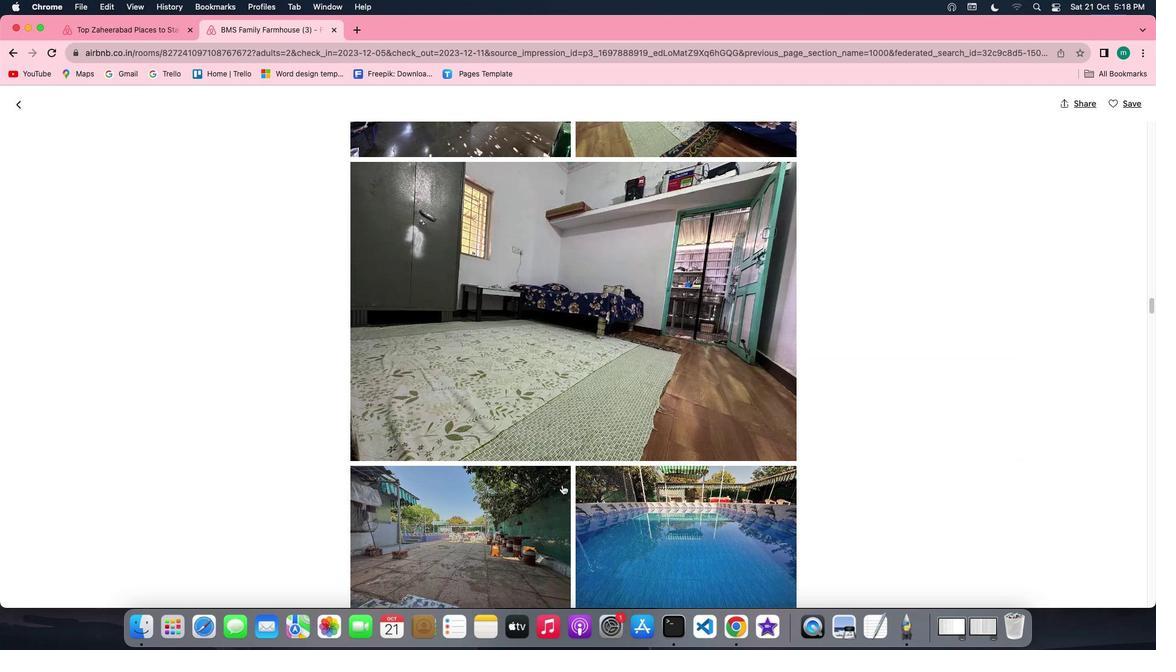 
Action: Mouse scrolled (562, 484) with delta (0, -3)
Screenshot: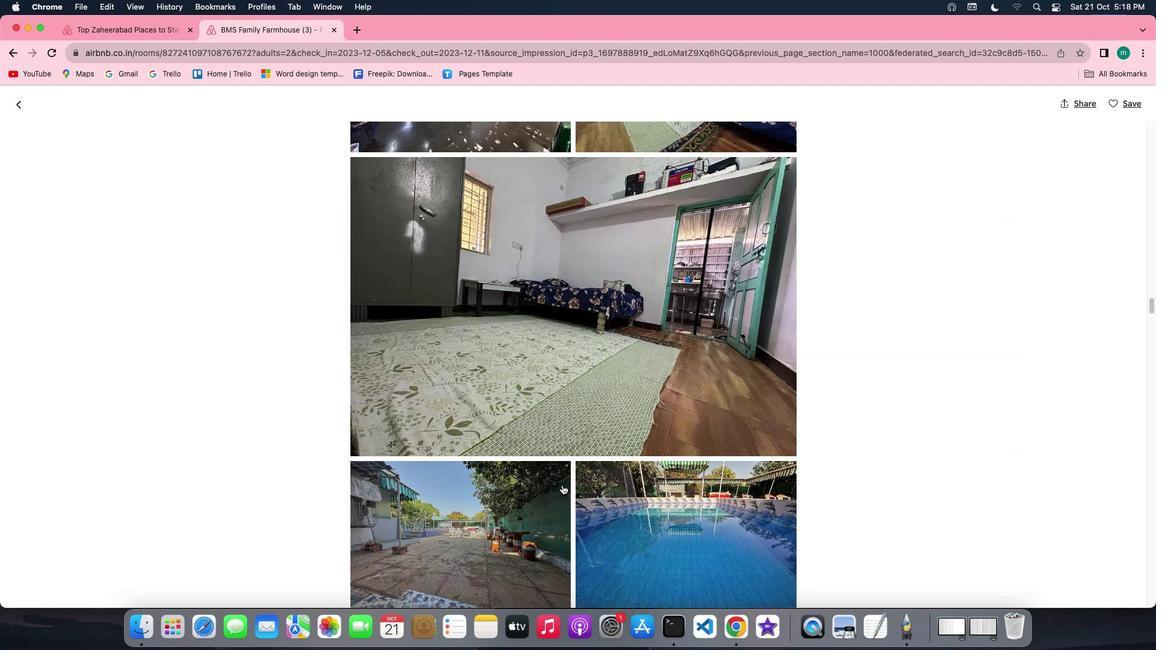 
Action: Mouse scrolled (562, 484) with delta (0, 0)
Screenshot: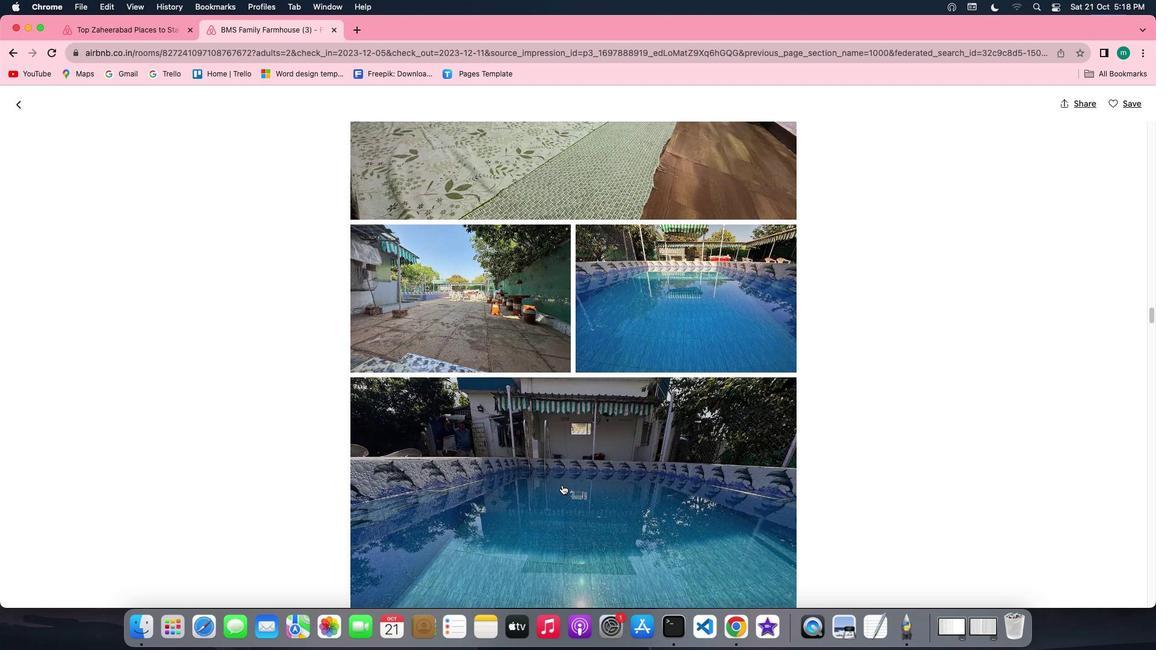 
Action: Mouse scrolled (562, 484) with delta (0, 0)
Screenshot: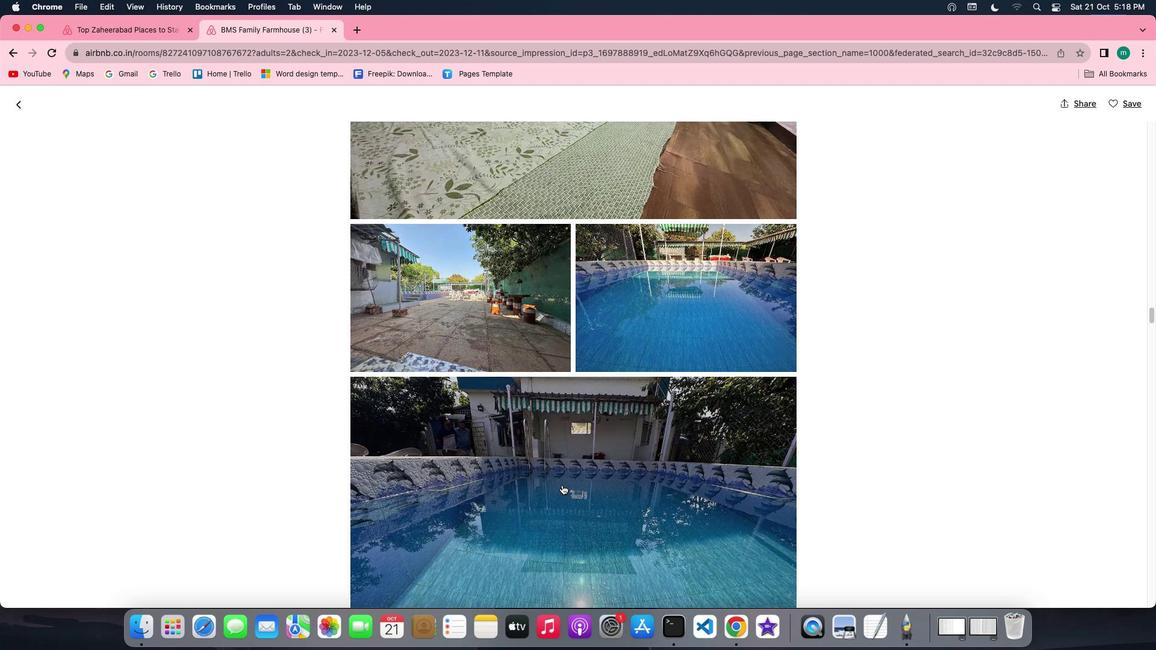 
Action: Mouse scrolled (562, 484) with delta (0, -1)
Screenshot: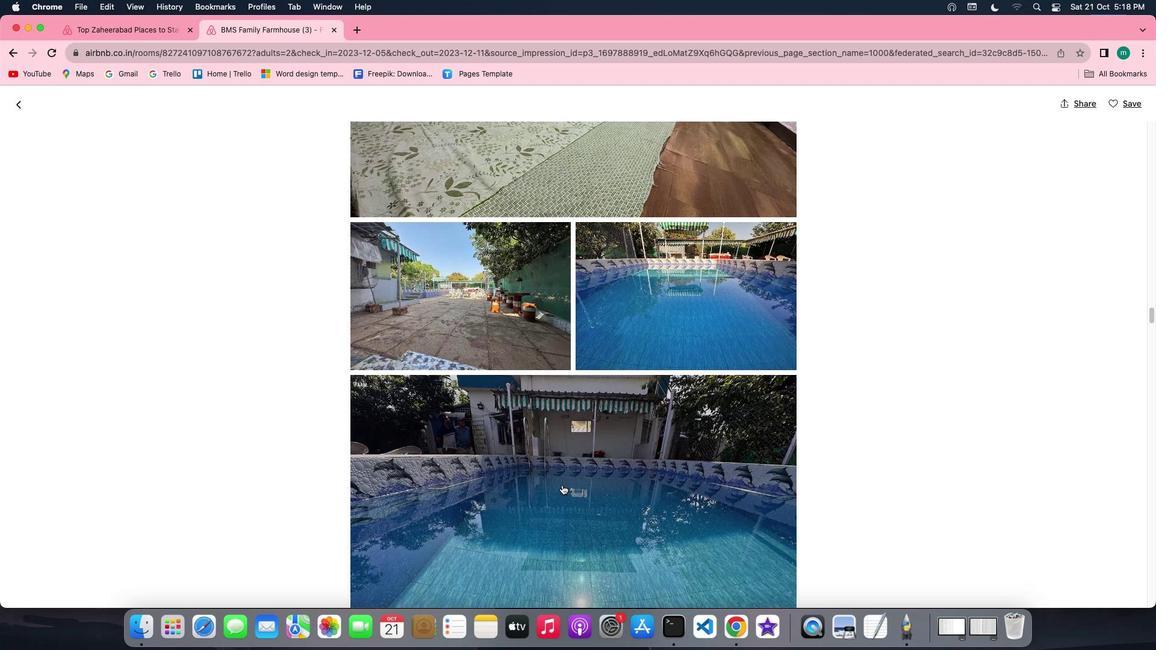 
Action: Mouse scrolled (562, 484) with delta (0, -3)
Screenshot: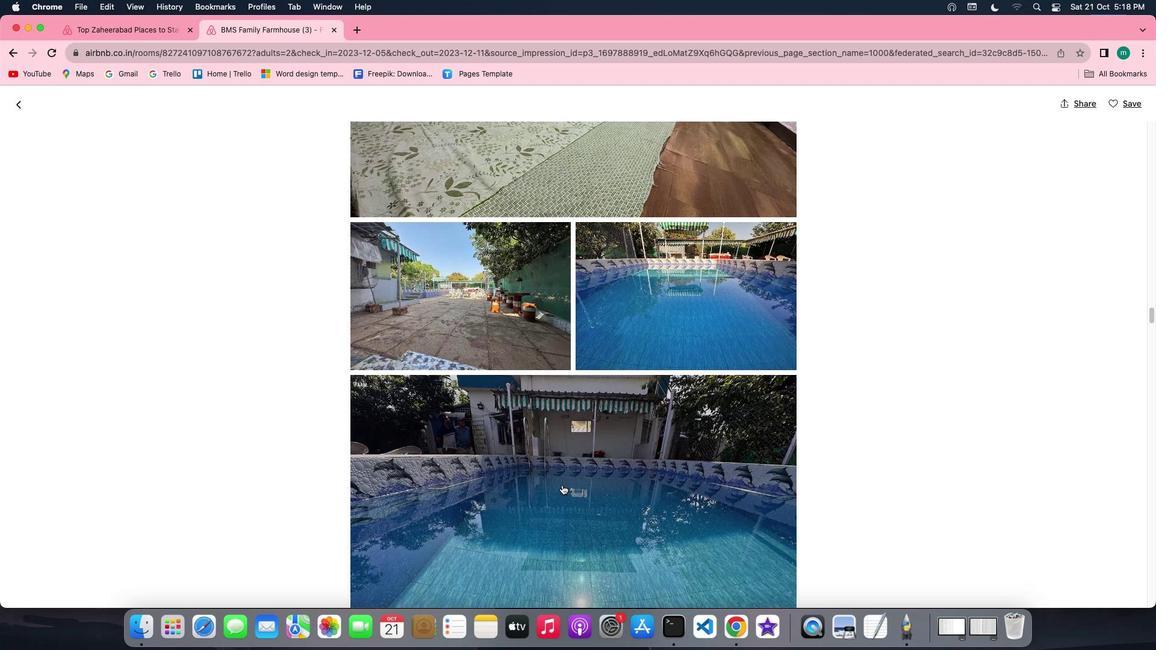 
Action: Mouse scrolled (562, 484) with delta (0, -3)
Screenshot: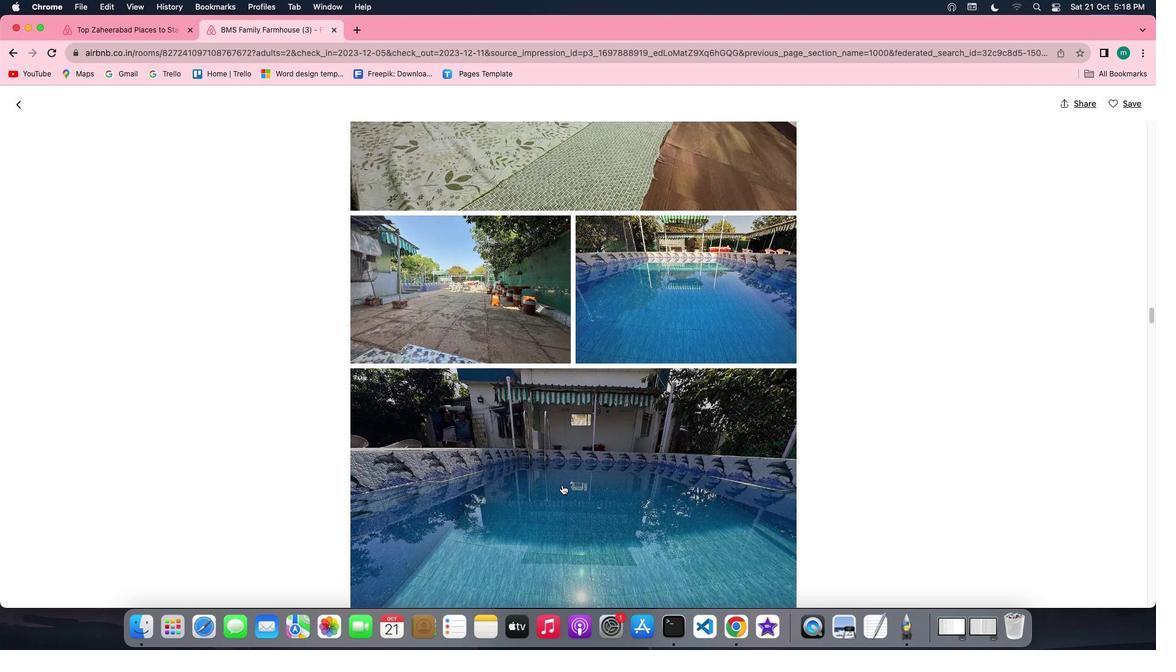 
Action: Mouse scrolled (562, 484) with delta (0, 0)
Screenshot: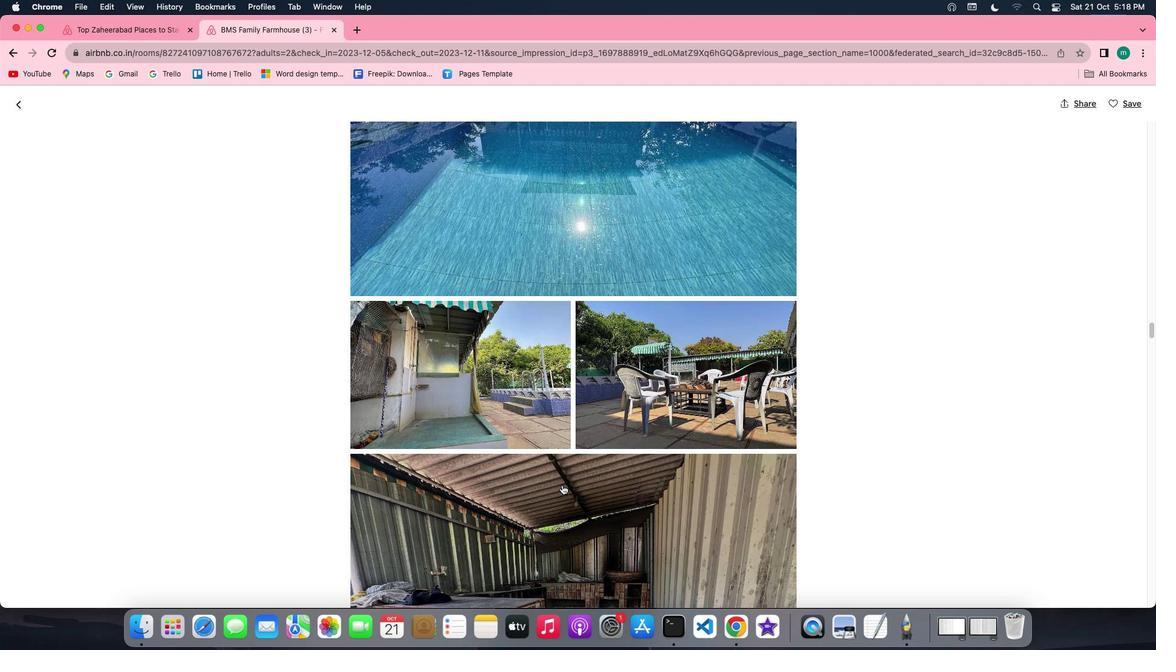 
Action: Mouse scrolled (562, 484) with delta (0, 0)
Screenshot: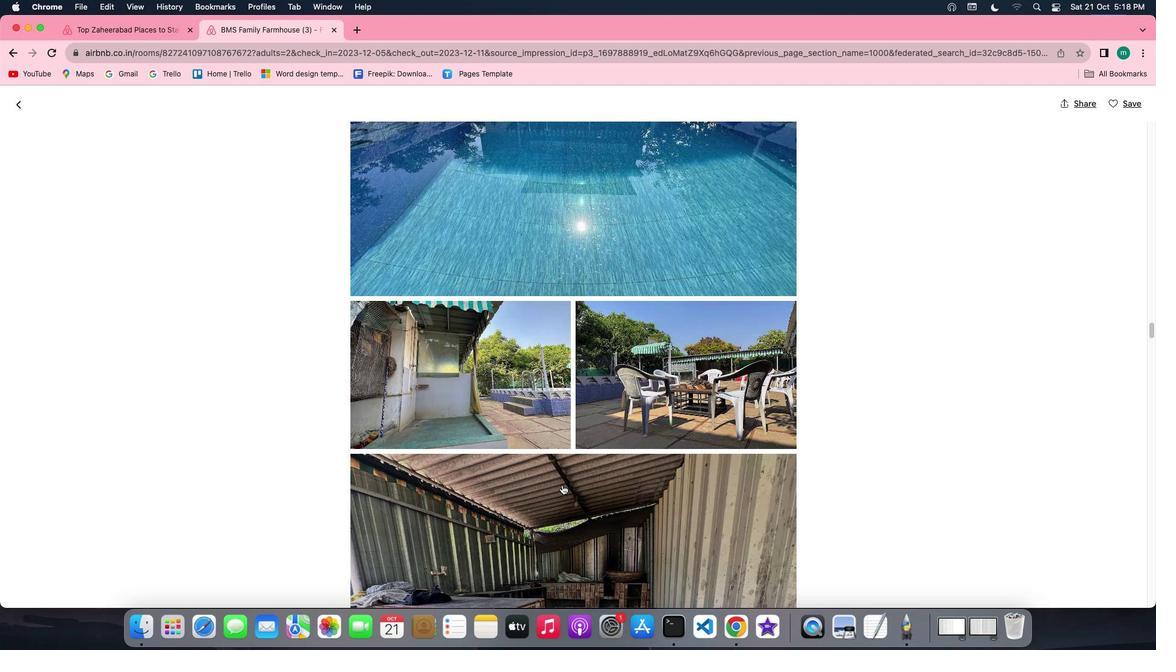 
Action: Mouse scrolled (562, 484) with delta (0, -1)
Screenshot: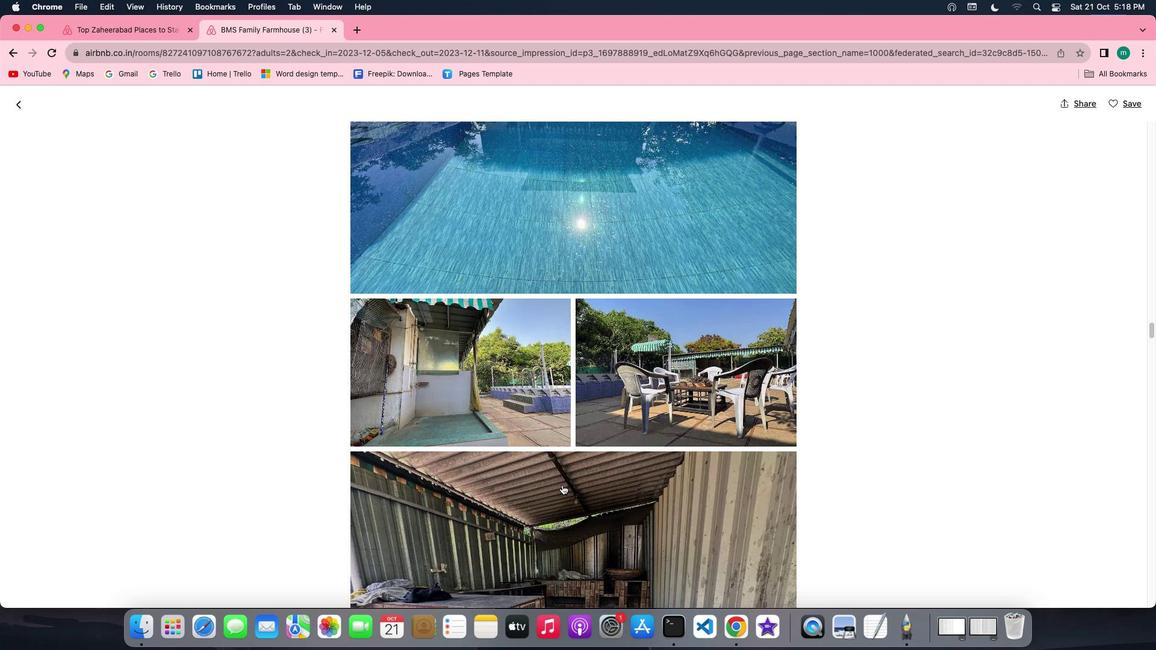 
Action: Mouse scrolled (562, 484) with delta (0, -3)
Screenshot: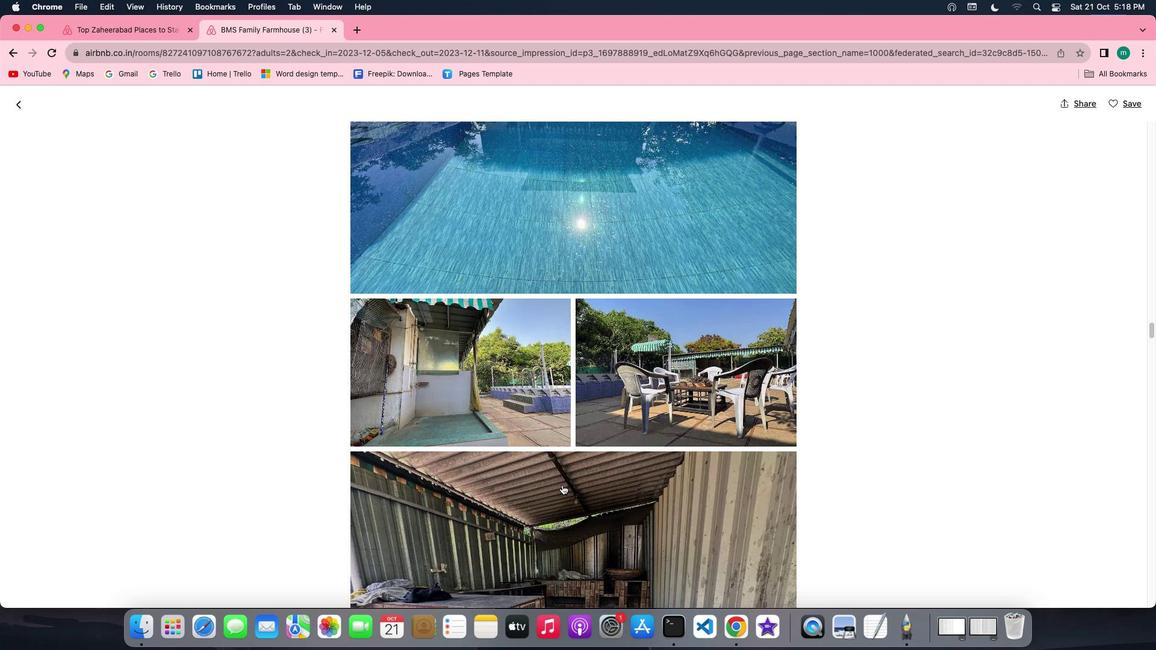 
Action: Mouse scrolled (562, 484) with delta (0, -3)
Screenshot: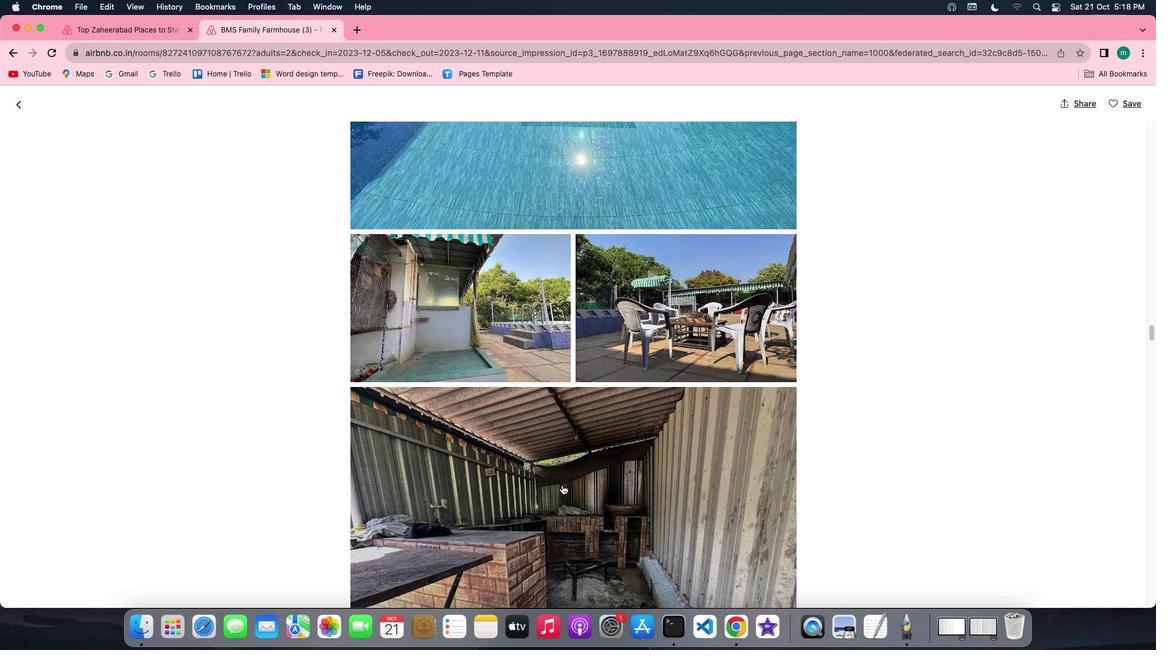
Action: Mouse scrolled (562, 484) with delta (0, -3)
Screenshot: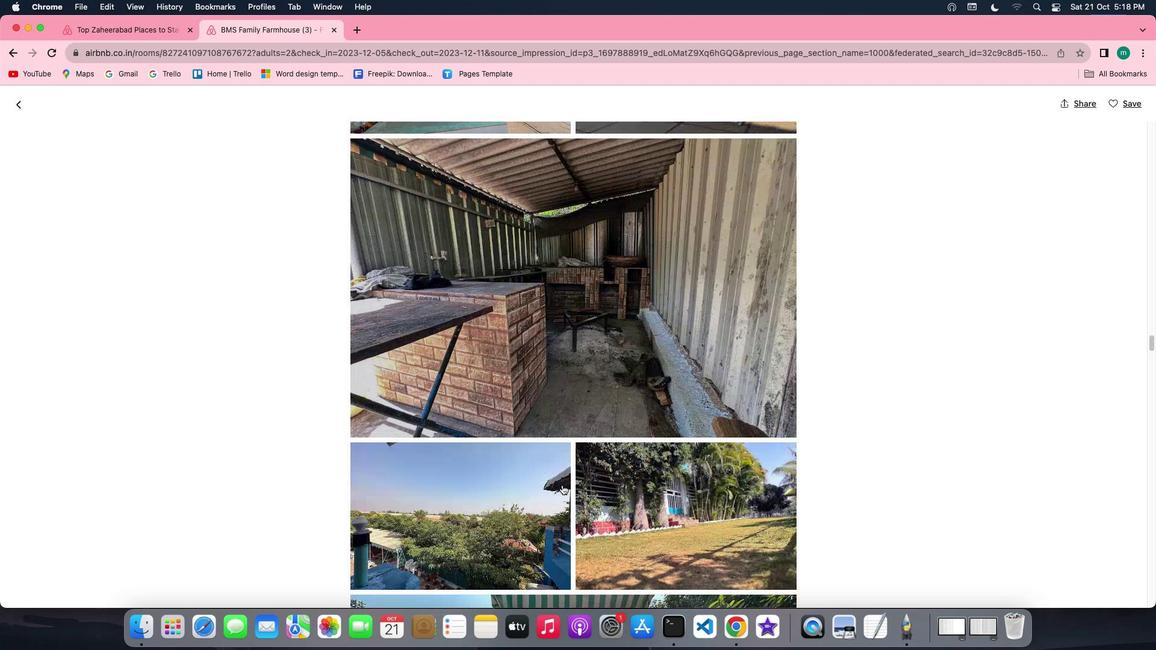 
Action: Mouse scrolled (562, 484) with delta (0, 0)
Screenshot: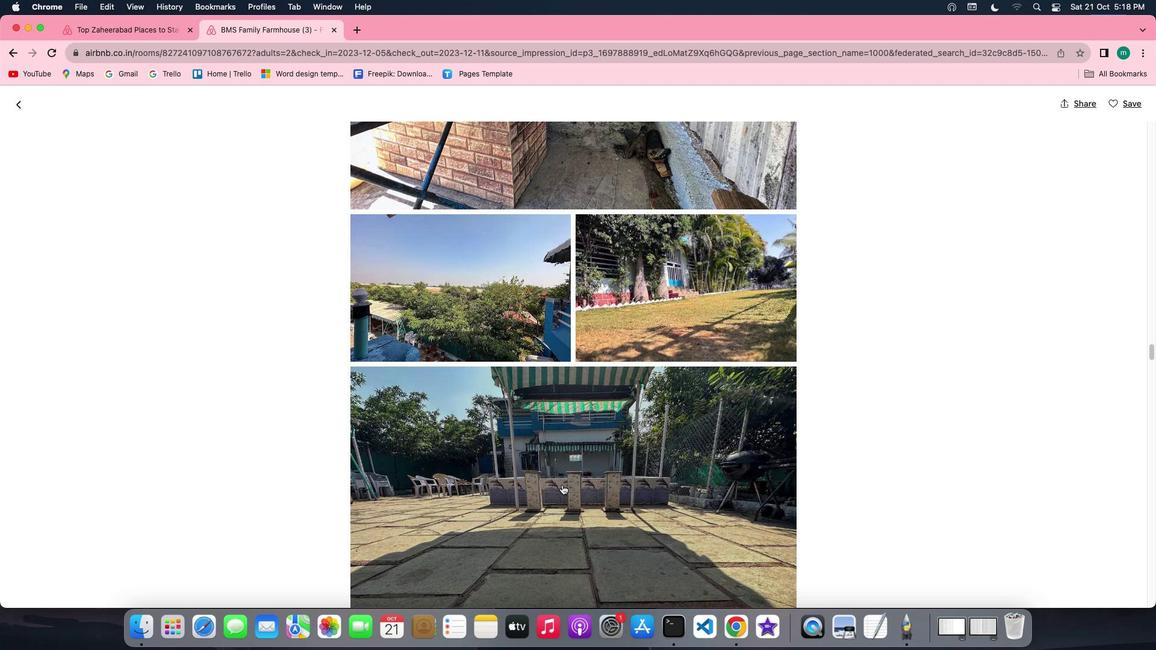 
Action: Mouse scrolled (562, 484) with delta (0, 0)
Screenshot: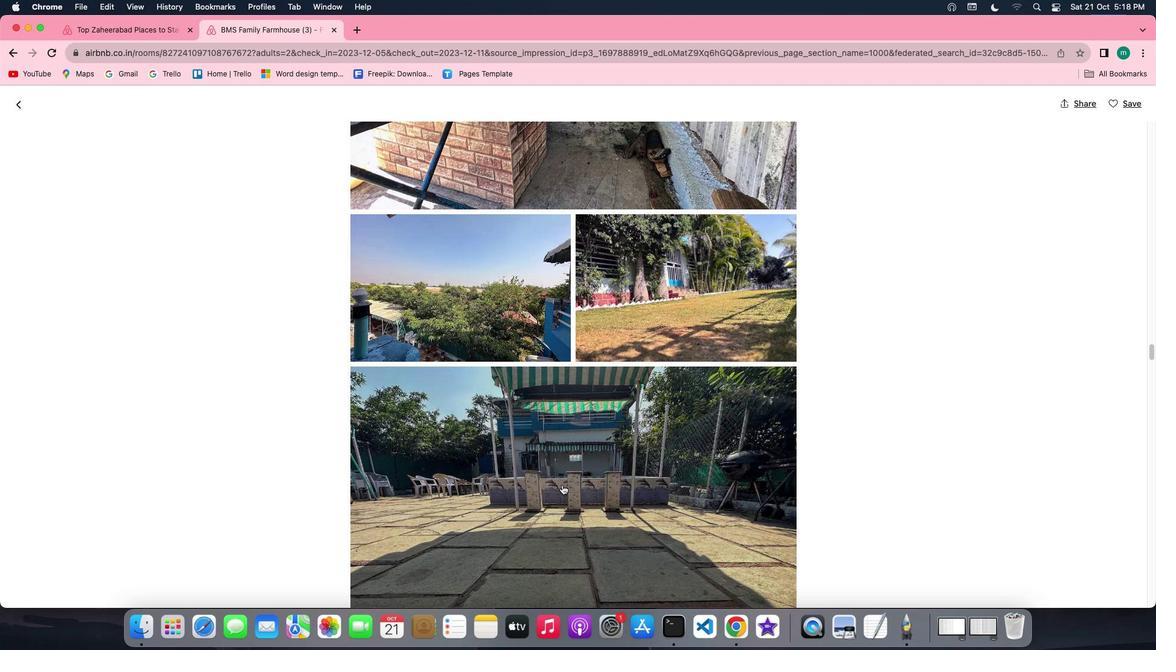 
Action: Mouse scrolled (562, 484) with delta (0, -1)
Screenshot: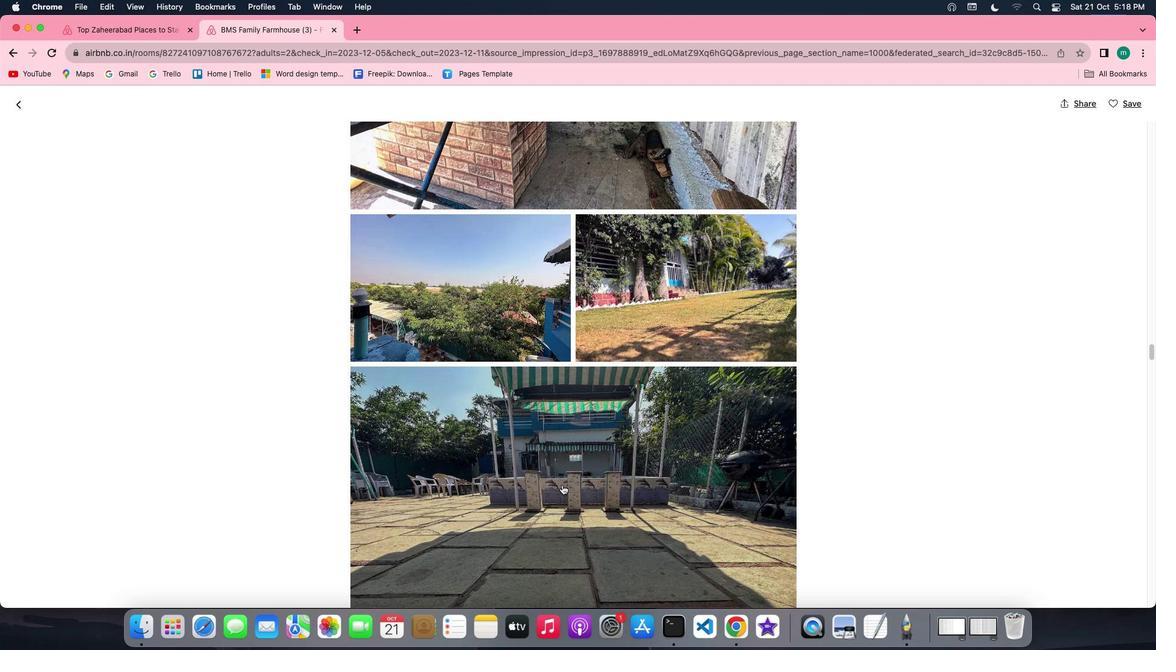 
Action: Mouse scrolled (562, 484) with delta (0, -3)
Screenshot: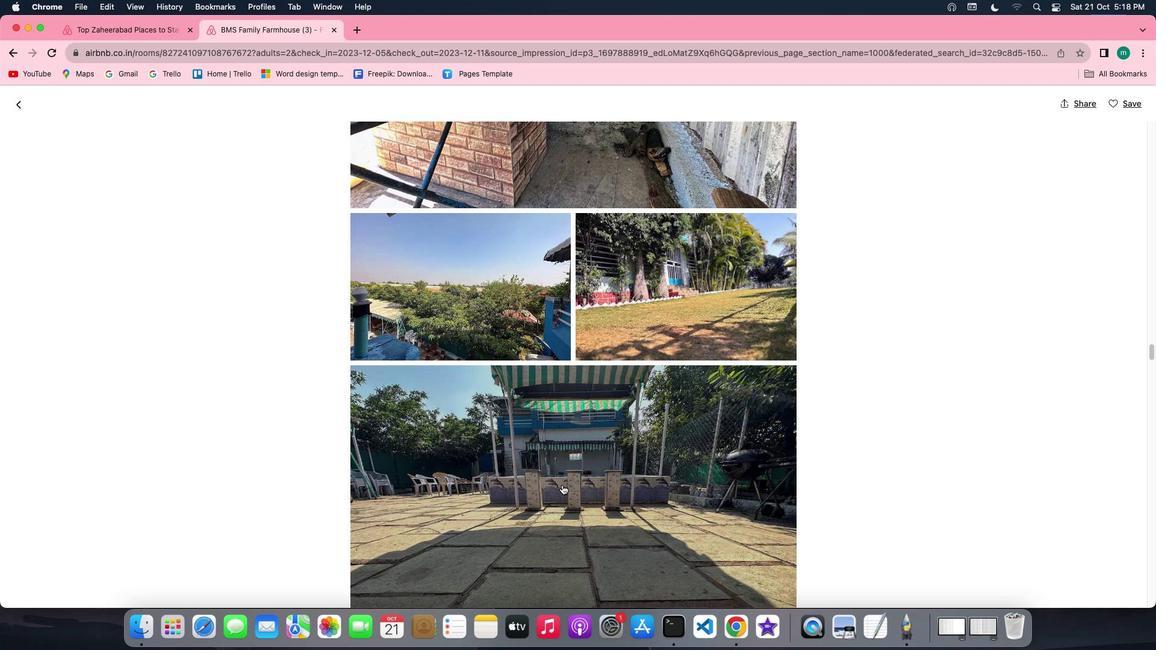 
Action: Mouse scrolled (562, 484) with delta (0, -3)
Screenshot: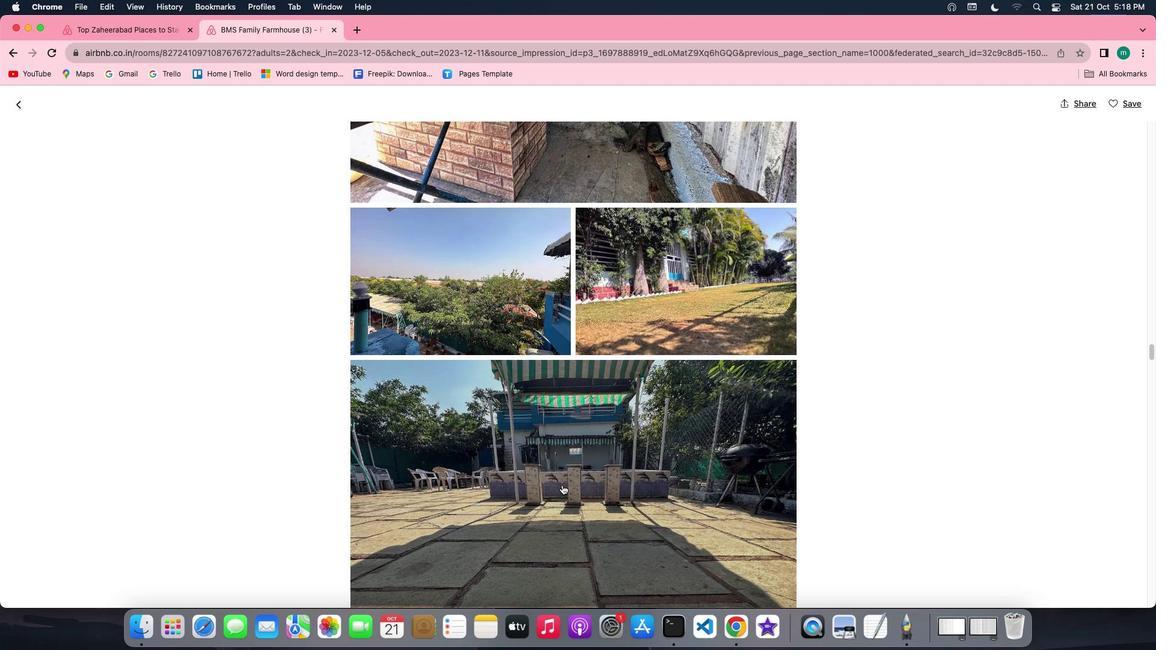 
Action: Mouse scrolled (562, 484) with delta (0, 0)
Screenshot: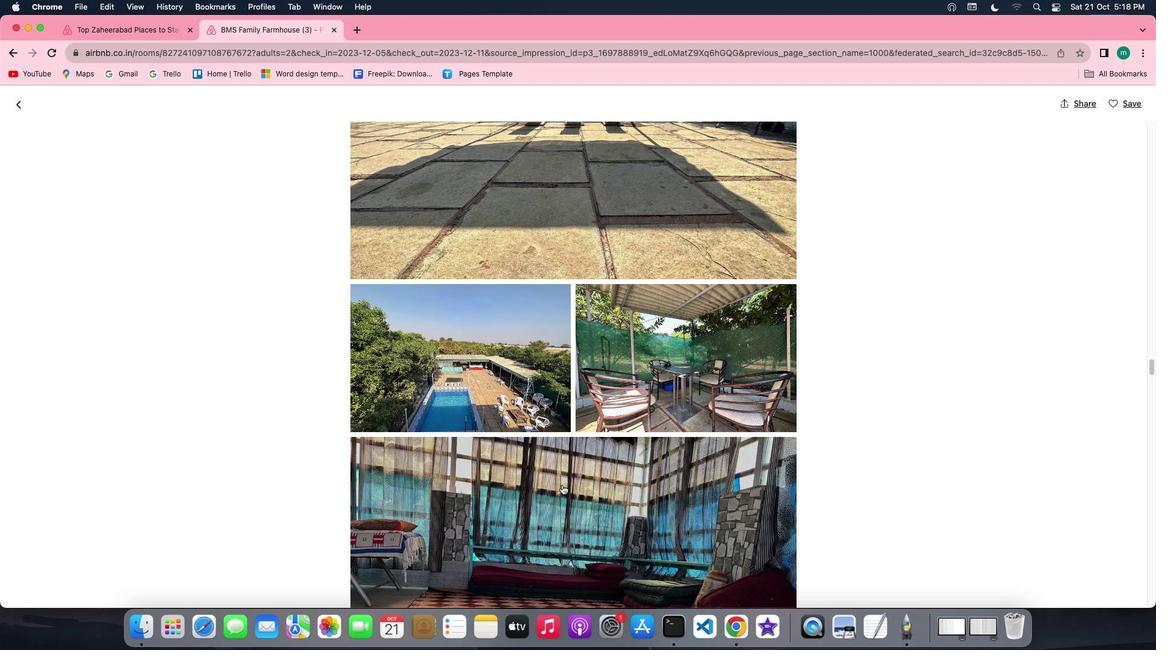 
Action: Mouse scrolled (562, 484) with delta (0, 0)
Screenshot: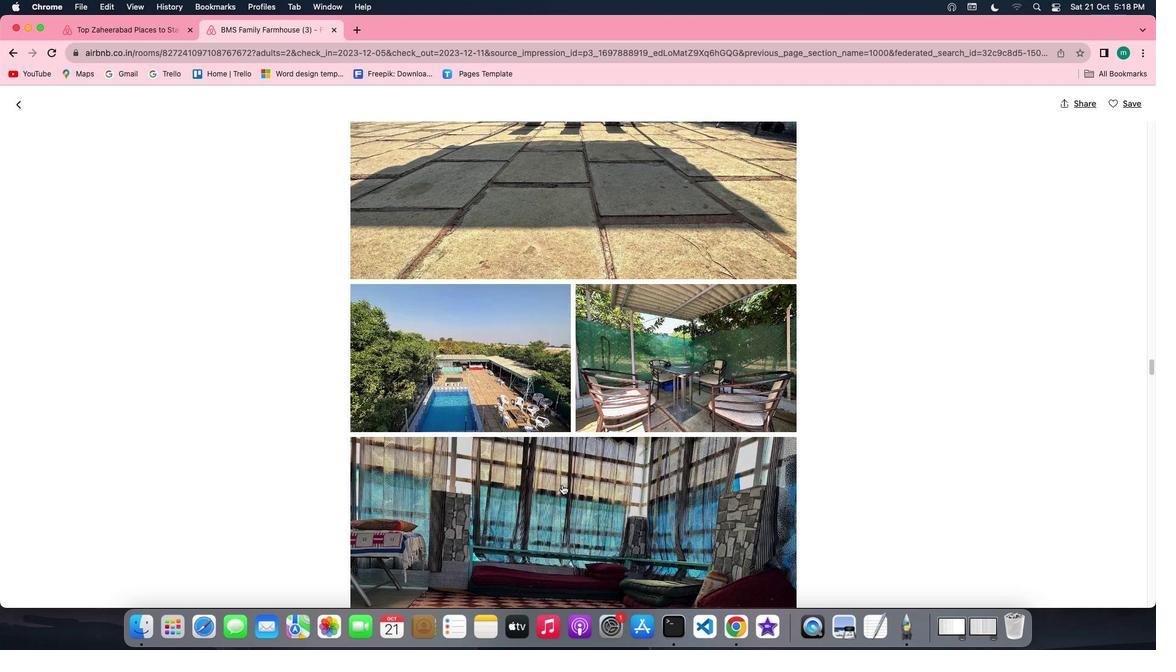 
Action: Mouse scrolled (562, 484) with delta (0, -1)
Screenshot: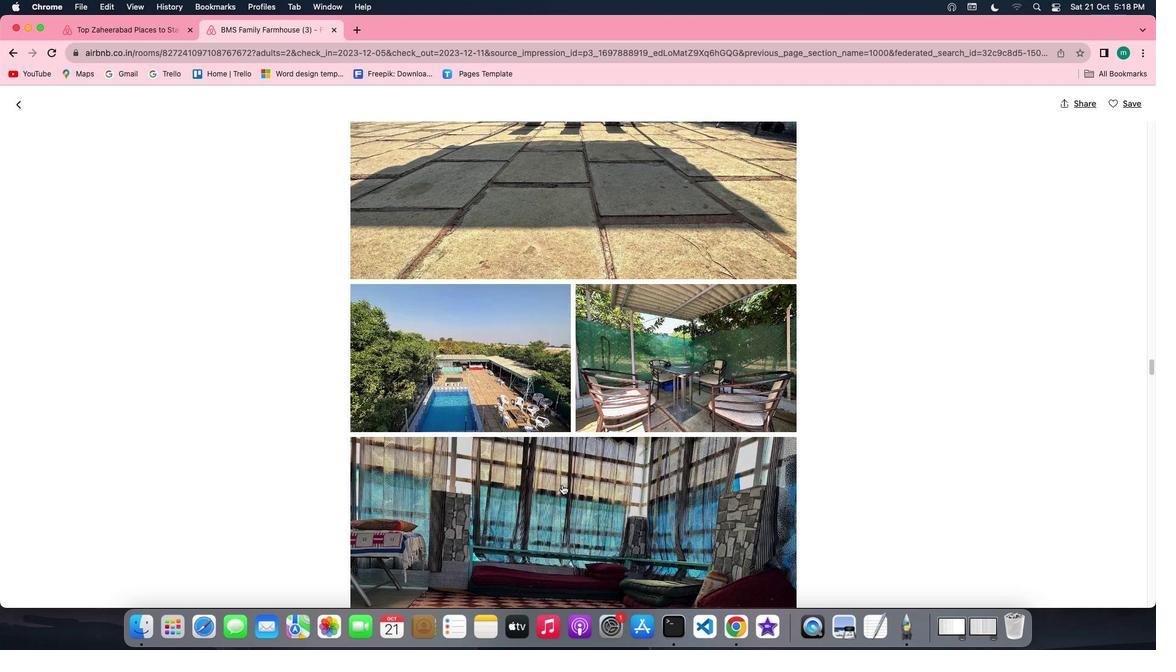 
Action: Mouse scrolled (562, 484) with delta (0, -3)
Screenshot: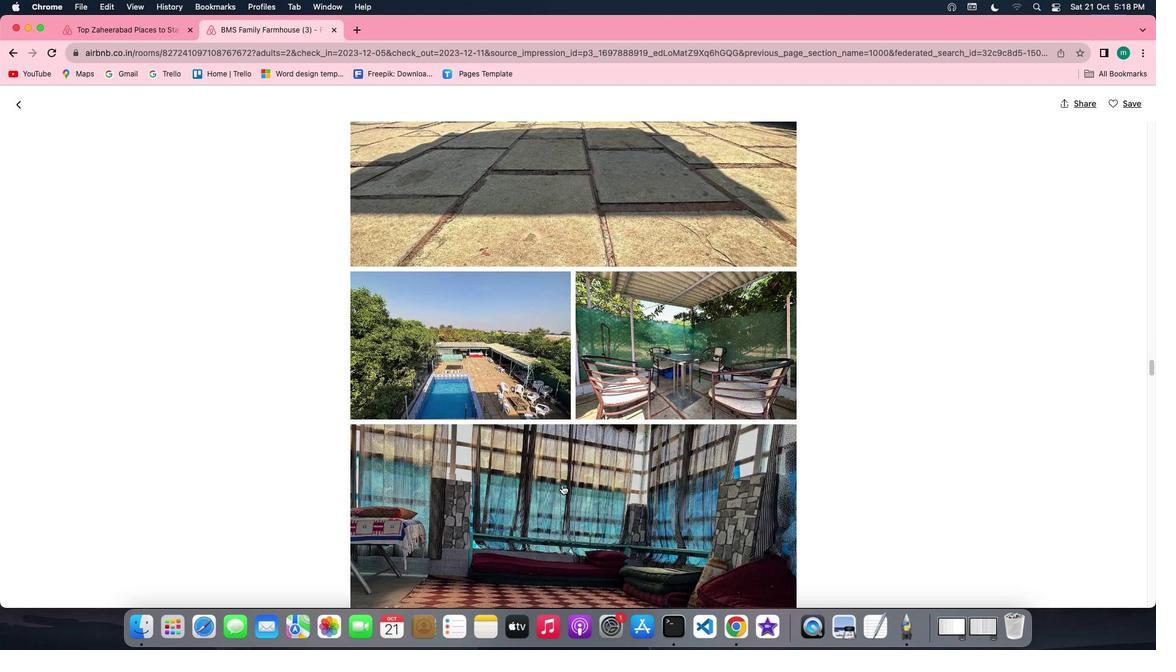 
Action: Mouse scrolled (562, 484) with delta (0, -3)
Screenshot: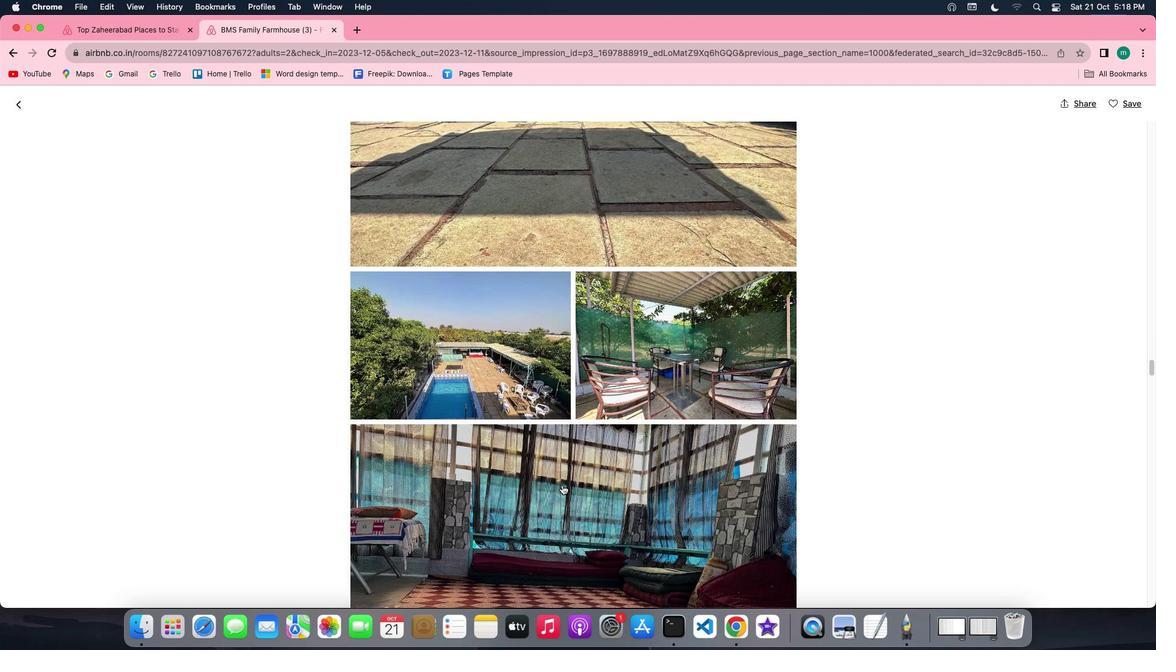 
Action: Mouse scrolled (562, 484) with delta (0, -3)
Screenshot: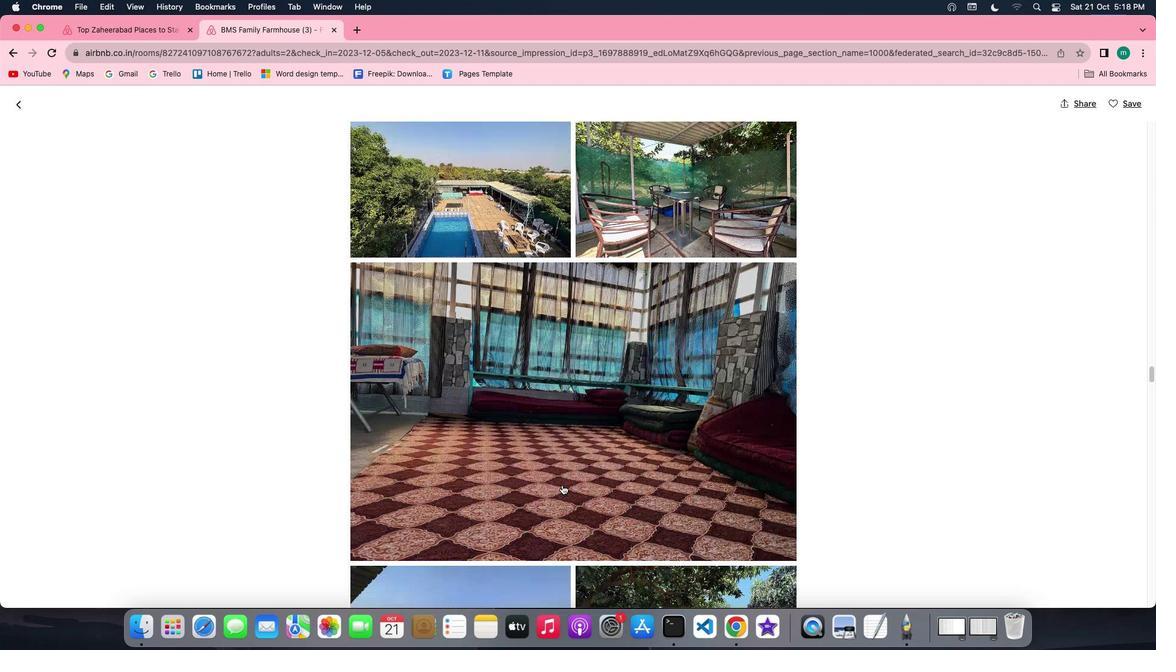 
Action: Mouse scrolled (562, 484) with delta (0, 0)
Screenshot: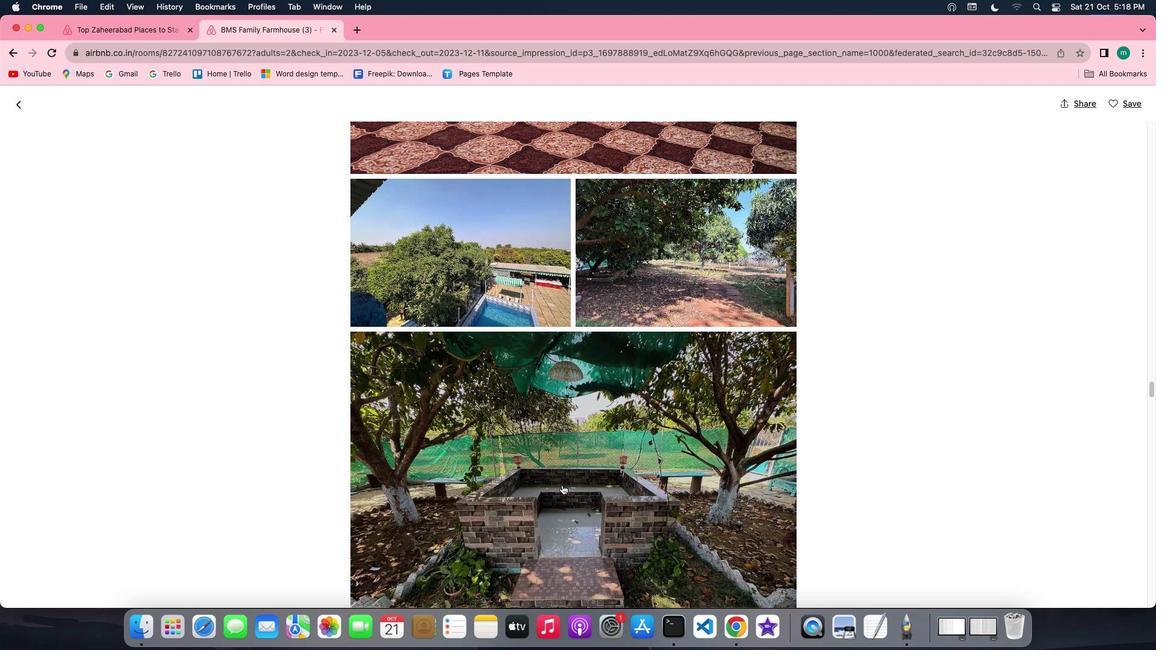 
Action: Mouse scrolled (562, 484) with delta (0, 0)
Screenshot: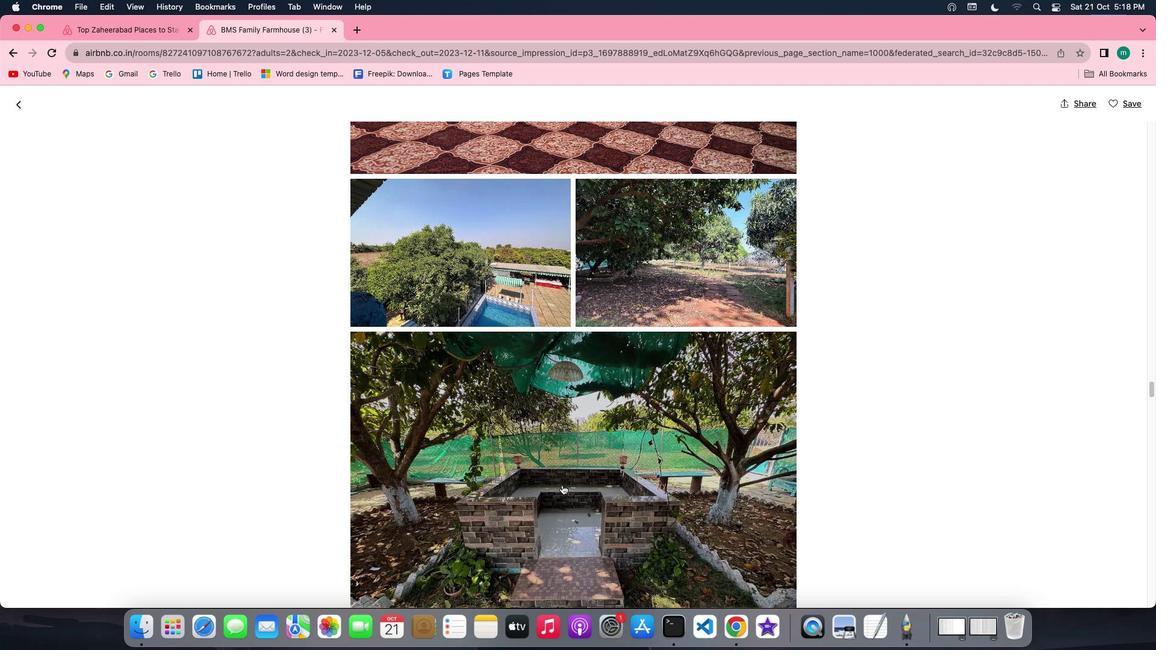 
Action: Mouse scrolled (562, 484) with delta (0, -1)
Screenshot: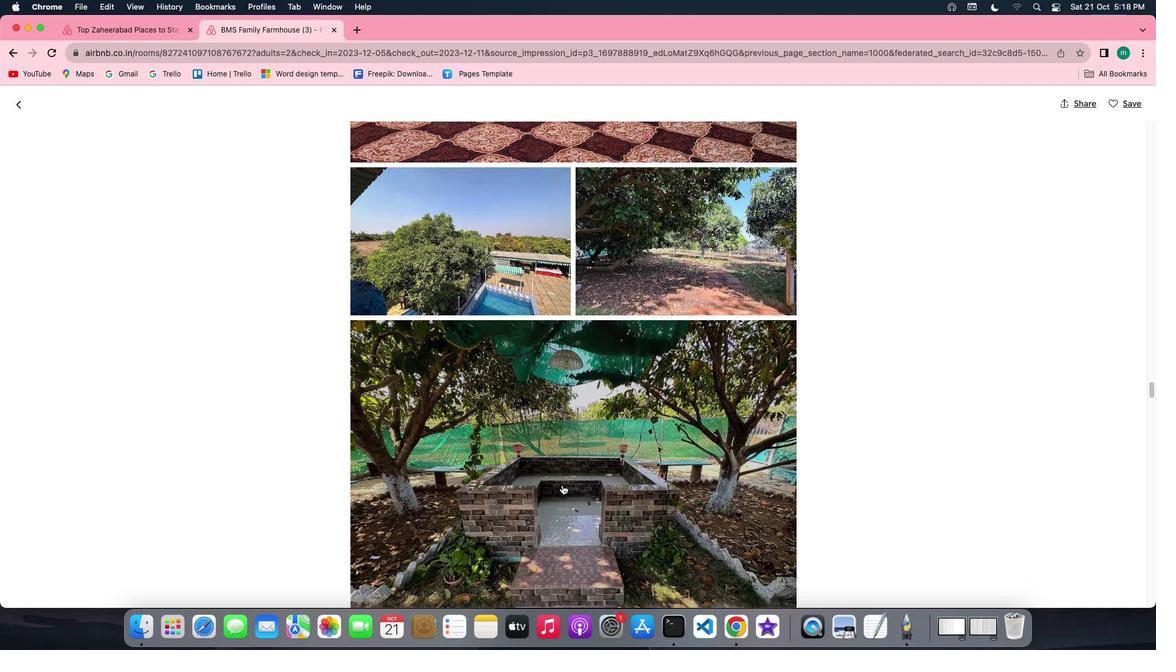 
Action: Mouse scrolled (562, 484) with delta (0, -3)
Screenshot: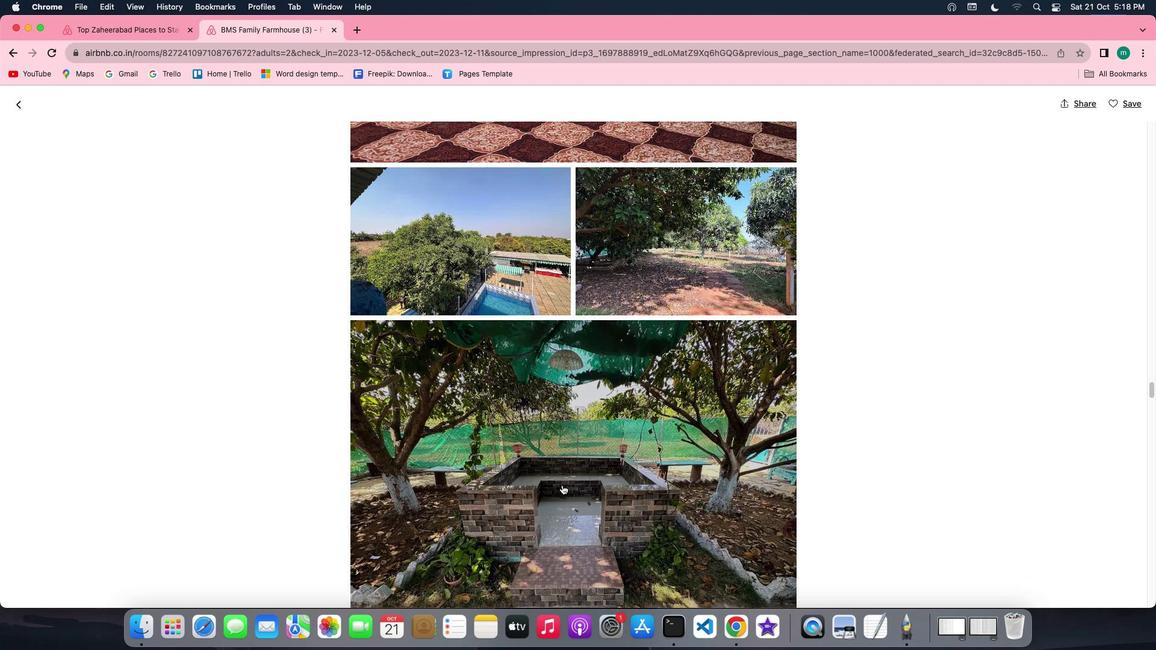 
Action: Mouse scrolled (562, 484) with delta (0, -3)
Screenshot: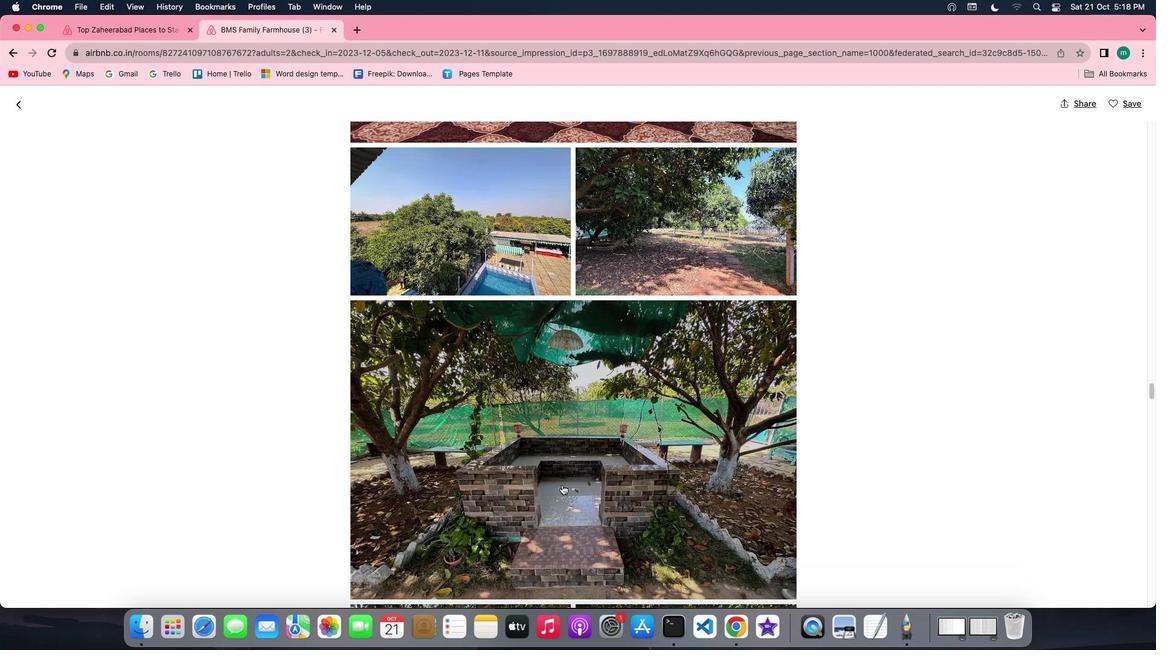 
Action: Mouse scrolled (562, 484) with delta (0, 0)
Screenshot: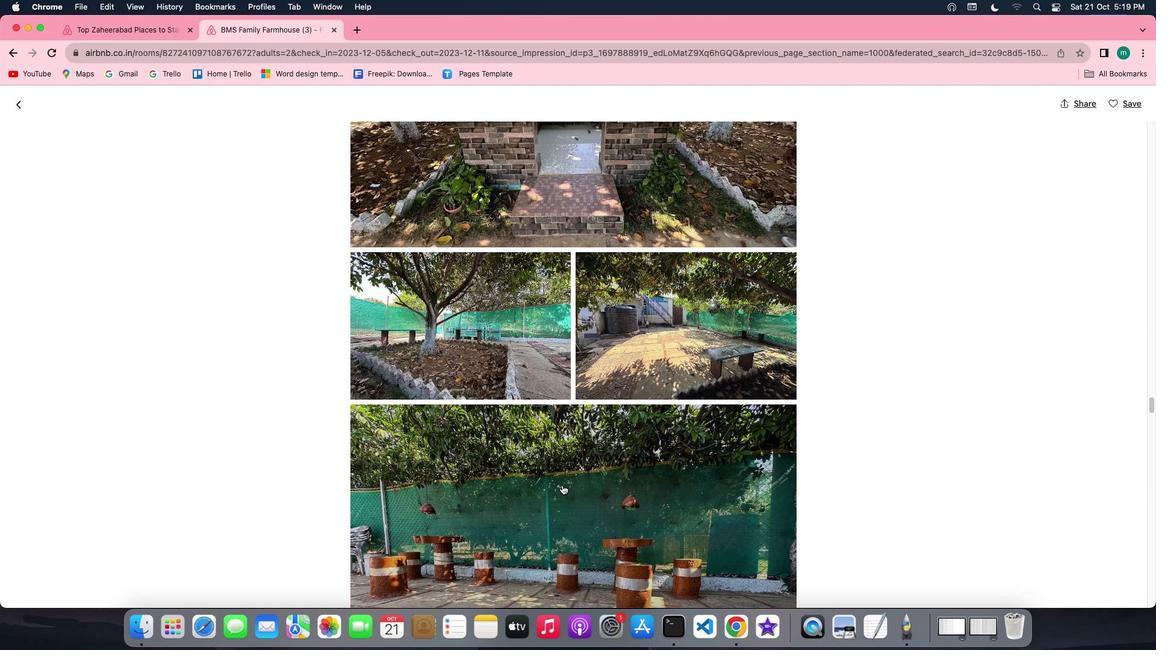 
Action: Mouse scrolled (562, 484) with delta (0, 0)
Screenshot: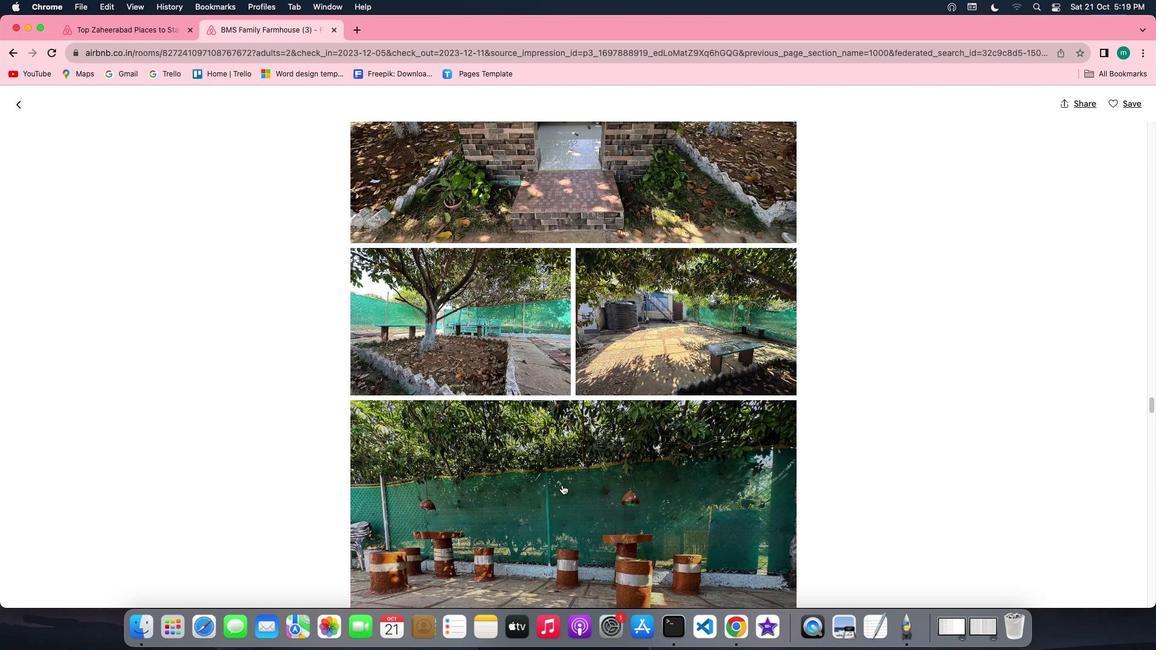 
Action: Mouse scrolled (562, 484) with delta (0, -1)
Screenshot: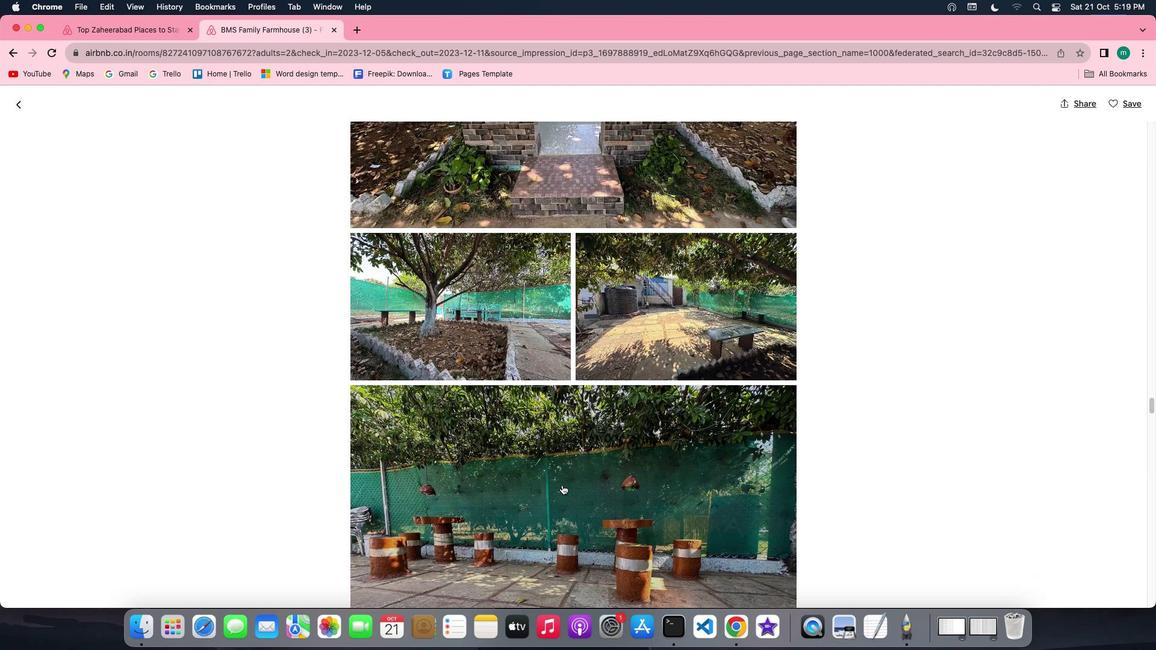 
Action: Mouse scrolled (562, 484) with delta (0, -2)
Screenshot: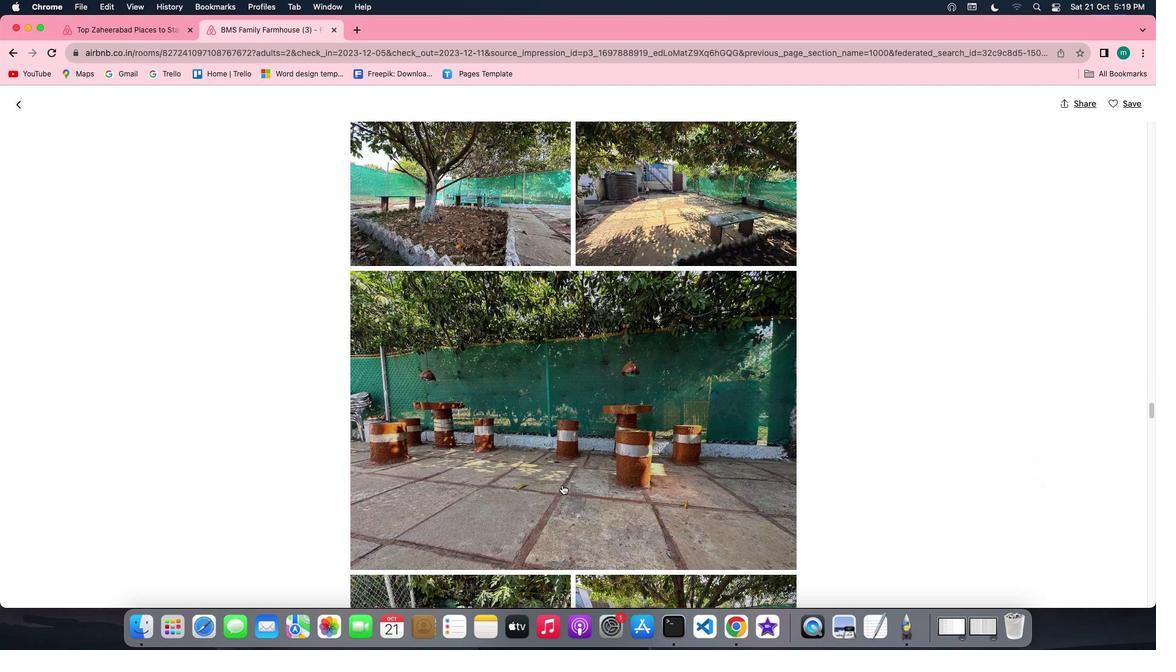 
Action: Mouse scrolled (562, 484) with delta (0, 0)
Screenshot: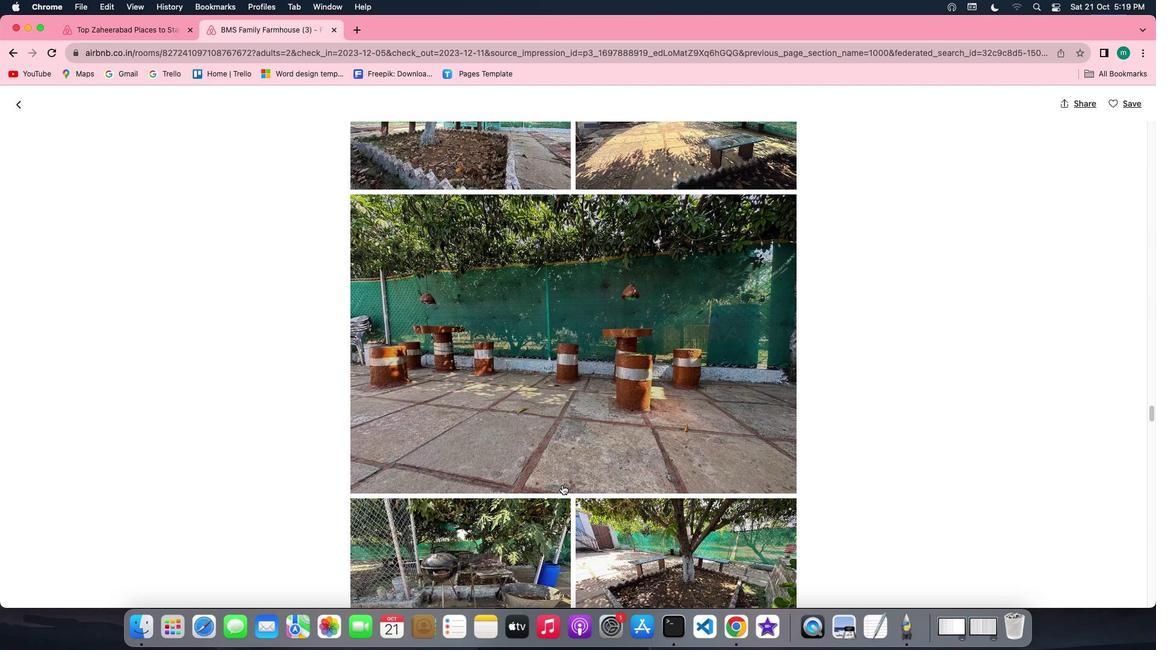 
Action: Mouse scrolled (562, 484) with delta (0, 0)
Screenshot: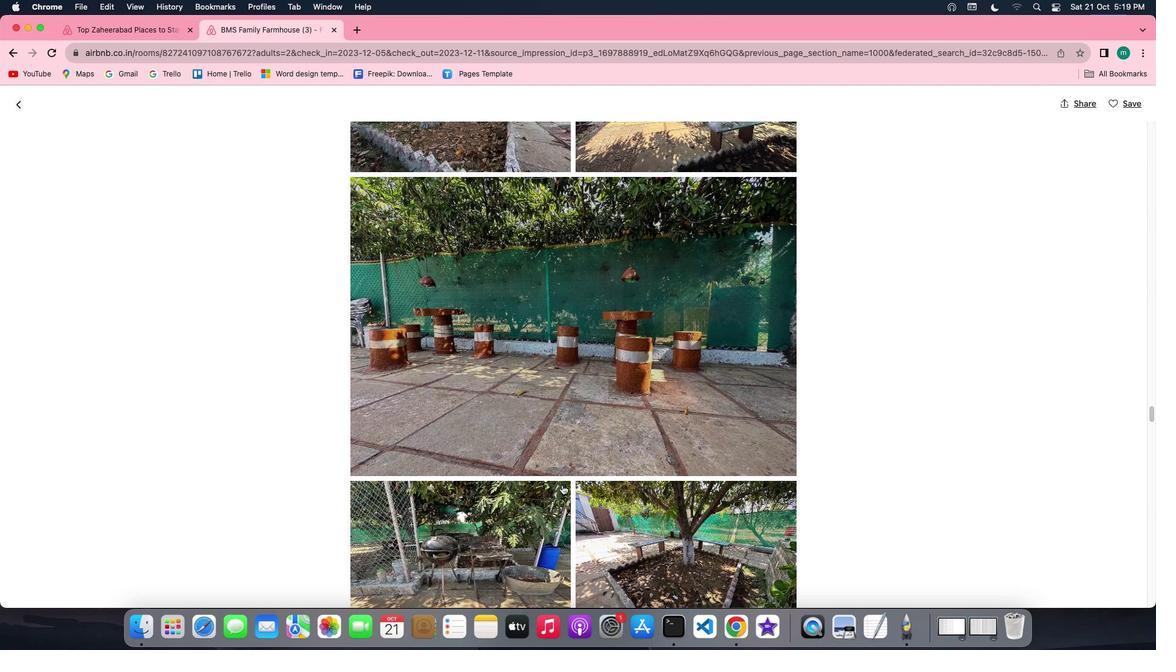 
Action: Mouse scrolled (562, 484) with delta (0, -1)
Screenshot: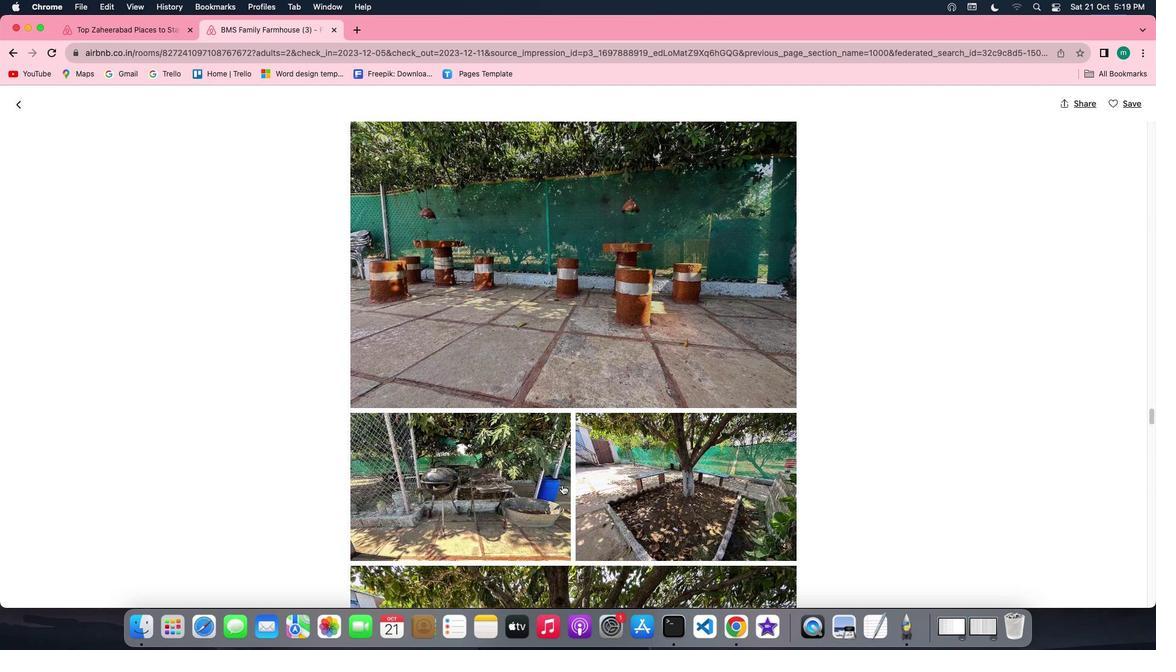
Action: Mouse scrolled (562, 484) with delta (0, -3)
Screenshot: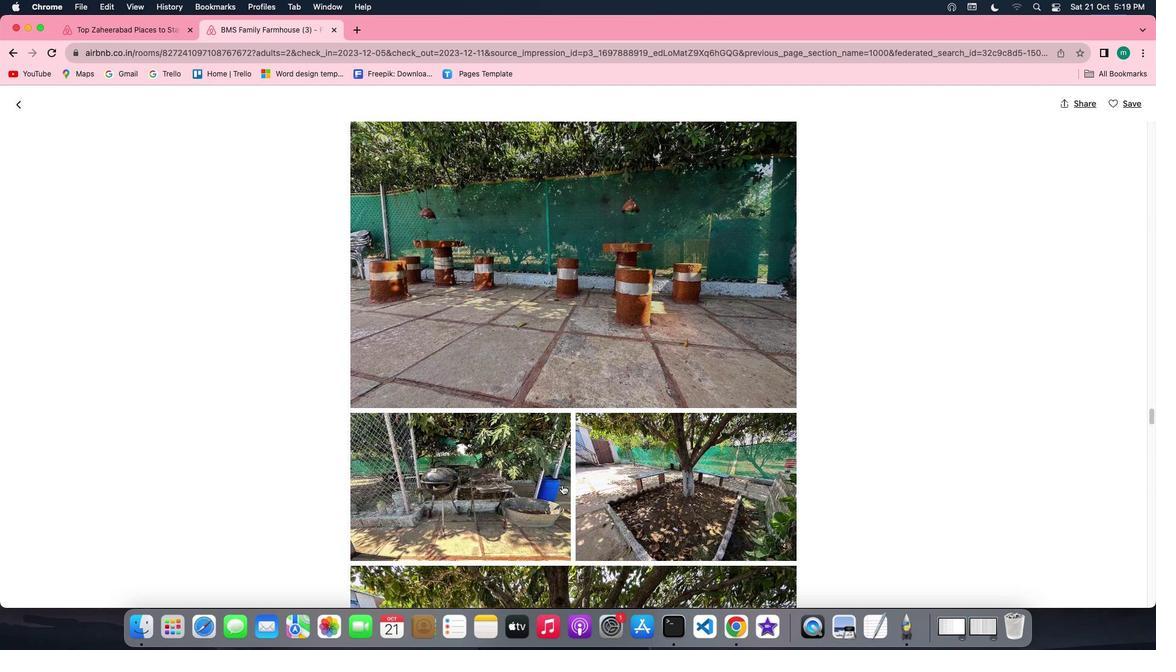 
Action: Mouse scrolled (562, 484) with delta (0, 0)
Screenshot: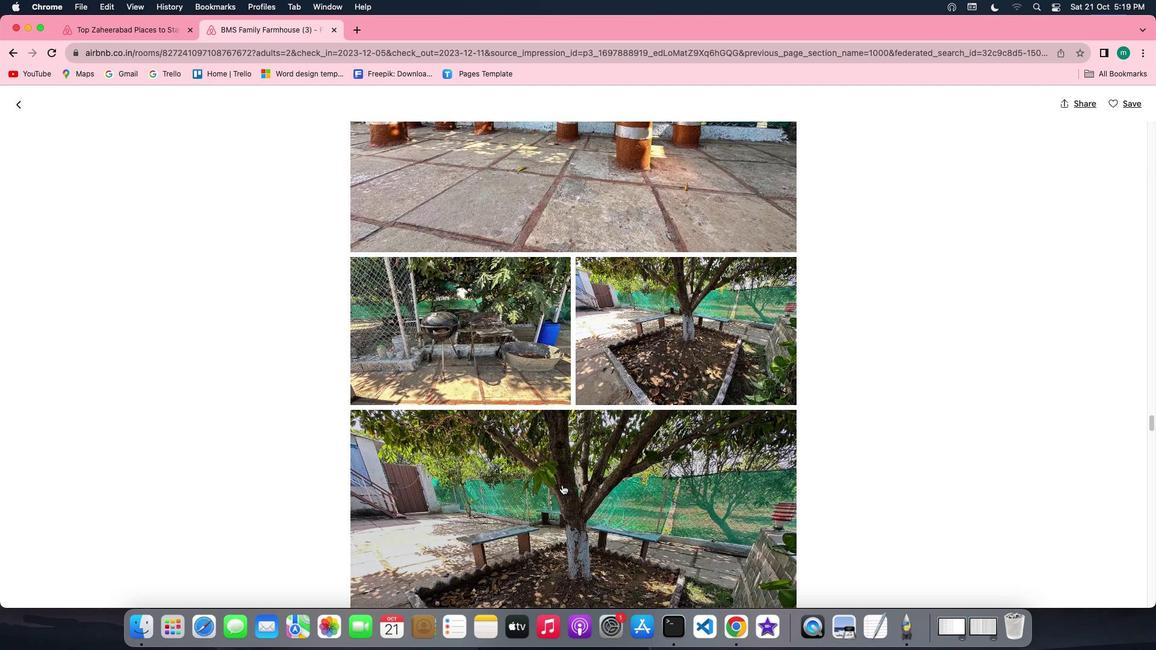 
Action: Mouse scrolled (562, 484) with delta (0, 0)
Screenshot: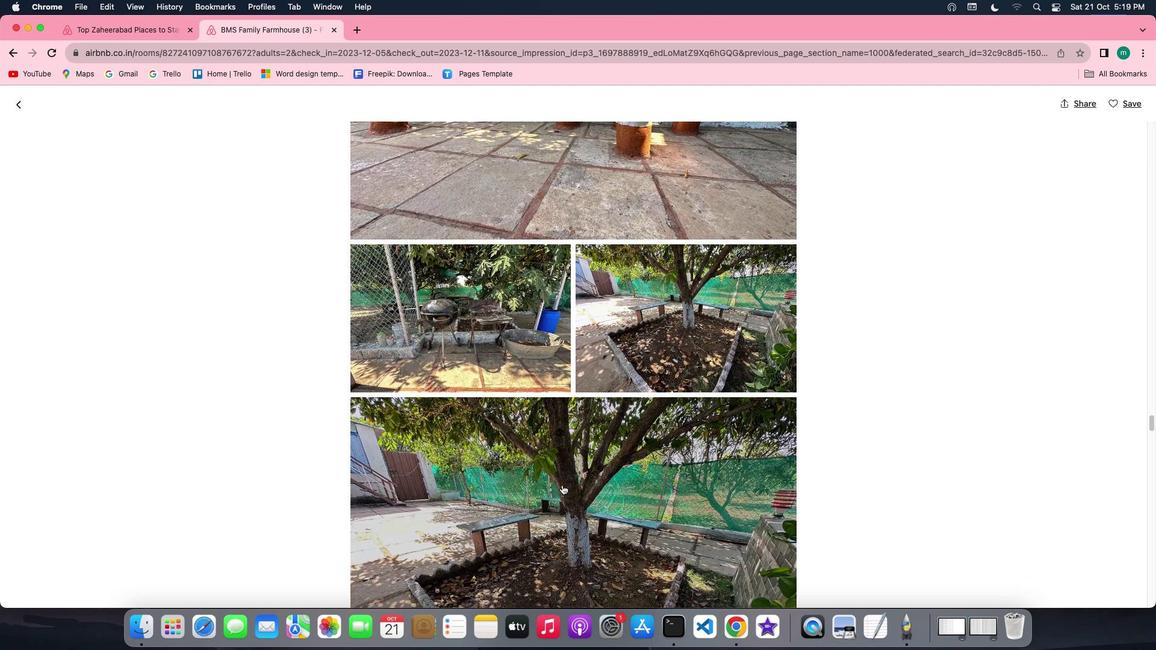 
Action: Mouse scrolled (562, 484) with delta (0, -1)
Screenshot: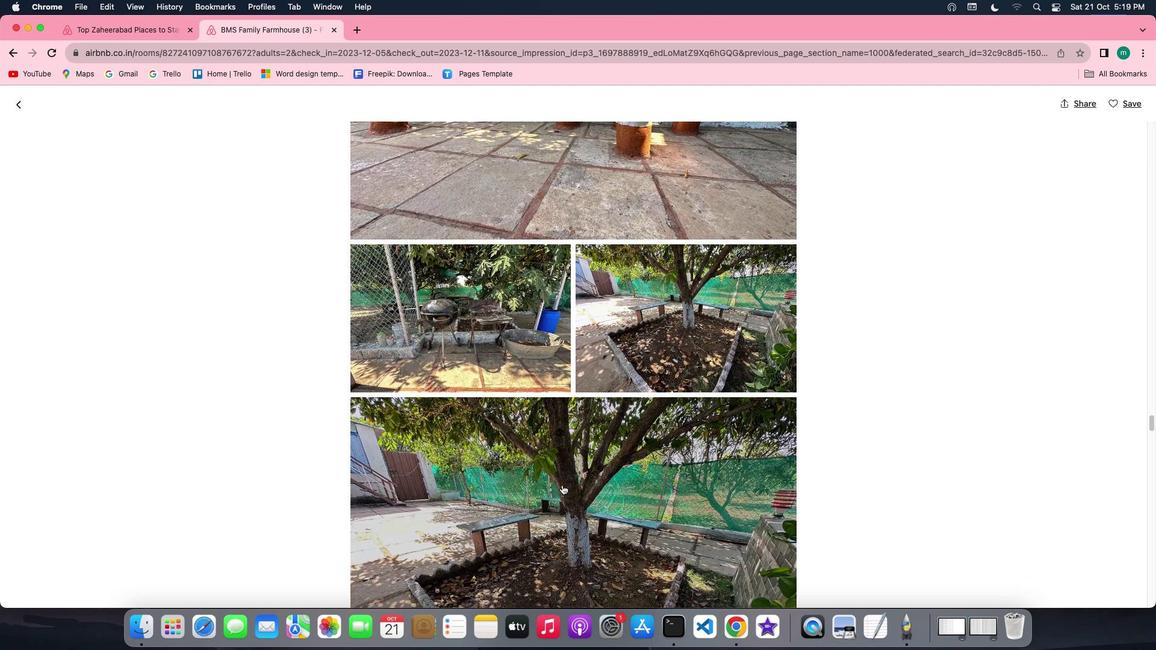 
Action: Mouse scrolled (562, 484) with delta (0, -3)
Screenshot: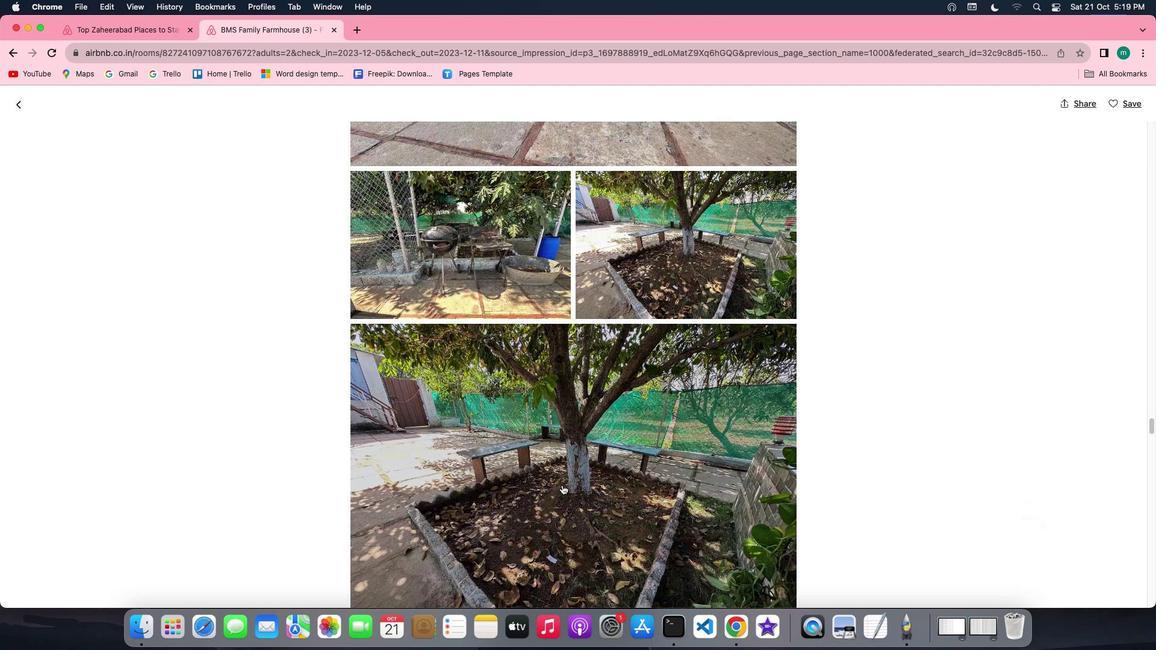 
Action: Mouse scrolled (562, 484) with delta (0, -3)
Screenshot: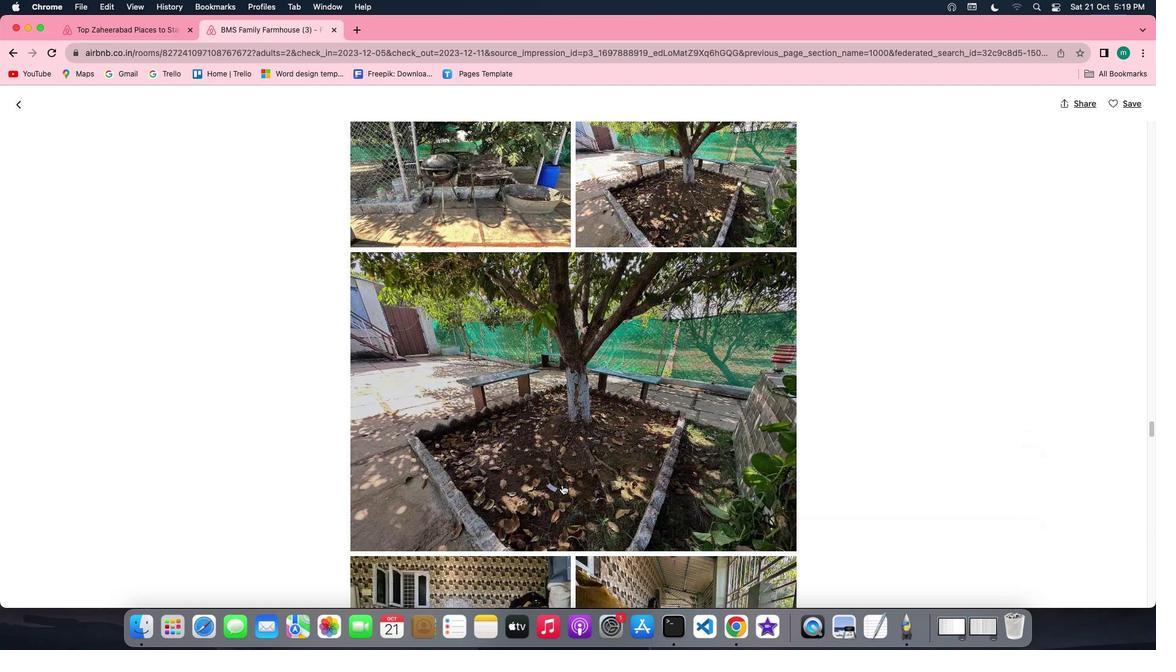 
Action: Mouse scrolled (562, 484) with delta (0, 0)
Screenshot: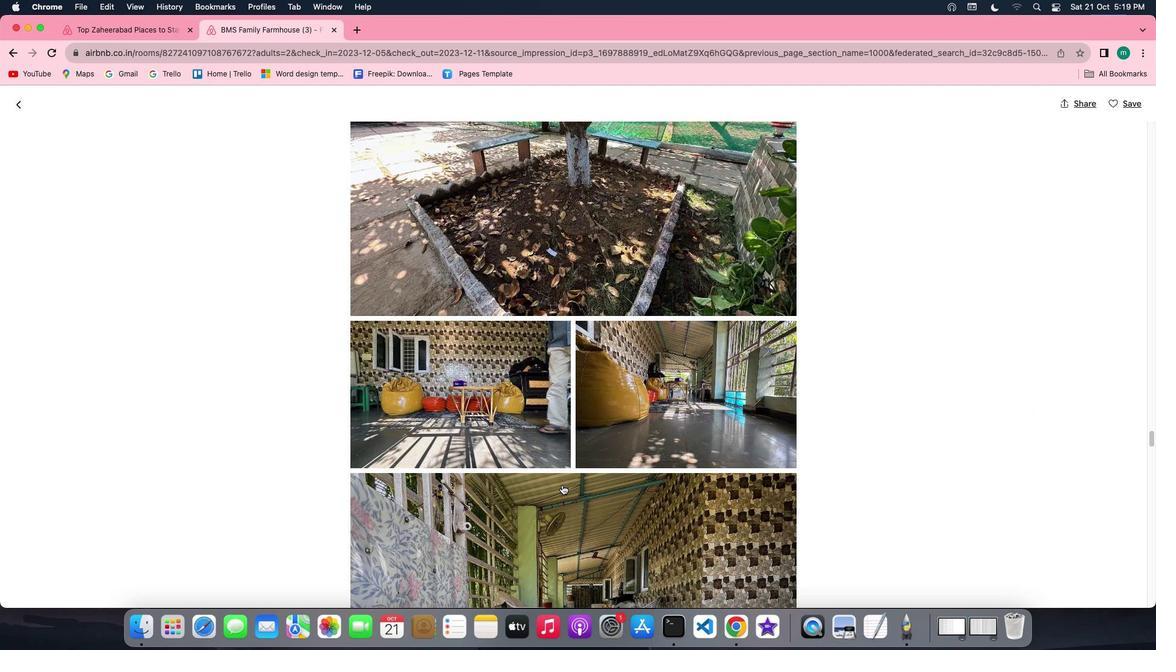 
Action: Mouse scrolled (562, 484) with delta (0, 0)
Screenshot: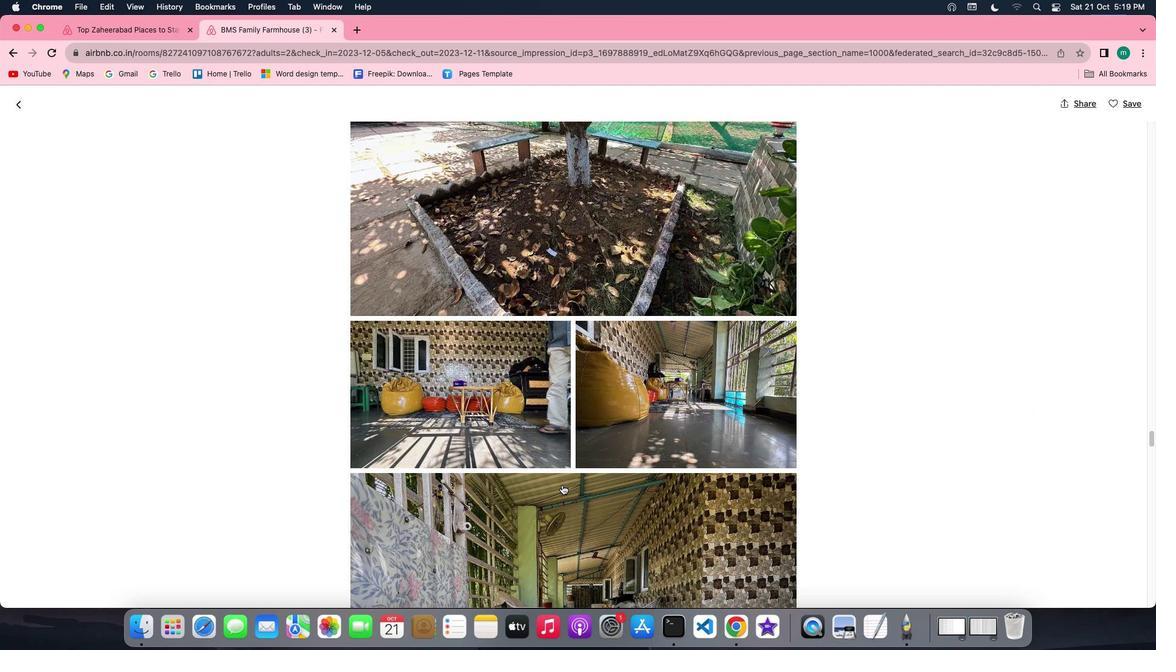 
Action: Mouse scrolled (562, 484) with delta (0, -1)
Screenshot: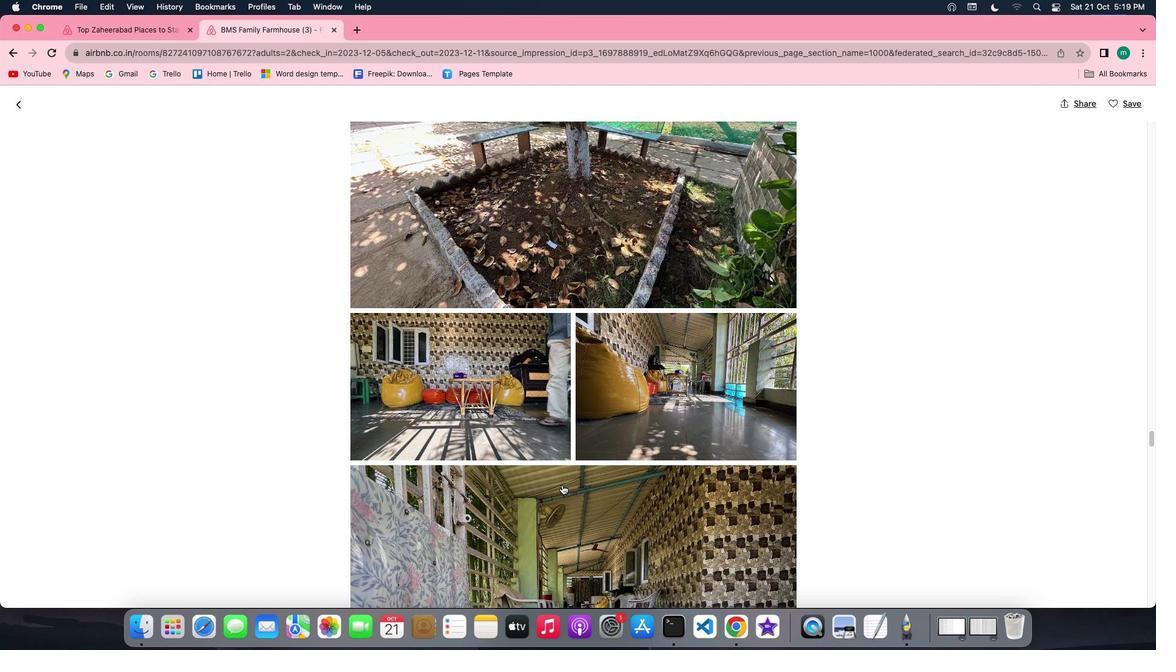 
Action: Mouse scrolled (562, 484) with delta (0, -3)
Screenshot: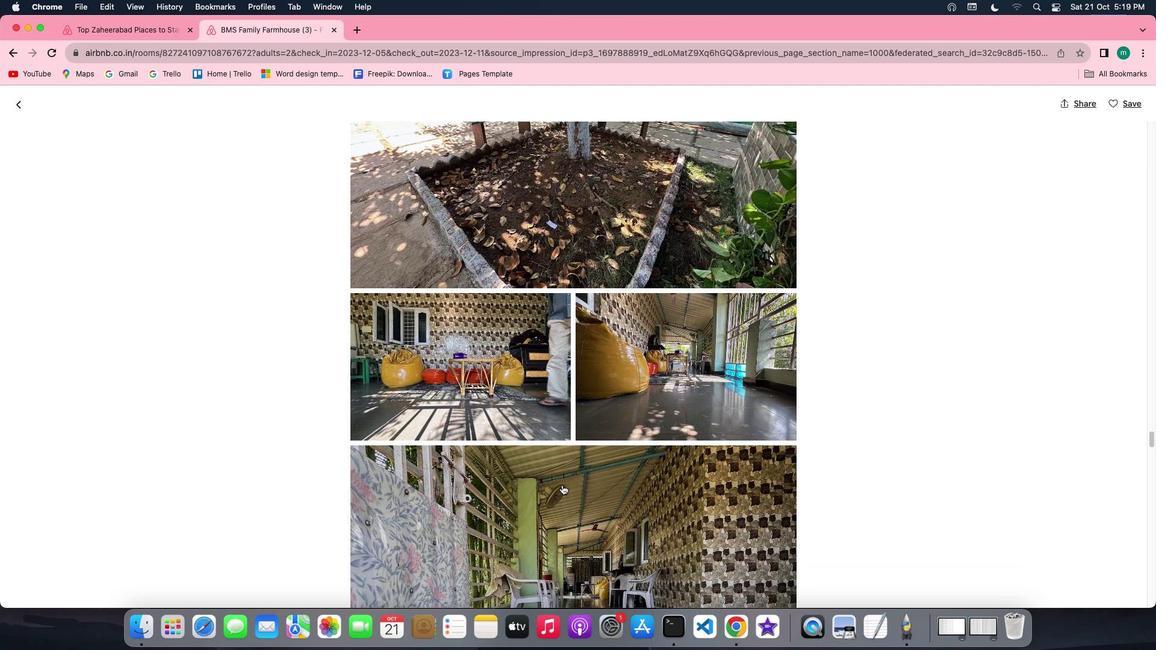 
Action: Mouse scrolled (562, 484) with delta (0, -3)
Screenshot: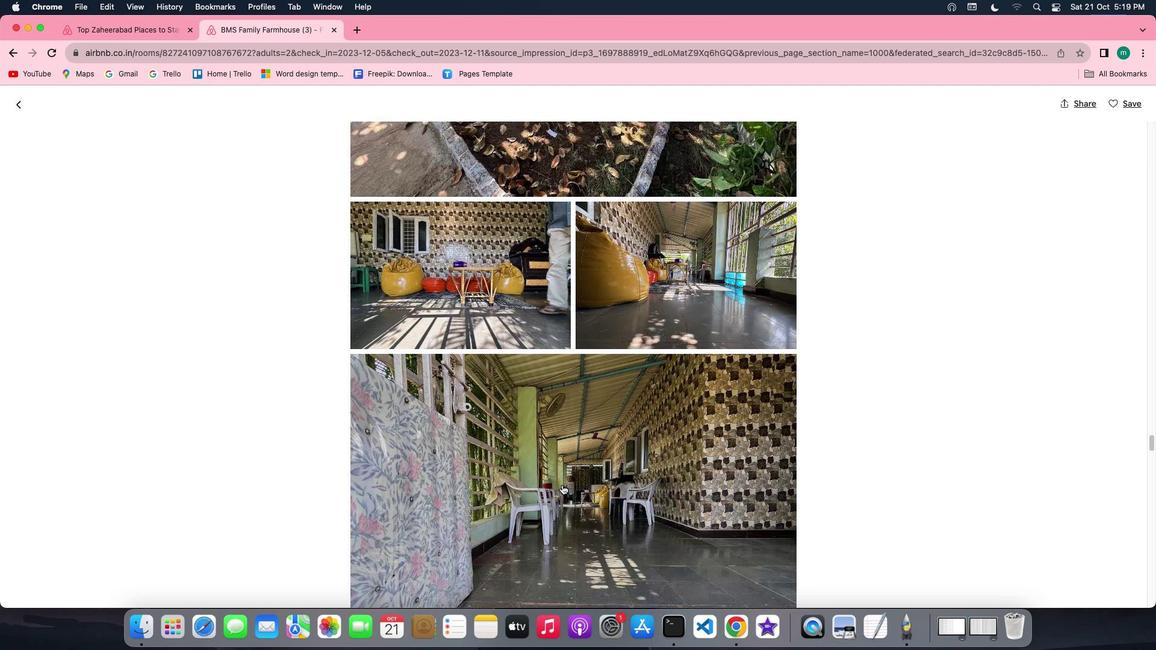 
Action: Mouse scrolled (562, 484) with delta (0, 0)
Screenshot: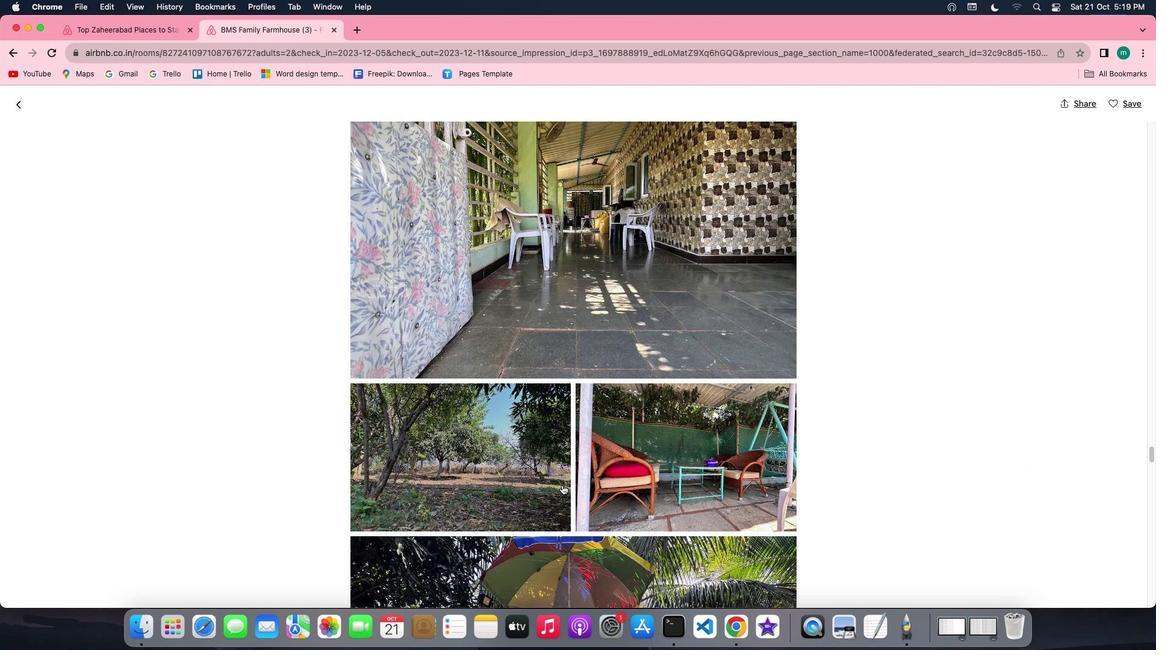 
Action: Mouse scrolled (562, 484) with delta (0, 0)
Screenshot: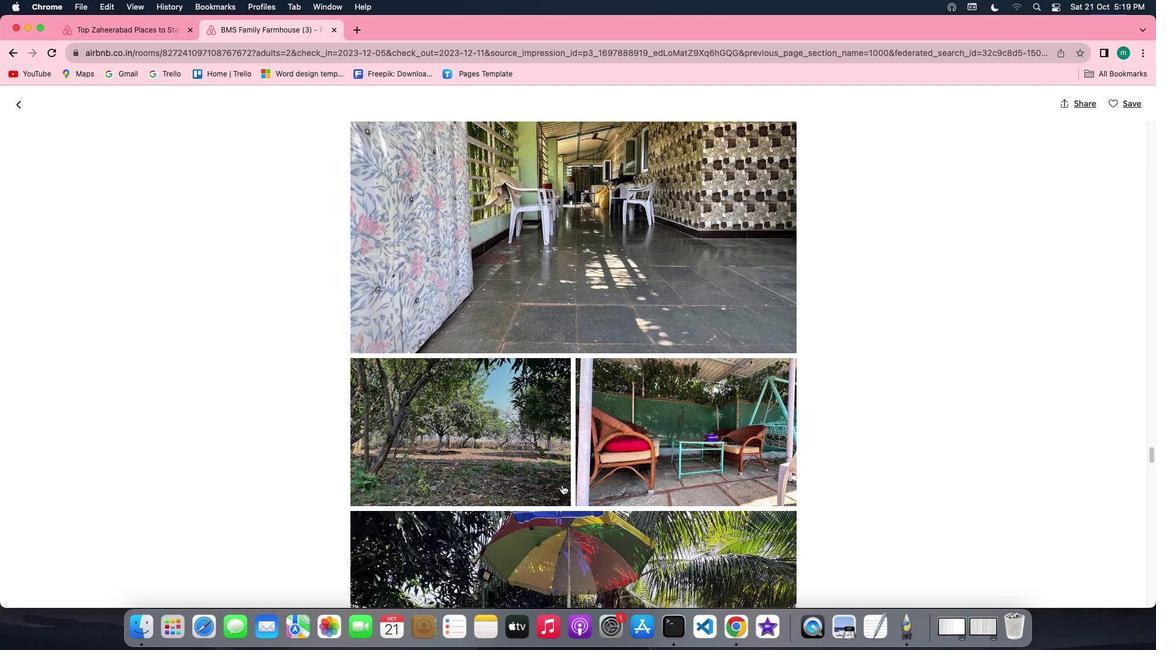 
Action: Mouse scrolled (562, 484) with delta (0, -1)
Screenshot: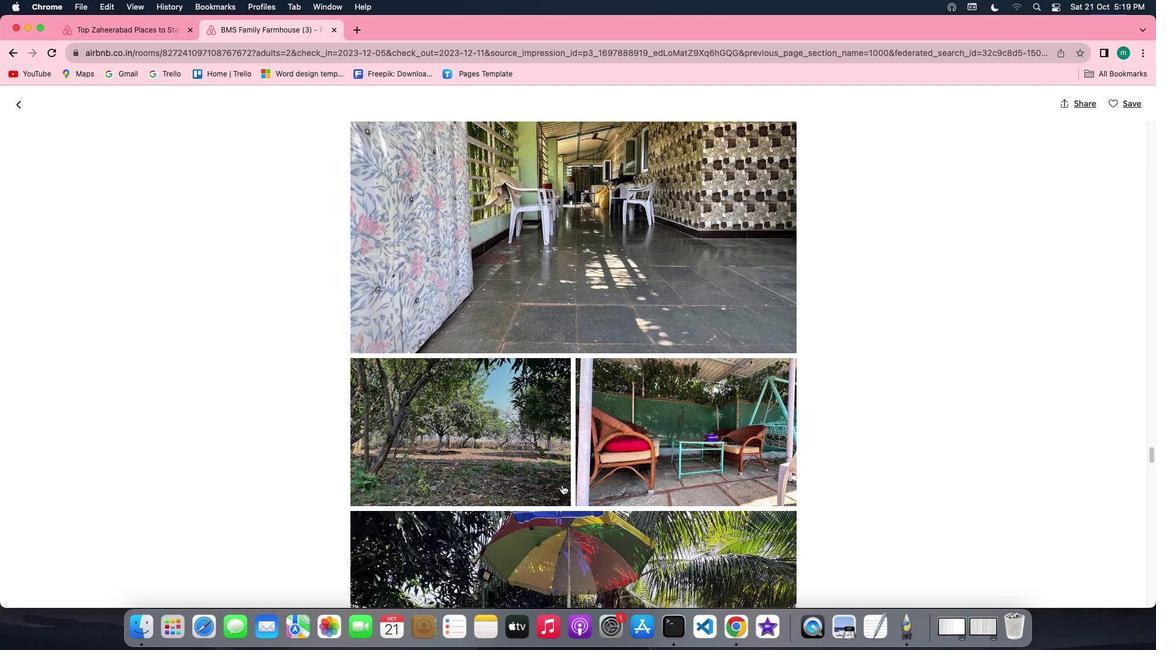 
Action: Mouse scrolled (562, 484) with delta (0, -3)
Screenshot: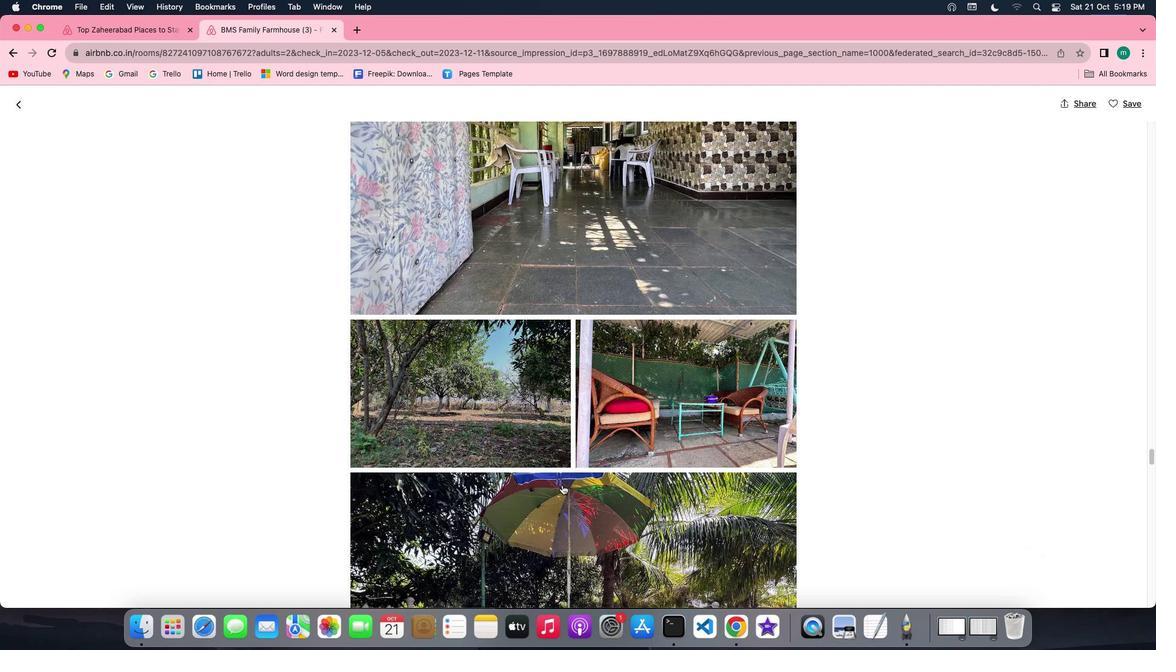 
Action: Mouse scrolled (562, 484) with delta (0, -3)
Screenshot: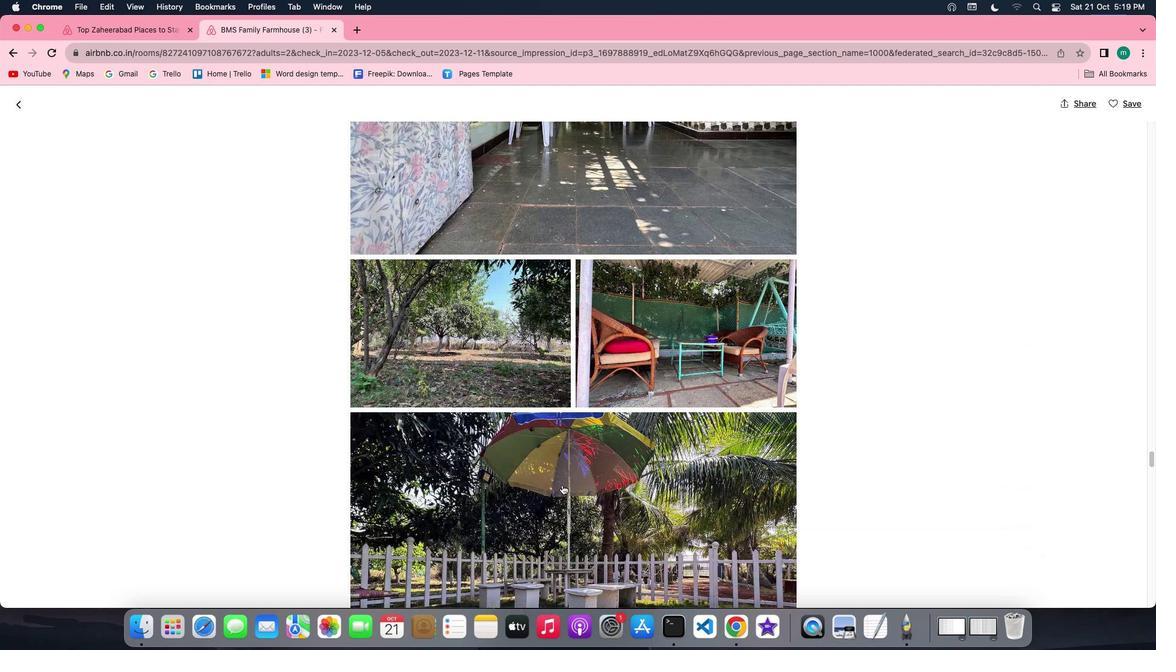
Action: Mouse scrolled (562, 484) with delta (0, 0)
Screenshot: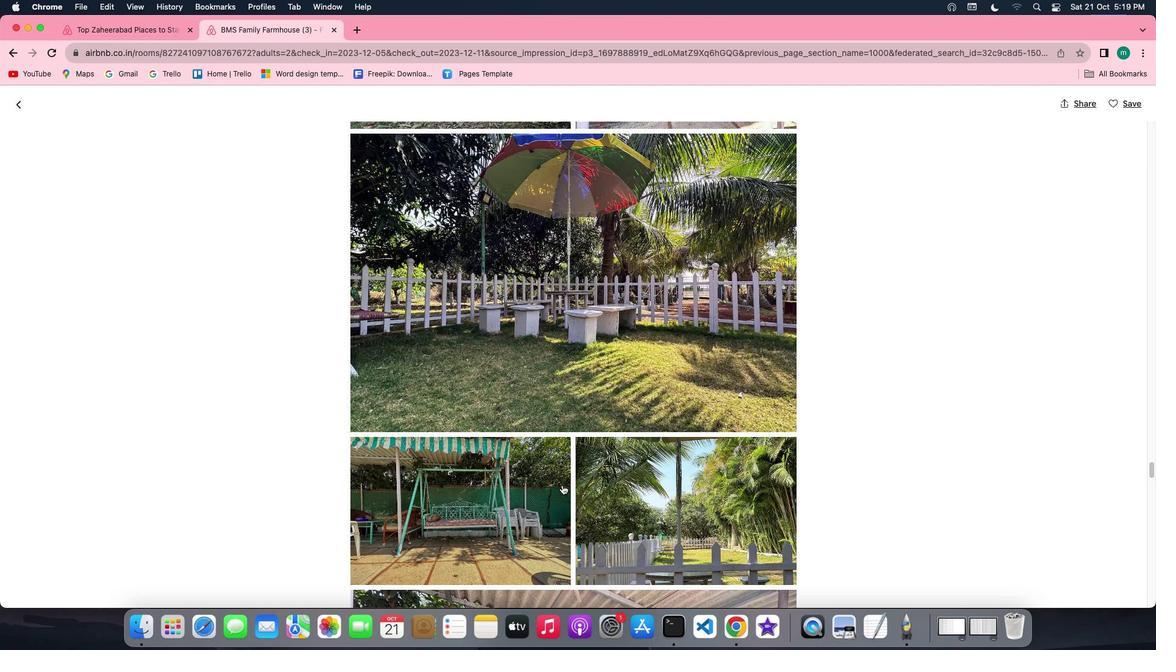 
Action: Mouse scrolled (562, 484) with delta (0, 0)
Screenshot: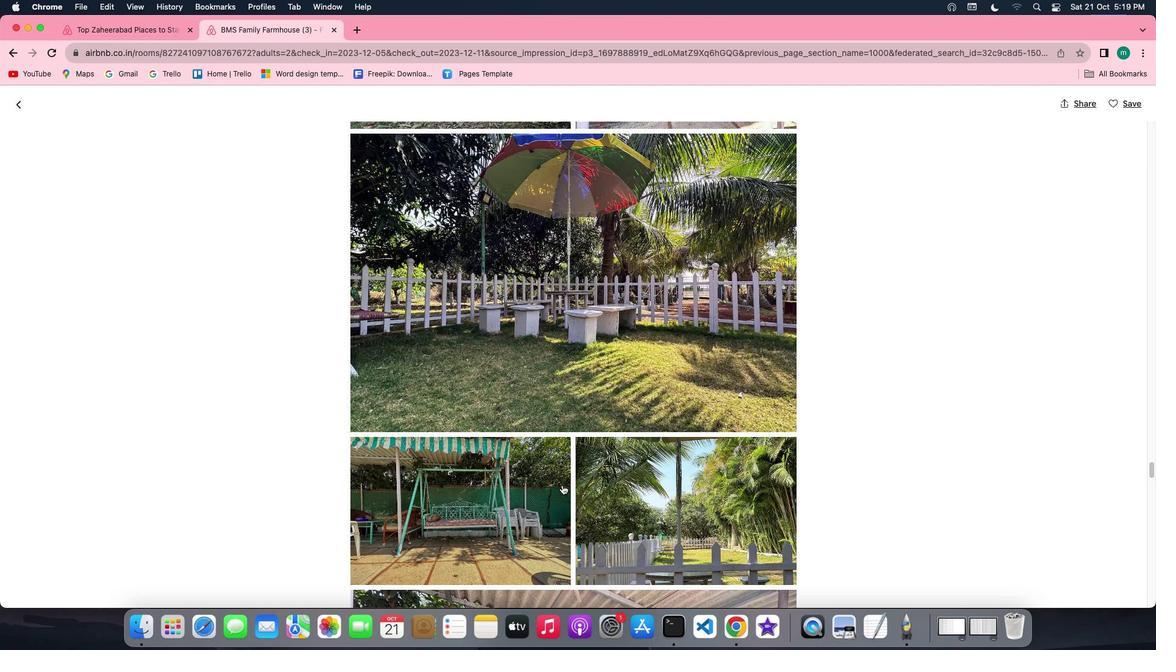 
Action: Mouse scrolled (562, 484) with delta (0, -1)
Screenshot: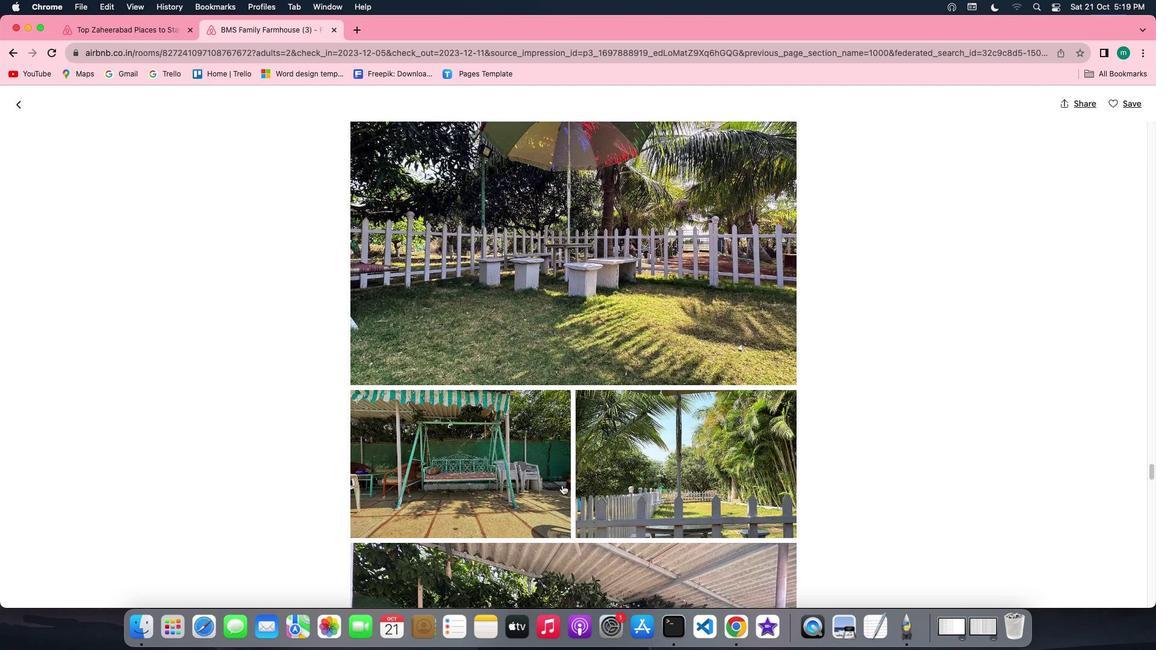 
Action: Mouse scrolled (562, 484) with delta (0, -3)
Screenshot: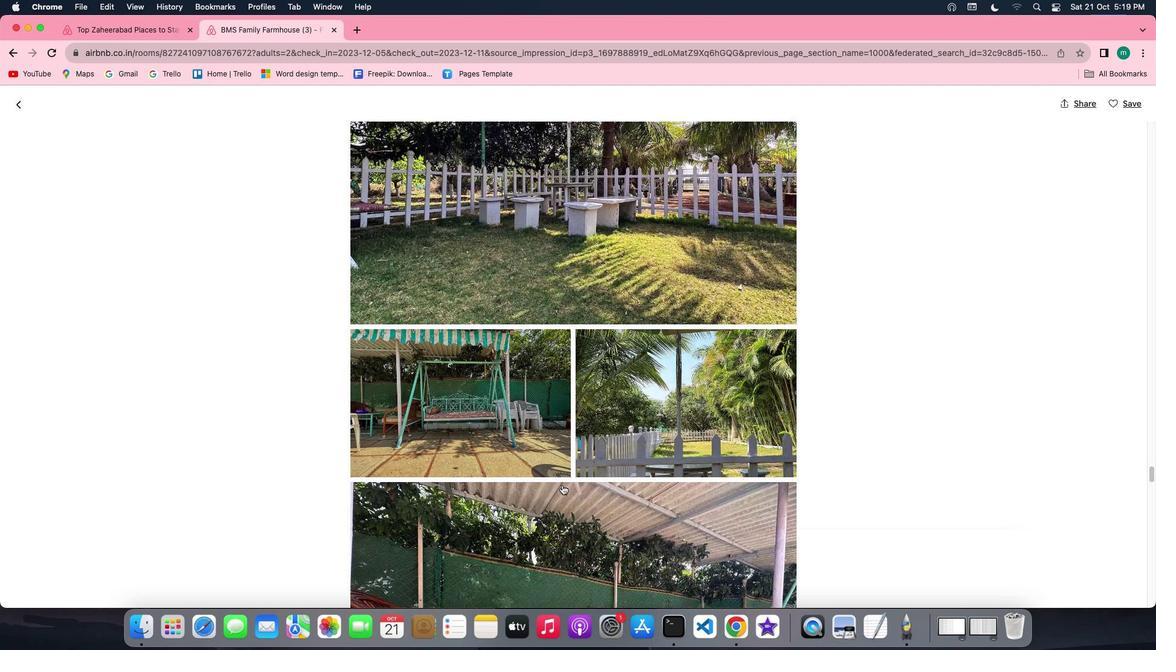 
Action: Mouse scrolled (562, 484) with delta (0, -3)
Screenshot: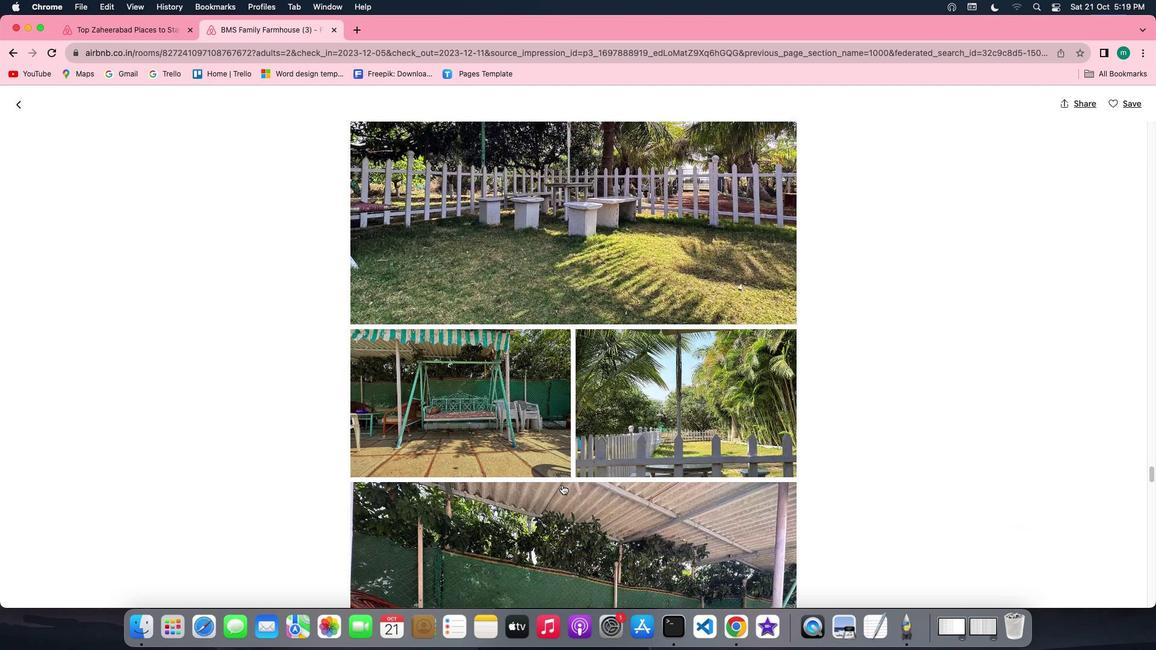 
Action: Mouse scrolled (562, 484) with delta (0, 0)
Screenshot: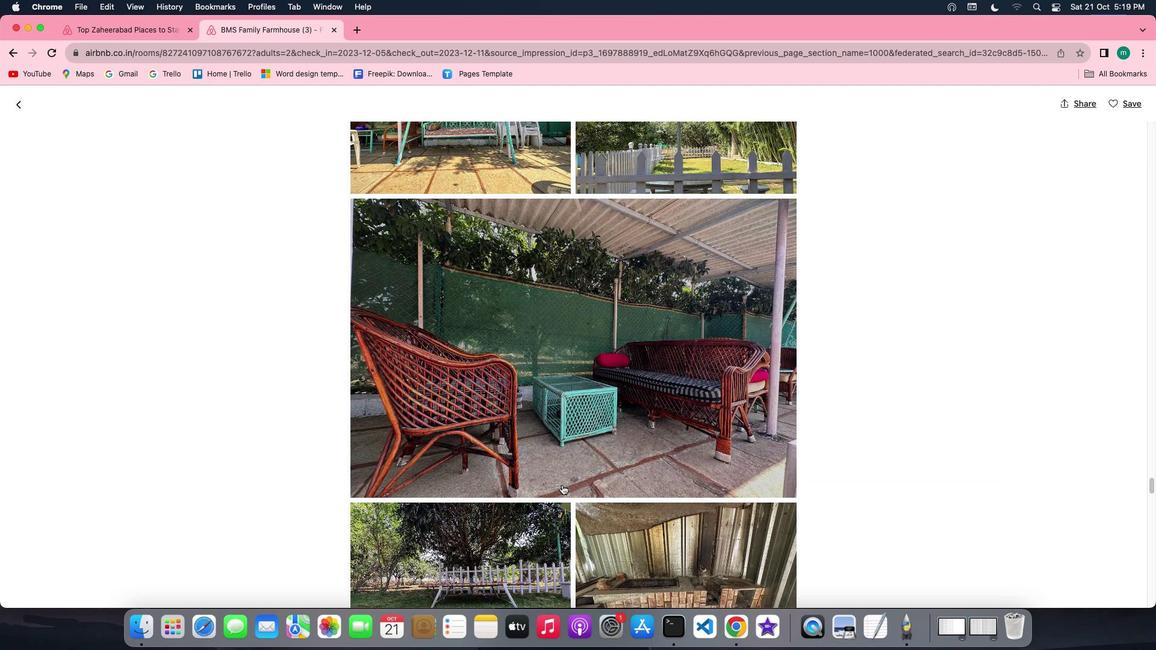 
Action: Mouse scrolled (562, 484) with delta (0, 0)
Screenshot: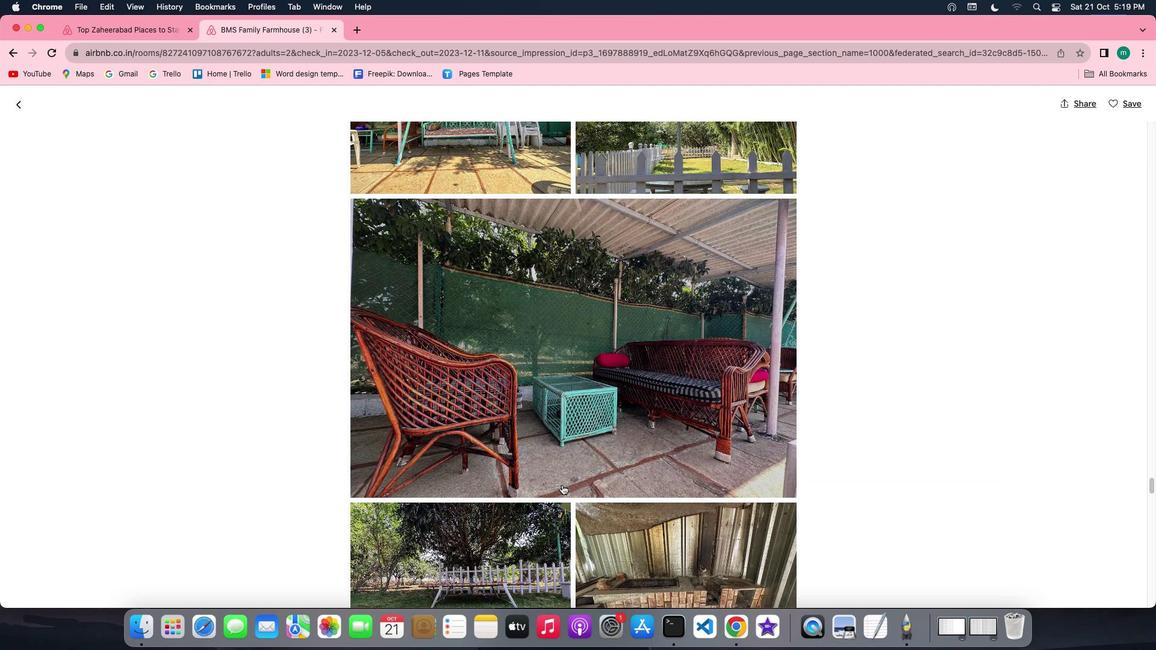 
Action: Mouse scrolled (562, 484) with delta (0, -1)
Screenshot: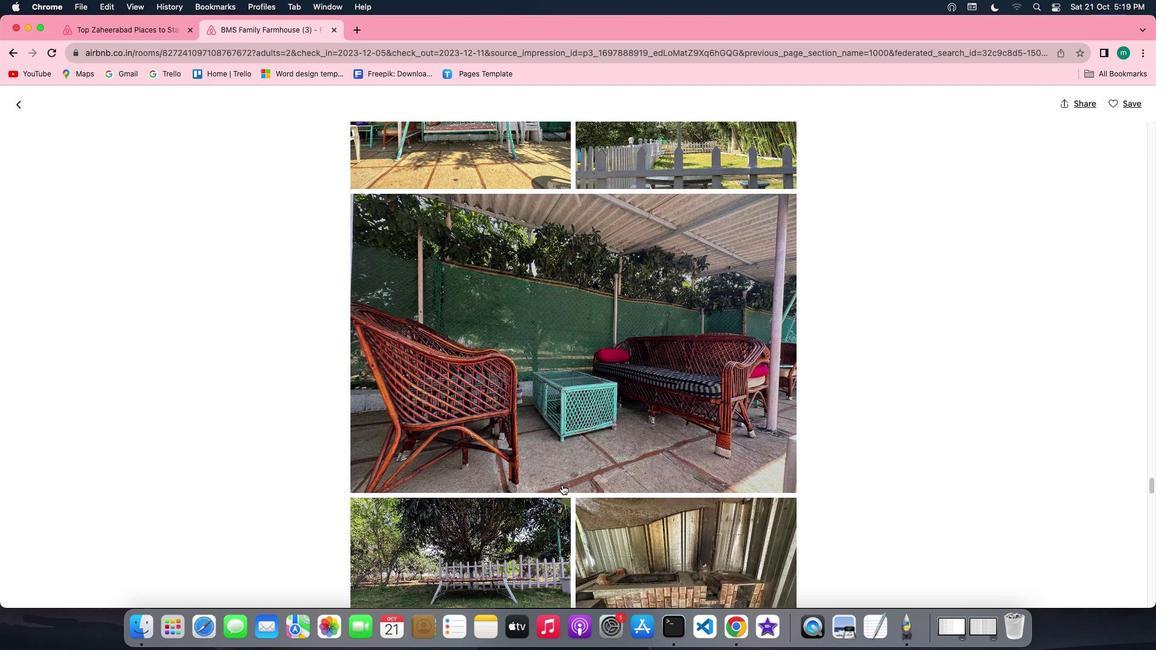 
Action: Mouse scrolled (562, 484) with delta (0, -3)
Screenshot: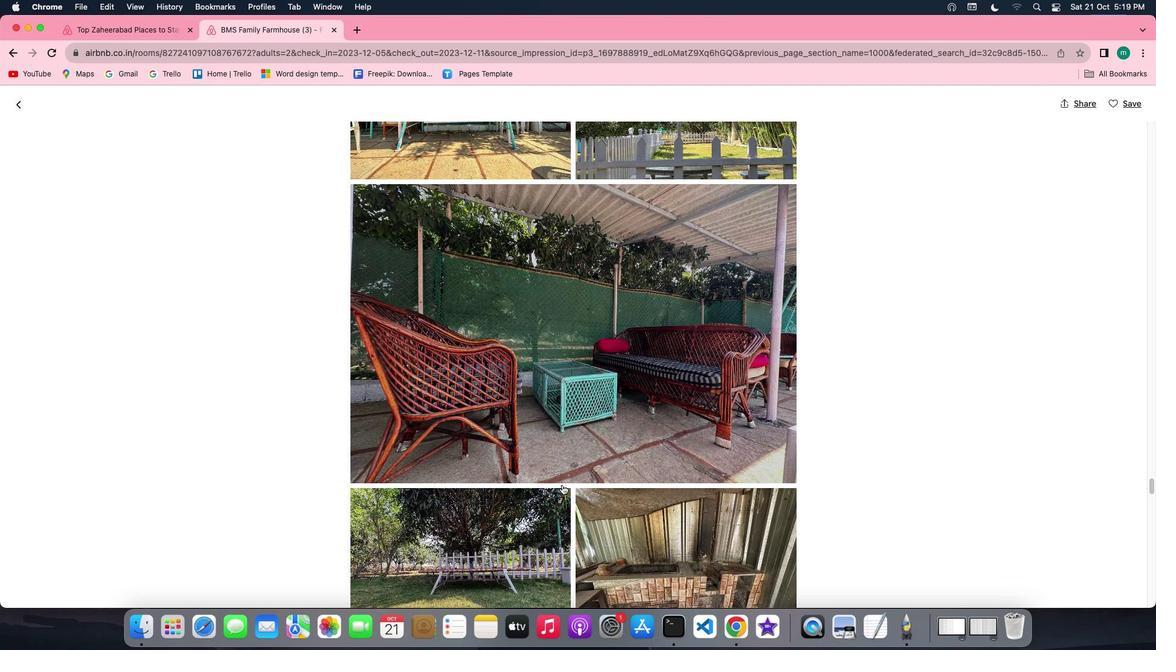 
Action: Mouse scrolled (562, 484) with delta (0, -3)
Screenshot: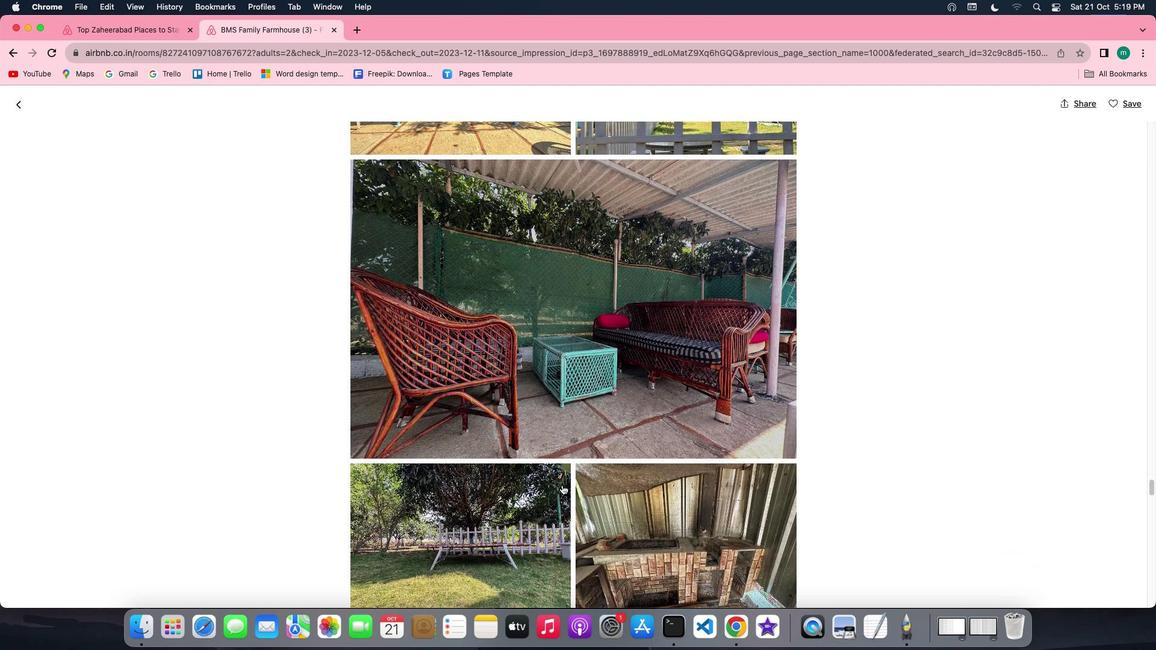 
Action: Mouse scrolled (562, 484) with delta (0, -3)
Screenshot: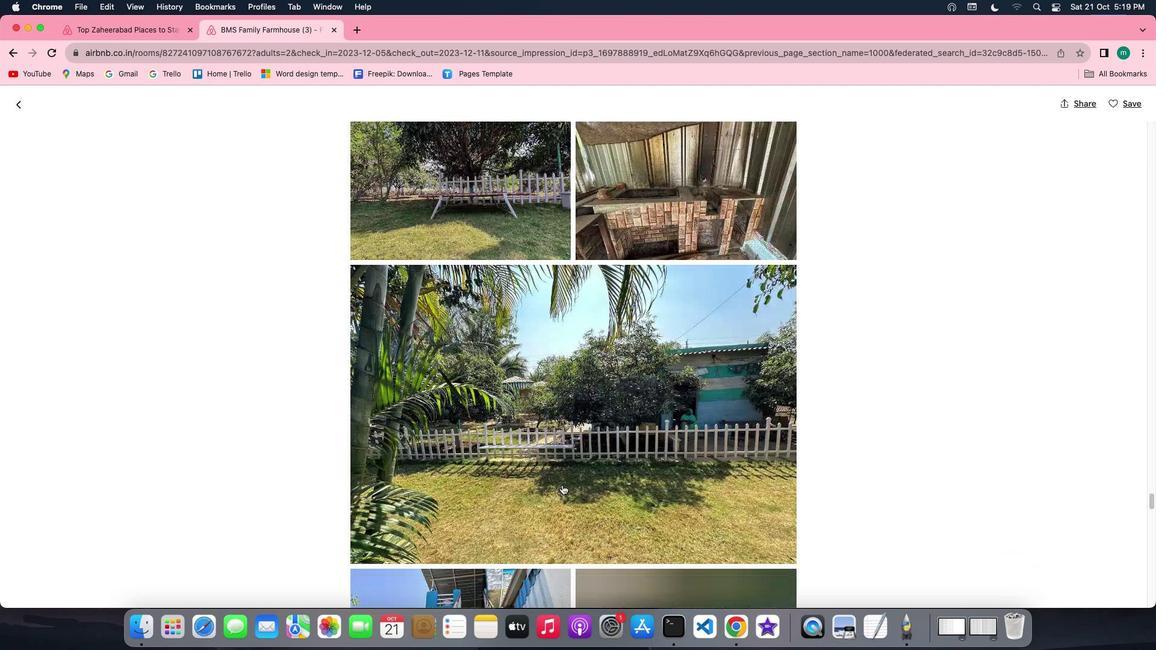 
Action: Mouse scrolled (562, 484) with delta (0, 0)
Screenshot: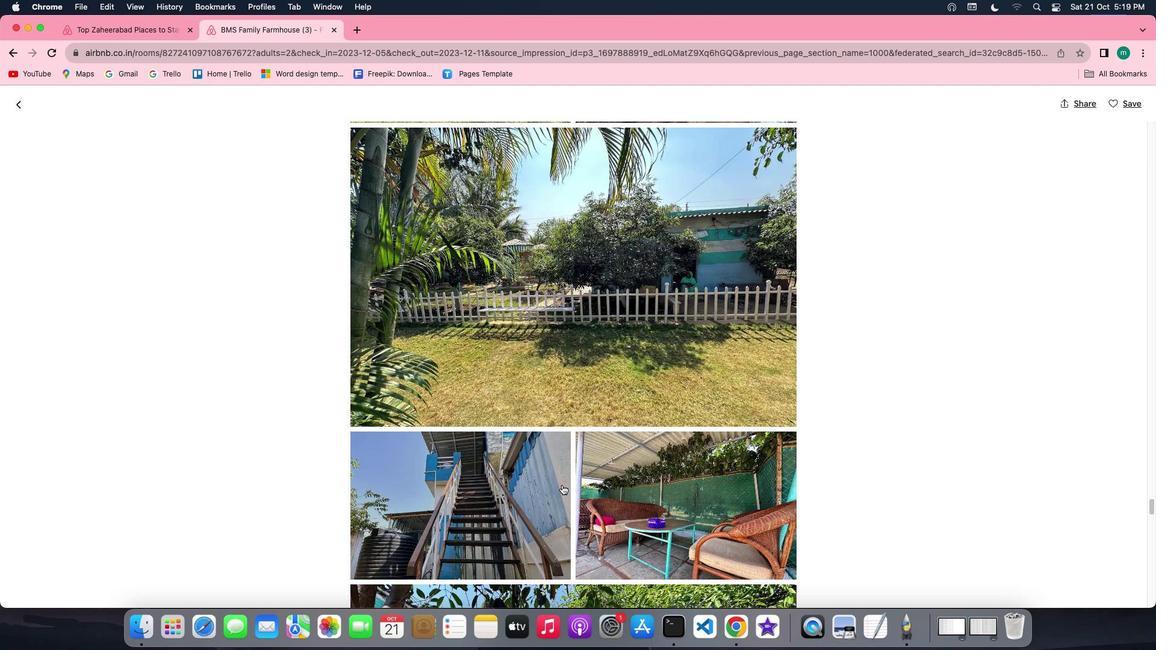 
Action: Mouse scrolled (562, 484) with delta (0, 0)
Screenshot: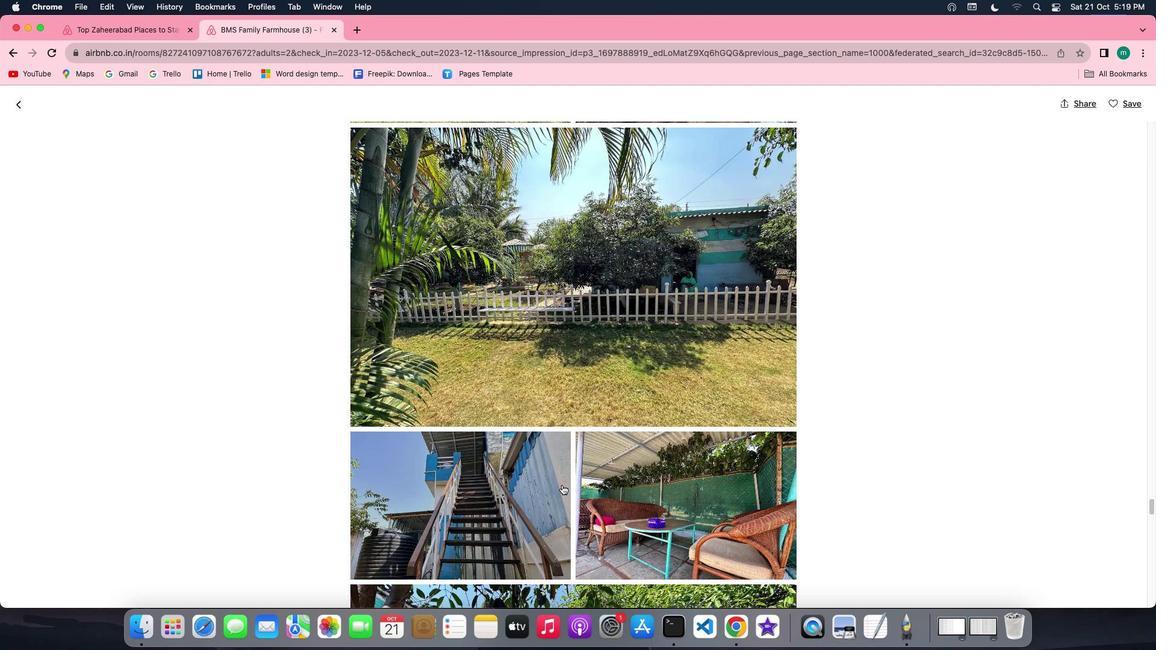 
Action: Mouse scrolled (562, 484) with delta (0, -1)
Screenshot: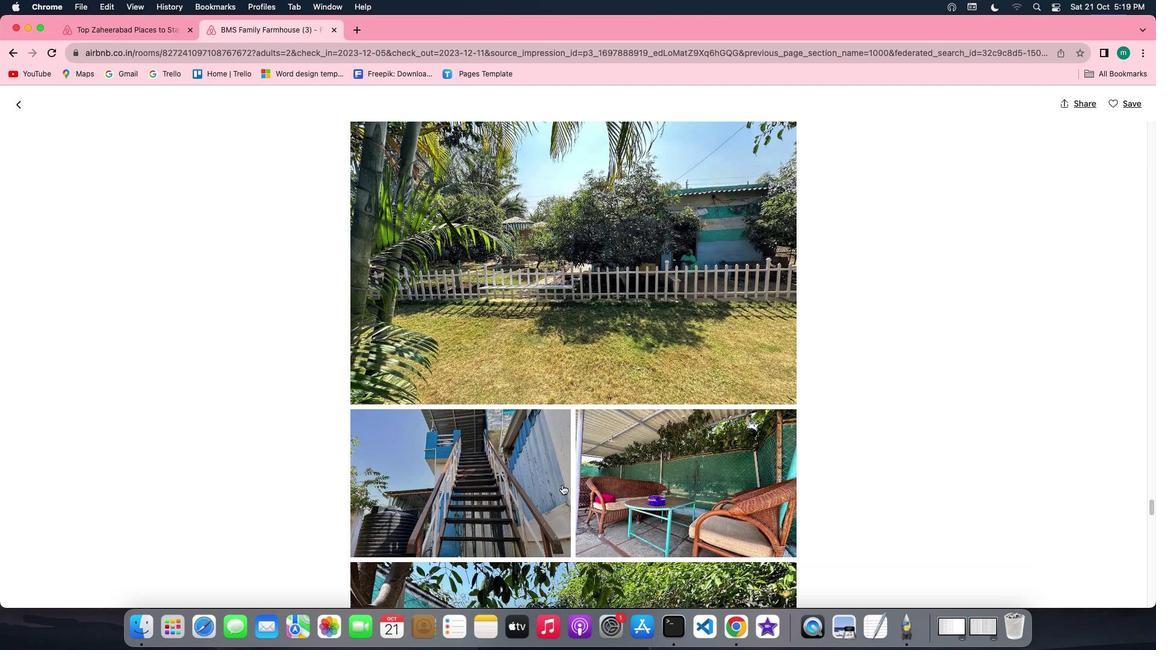 
Action: Mouse scrolled (562, 484) with delta (0, -2)
Screenshot: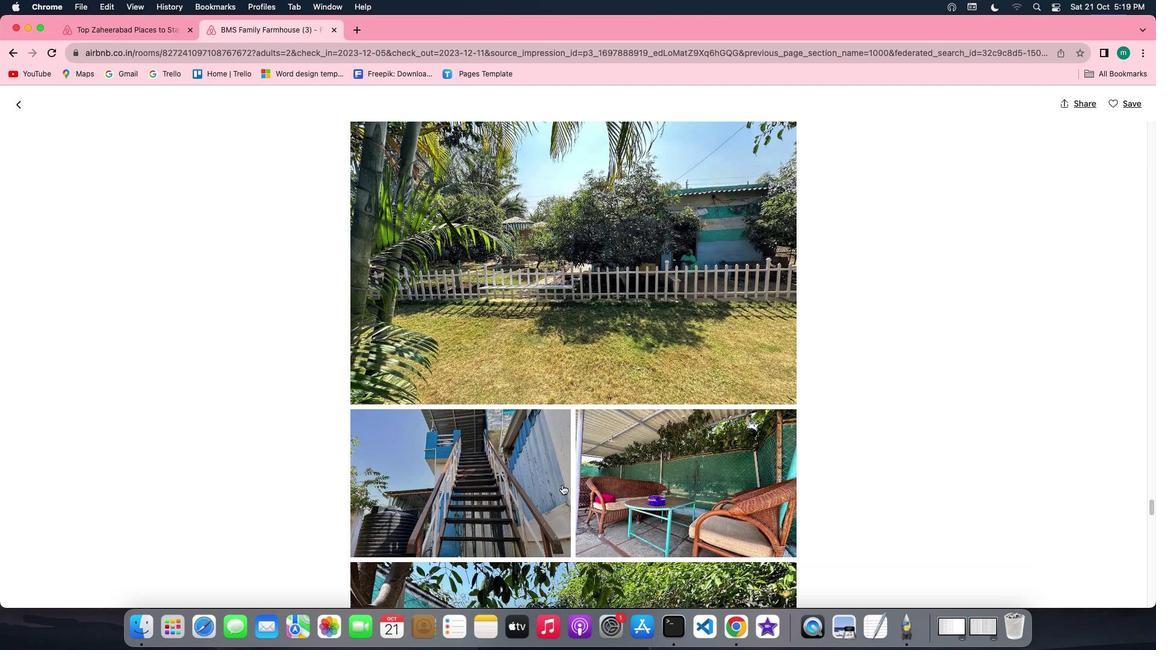 
Action: Mouse scrolled (562, 484) with delta (0, -3)
